 Task: Research family-friendly outdoor adventures in the White Mountains, New Hampshire, including hiking, skiing, and Airbnb cabin rentals.
Action: Mouse moved to (389, 117)
Screenshot: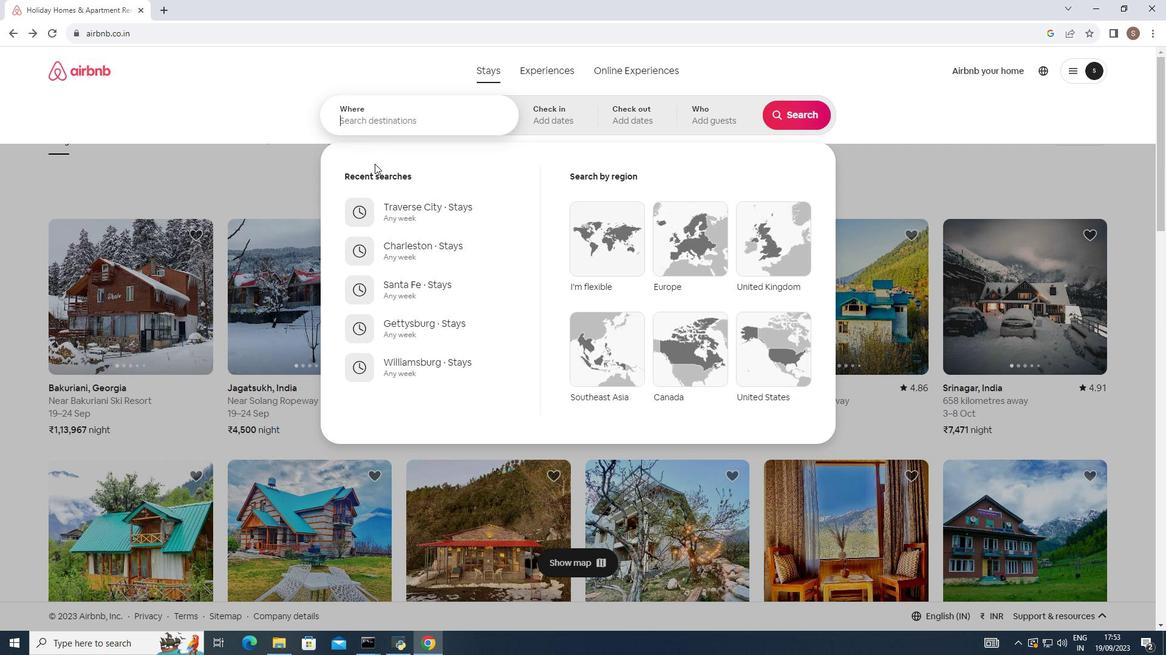 
Action: Mouse pressed left at (389, 117)
Screenshot: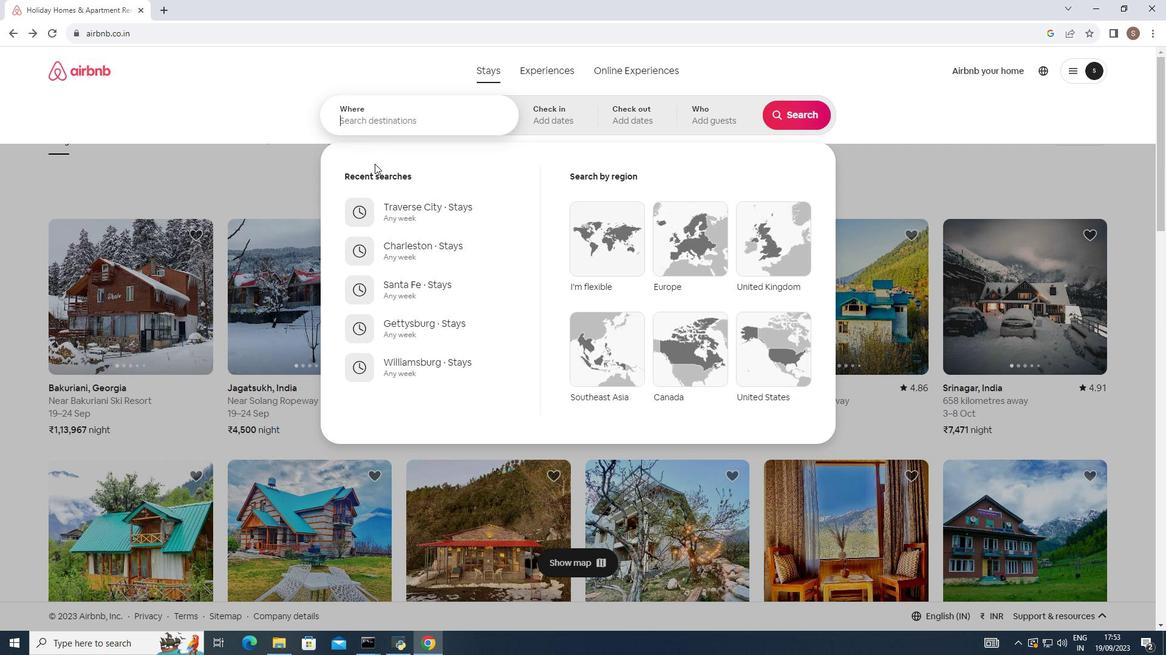 
Action: Mouse moved to (368, 107)
Screenshot: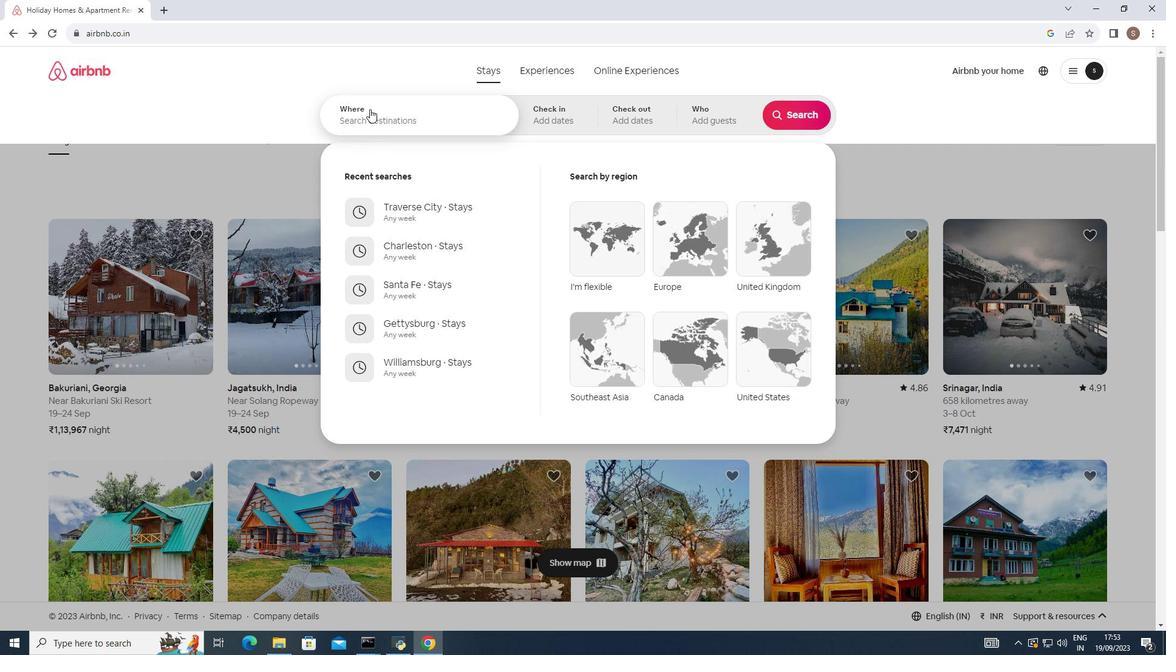 
Action: Key pressed white<Key.space>mountains<Key.space>new<Key.space>hampshire
Screenshot: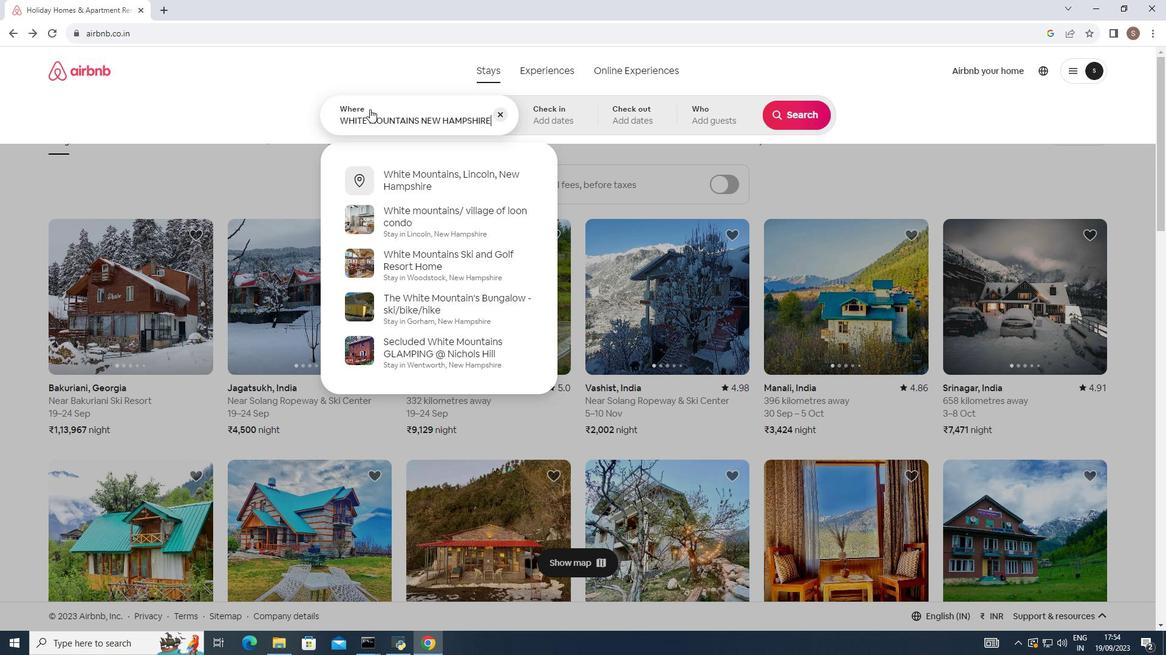 
Action: Mouse moved to (793, 106)
Screenshot: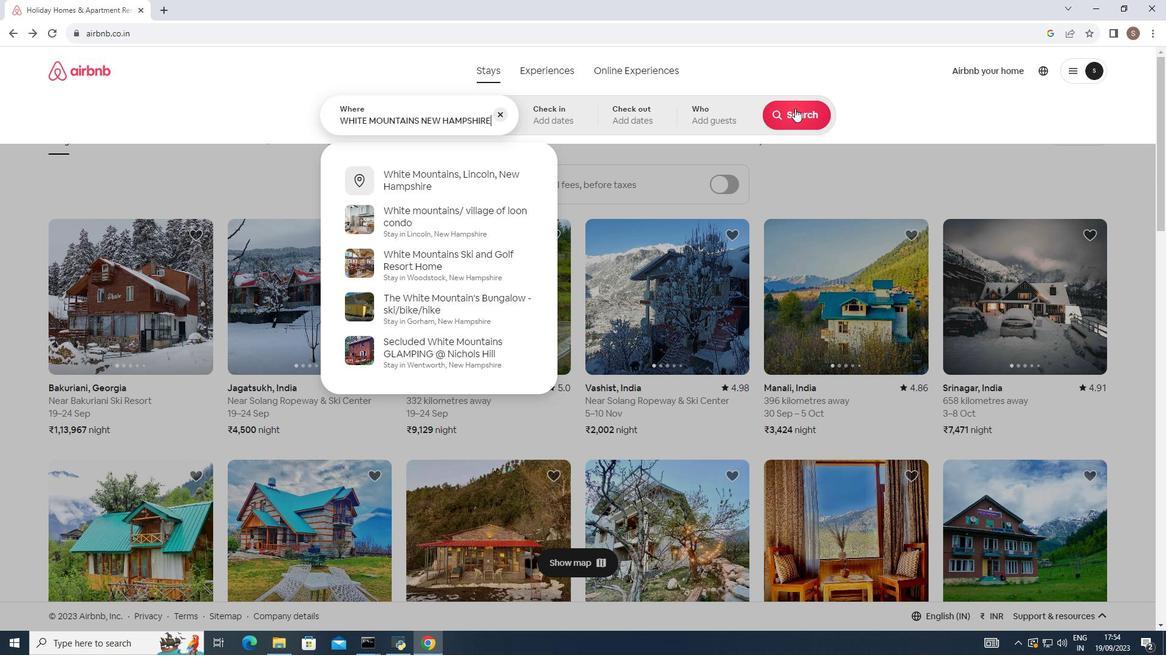 
Action: Mouse pressed left at (793, 106)
Screenshot: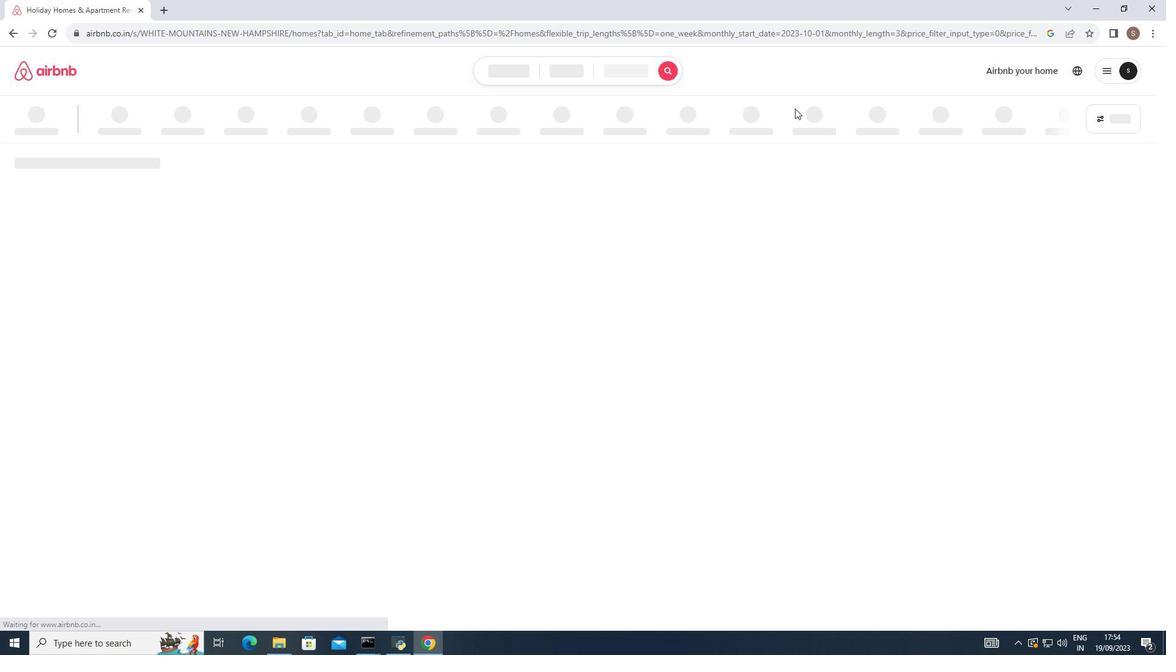 
Action: Mouse moved to (170, 111)
Screenshot: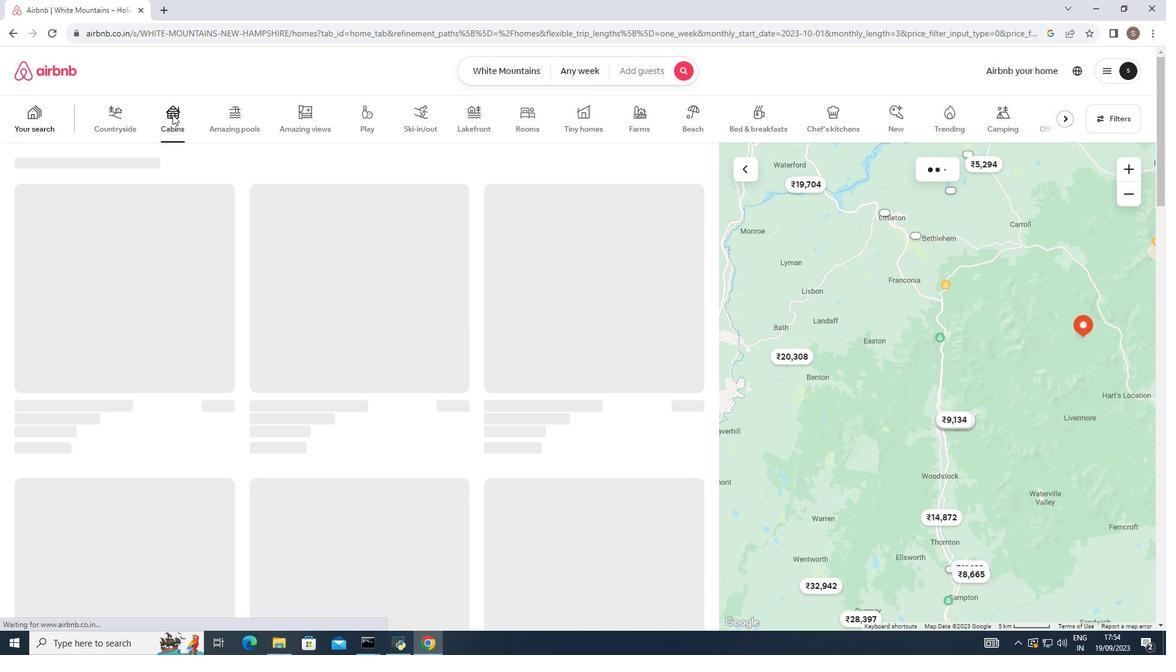 
Action: Mouse pressed left at (170, 111)
Screenshot: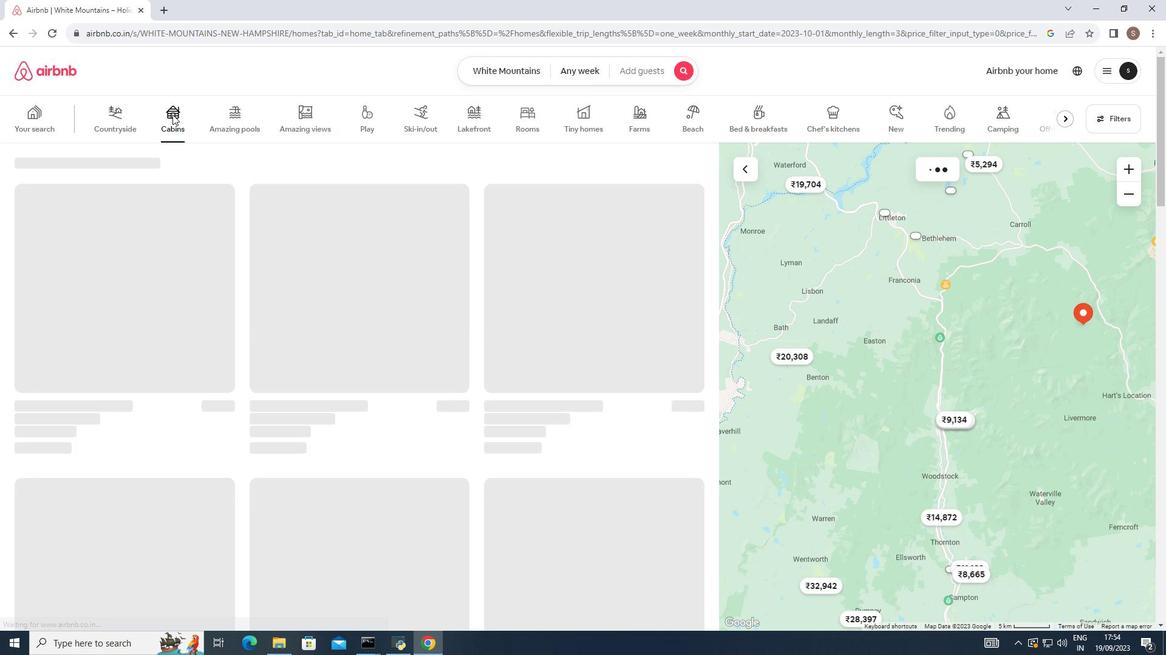 
Action: Mouse moved to (248, 345)
Screenshot: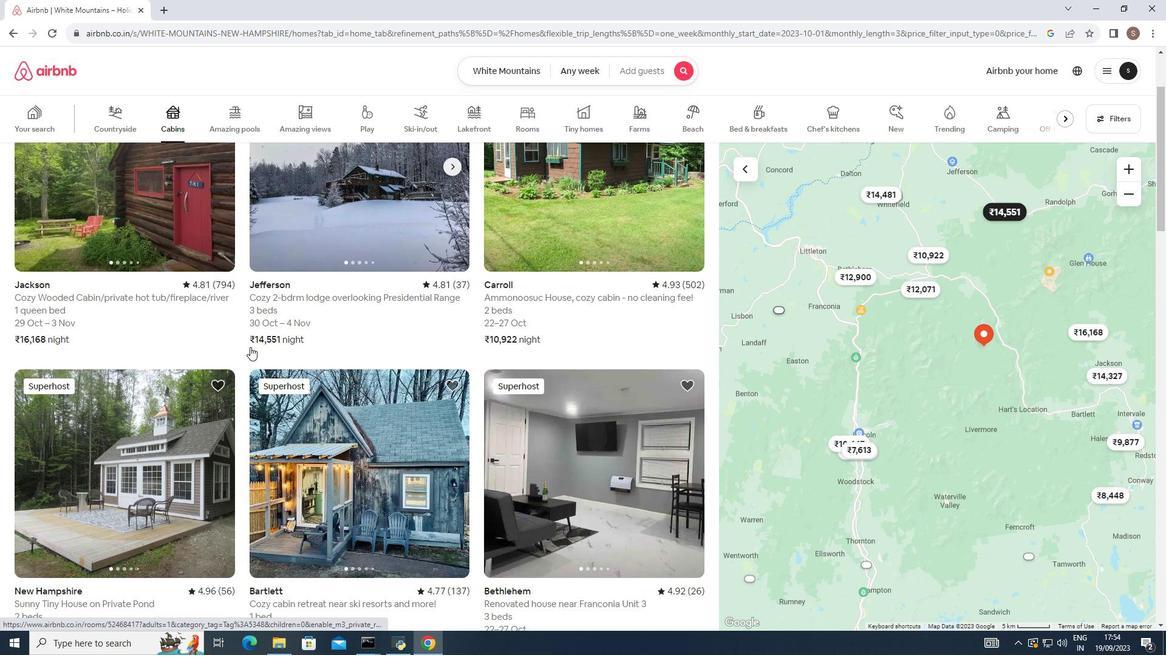 
Action: Mouse scrolled (248, 344) with delta (0, 0)
Screenshot: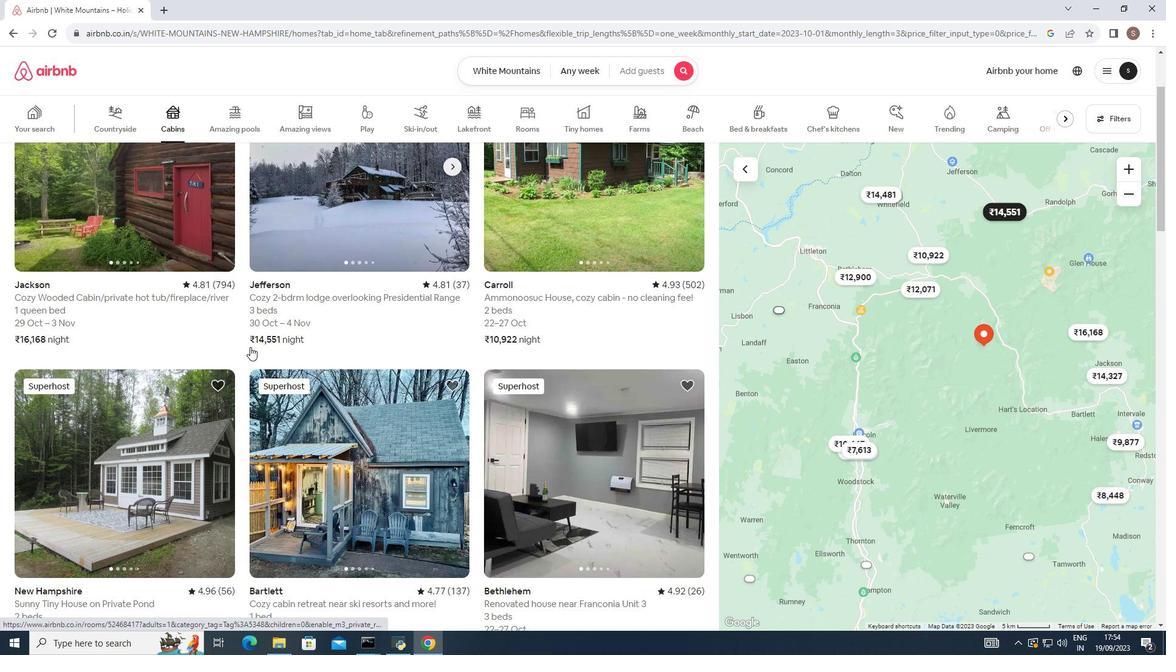 
Action: Mouse scrolled (248, 344) with delta (0, 0)
Screenshot: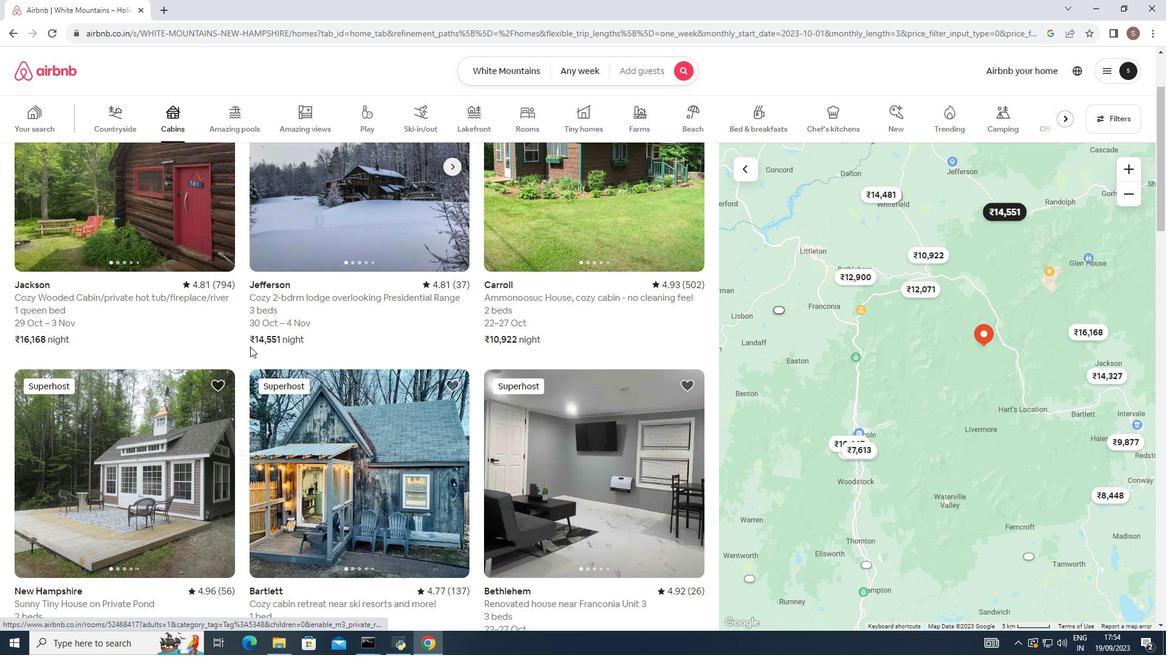 
Action: Mouse moved to (249, 345)
Screenshot: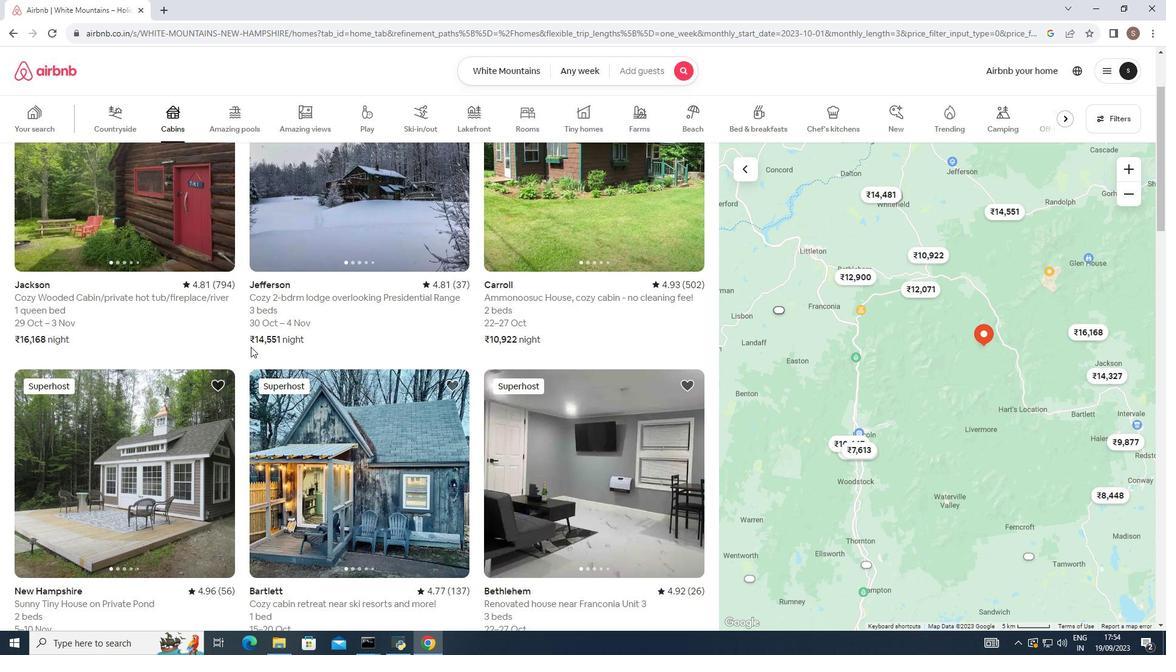 
Action: Mouse scrolled (249, 344) with delta (0, 0)
Screenshot: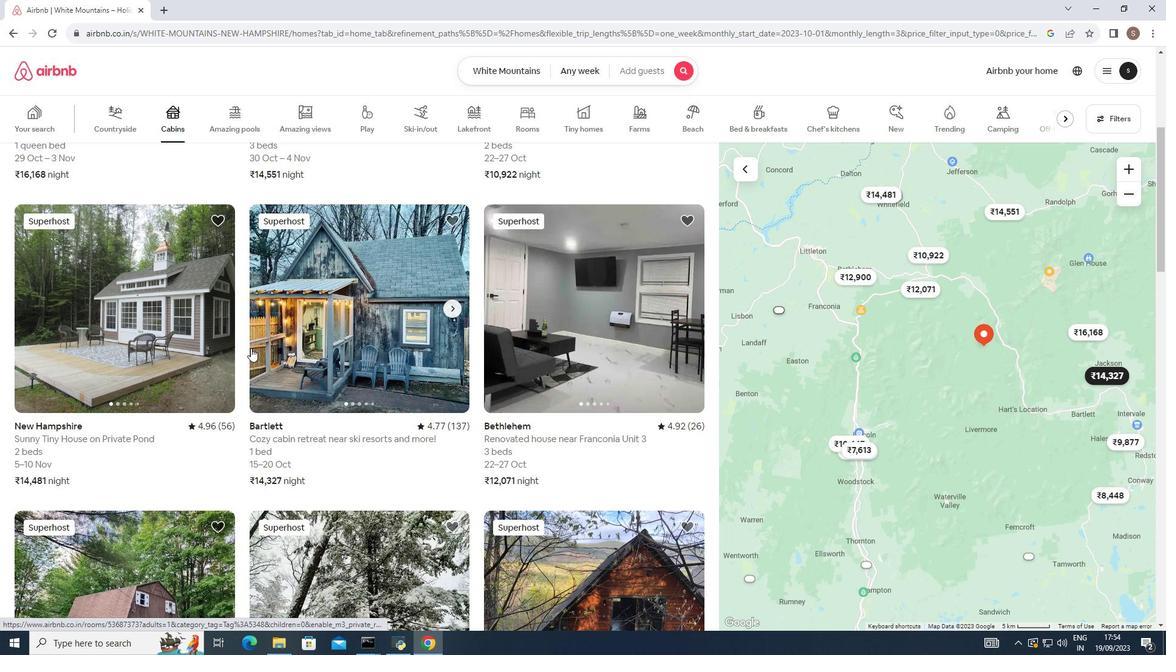 
Action: Mouse moved to (249, 346)
Screenshot: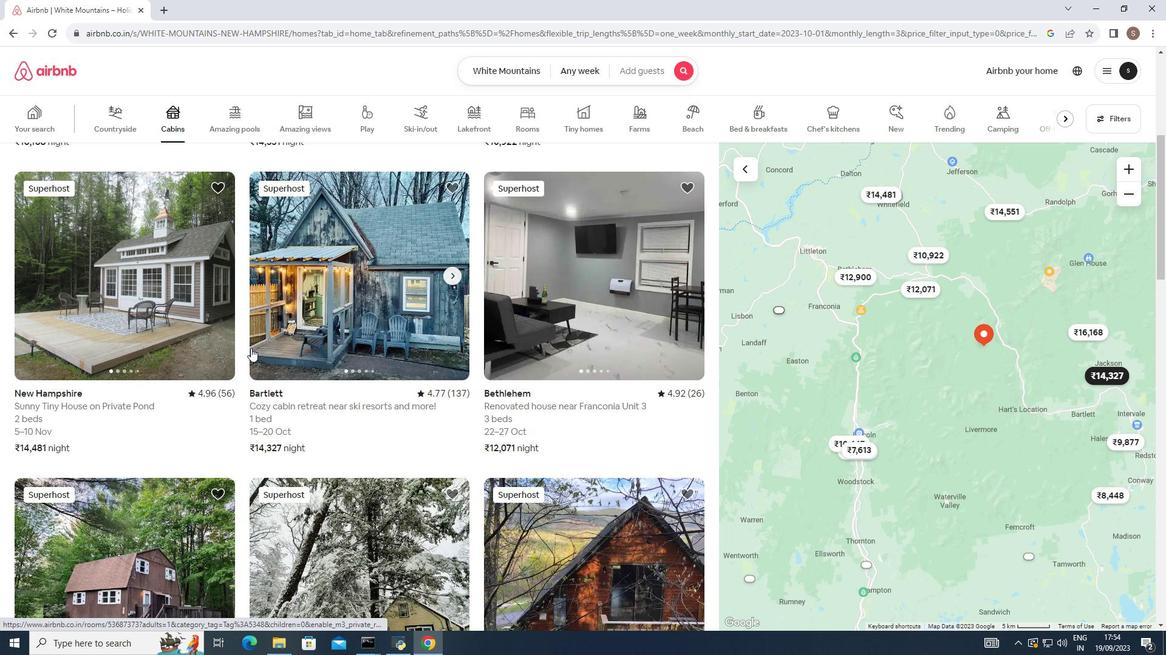 
Action: Mouse scrolled (249, 345) with delta (0, 0)
Screenshot: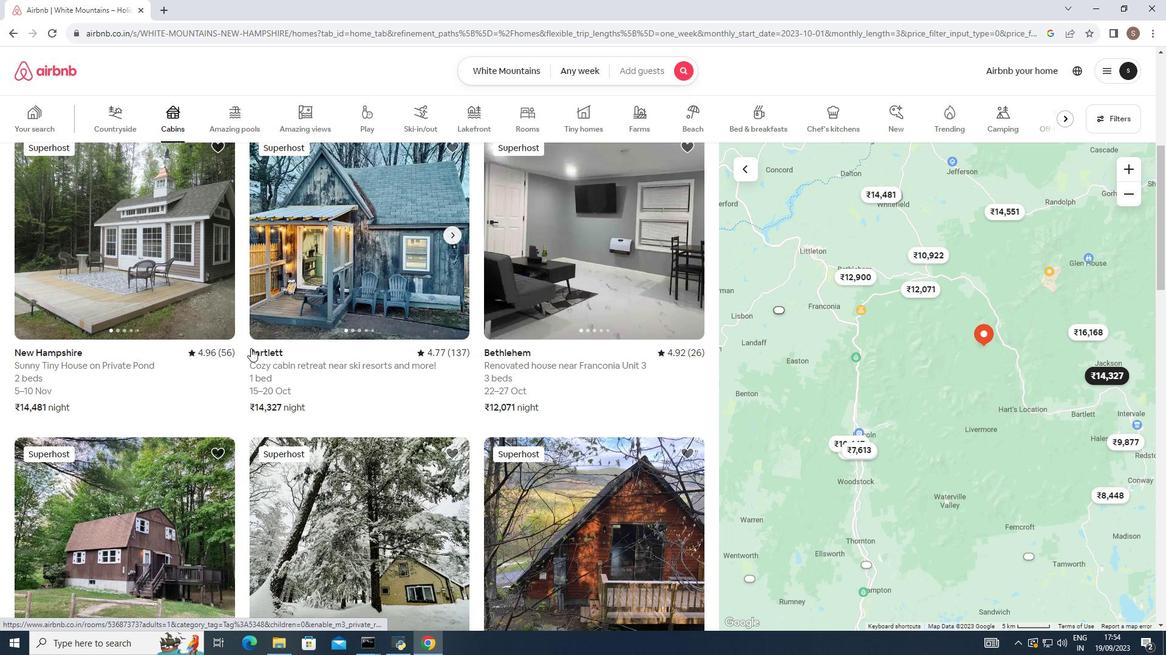 
Action: Mouse moved to (249, 346)
Screenshot: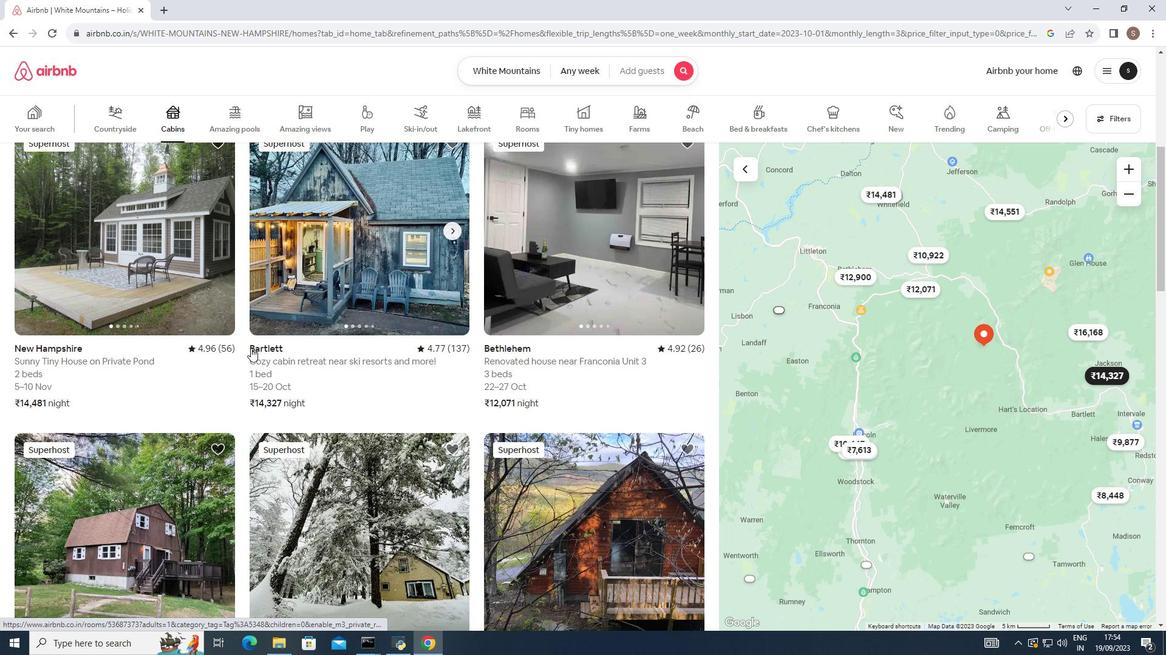 
Action: Mouse scrolled (249, 345) with delta (0, 0)
Screenshot: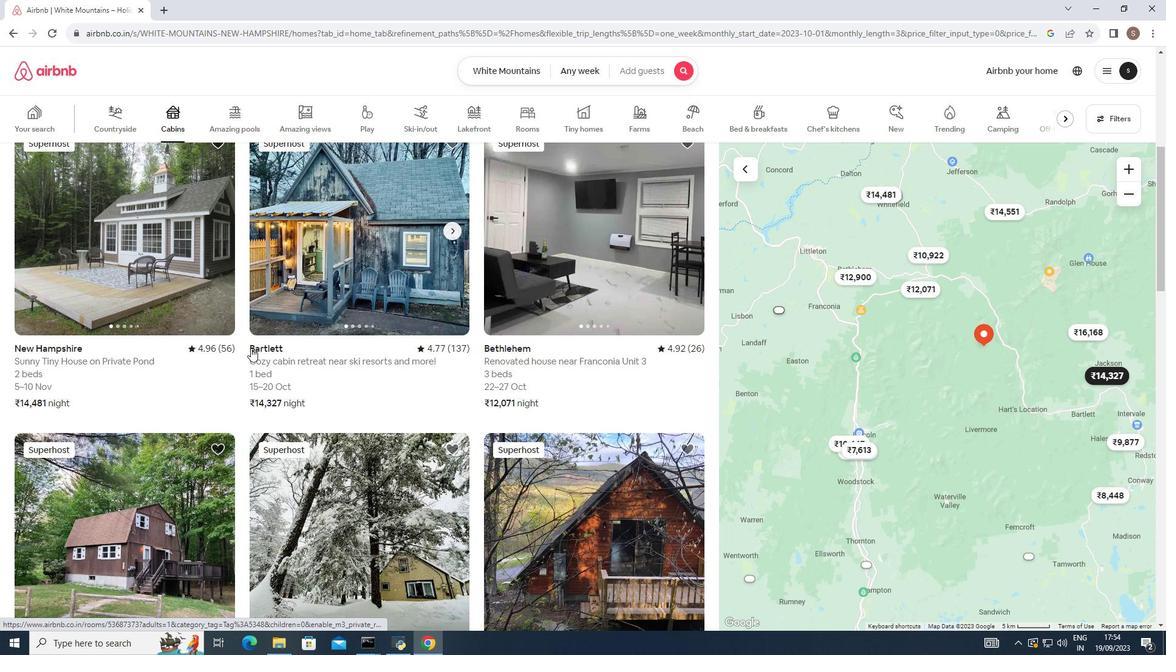 
Action: Mouse moved to (249, 346)
Screenshot: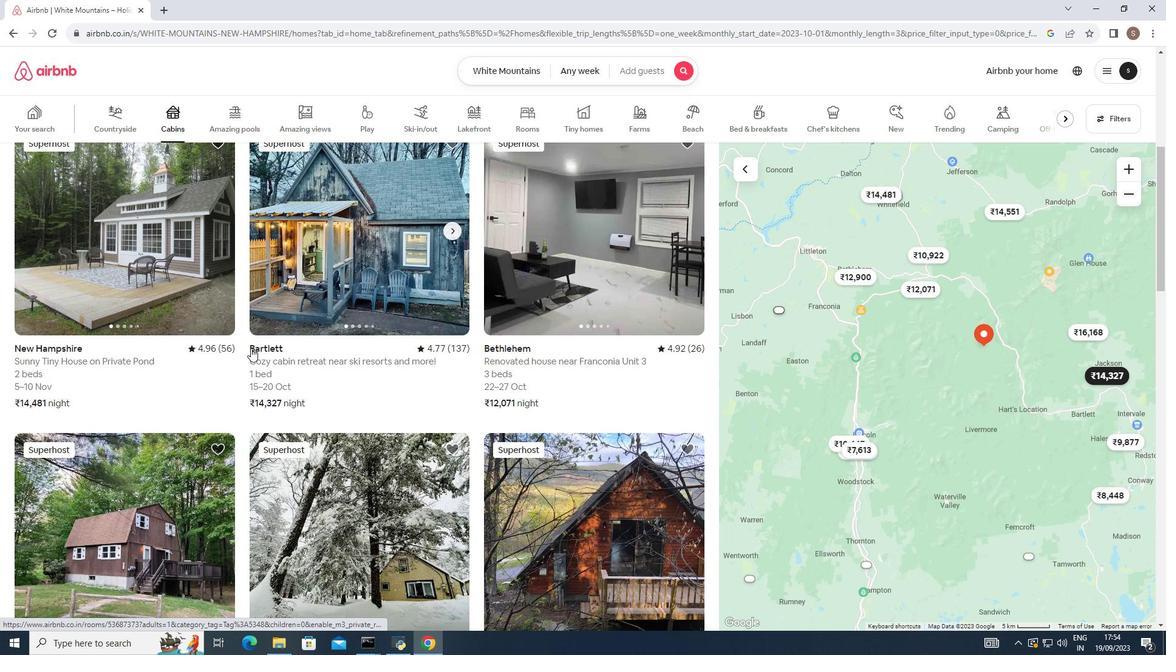 
Action: Mouse scrolled (249, 346) with delta (0, 0)
Screenshot: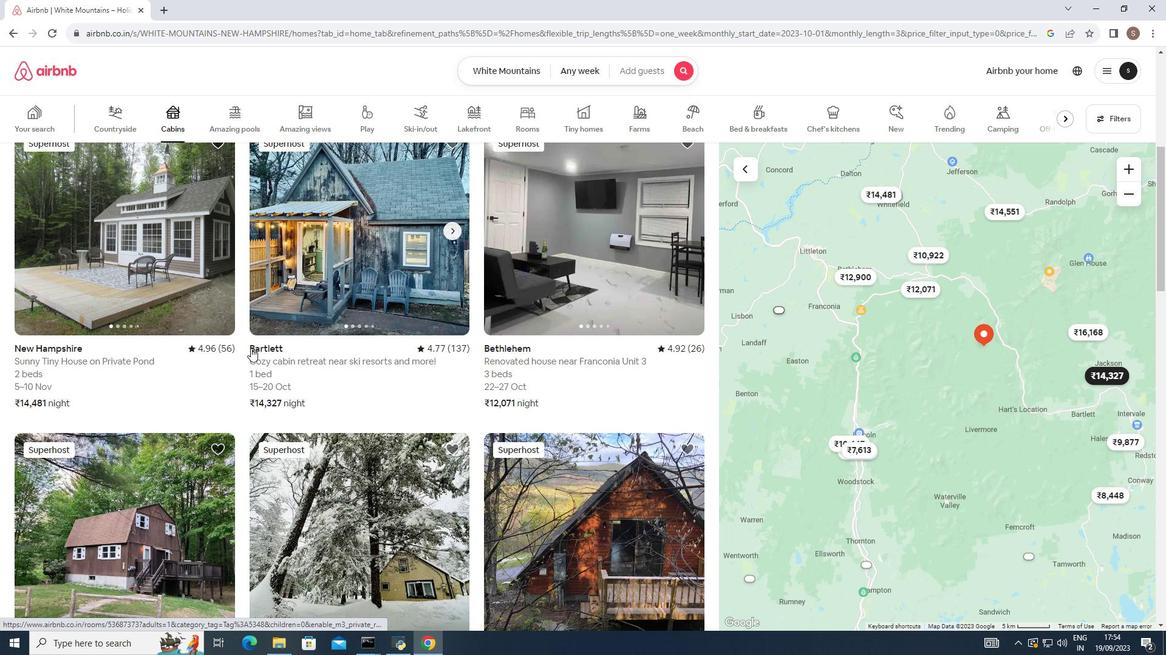 
Action: Mouse moved to (249, 347)
Screenshot: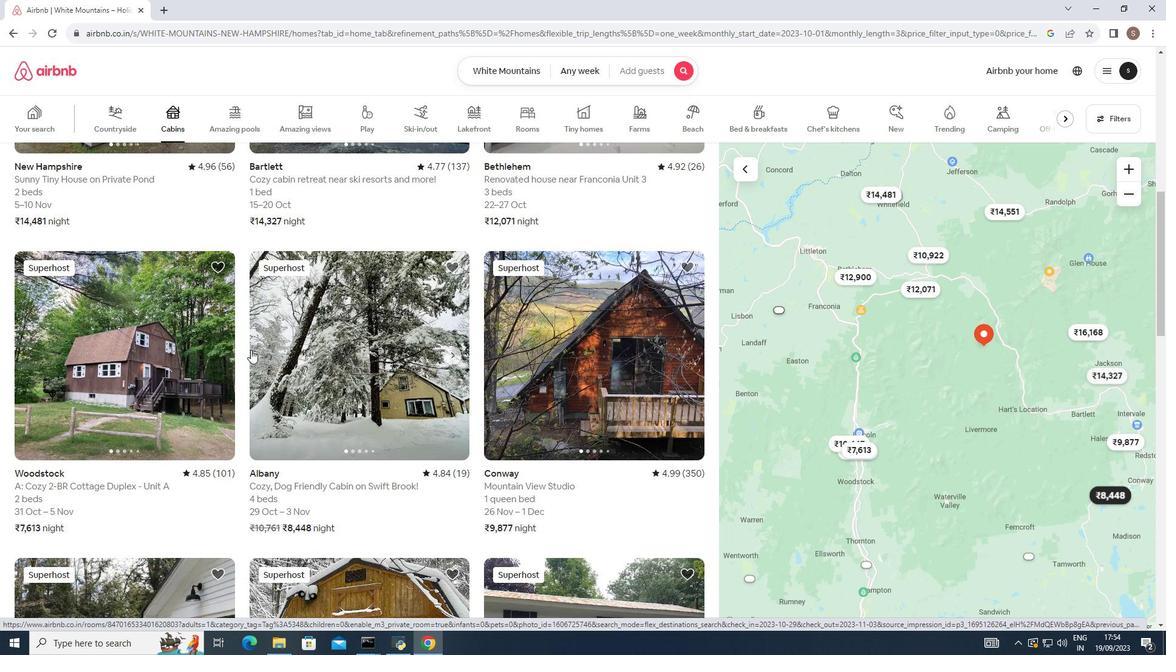 
Action: Mouse scrolled (249, 347) with delta (0, 0)
Screenshot: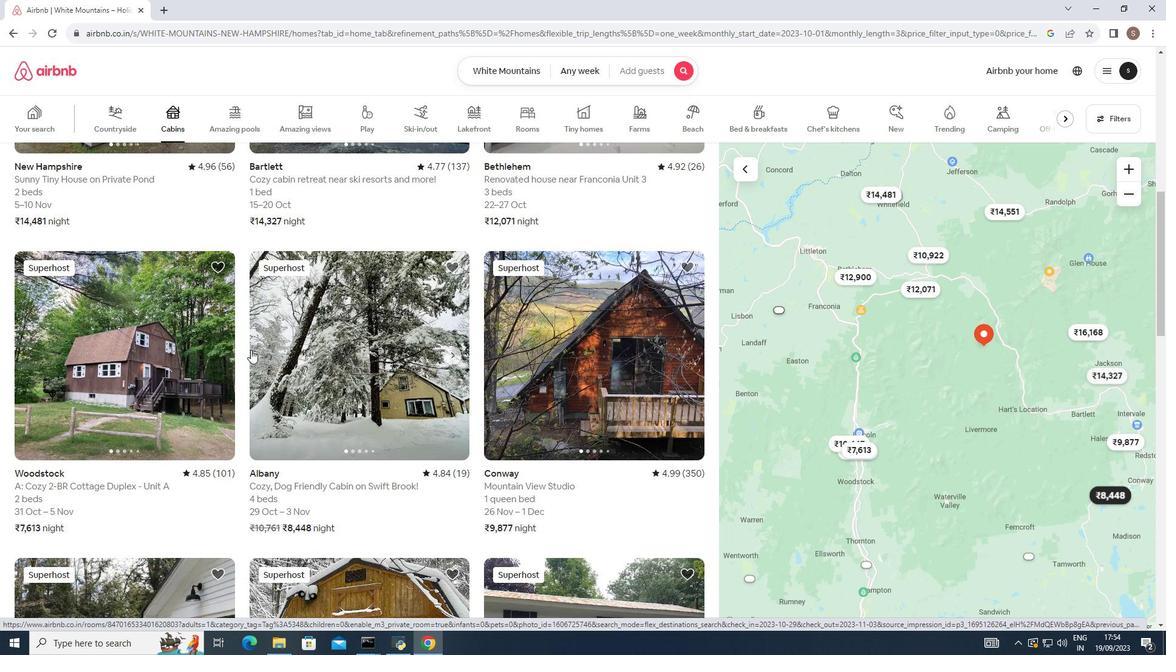 
Action: Mouse moved to (249, 348)
Screenshot: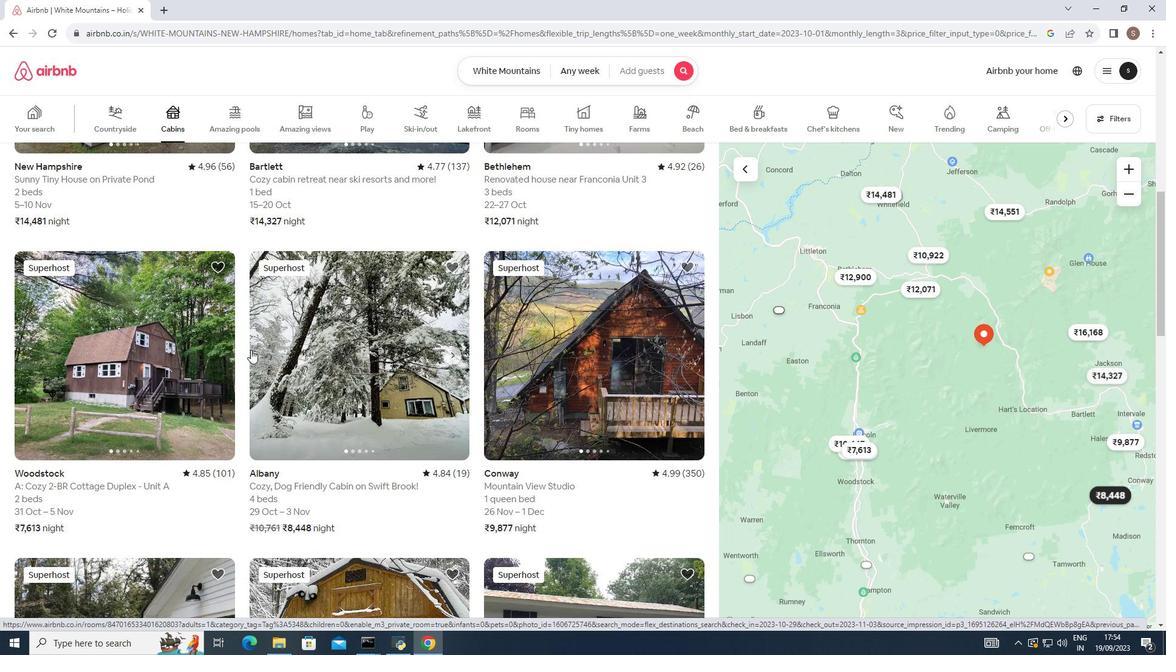 
Action: Mouse scrolled (249, 347) with delta (0, 0)
Screenshot: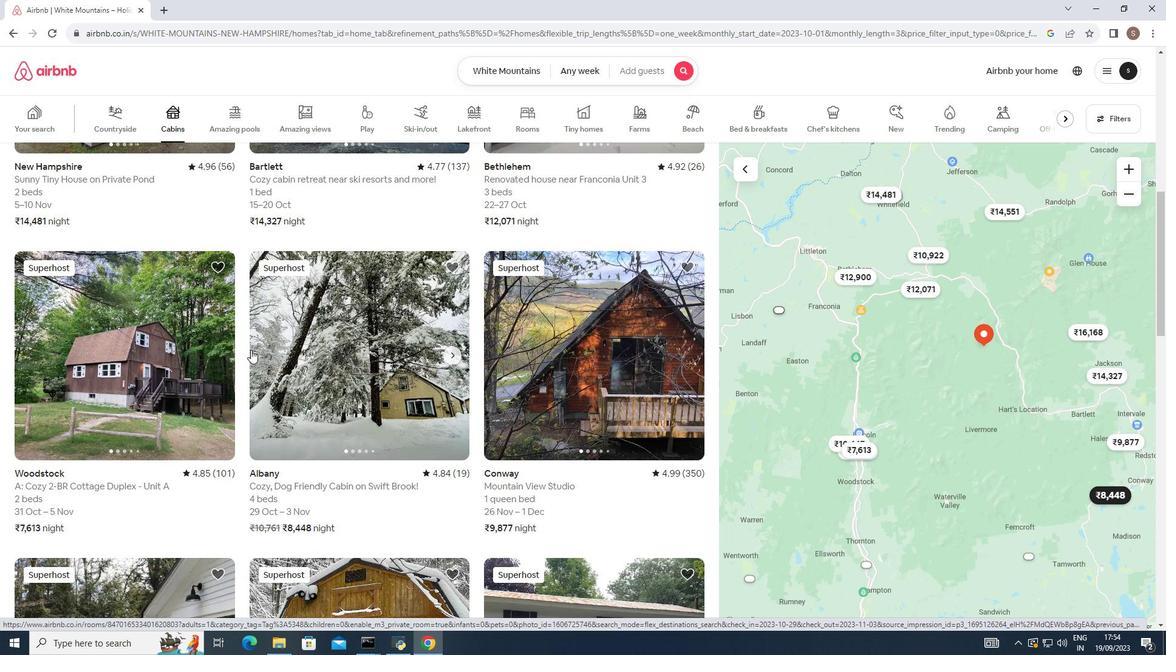 
Action: Mouse moved to (249, 348)
Screenshot: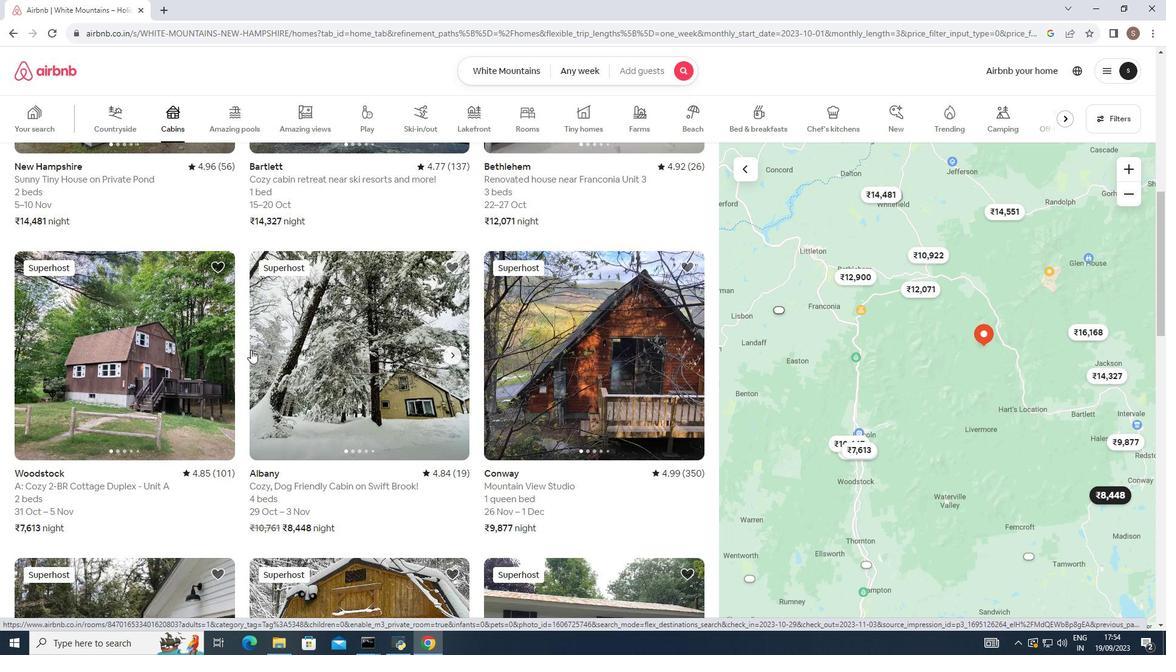
Action: Mouse scrolled (249, 347) with delta (0, 0)
Screenshot: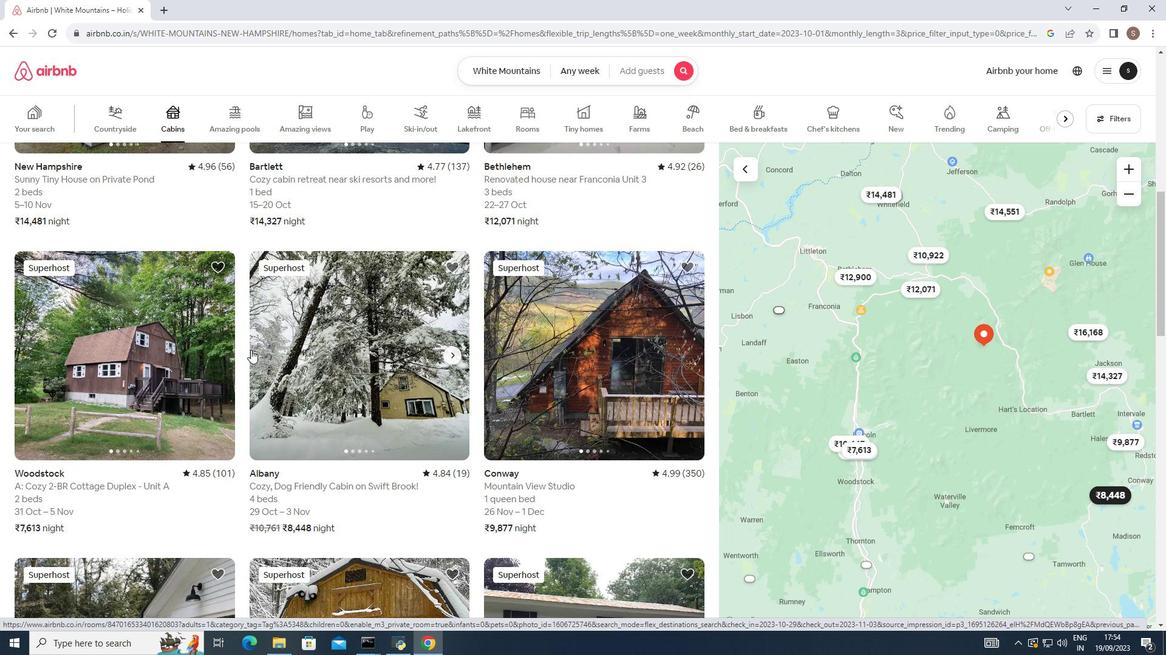 
Action: Mouse scrolled (249, 347) with delta (0, 0)
Screenshot: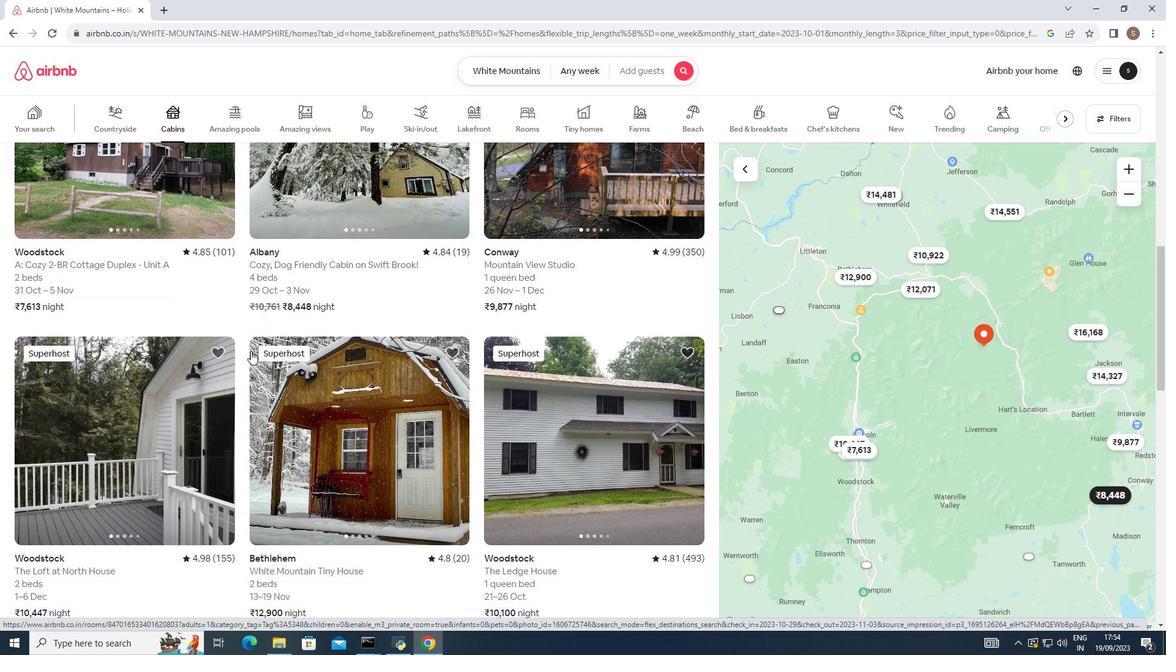 
Action: Mouse moved to (249, 349)
Screenshot: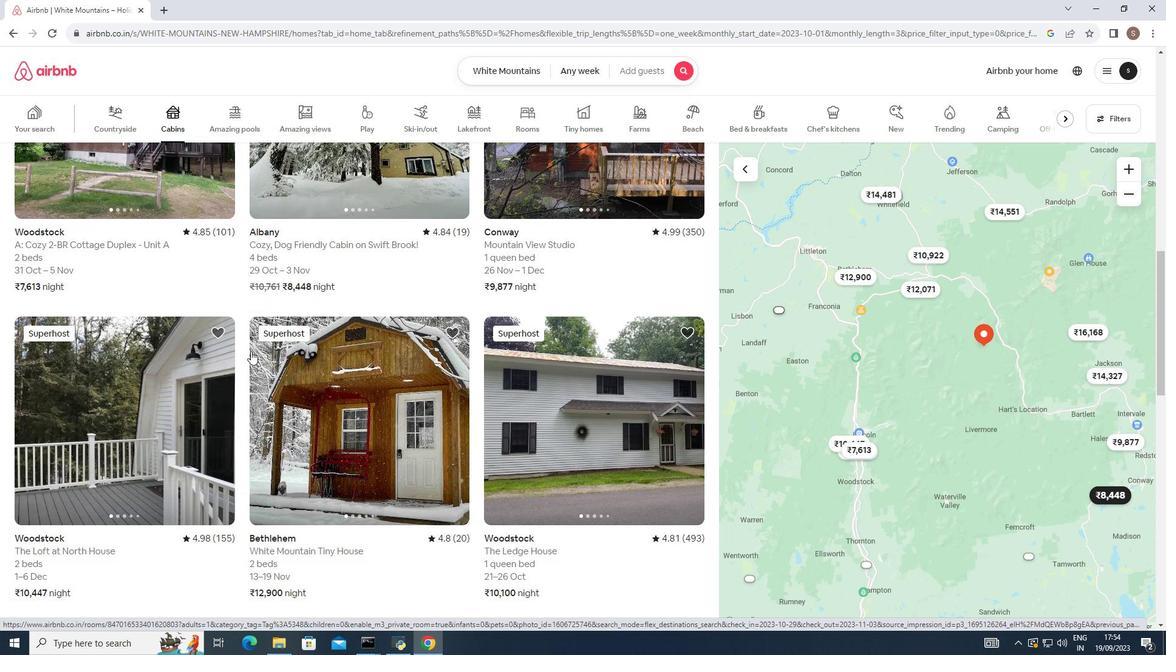
Action: Mouse scrolled (249, 349) with delta (0, 0)
Screenshot: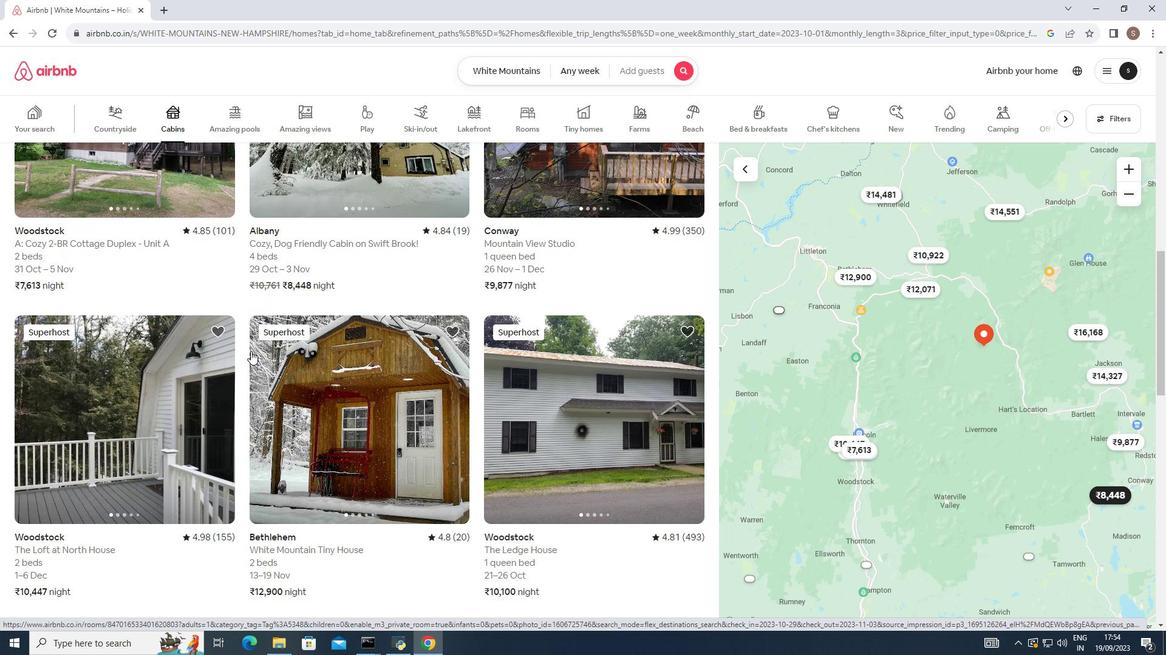 
Action: Mouse moved to (249, 349)
Screenshot: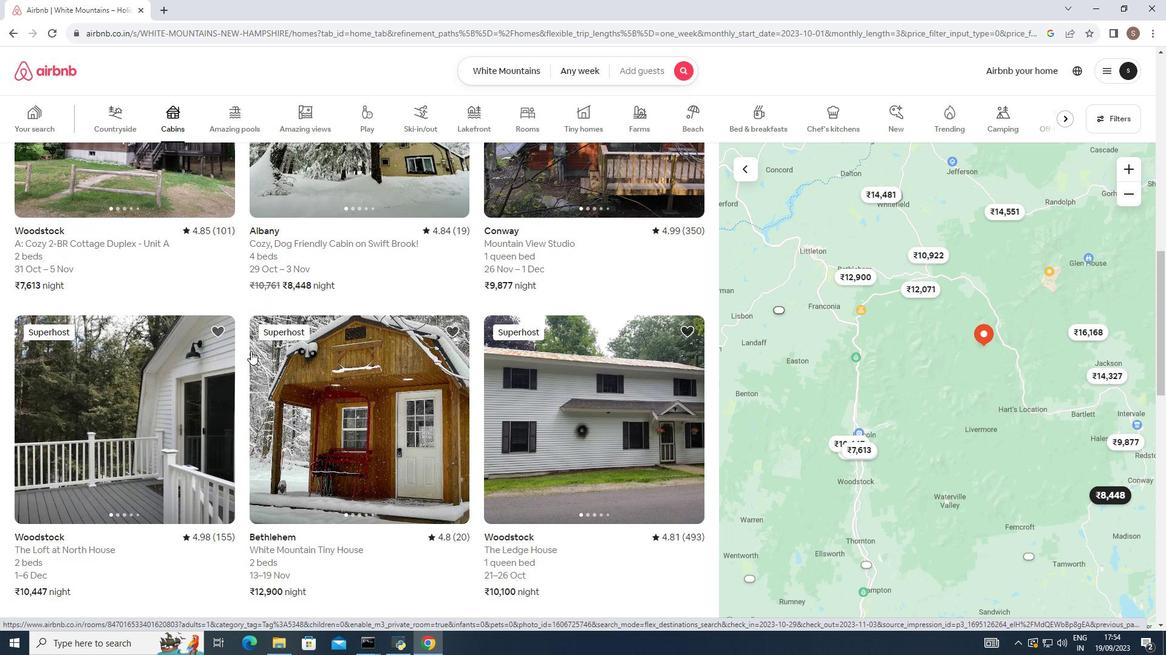 
Action: Mouse scrolled (249, 349) with delta (0, 0)
Screenshot: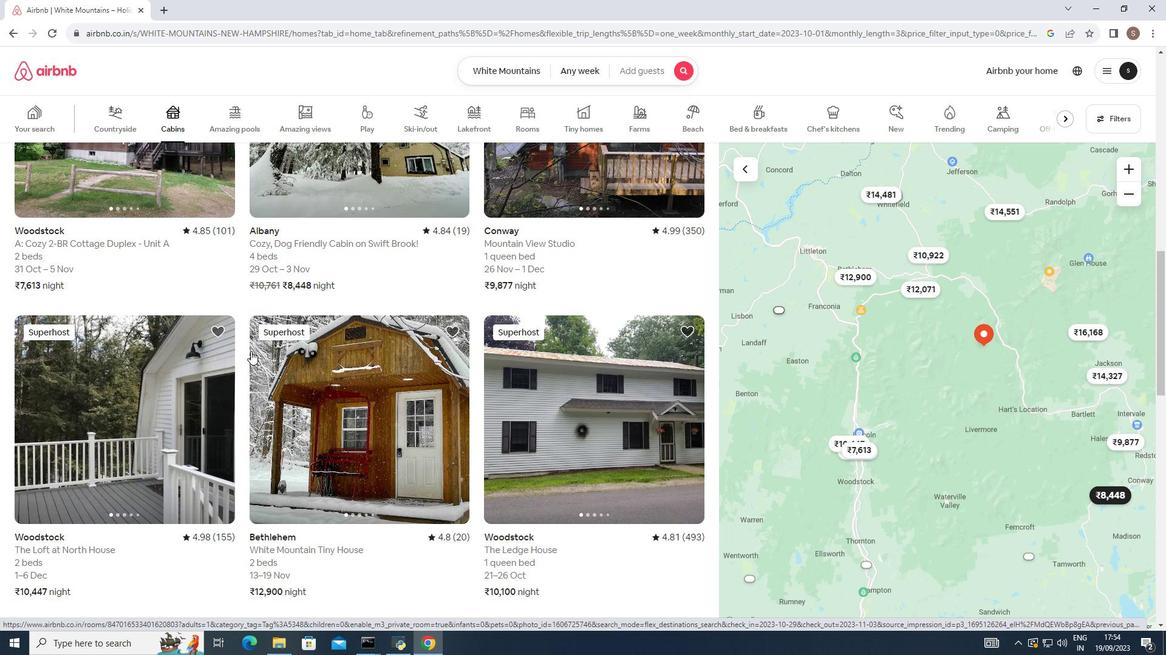 
Action: Mouse scrolled (249, 349) with delta (0, 0)
Screenshot: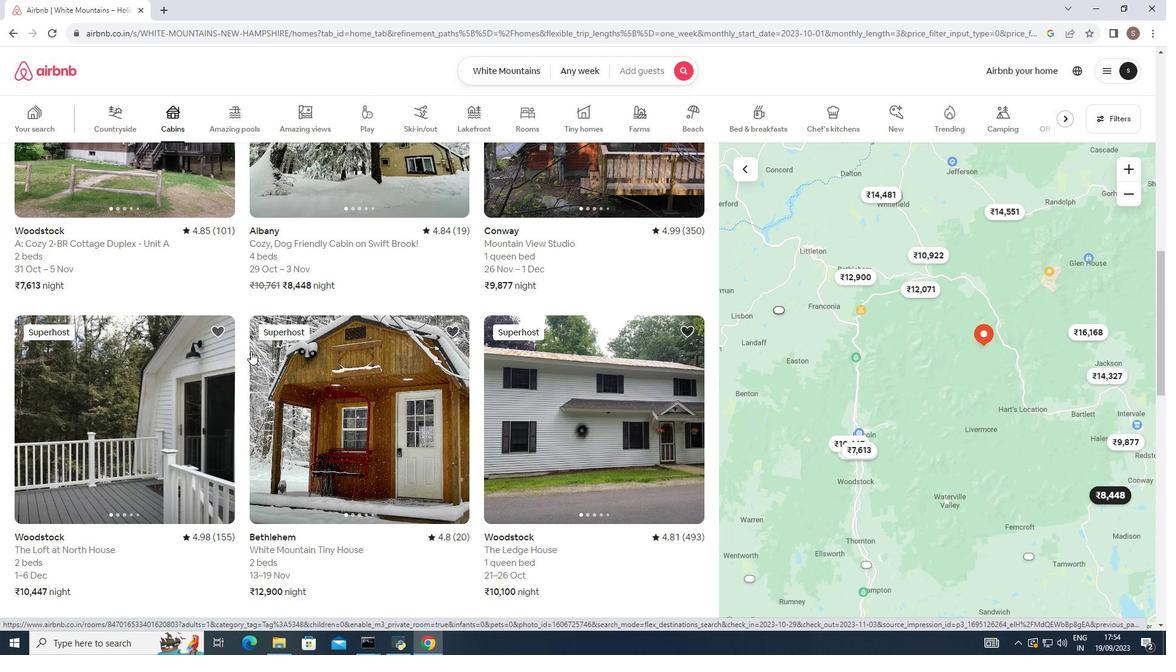 
Action: Mouse scrolled (249, 349) with delta (0, 0)
Screenshot: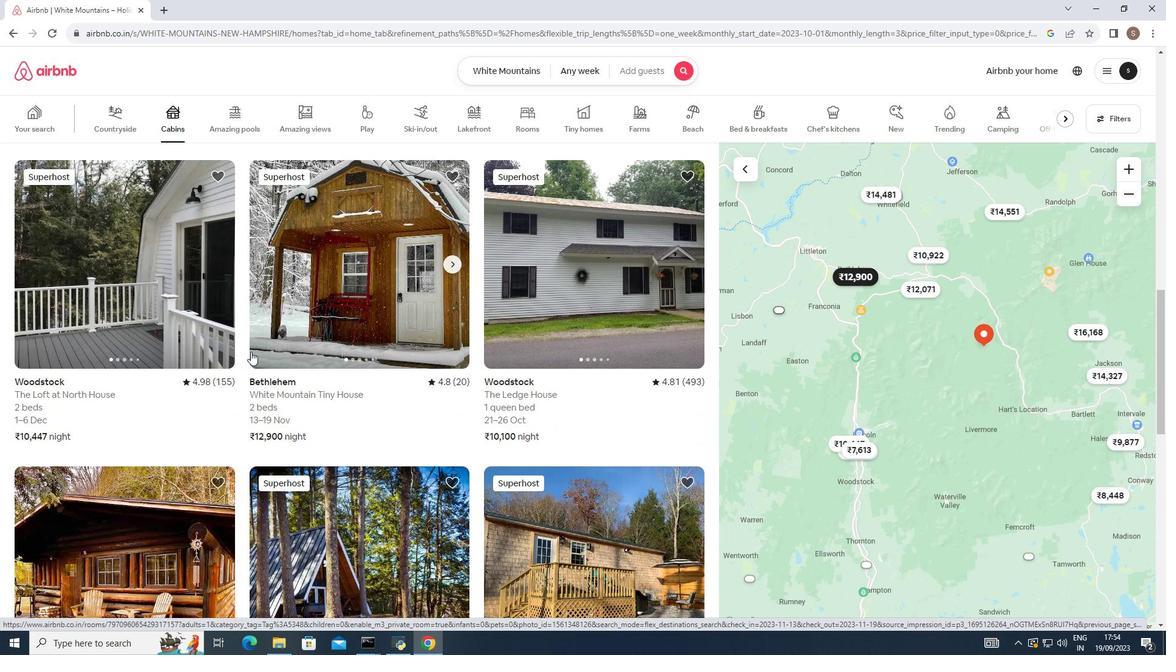 
Action: Mouse moved to (249, 350)
Screenshot: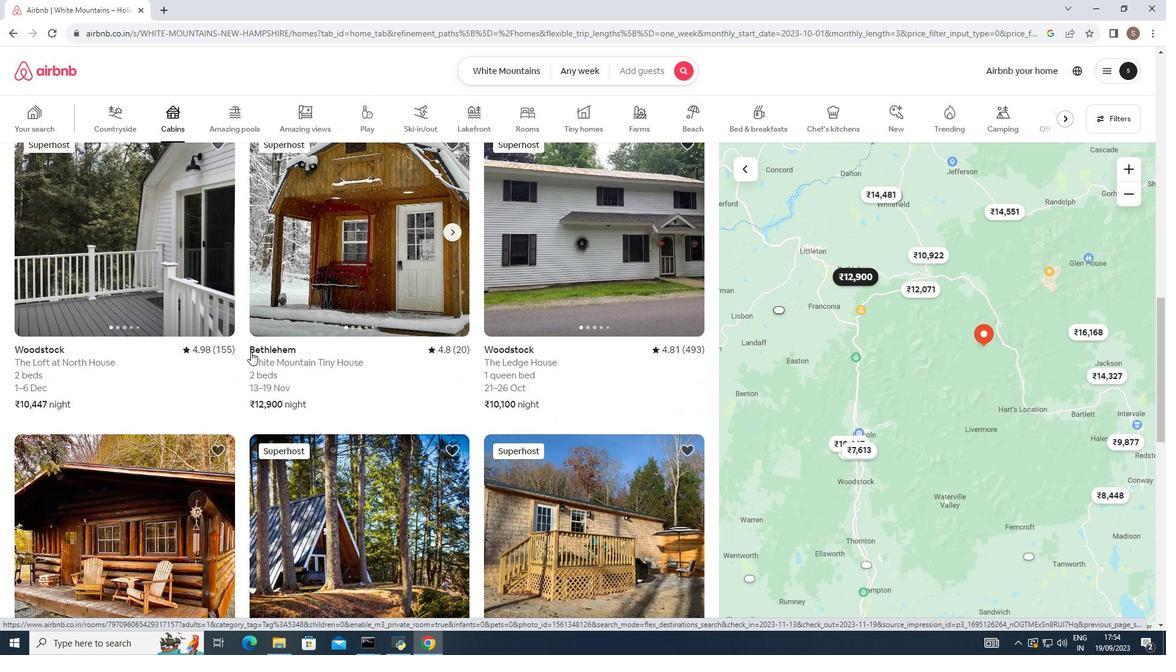 
Action: Mouse scrolled (249, 349) with delta (0, 0)
Screenshot: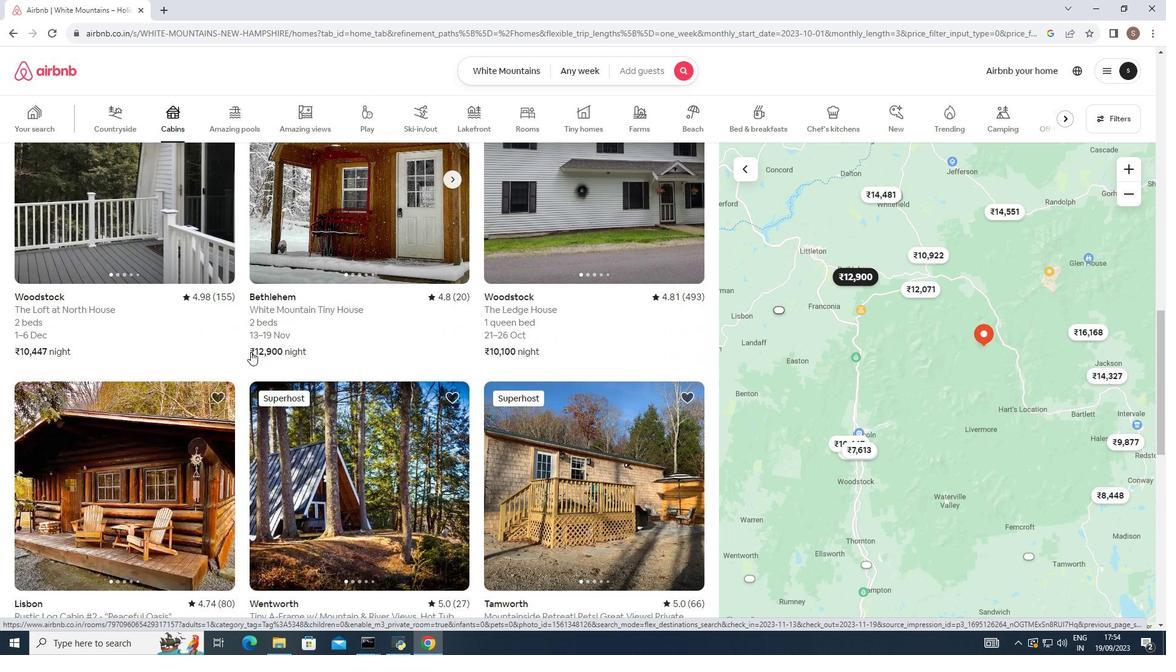 
Action: Mouse scrolled (249, 349) with delta (0, 0)
Screenshot: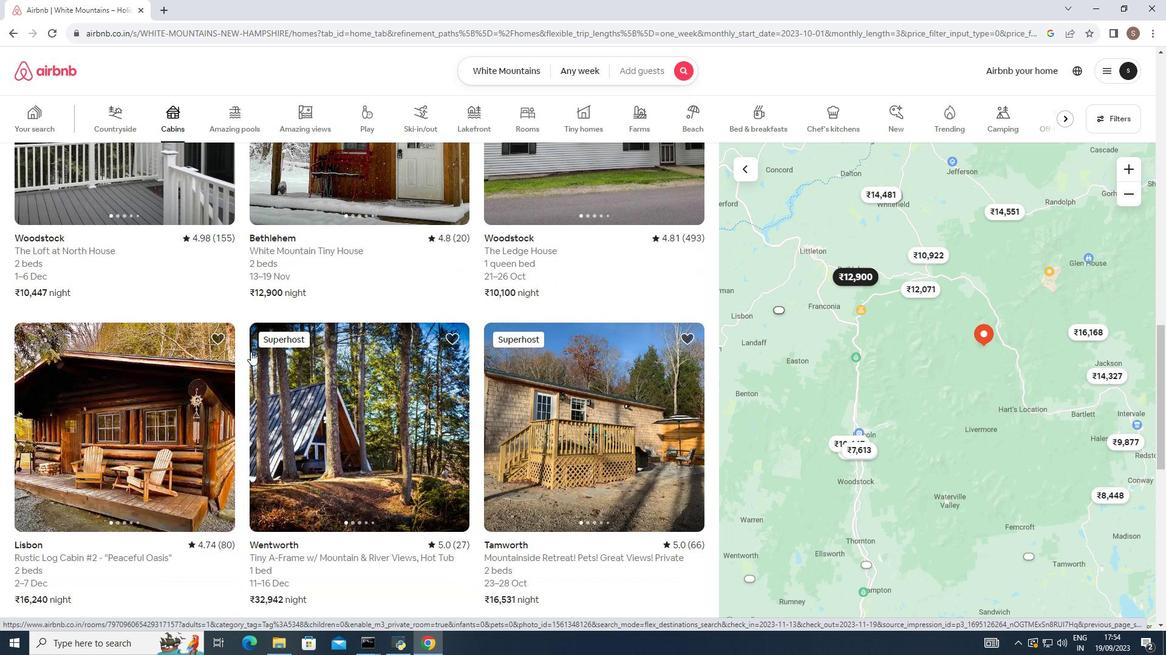 
Action: Mouse scrolled (249, 349) with delta (0, 0)
Screenshot: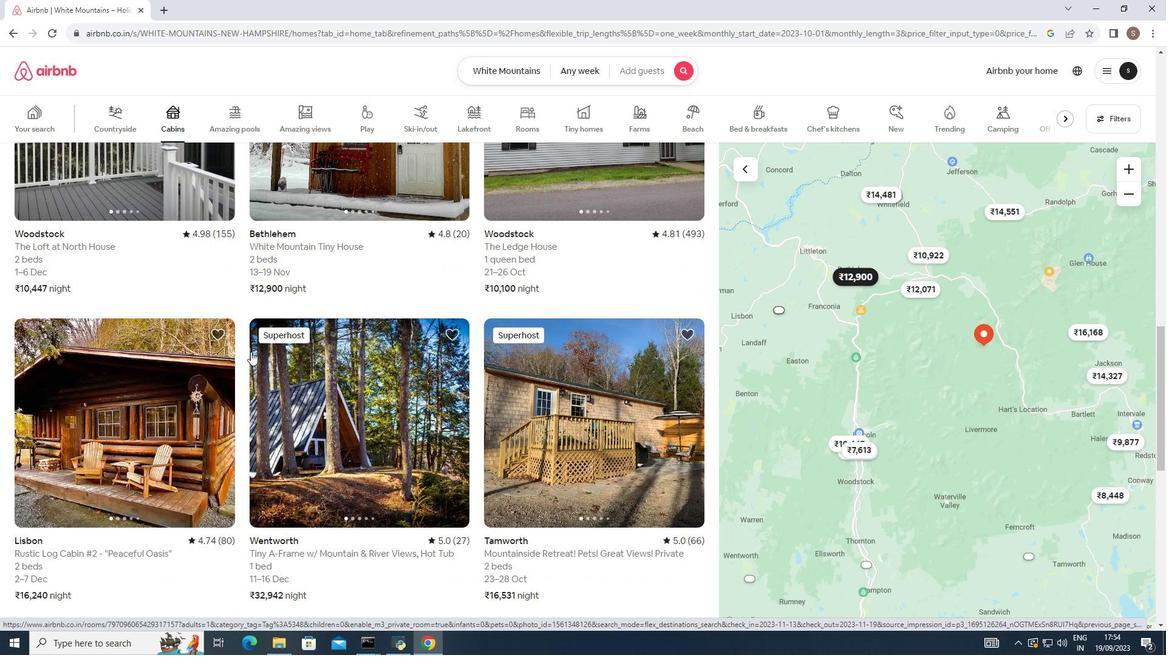
Action: Mouse scrolled (249, 349) with delta (0, 0)
Screenshot: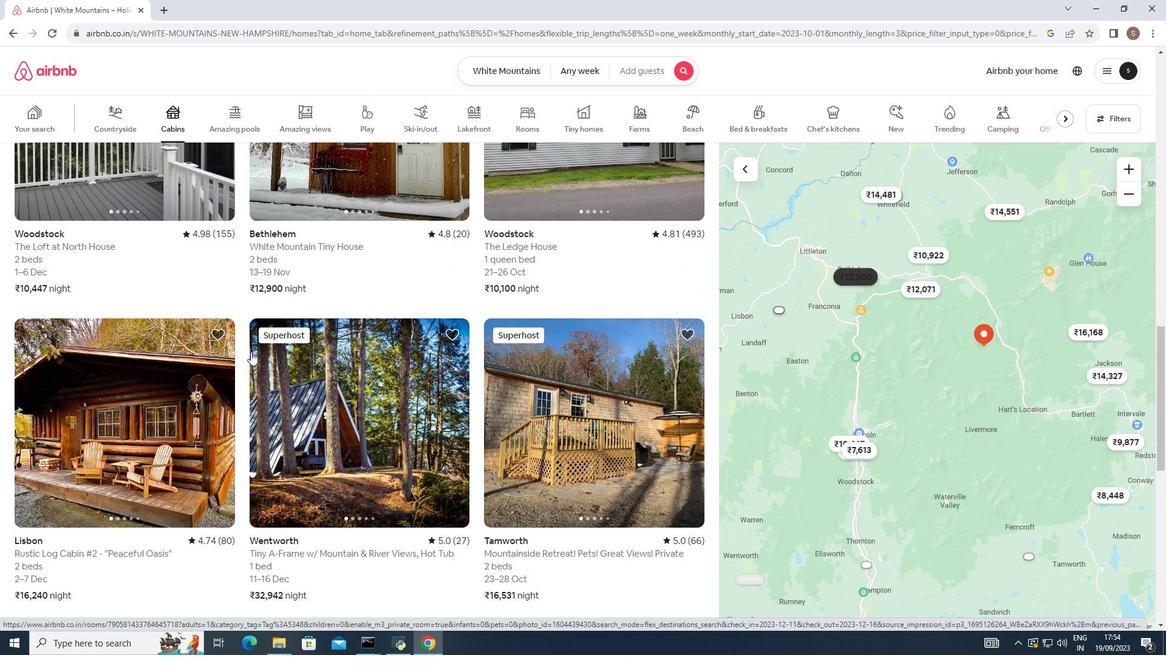 
Action: Mouse scrolled (249, 349) with delta (0, 0)
Screenshot: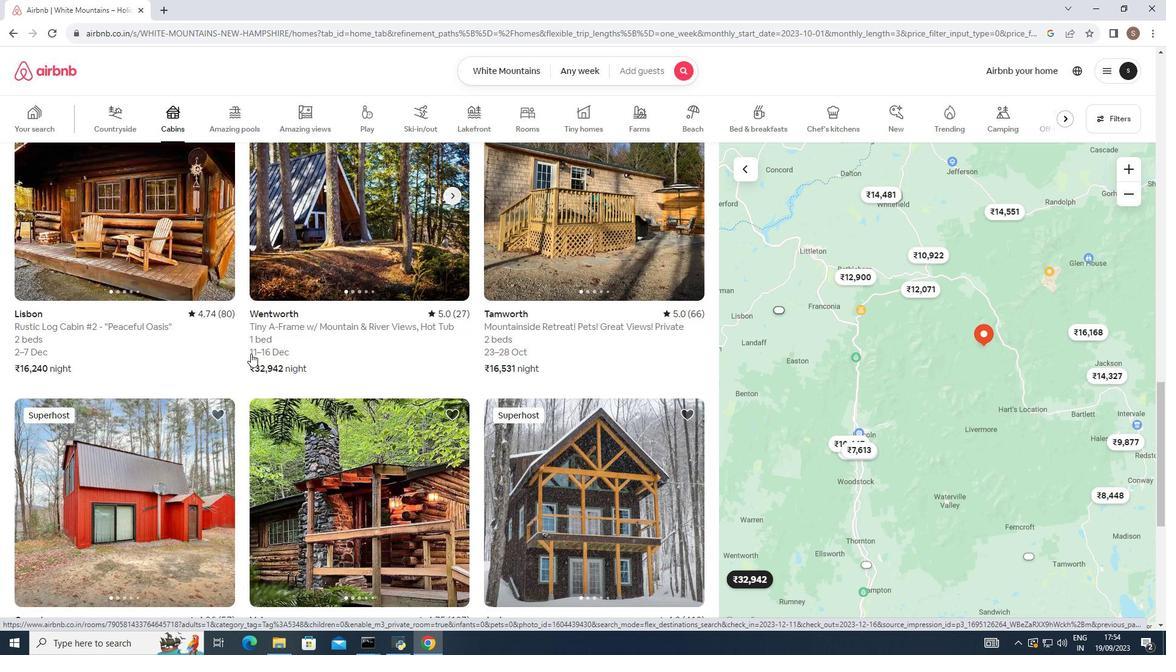 
Action: Mouse moved to (249, 351)
Screenshot: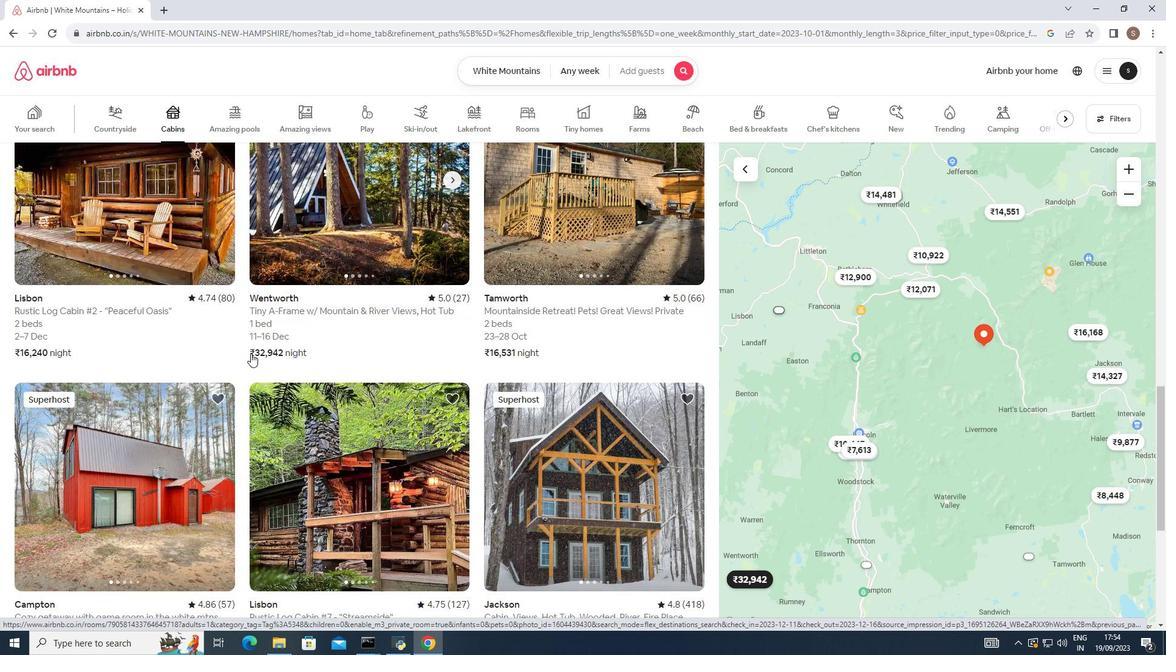 
Action: Mouse scrolled (249, 351) with delta (0, 0)
Screenshot: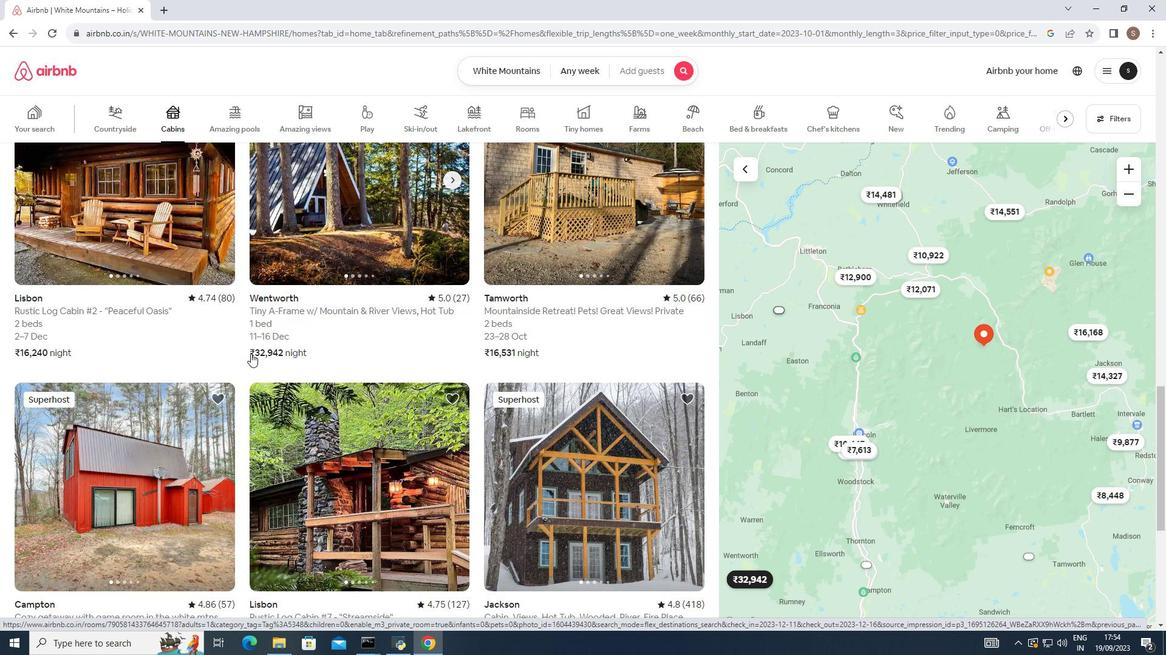 
Action: Mouse moved to (249, 352)
Screenshot: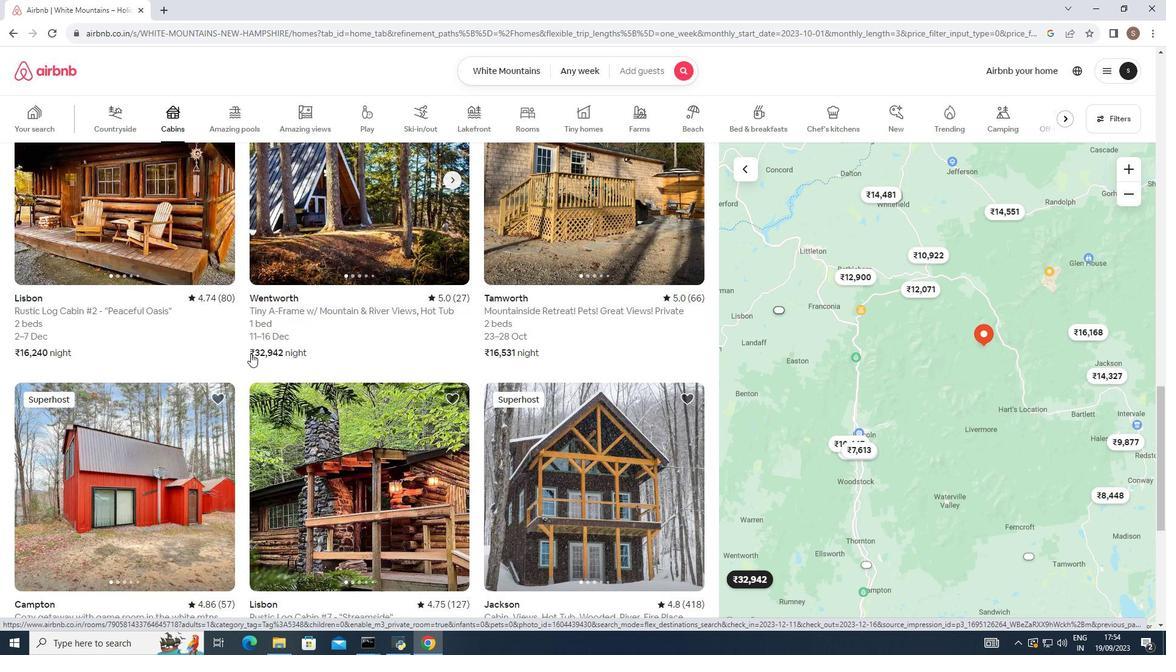 
Action: Mouse scrolled (249, 351) with delta (0, 0)
Screenshot: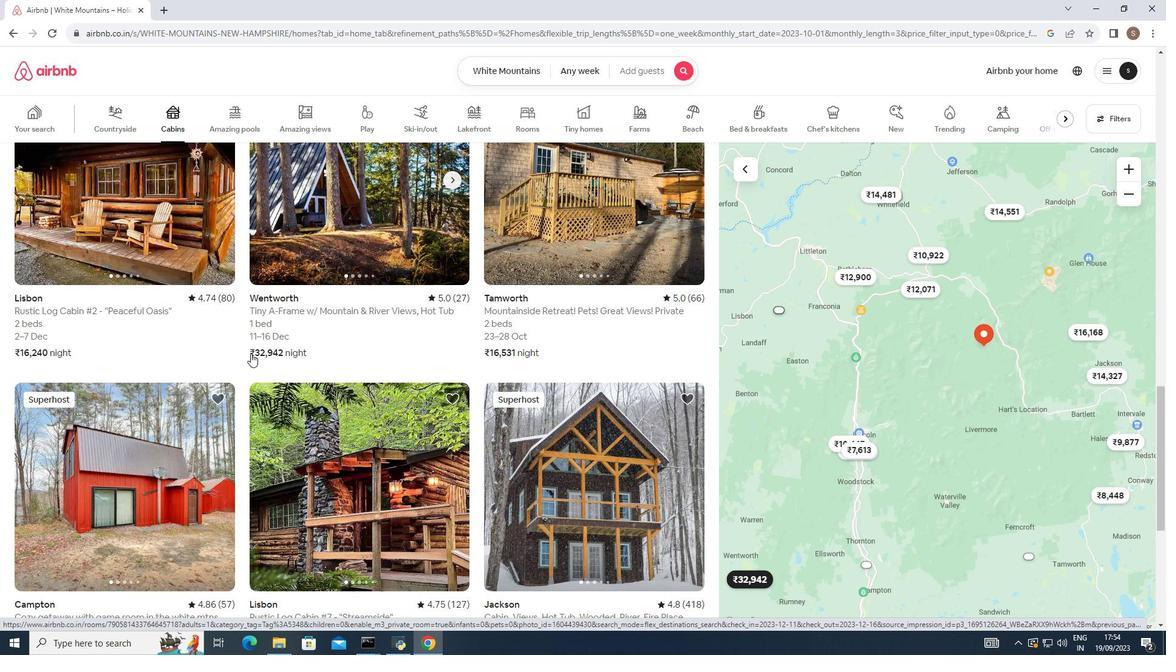 
Action: Mouse scrolled (249, 351) with delta (0, 0)
Screenshot: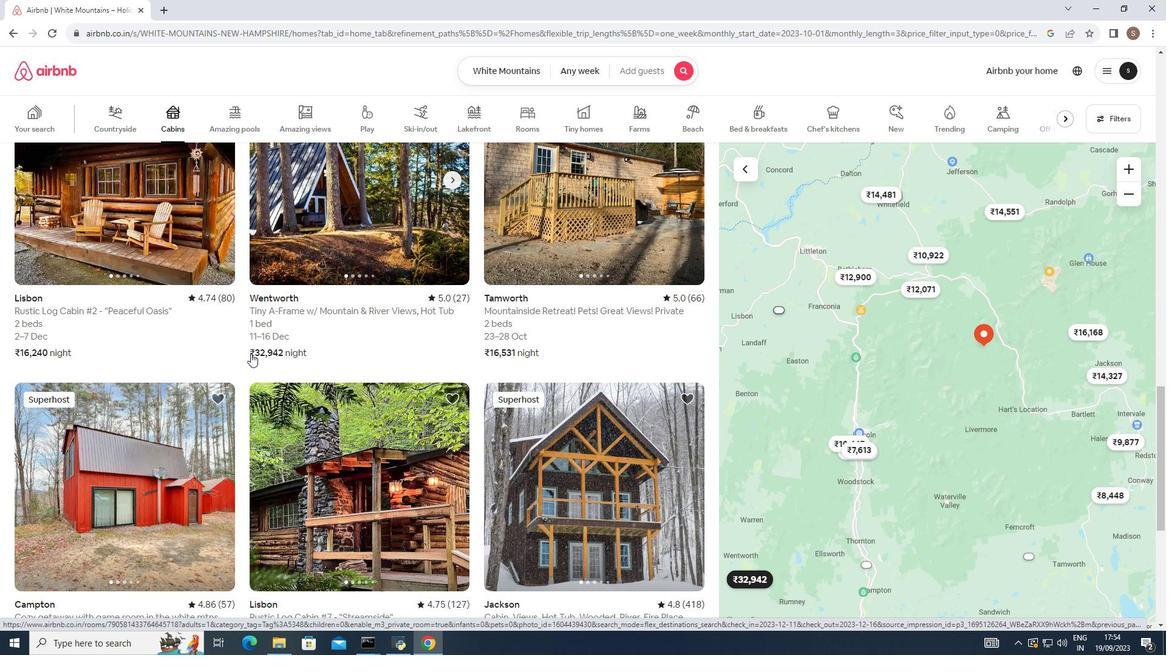 
Action: Mouse scrolled (249, 351) with delta (0, 0)
Screenshot: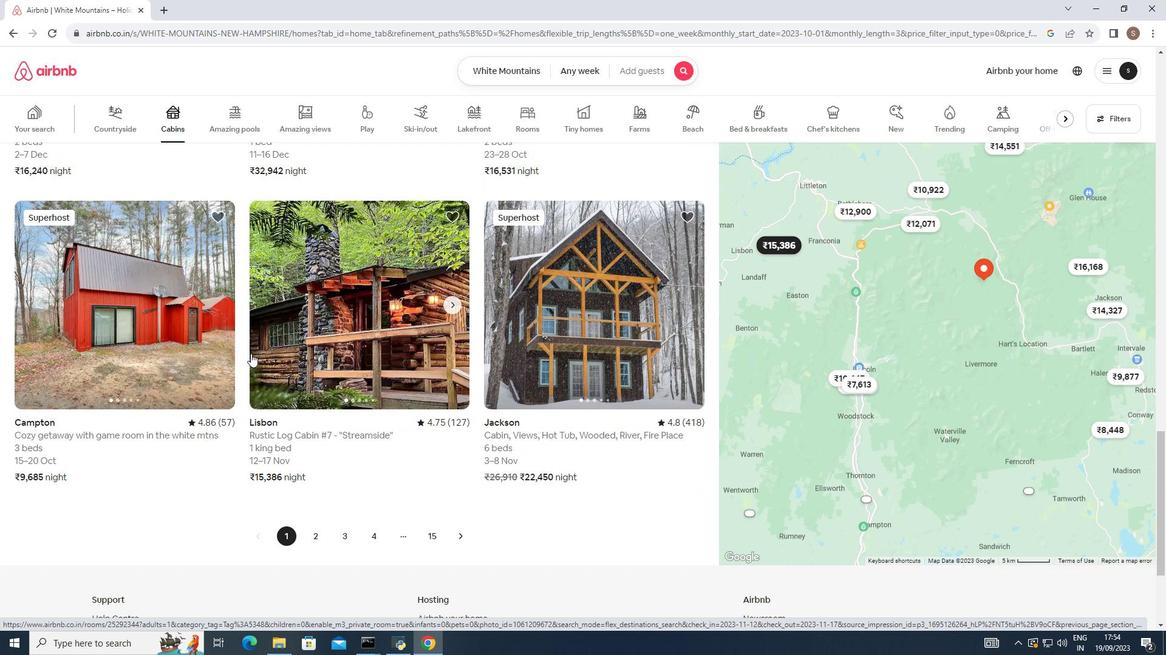 
Action: Mouse scrolled (249, 351) with delta (0, 0)
Screenshot: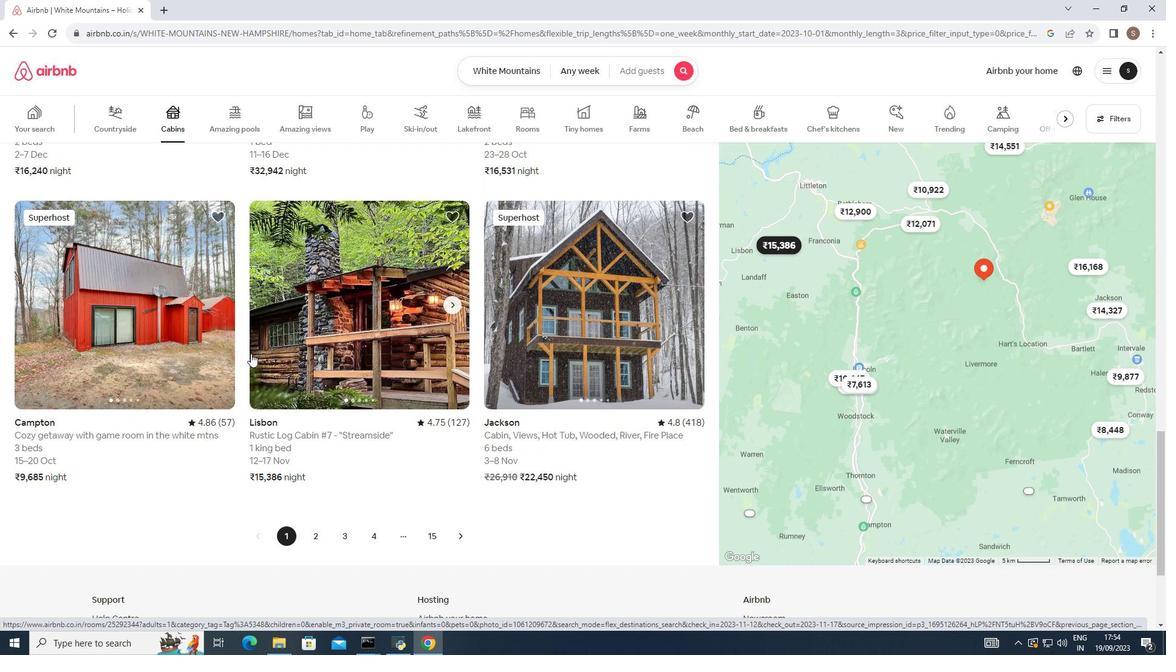 
Action: Mouse scrolled (249, 351) with delta (0, 0)
Screenshot: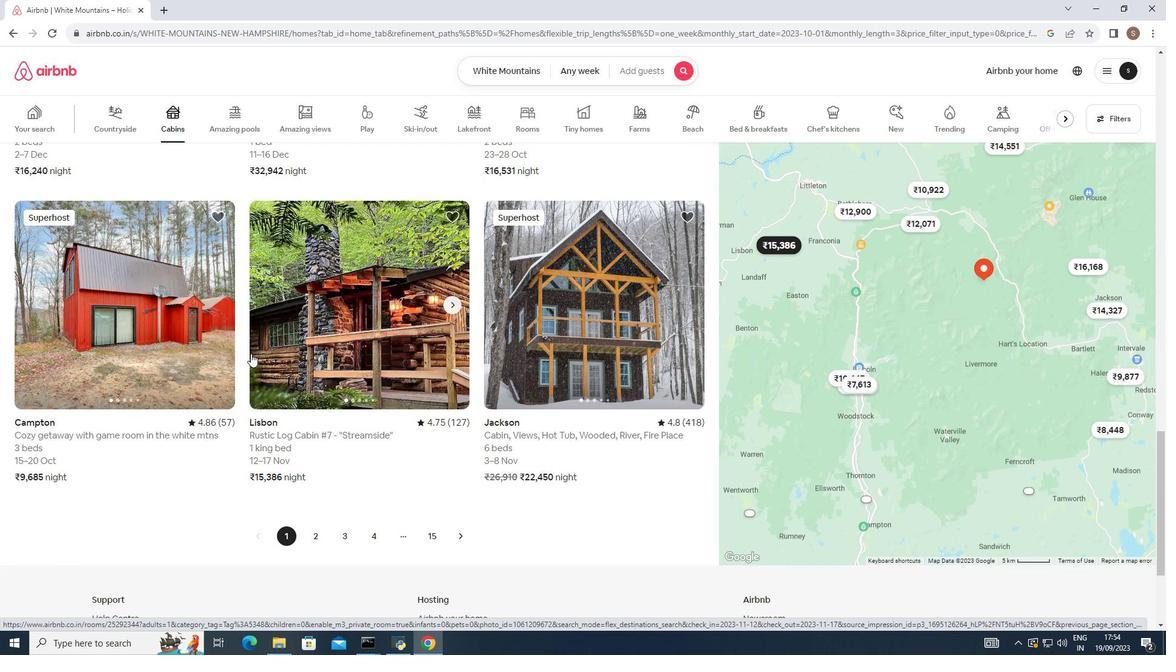 
Action: Mouse scrolled (249, 351) with delta (0, 0)
Screenshot: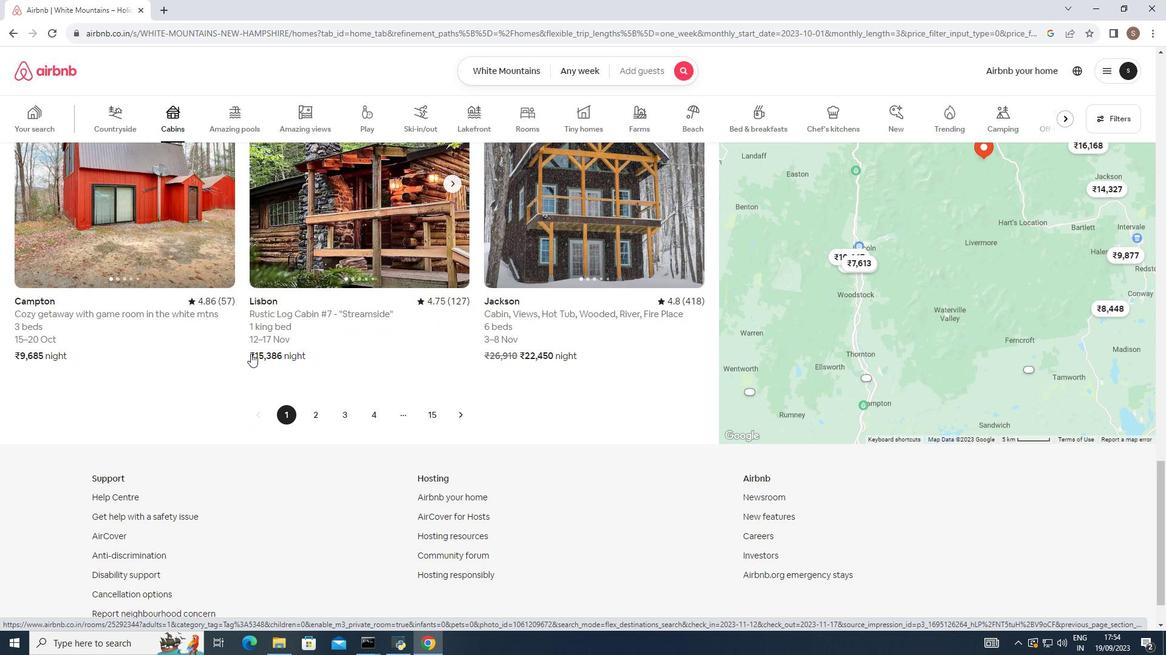 
Action: Mouse moved to (249, 352)
Screenshot: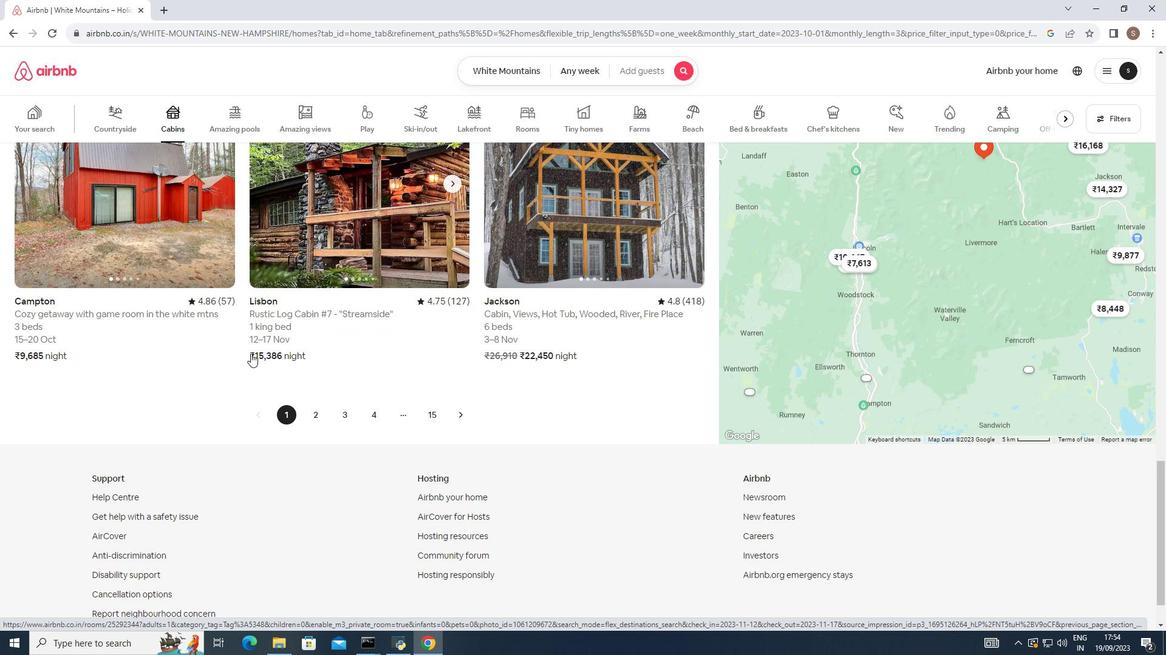 
Action: Mouse scrolled (249, 351) with delta (0, 0)
Screenshot: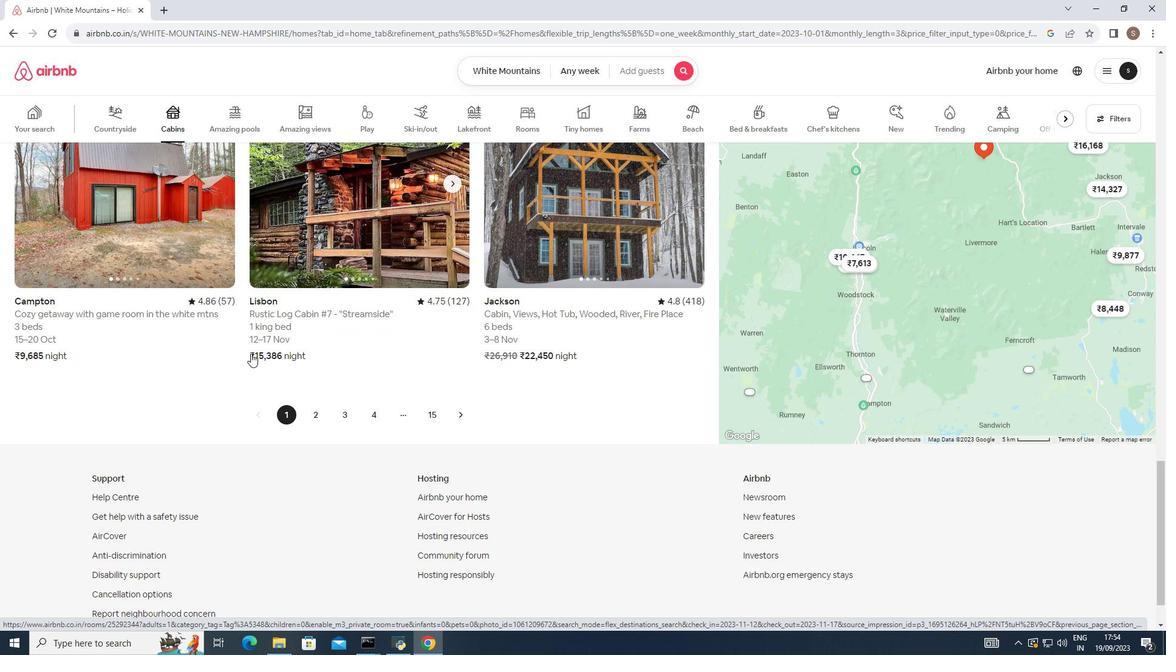 
Action: Mouse moved to (249, 352)
Screenshot: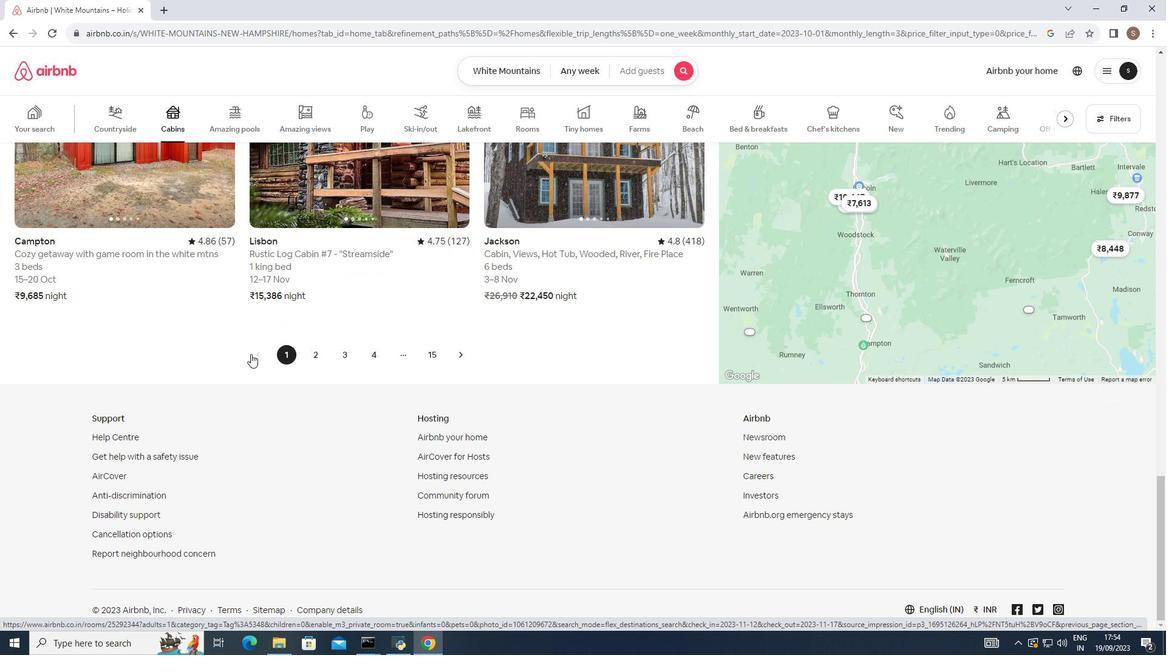 
Action: Mouse scrolled (249, 352) with delta (0, 0)
Screenshot: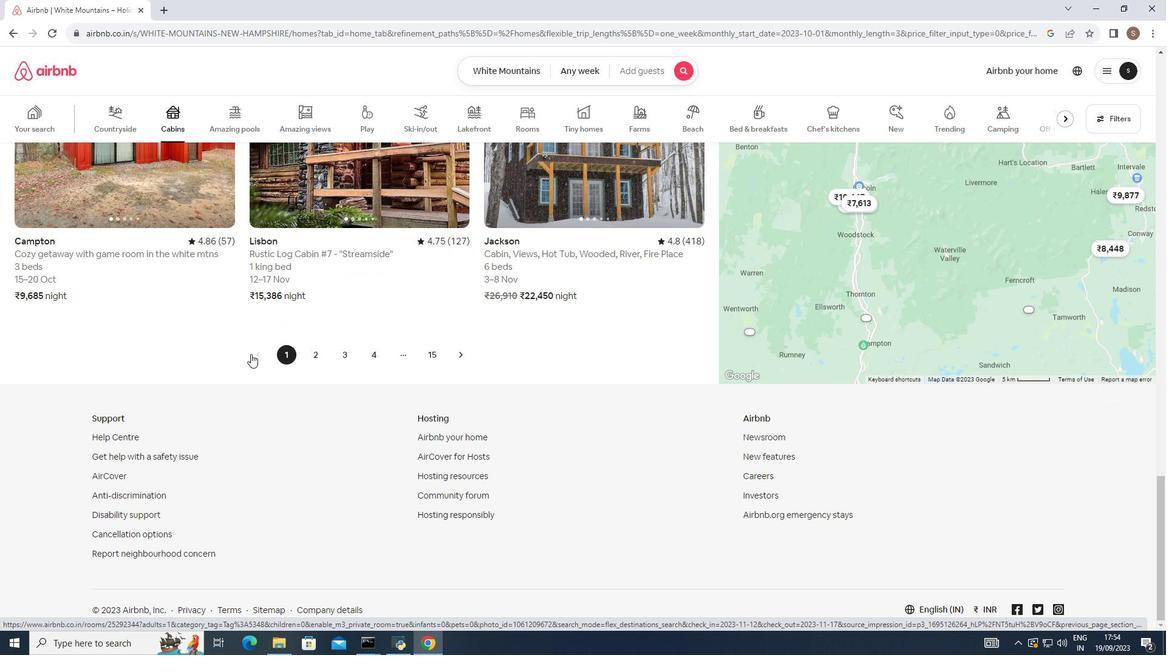 
Action: Mouse scrolled (249, 352) with delta (0, 0)
Screenshot: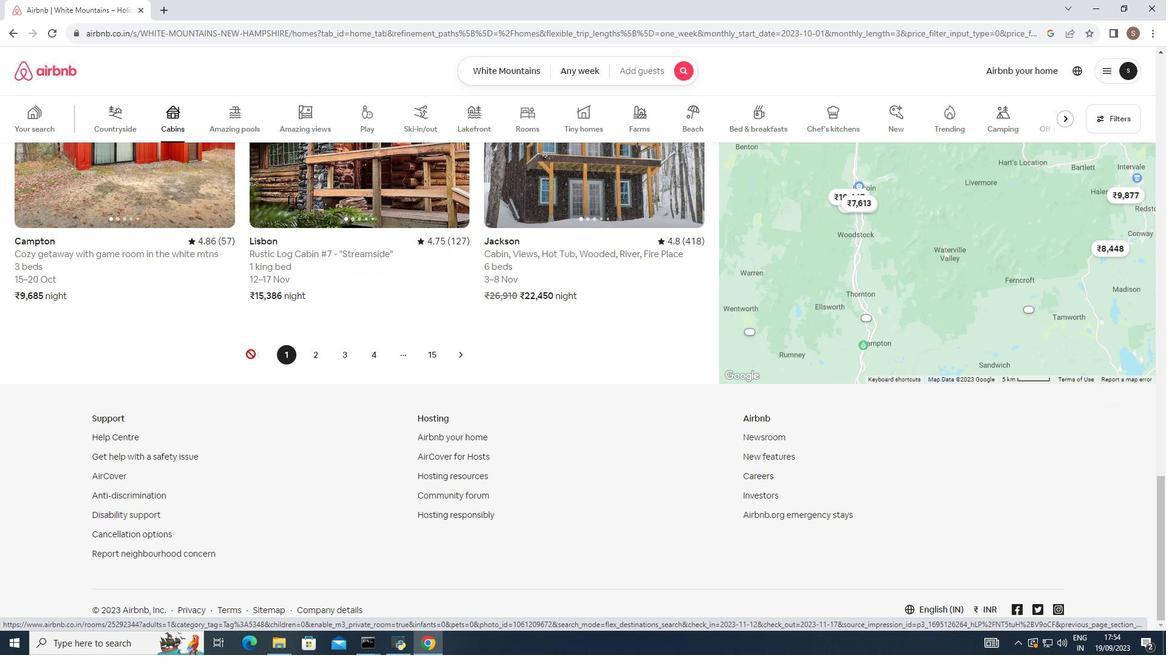 
Action: Mouse scrolled (249, 353) with delta (0, 0)
Screenshot: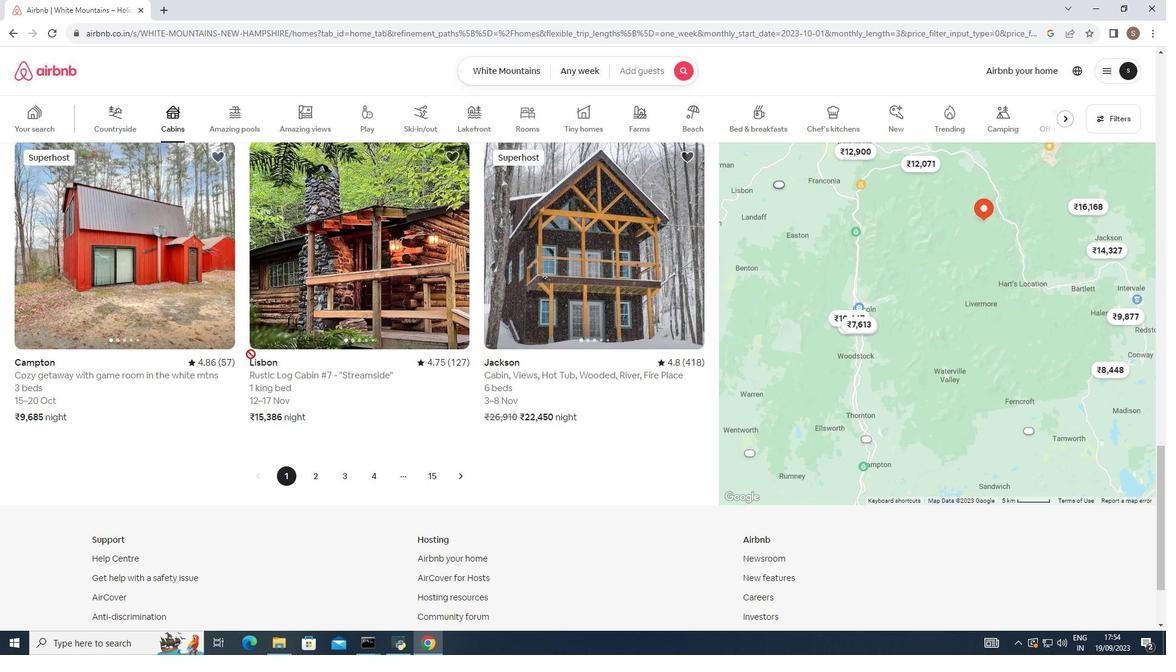 
Action: Mouse scrolled (249, 353) with delta (0, 0)
Screenshot: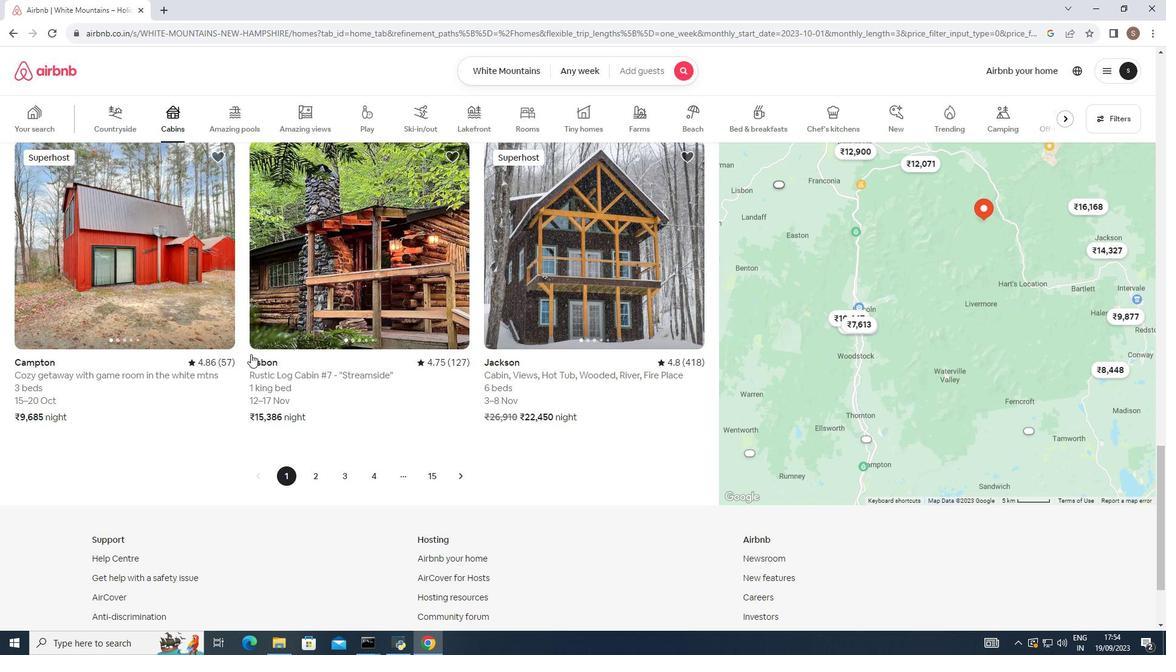 
Action: Mouse scrolled (249, 353) with delta (0, 0)
Screenshot: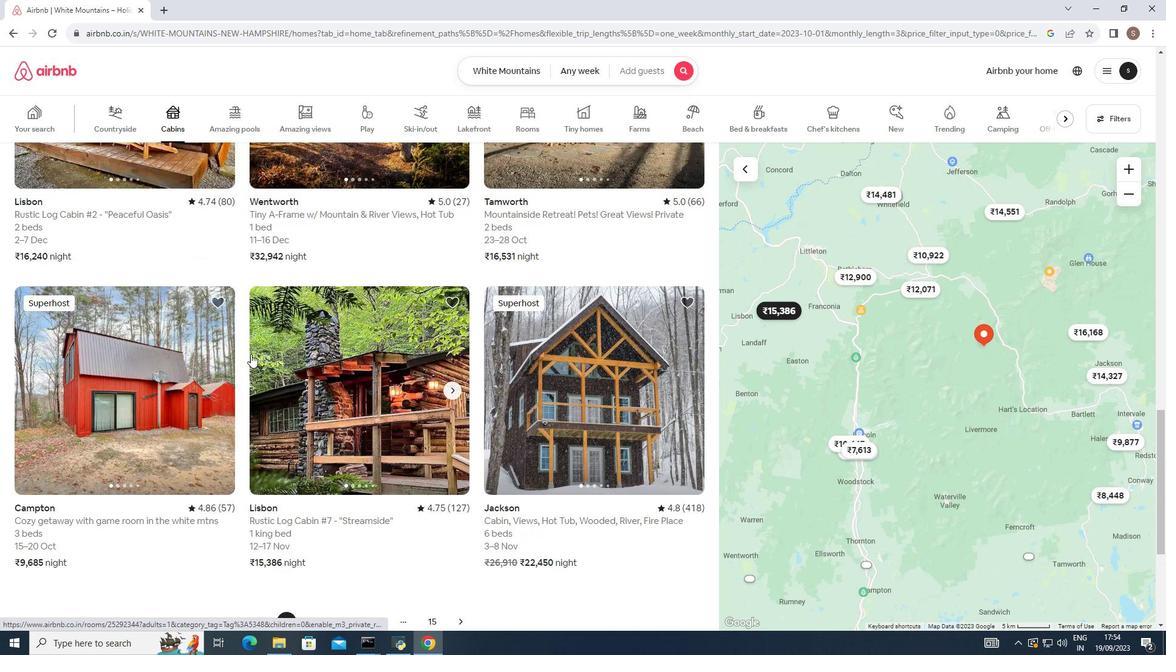 
Action: Mouse scrolled (249, 353) with delta (0, 0)
Screenshot: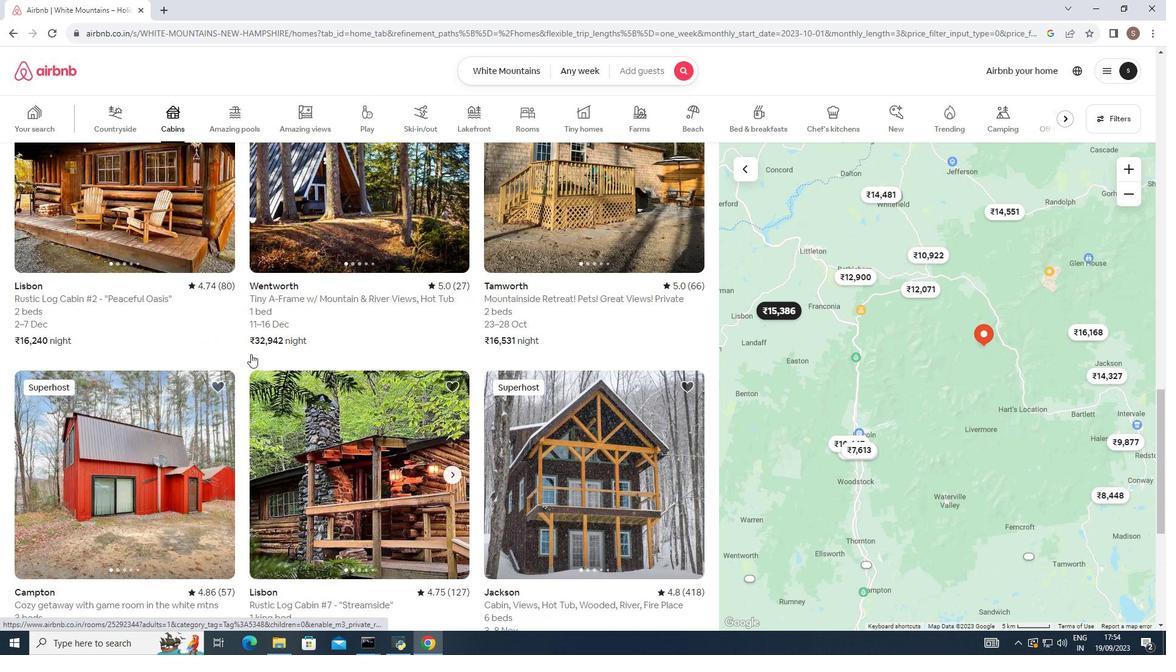
Action: Mouse scrolled (249, 353) with delta (0, 0)
Screenshot: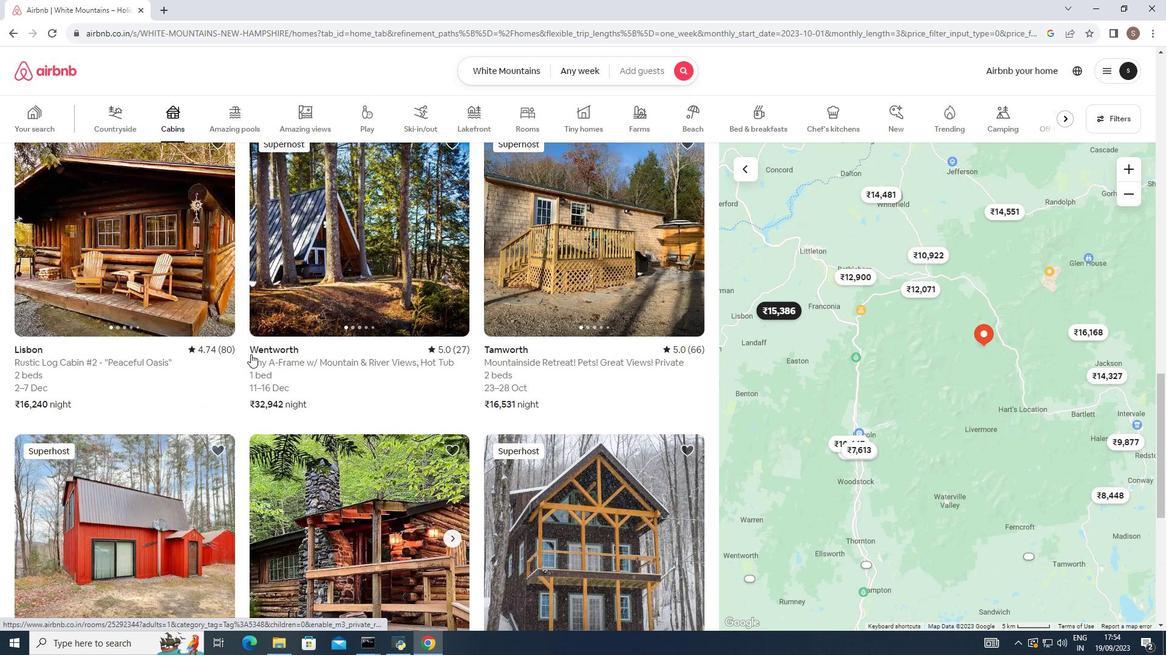 
Action: Mouse scrolled (249, 353) with delta (0, 0)
Screenshot: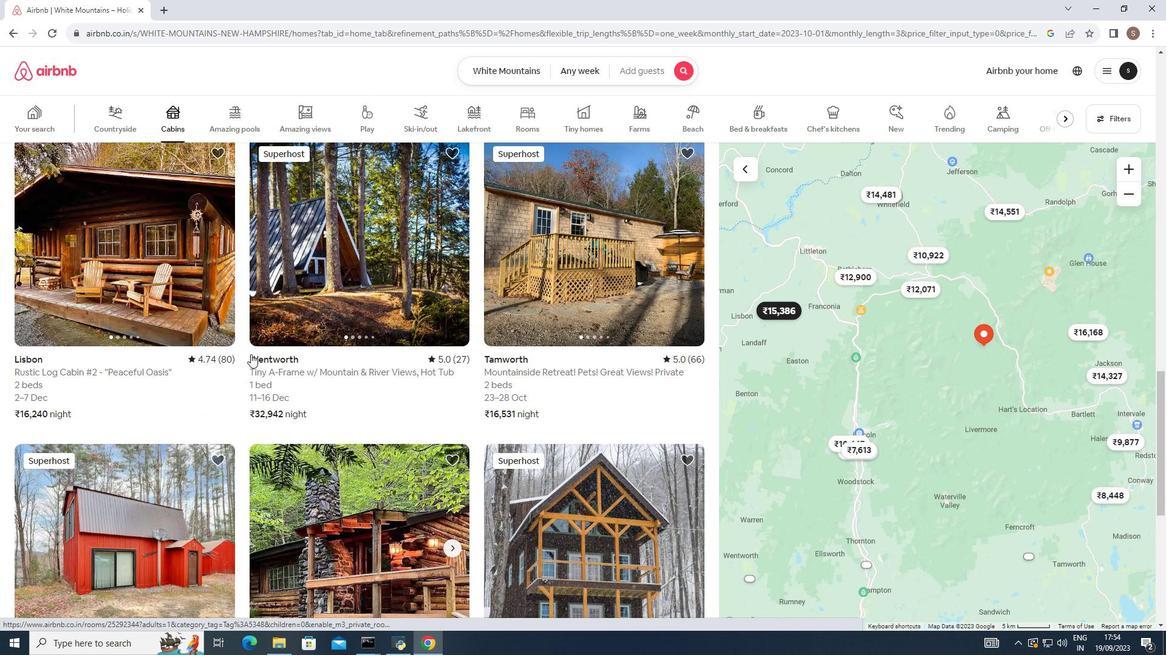 
Action: Mouse scrolled (249, 353) with delta (0, 0)
Screenshot: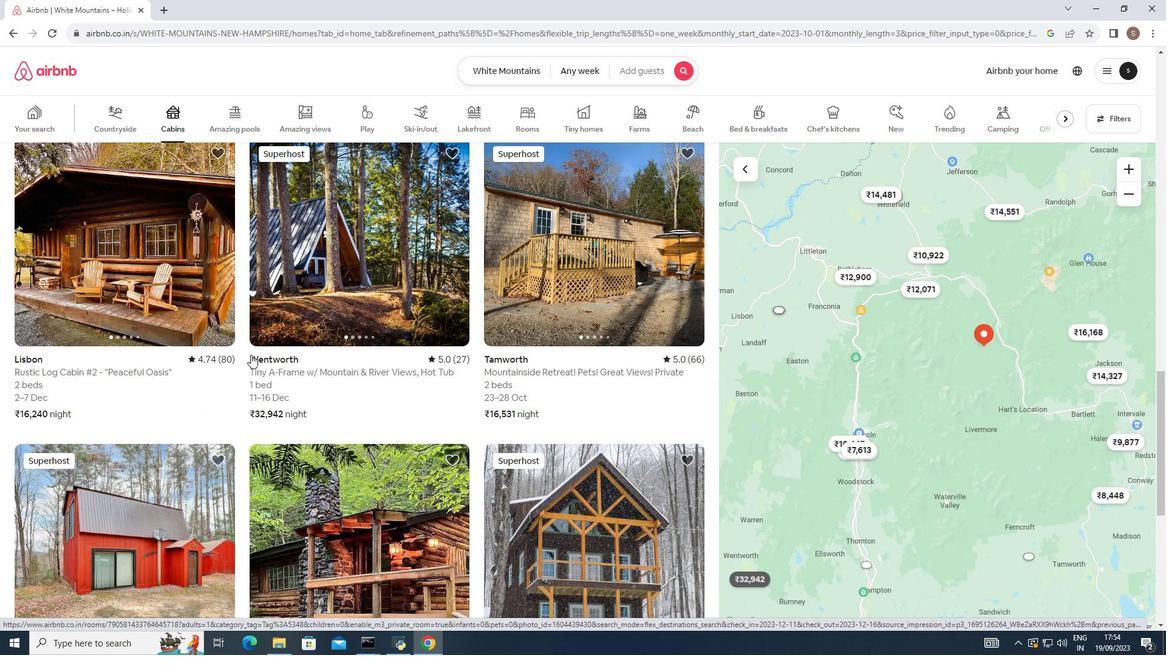 
Action: Mouse moved to (249, 353)
Screenshot: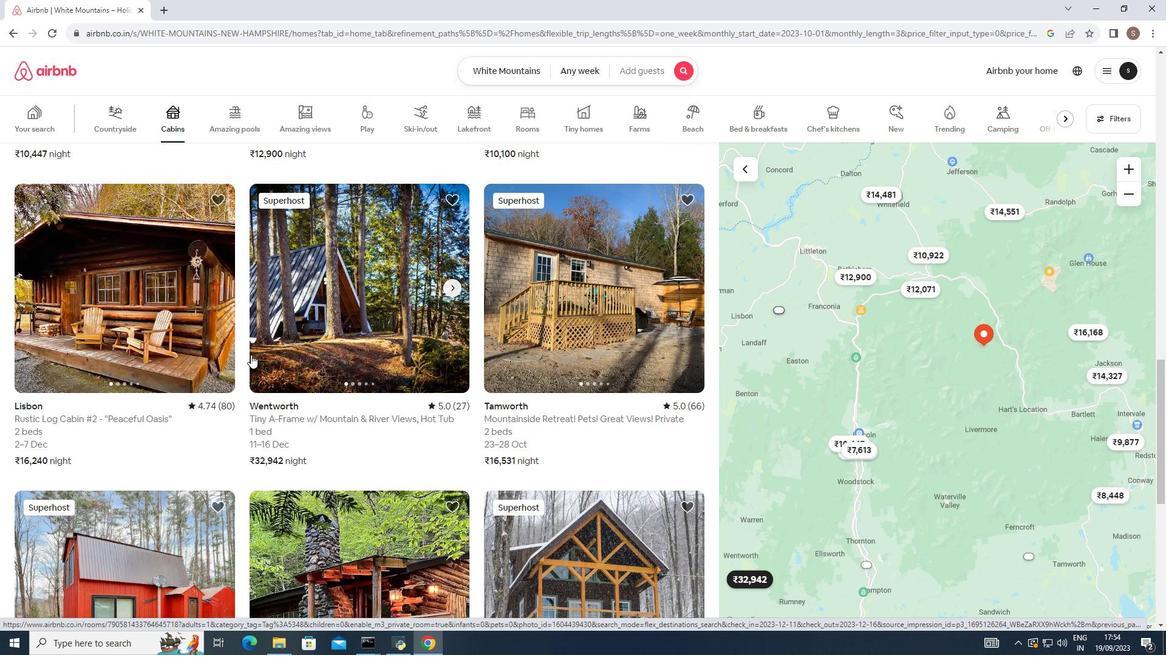 
Action: Mouse scrolled (249, 354) with delta (0, 0)
Screenshot: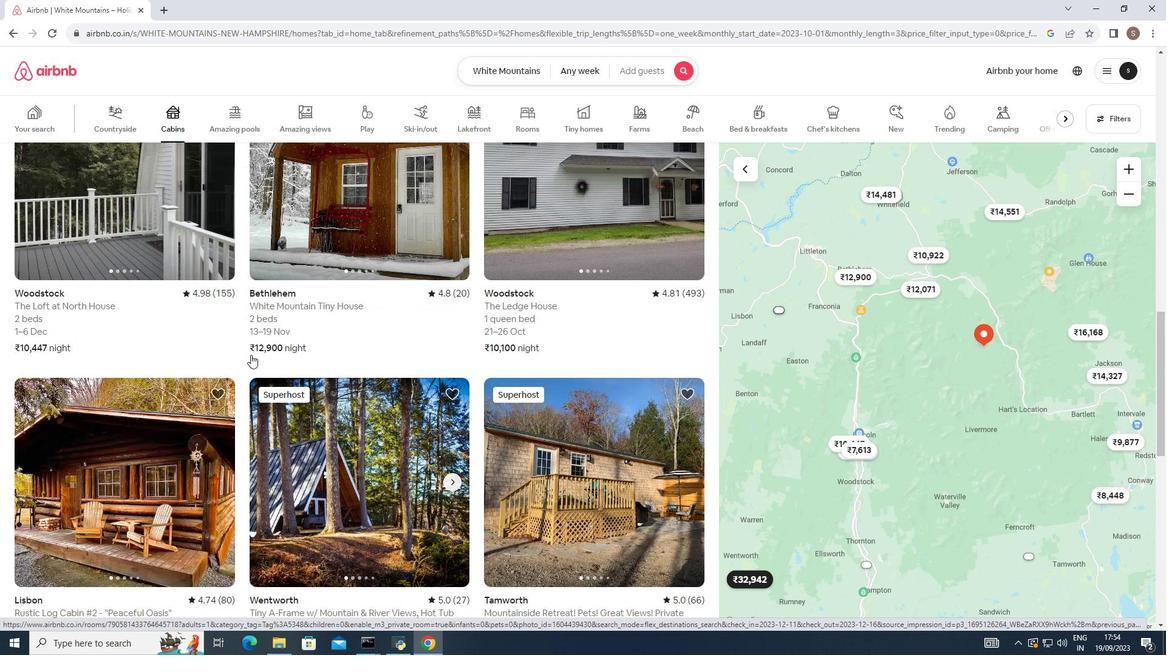 
Action: Mouse scrolled (249, 354) with delta (0, 0)
Screenshot: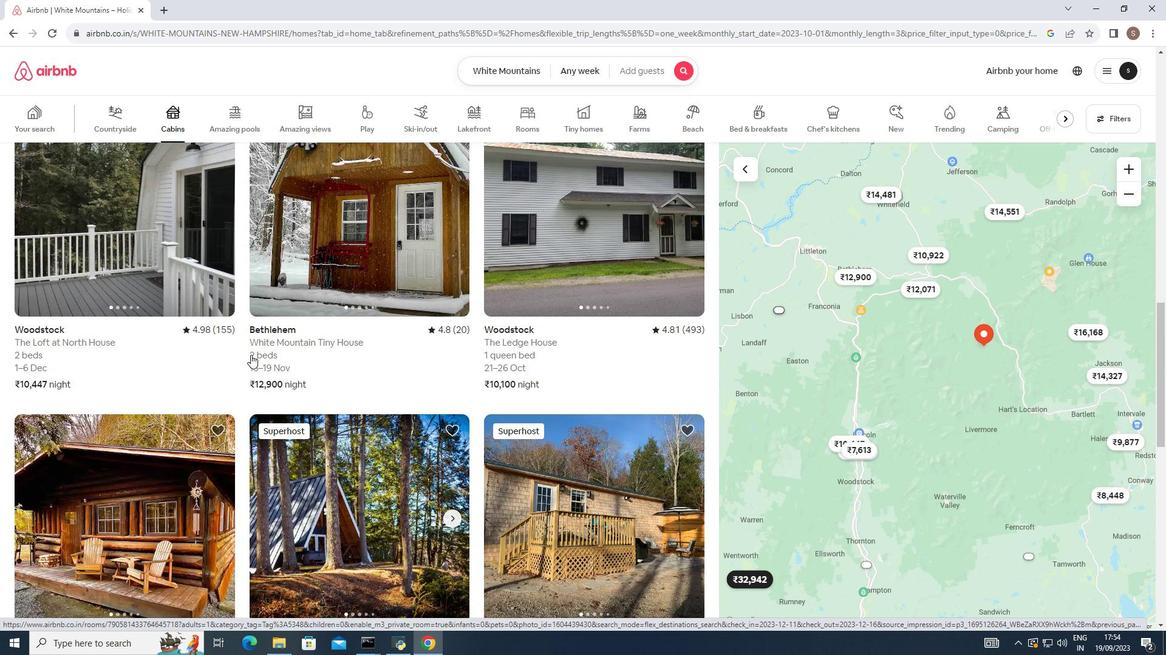 
Action: Mouse scrolled (249, 354) with delta (0, 0)
Screenshot: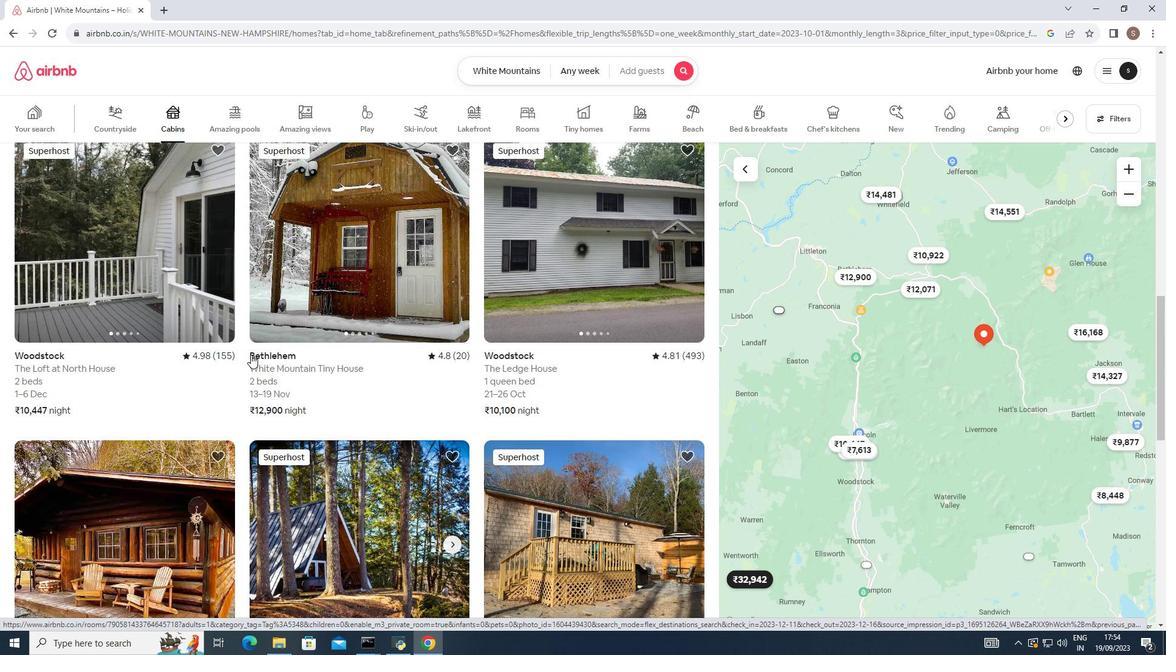 
Action: Mouse scrolled (249, 354) with delta (0, 0)
Screenshot: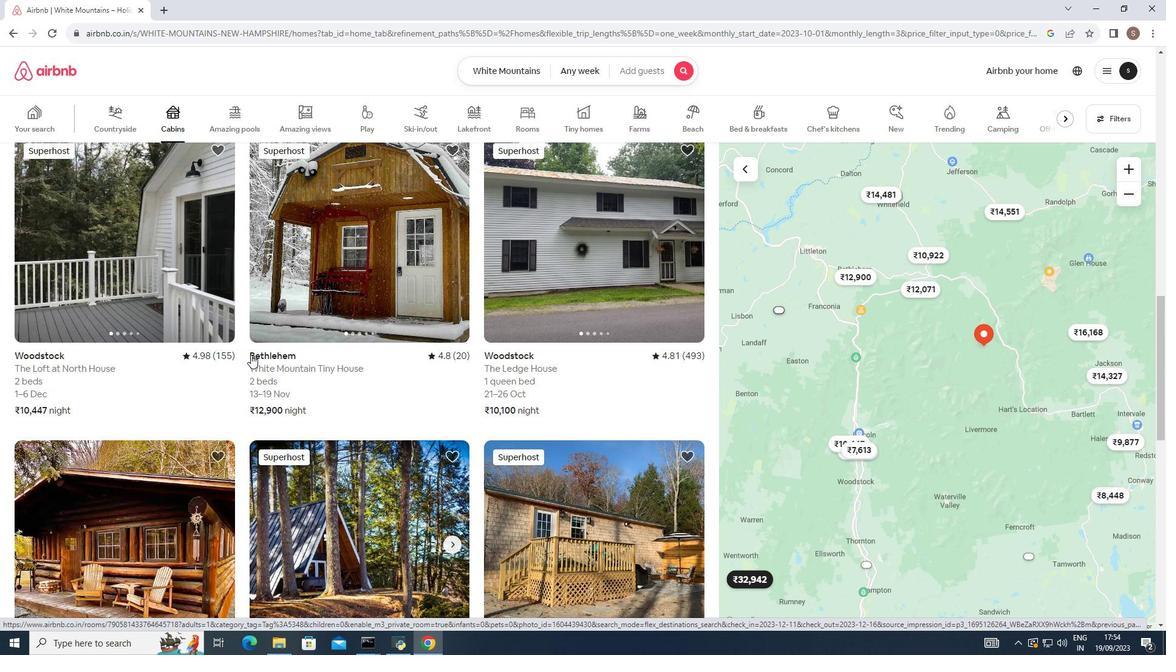 
Action: Mouse scrolled (249, 354) with delta (0, 0)
Screenshot: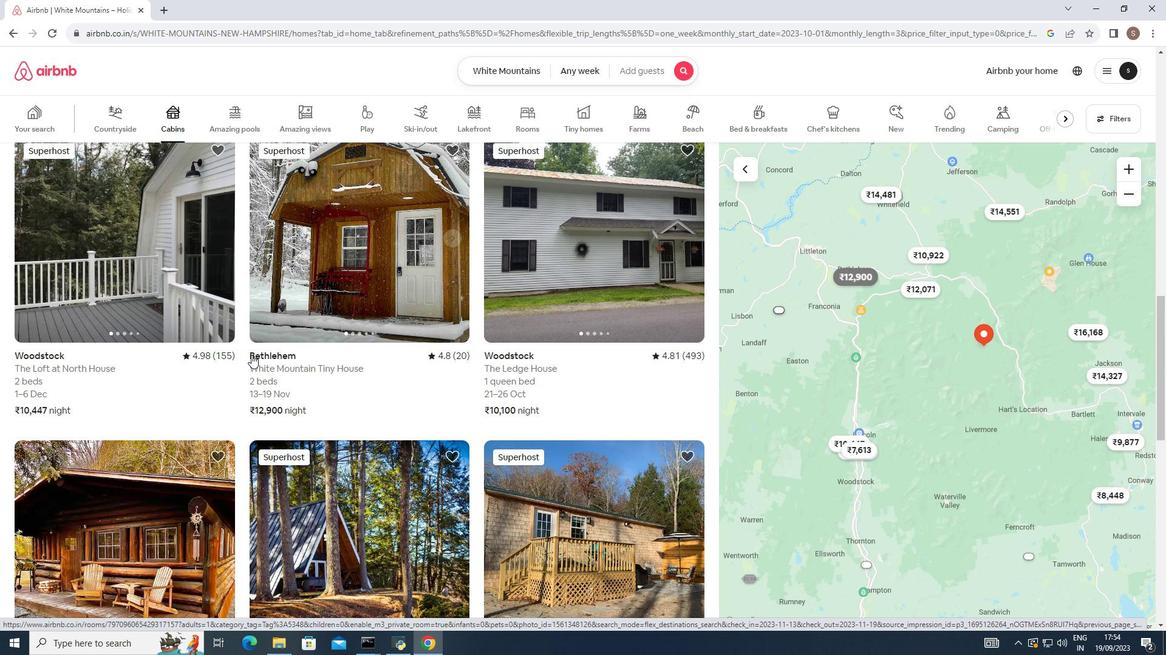 
Action: Mouse moved to (249, 353)
Screenshot: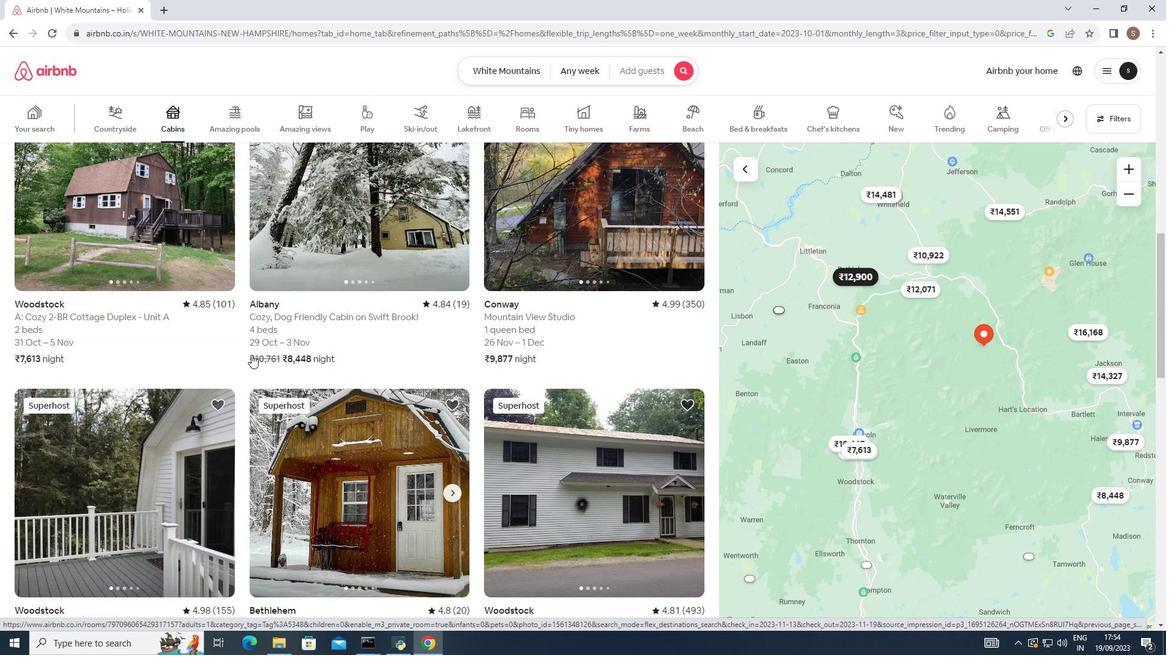 
Action: Mouse scrolled (249, 354) with delta (0, 0)
Screenshot: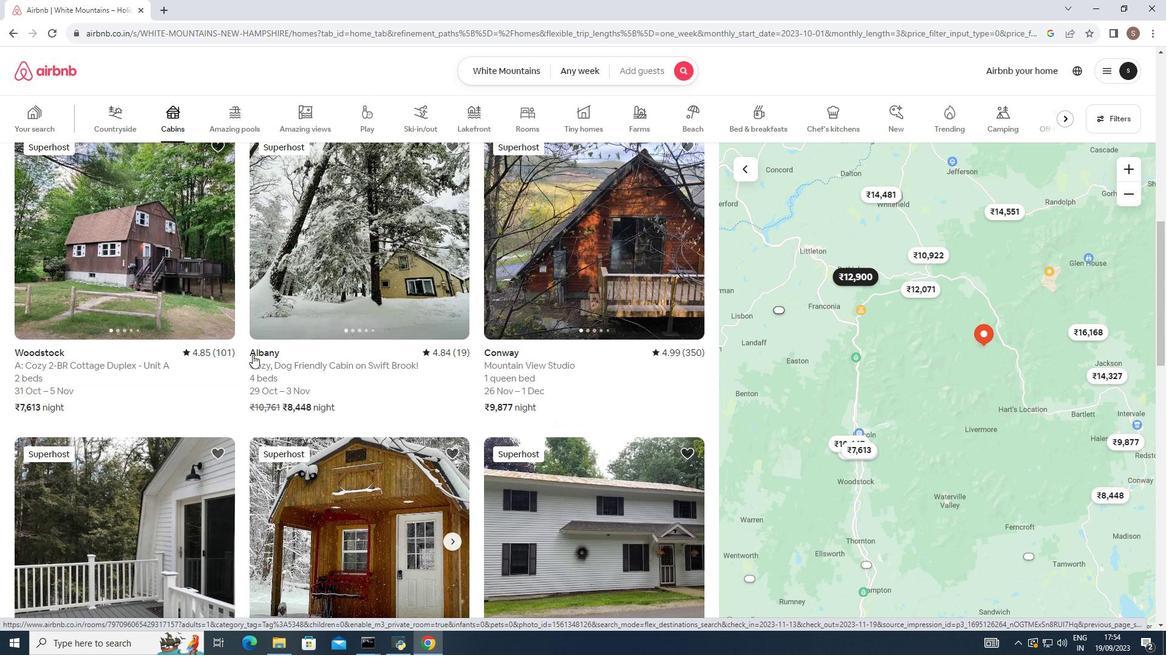 
Action: Mouse scrolled (249, 354) with delta (0, 0)
Screenshot: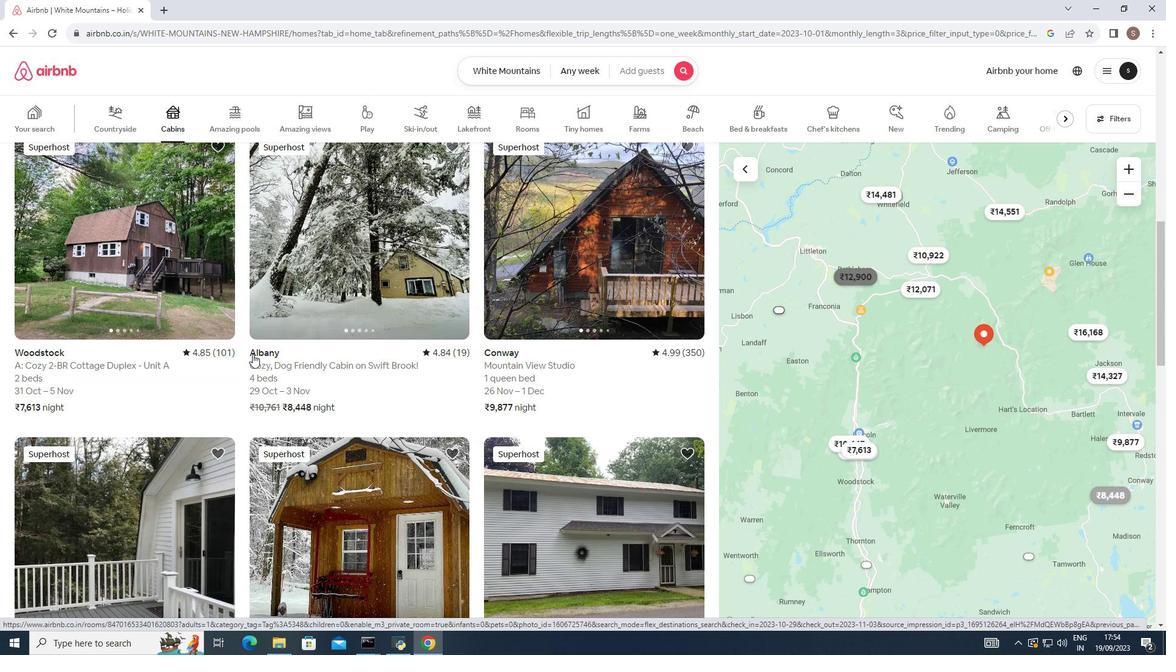 
Action: Mouse scrolled (249, 354) with delta (0, 0)
Screenshot: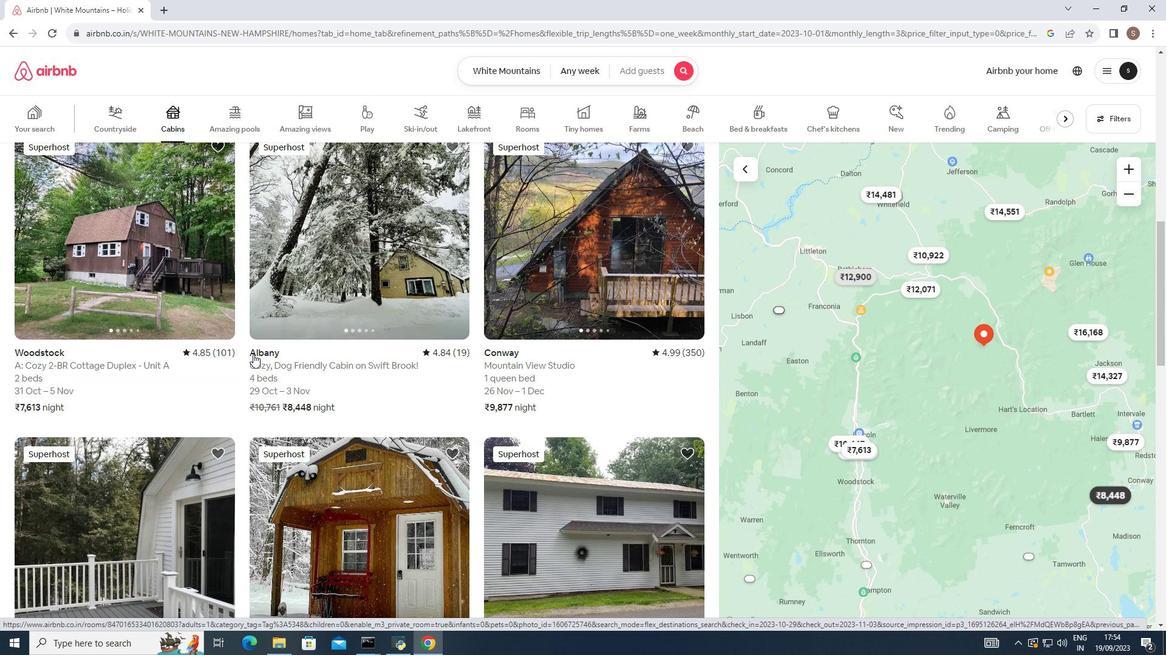 
Action: Mouse scrolled (249, 354) with delta (0, 0)
Screenshot: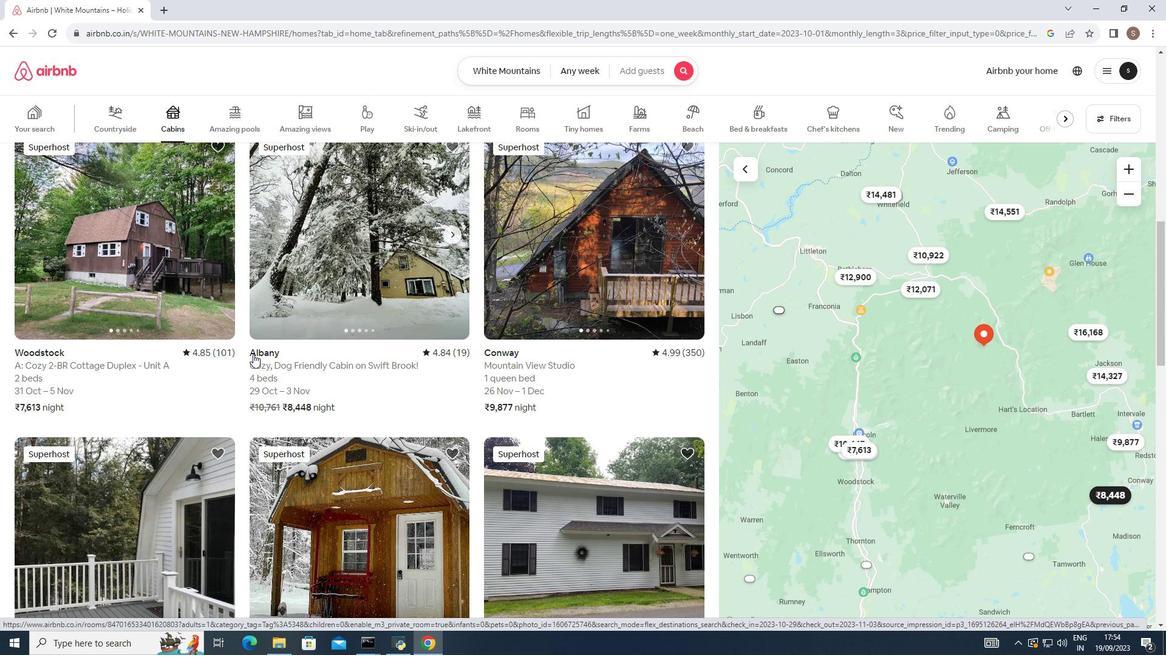 
Action: Mouse scrolled (249, 354) with delta (0, 0)
Screenshot: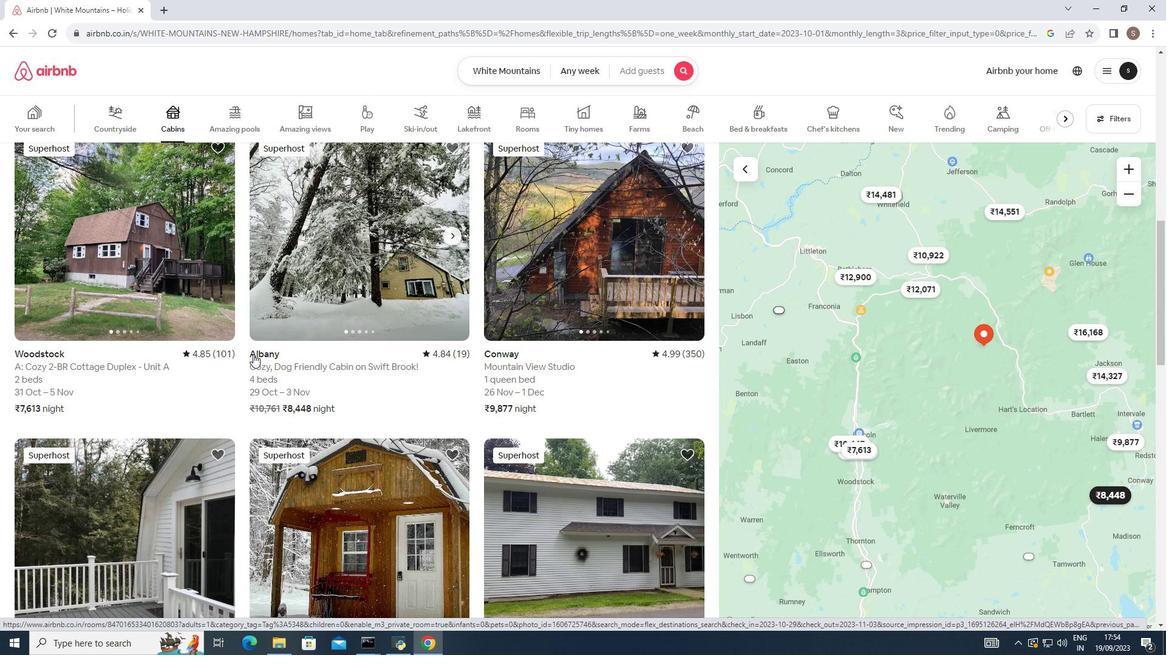 
Action: Mouse moved to (251, 352)
Screenshot: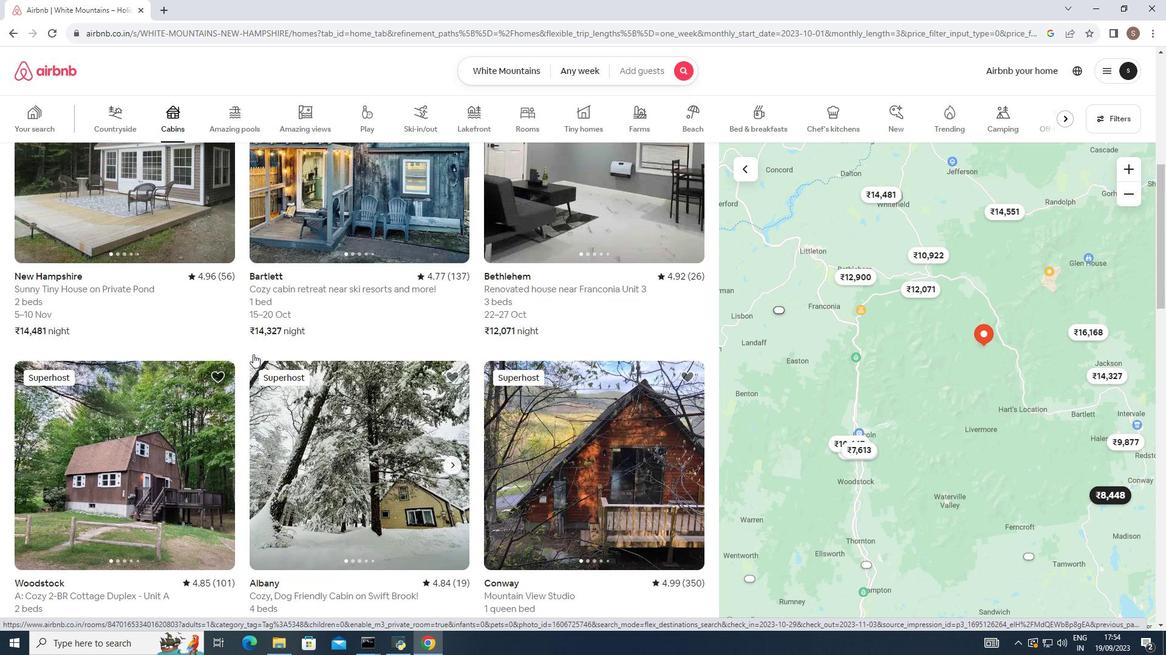 
Action: Mouse scrolled (251, 353) with delta (0, 0)
Screenshot: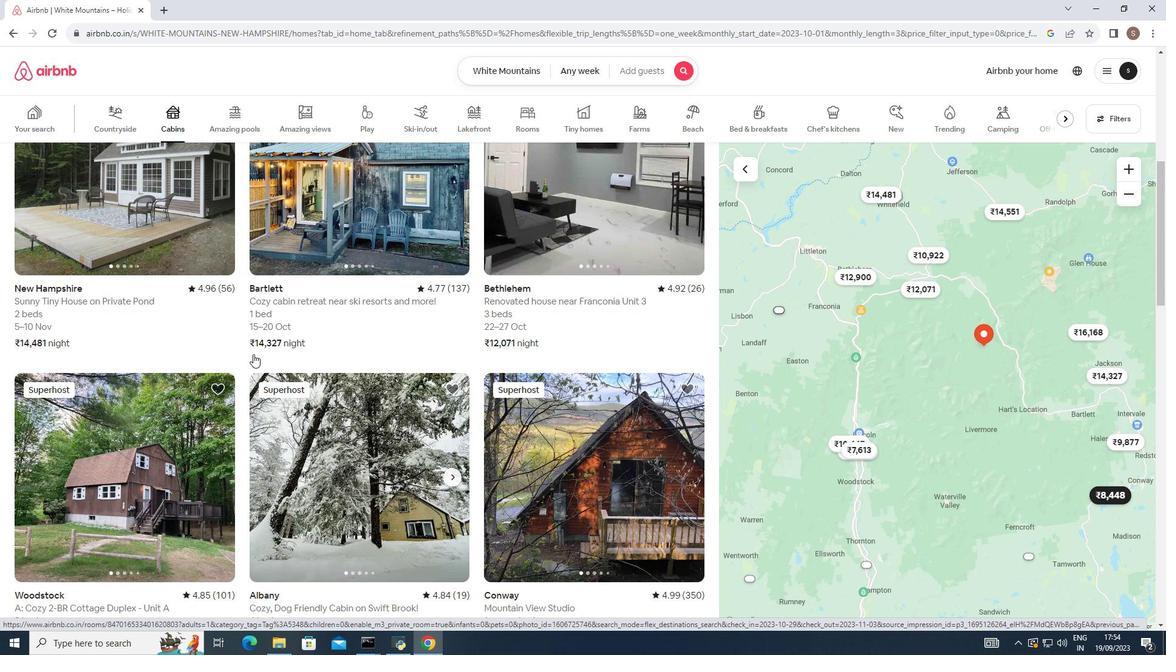 
Action: Mouse scrolled (251, 353) with delta (0, 0)
Screenshot: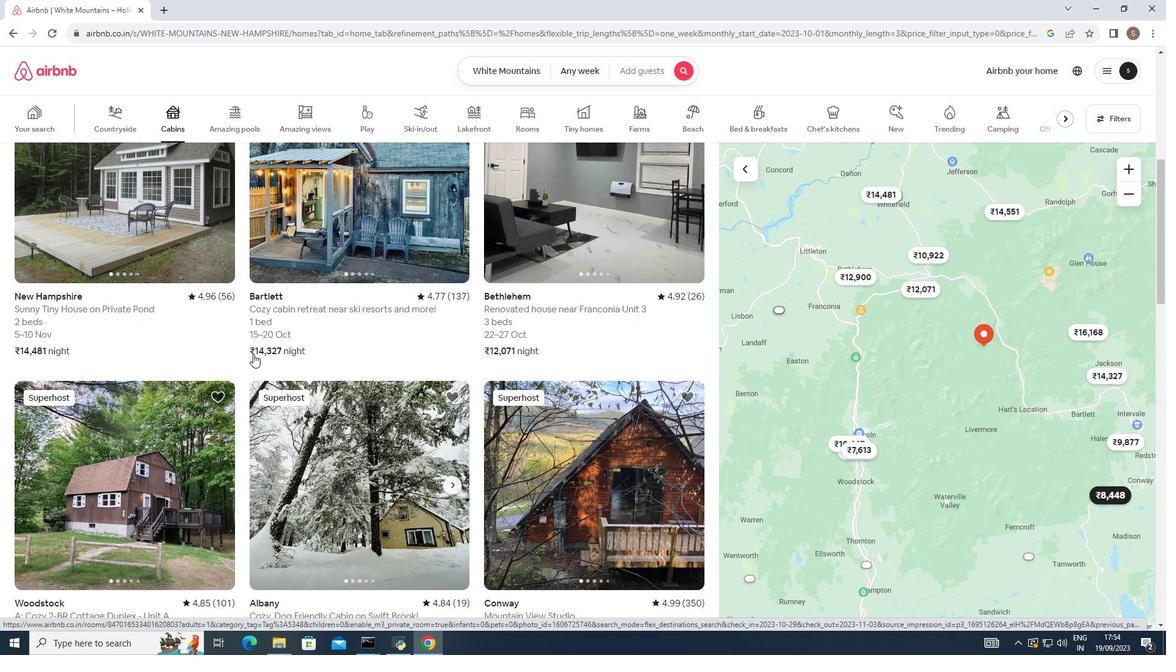 
Action: Mouse scrolled (251, 353) with delta (0, 0)
Screenshot: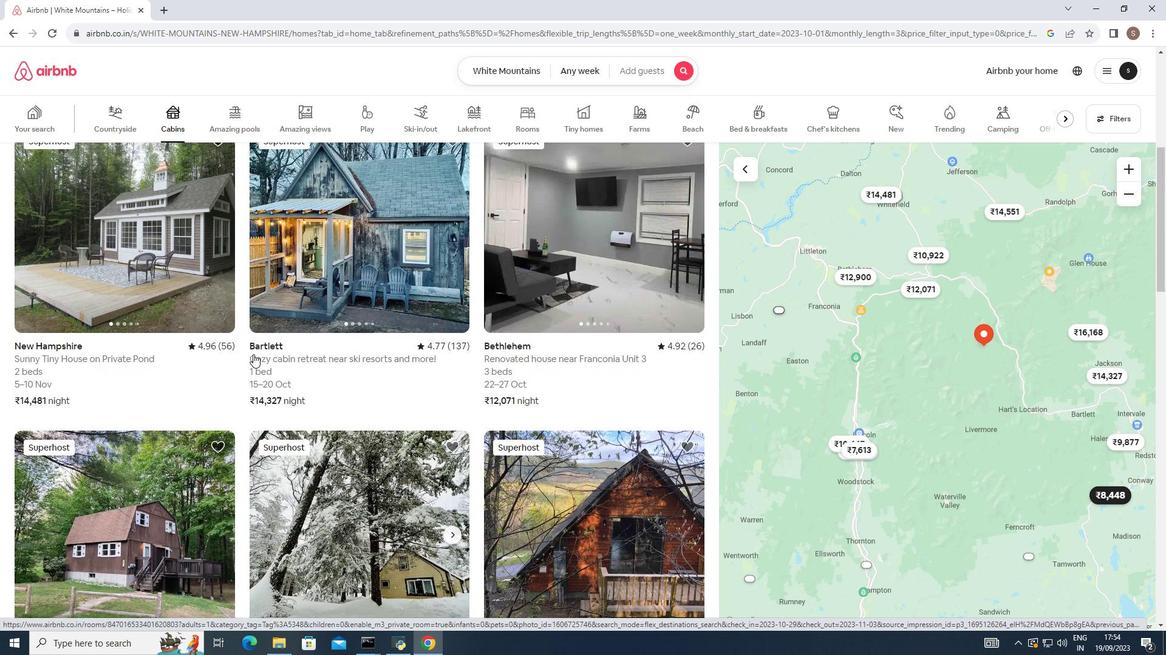 
Action: Mouse scrolled (251, 353) with delta (0, 0)
Screenshot: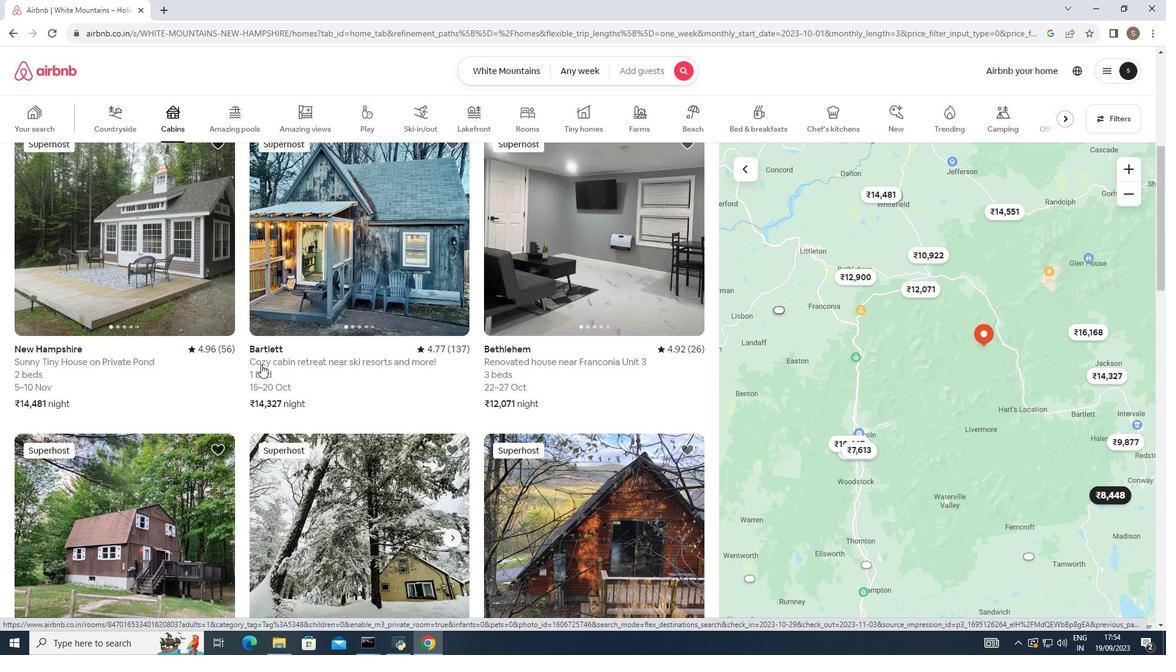 
Action: Mouse scrolled (251, 353) with delta (0, 0)
Screenshot: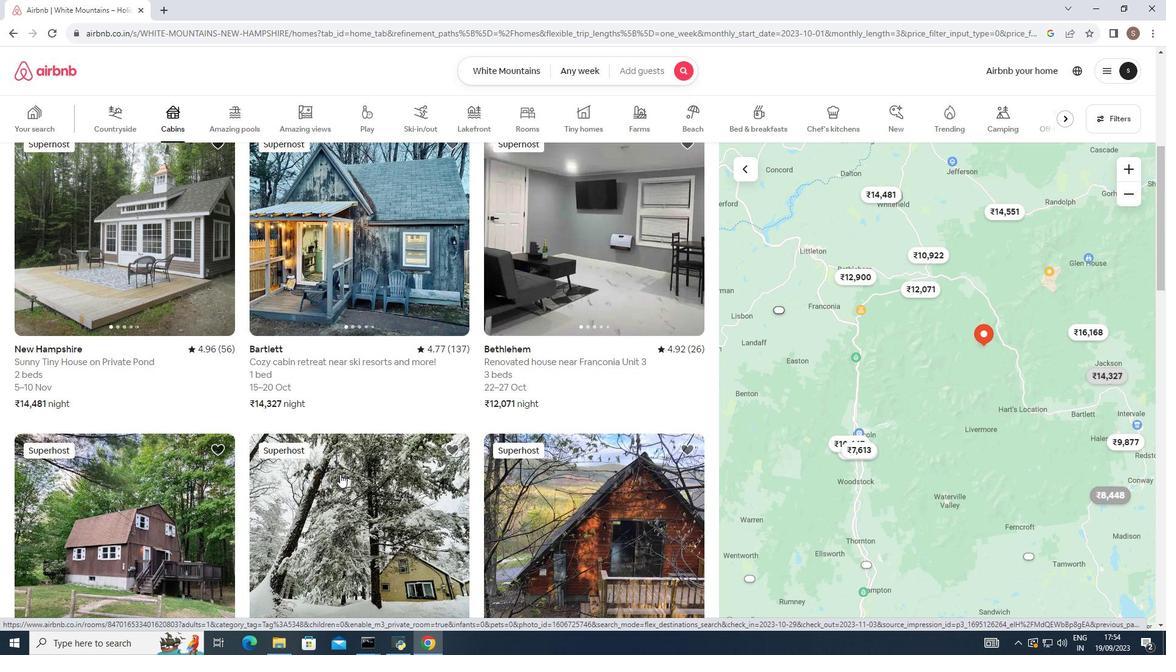 
Action: Mouse moved to (338, 484)
Screenshot: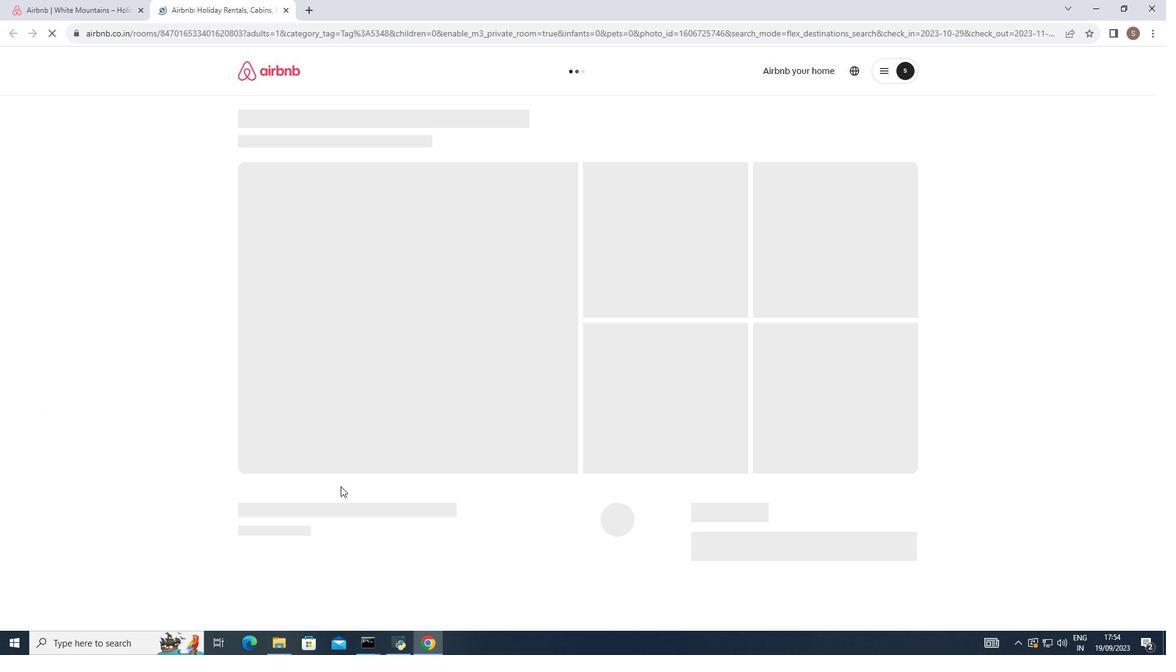 
Action: Mouse pressed left at (338, 484)
Screenshot: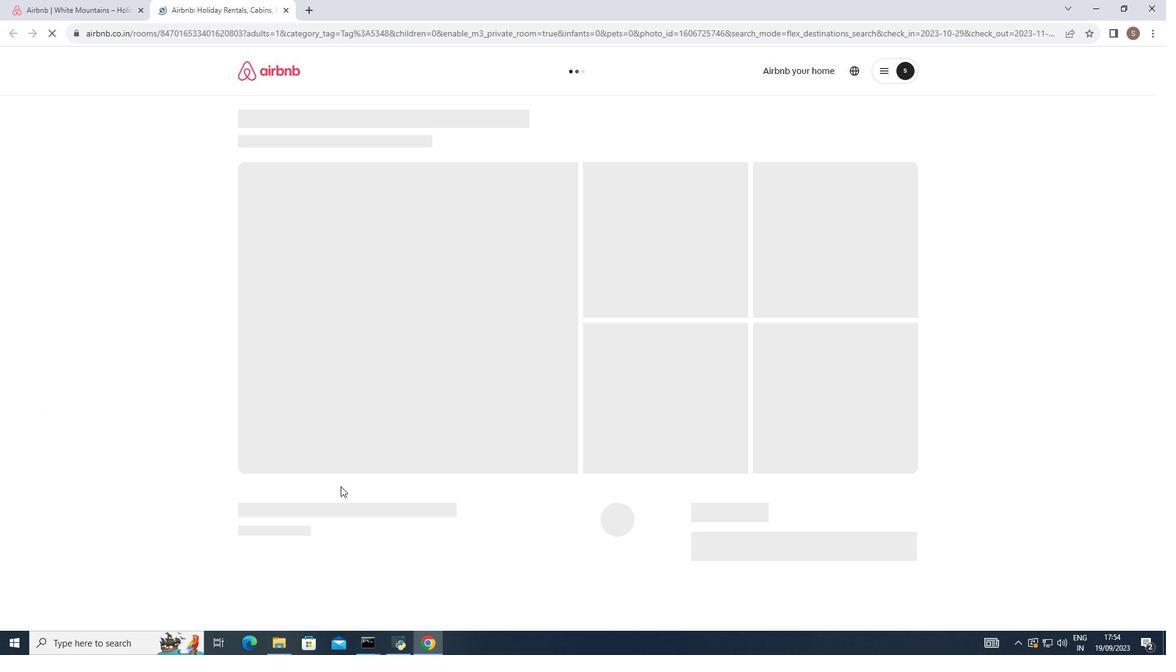 
Action: Mouse moved to (825, 448)
Screenshot: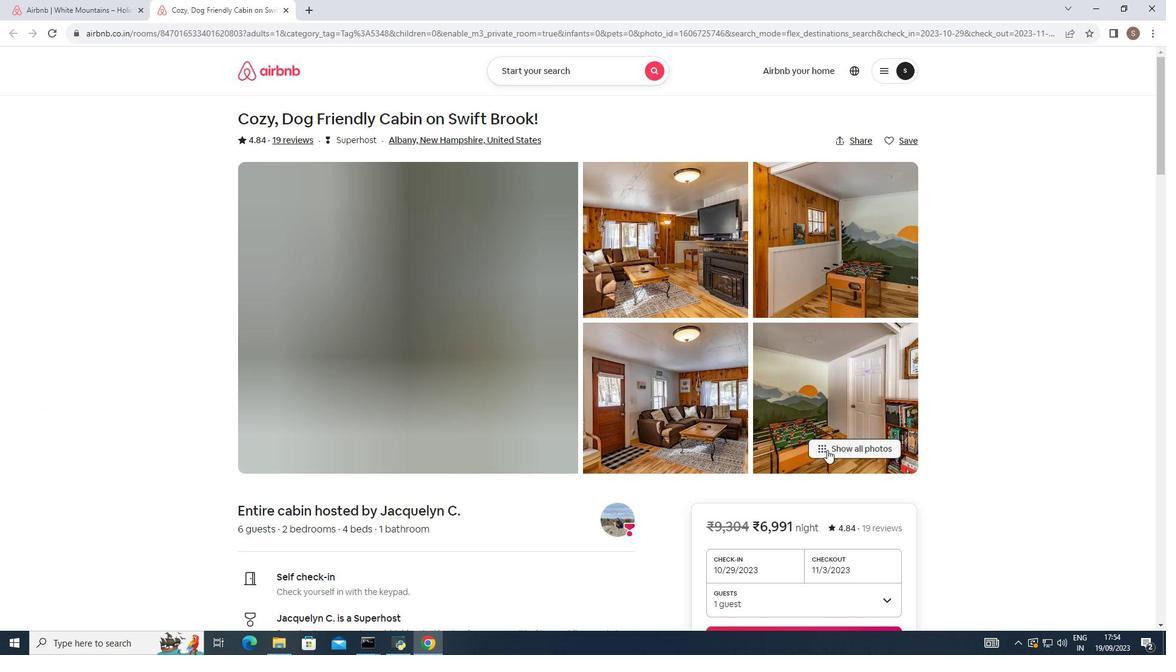 
Action: Mouse pressed left at (825, 448)
Screenshot: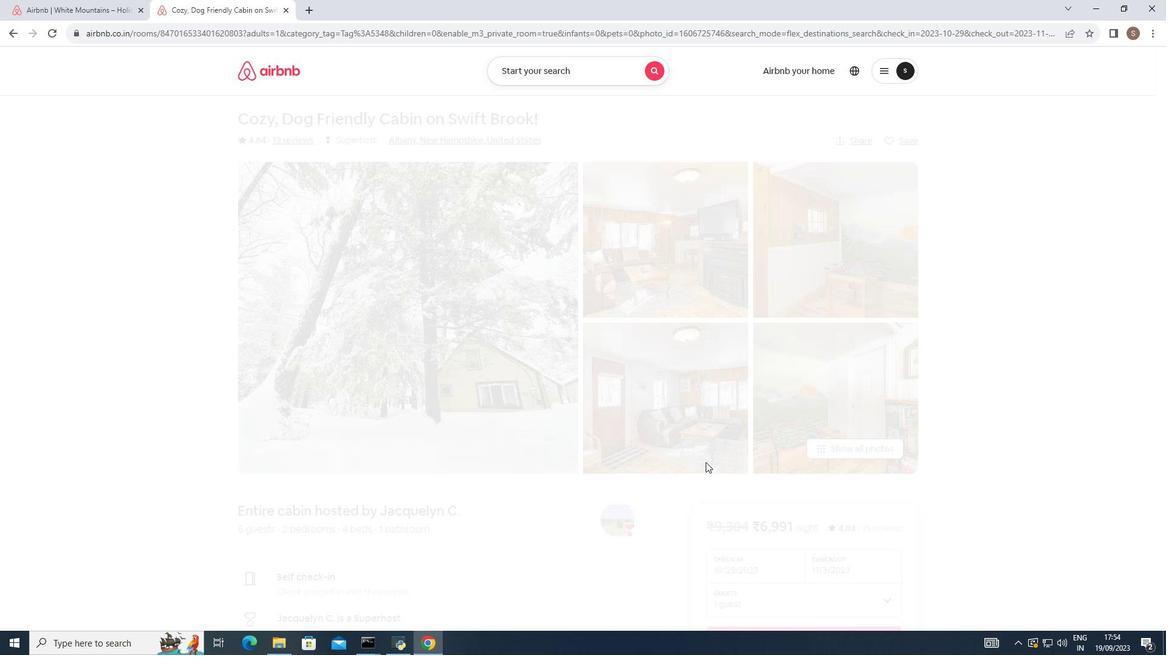 
Action: Mouse moved to (589, 374)
Screenshot: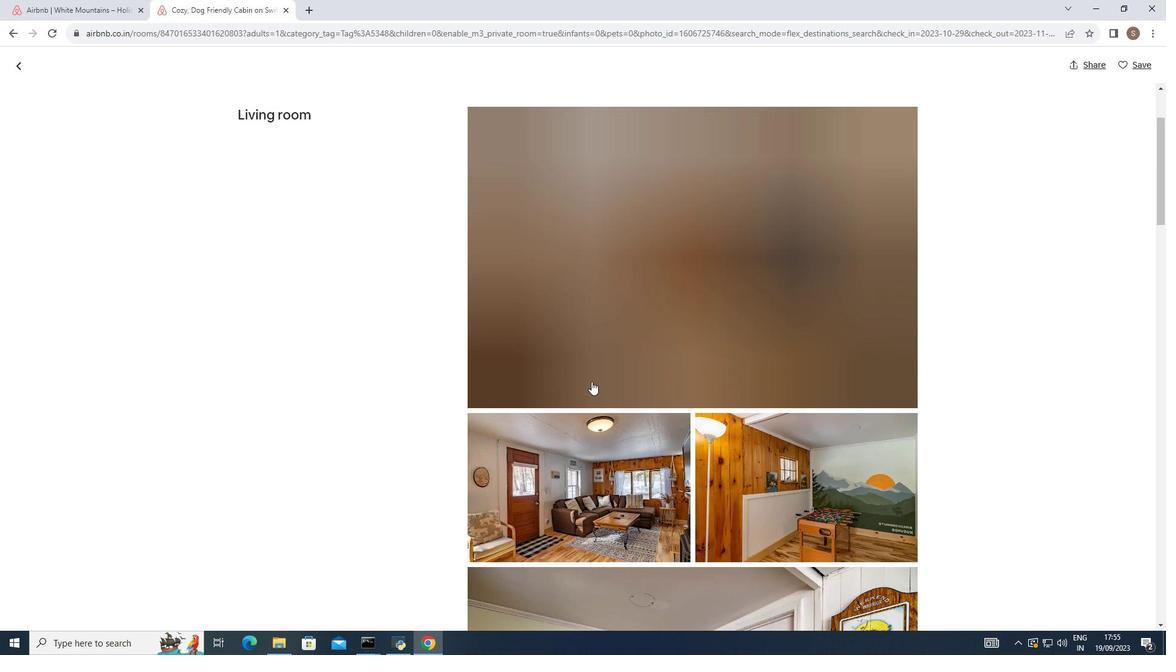 
Action: Mouse scrolled (589, 373) with delta (0, 0)
Screenshot: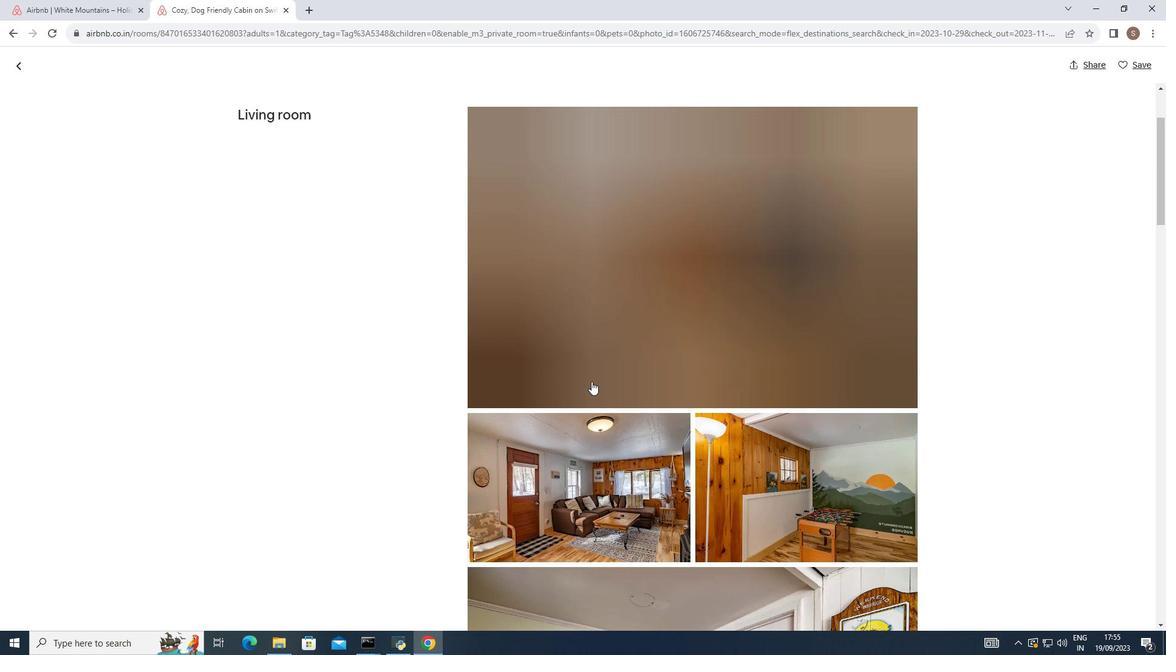 
Action: Mouse moved to (590, 377)
Screenshot: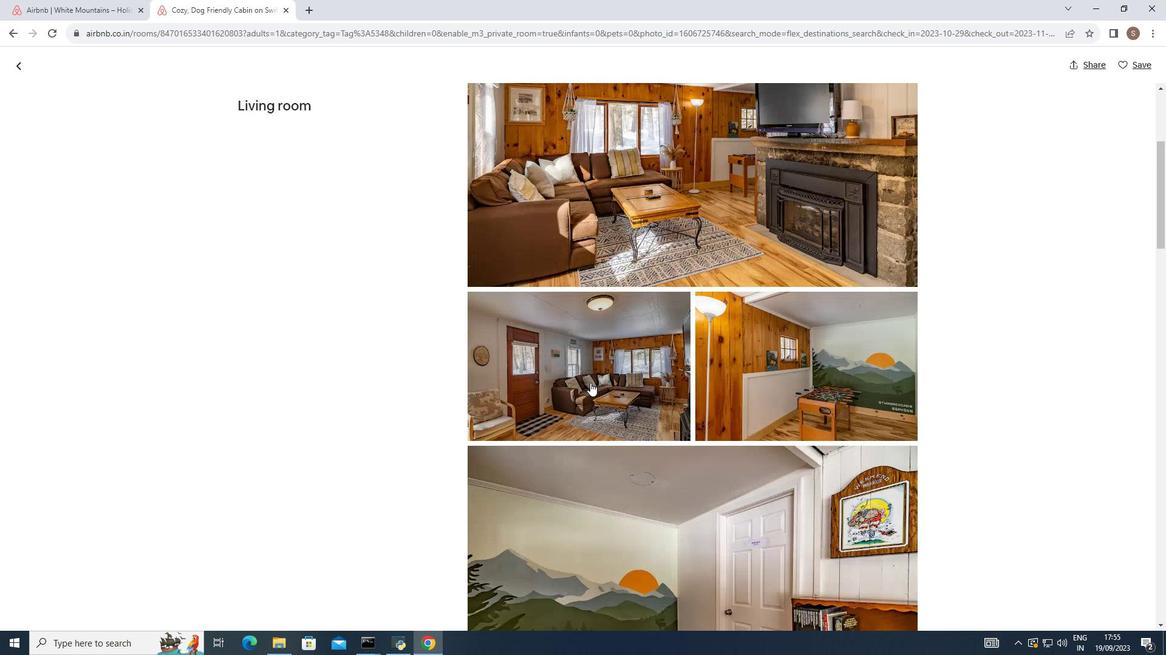 
Action: Mouse scrolled (590, 377) with delta (0, 0)
Screenshot: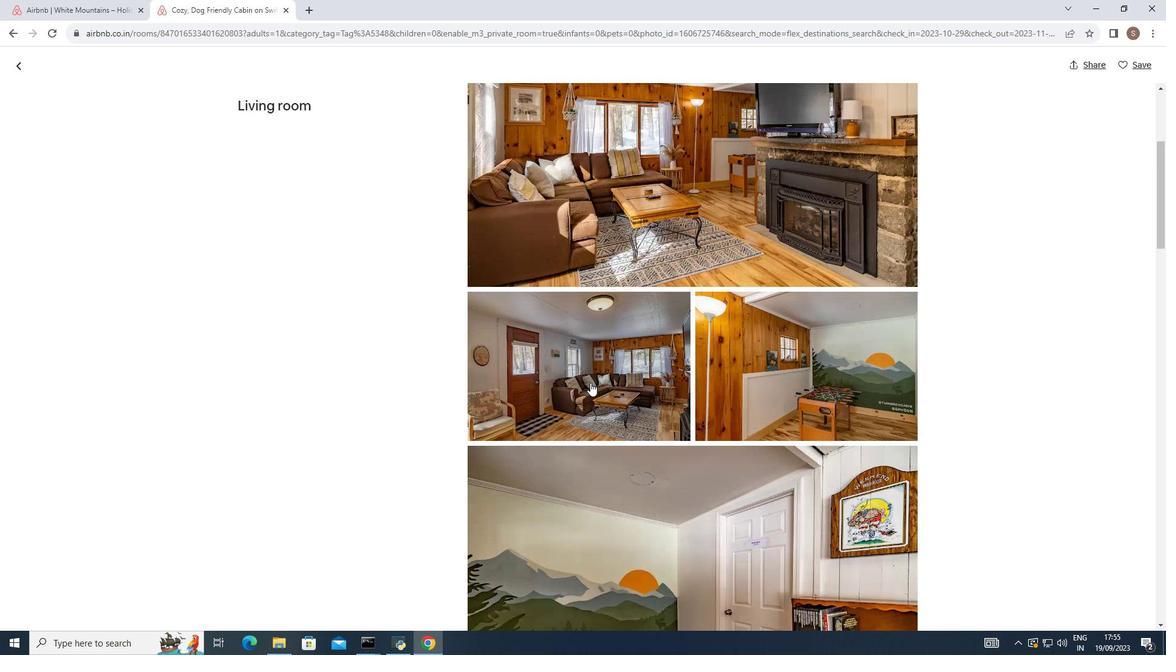 
Action: Mouse moved to (590, 378)
Screenshot: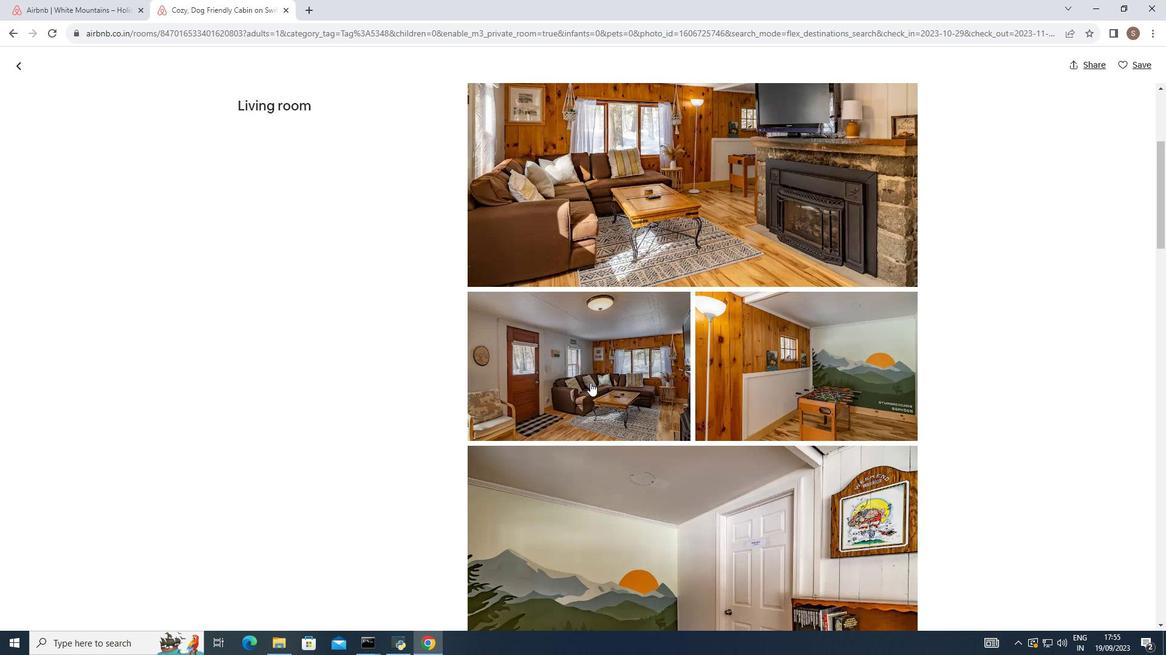 
Action: Mouse scrolled (590, 377) with delta (0, 0)
Screenshot: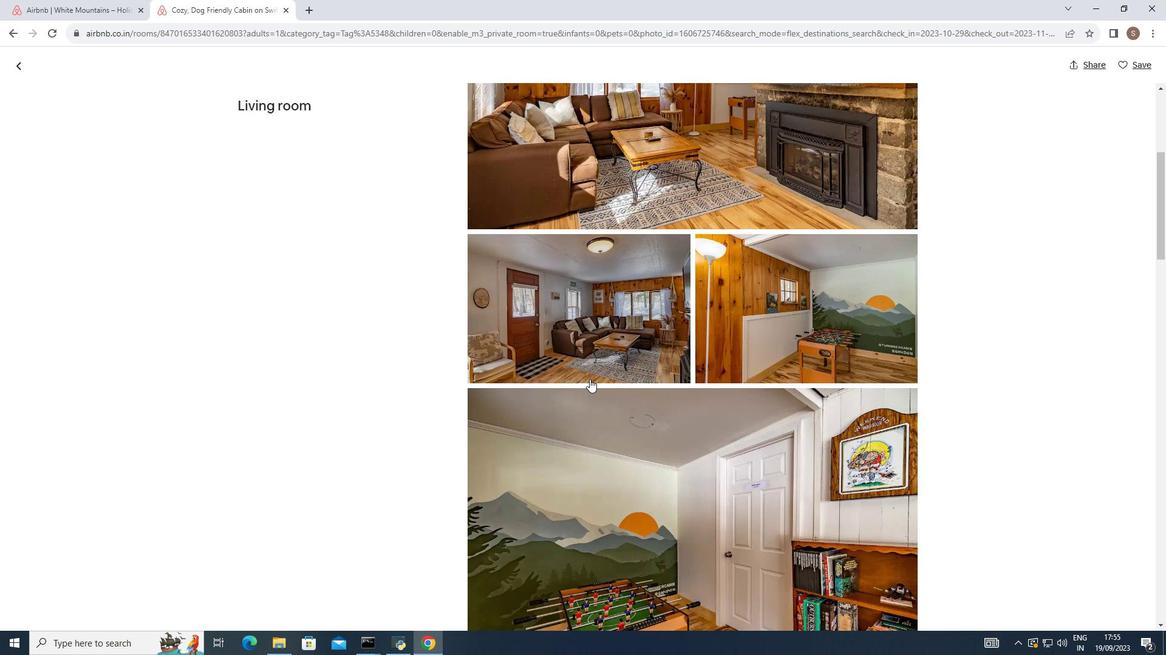 
Action: Mouse moved to (589, 380)
Screenshot: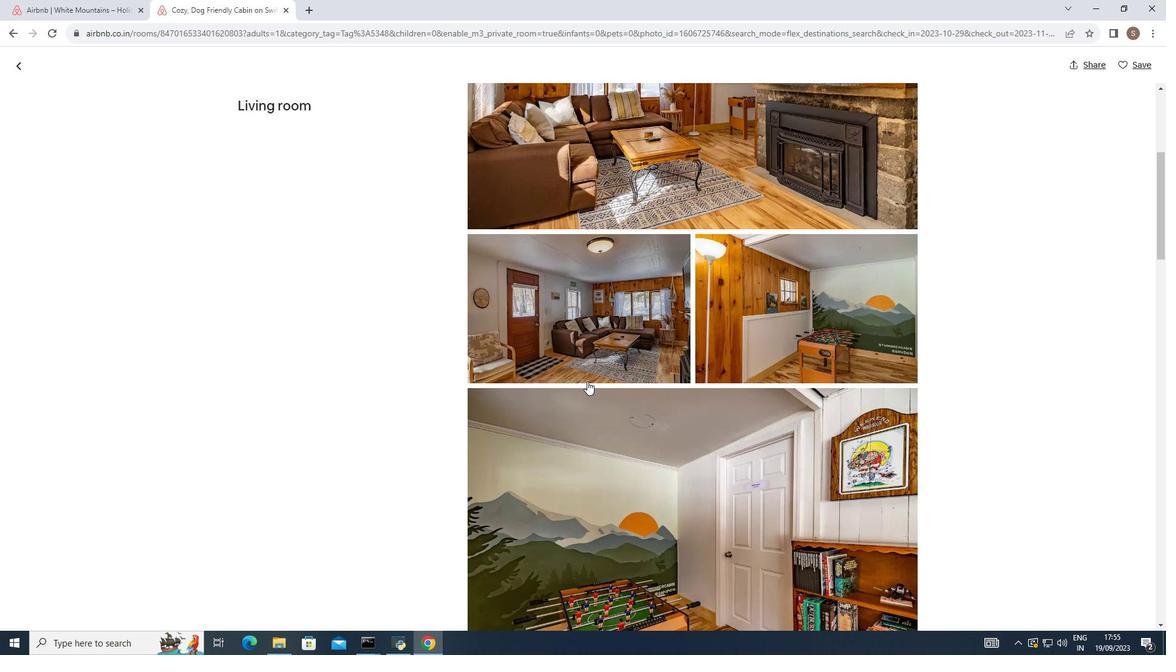 
Action: Mouse scrolled (589, 379) with delta (0, 0)
Screenshot: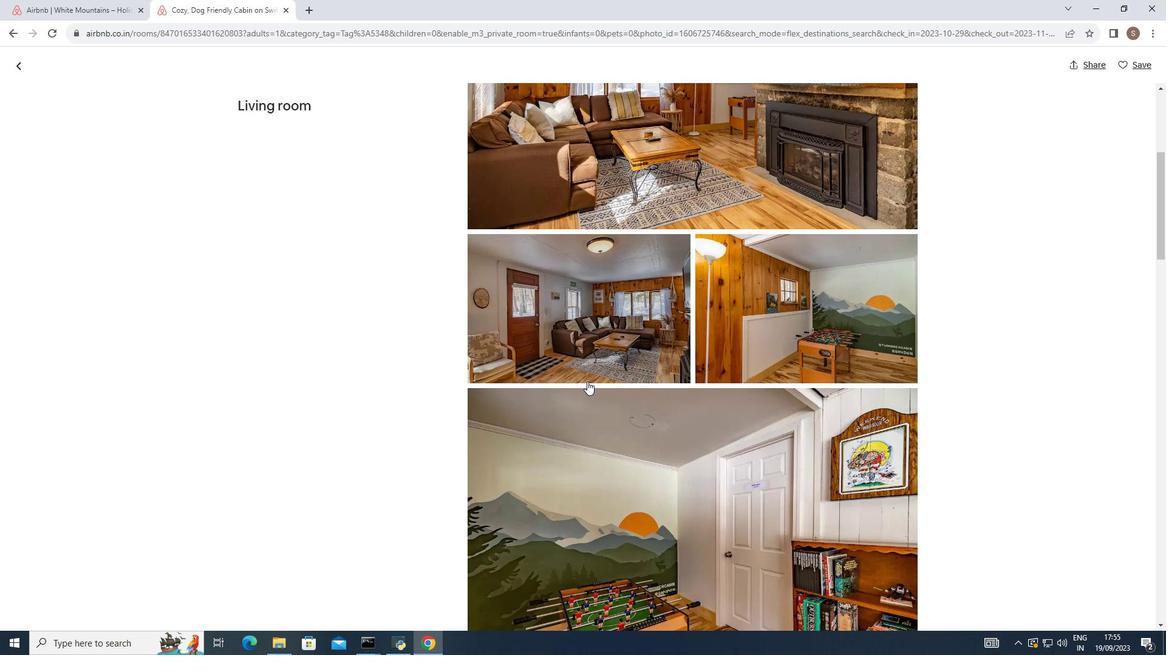 
Action: Mouse moved to (588, 381)
Screenshot: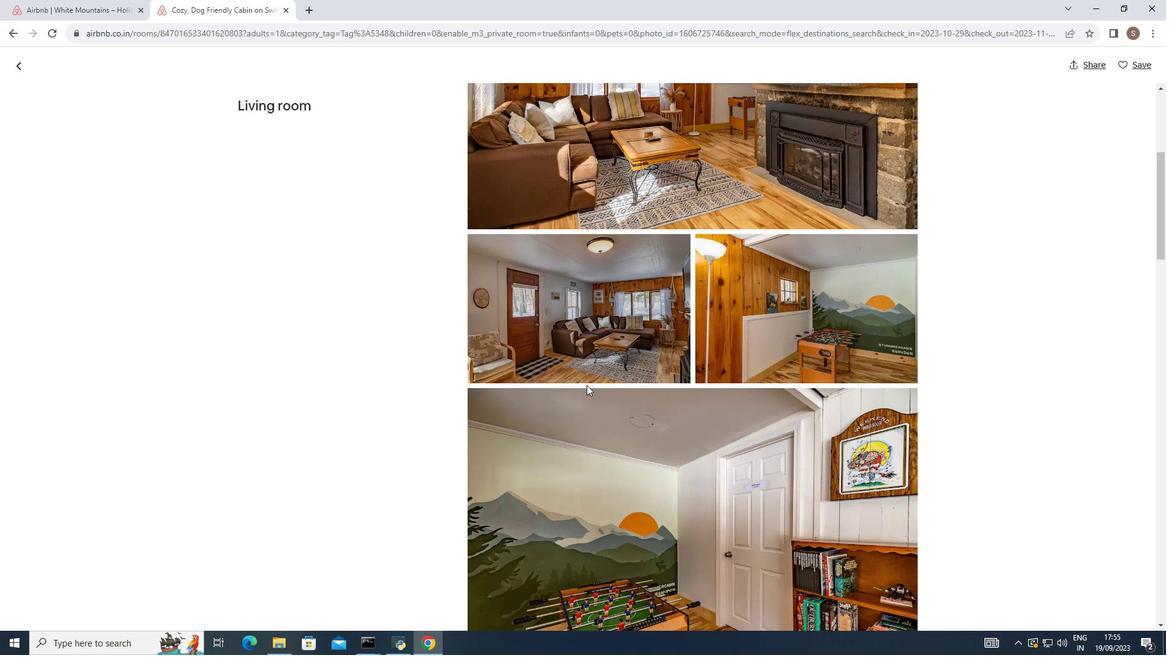 
Action: Mouse scrolled (588, 380) with delta (0, 0)
Screenshot: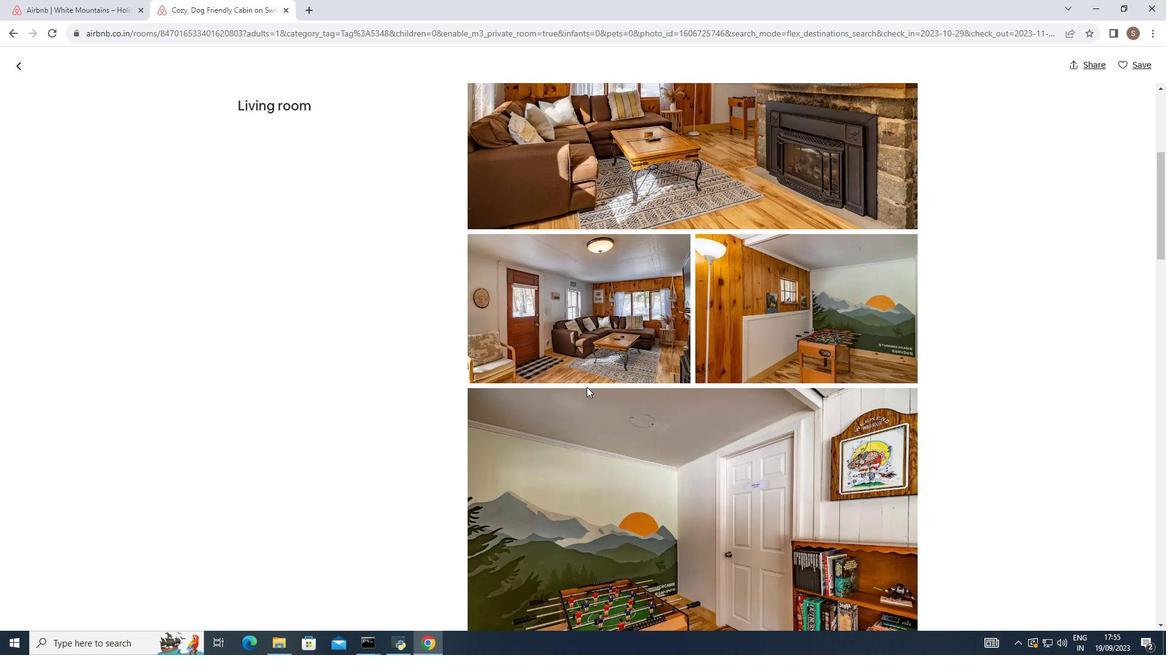
Action: Mouse moved to (584, 387)
Screenshot: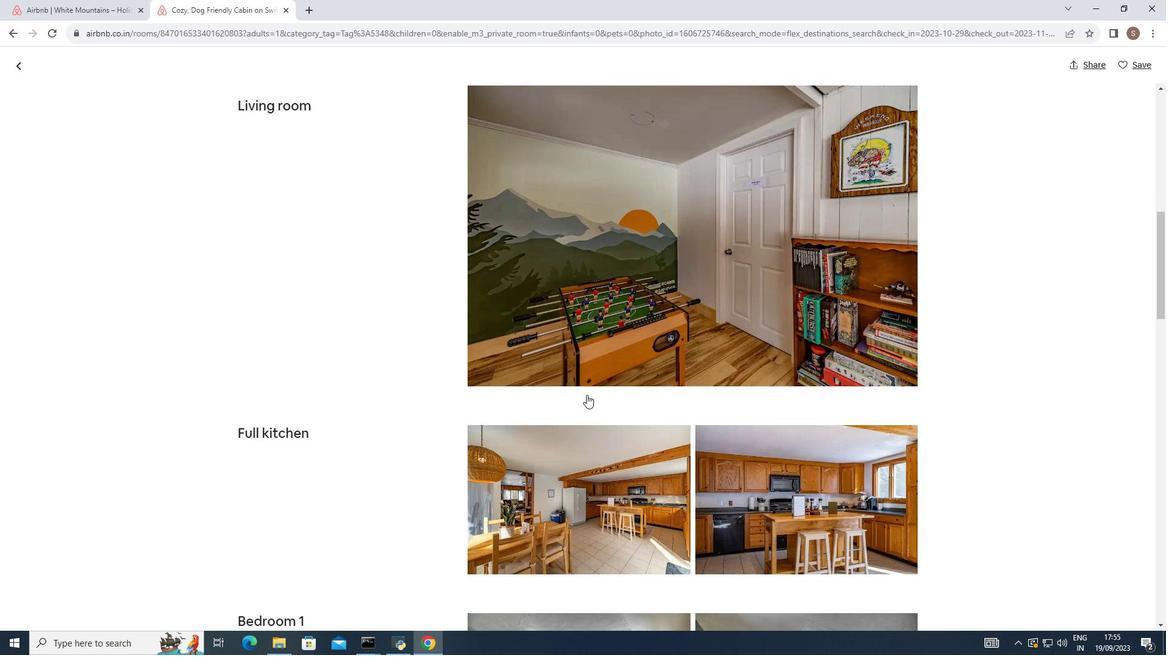 
Action: Mouse scrolled (584, 386) with delta (0, 0)
Screenshot: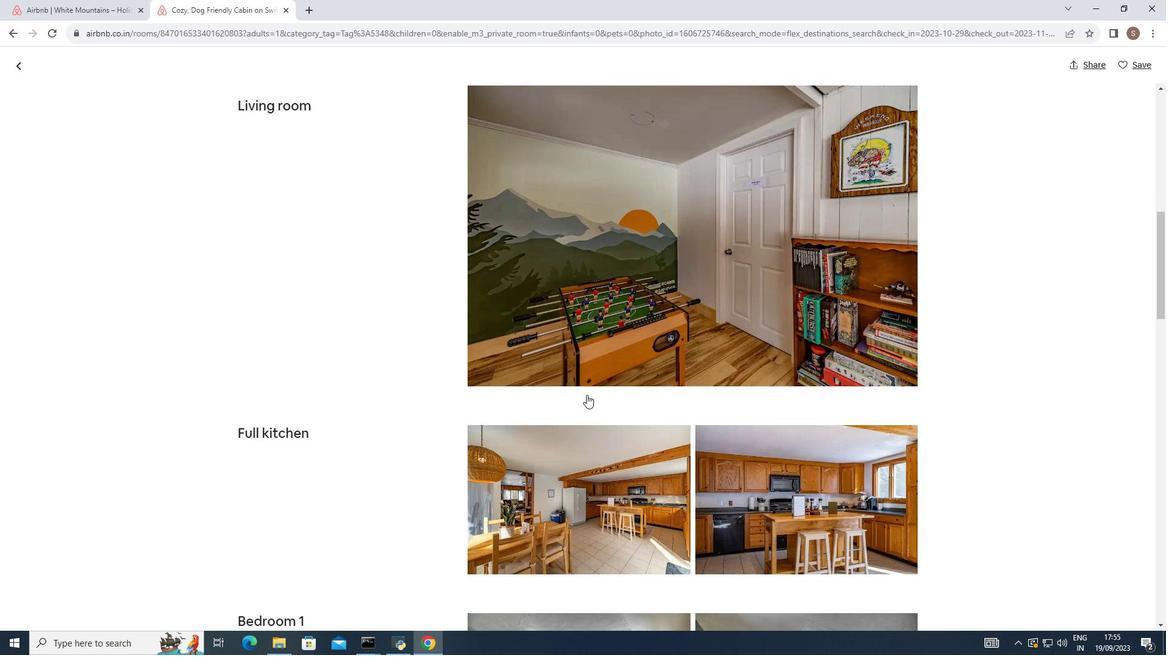 
Action: Mouse moved to (584, 390)
Screenshot: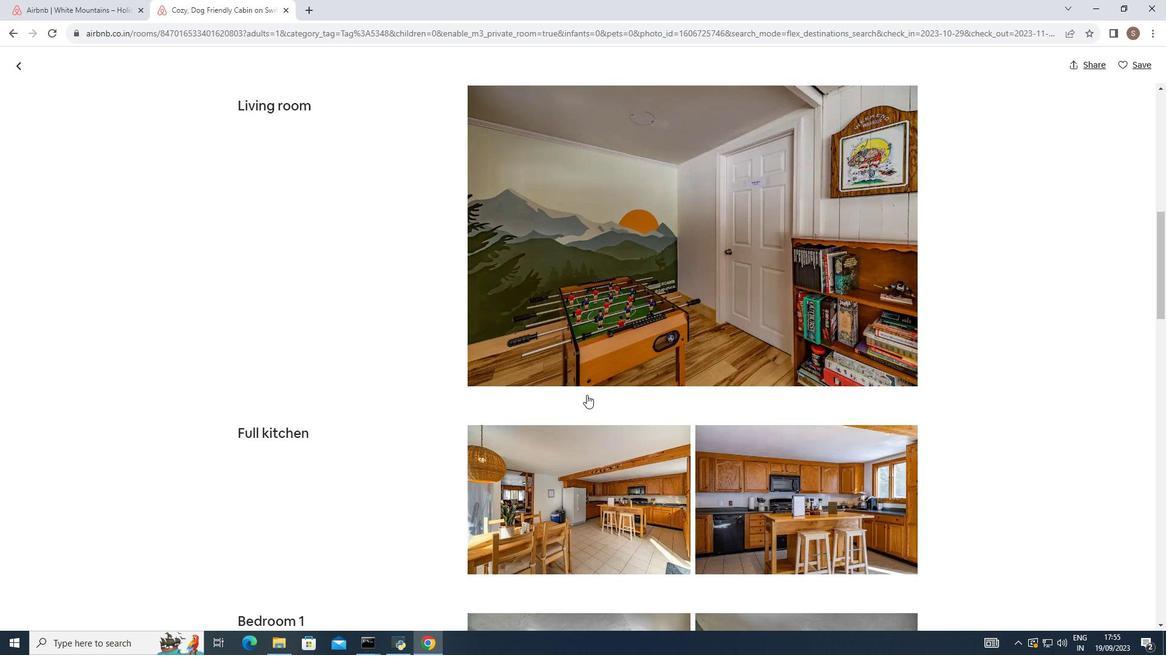 
Action: Mouse scrolled (584, 389) with delta (0, 0)
Screenshot: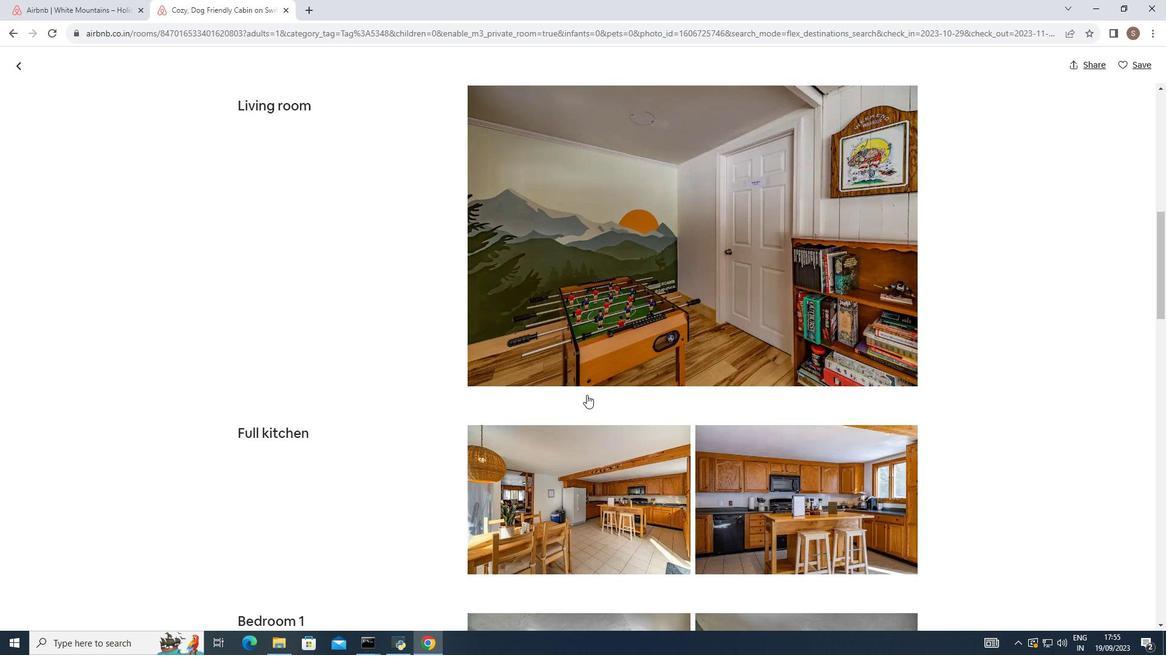 
Action: Mouse moved to (584, 392)
Screenshot: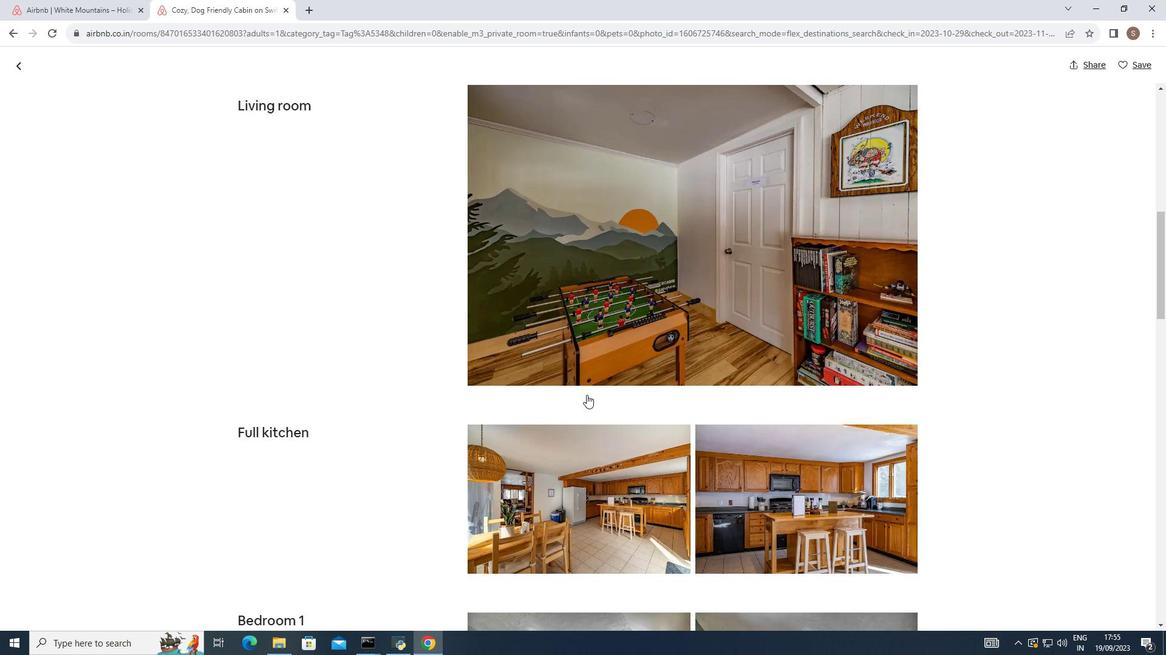 
Action: Mouse scrolled (584, 391) with delta (0, 0)
Screenshot: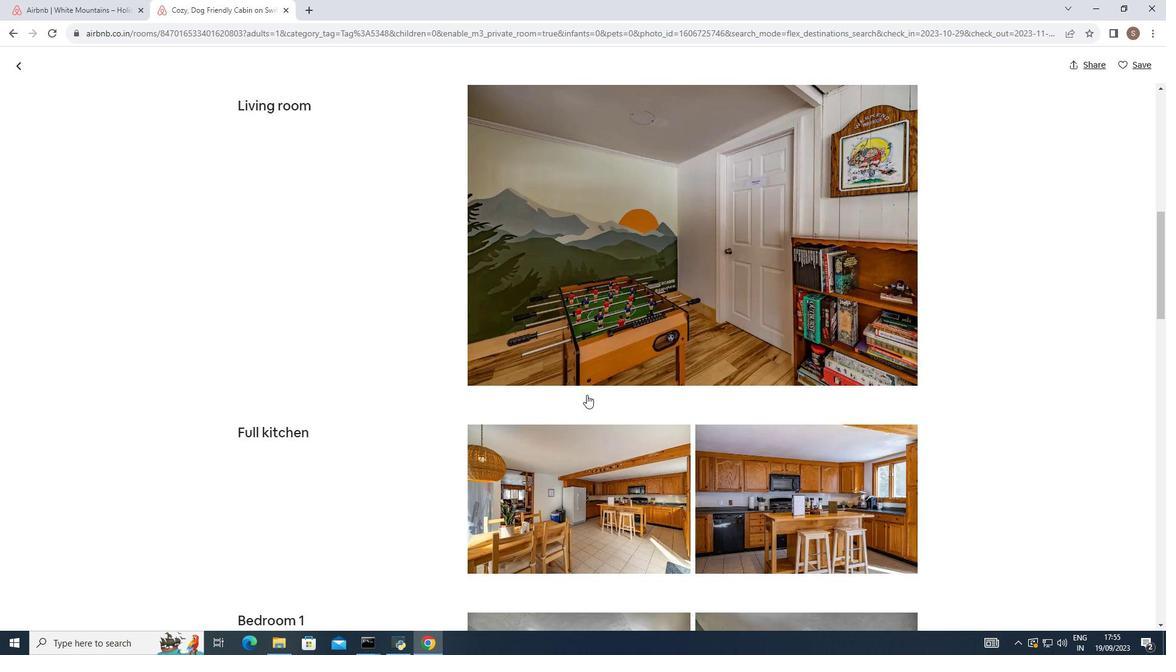 
Action: Mouse moved to (584, 392)
Screenshot: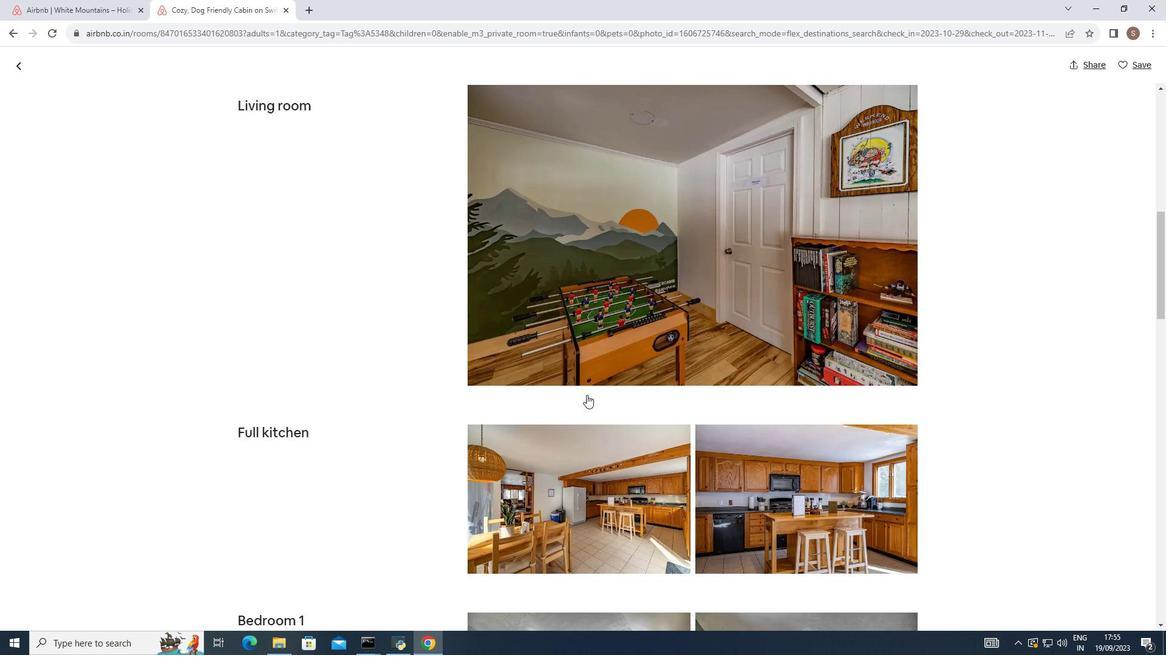 
Action: Mouse scrolled (584, 392) with delta (0, 0)
Screenshot: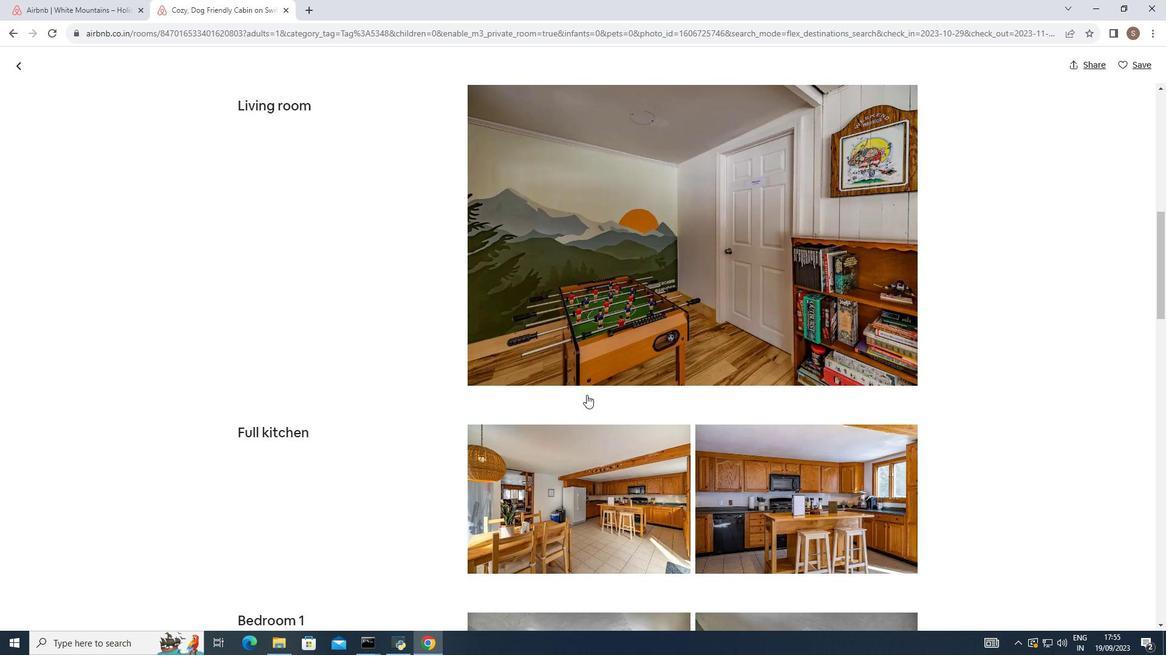 
Action: Mouse moved to (584, 393)
Screenshot: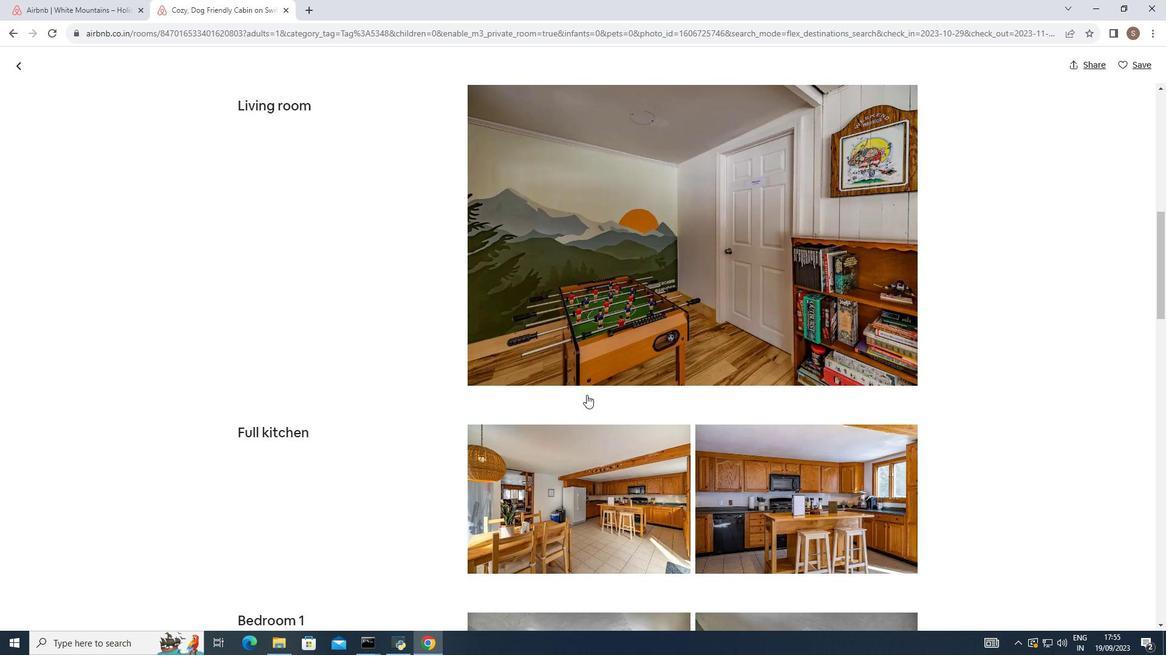 
Action: Mouse scrolled (584, 392) with delta (0, 0)
Screenshot: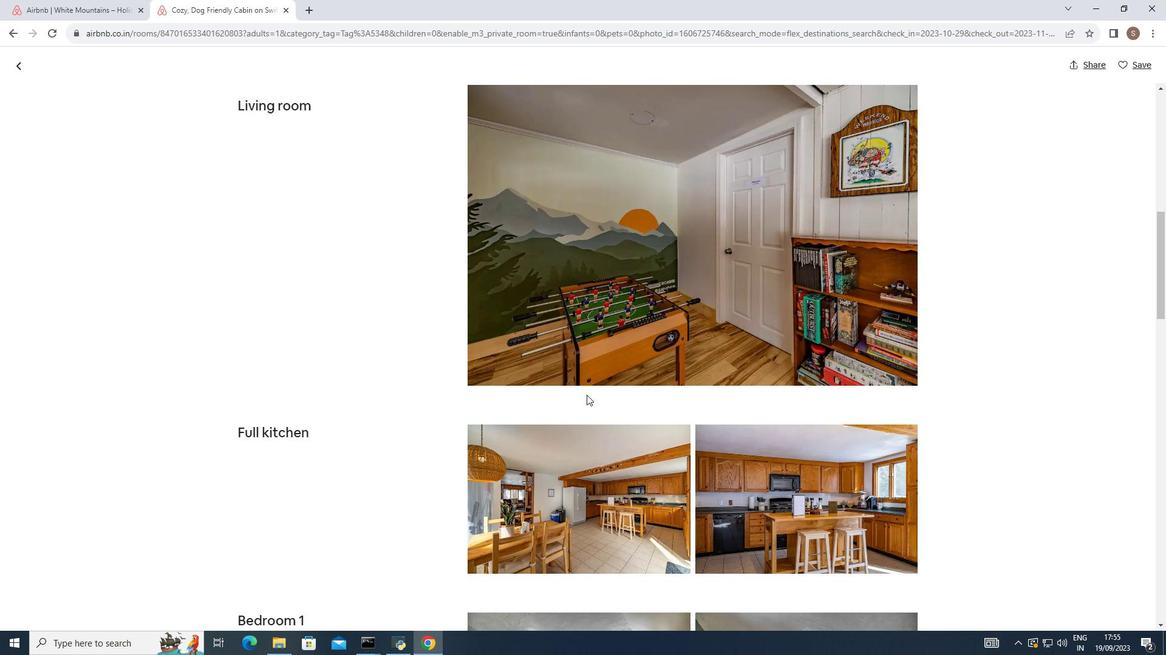 
Action: Mouse scrolled (584, 392) with delta (0, 0)
Screenshot: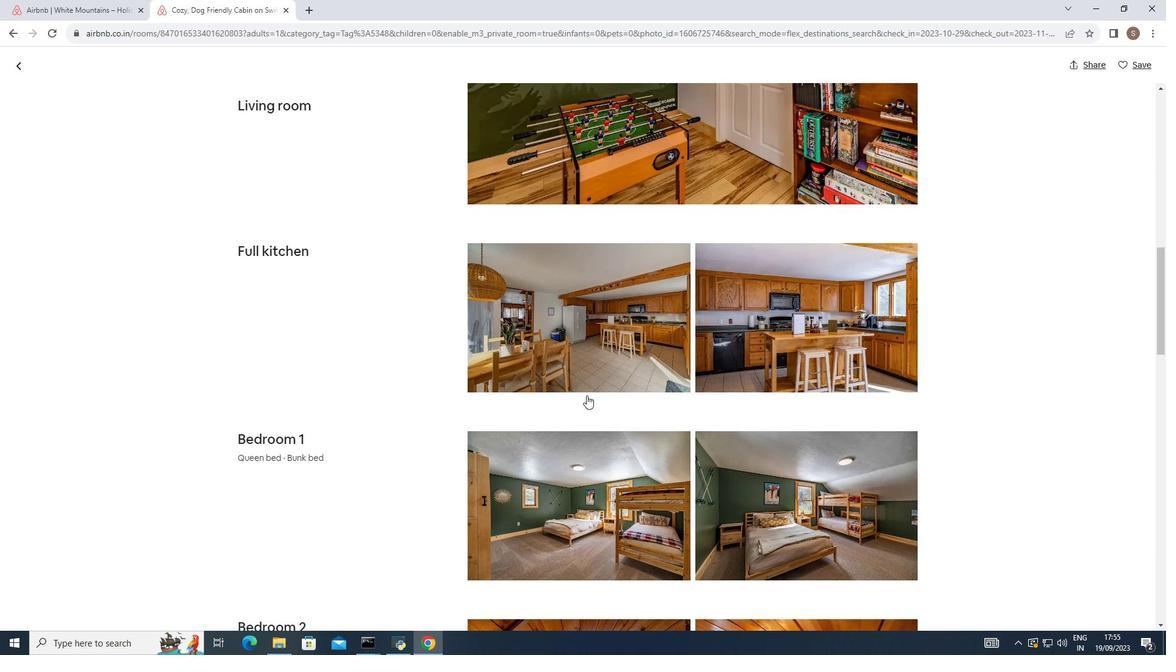 
Action: Mouse moved to (584, 394)
Screenshot: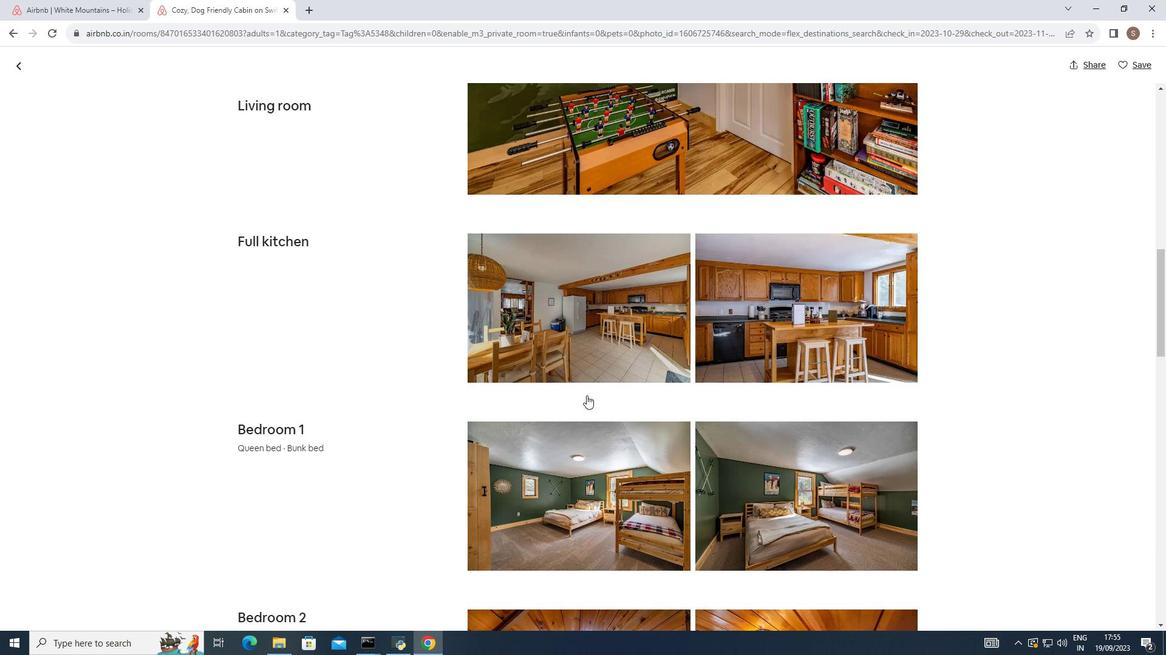 
Action: Mouse scrolled (584, 393) with delta (0, 0)
Screenshot: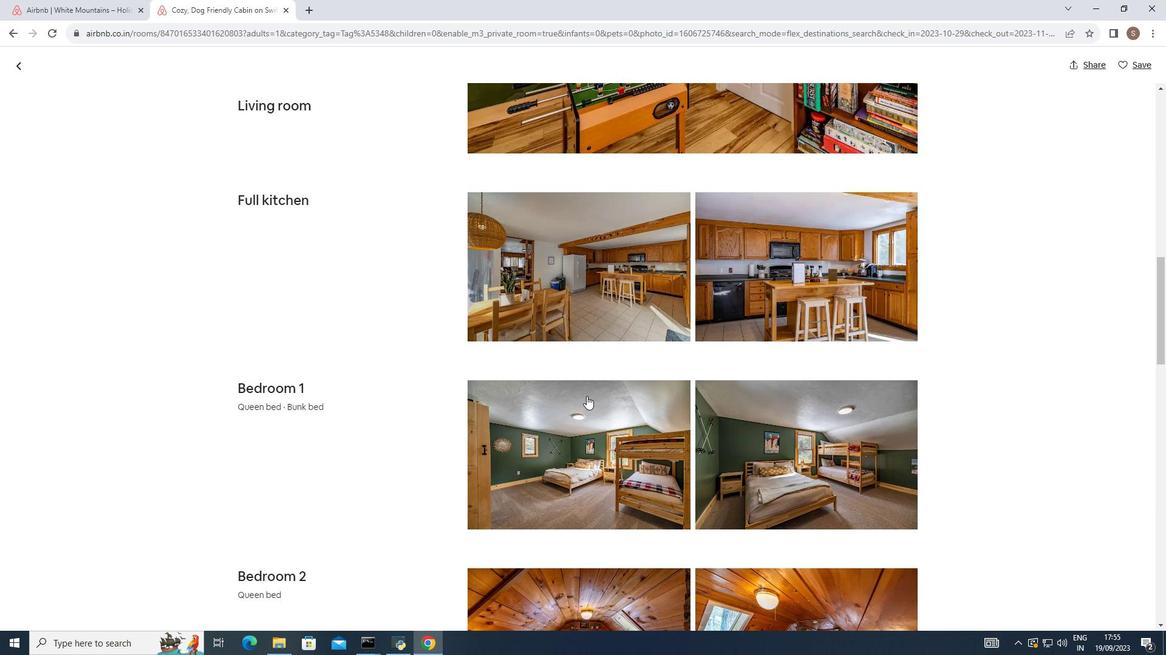 
Action: Mouse scrolled (584, 393) with delta (0, 0)
Screenshot: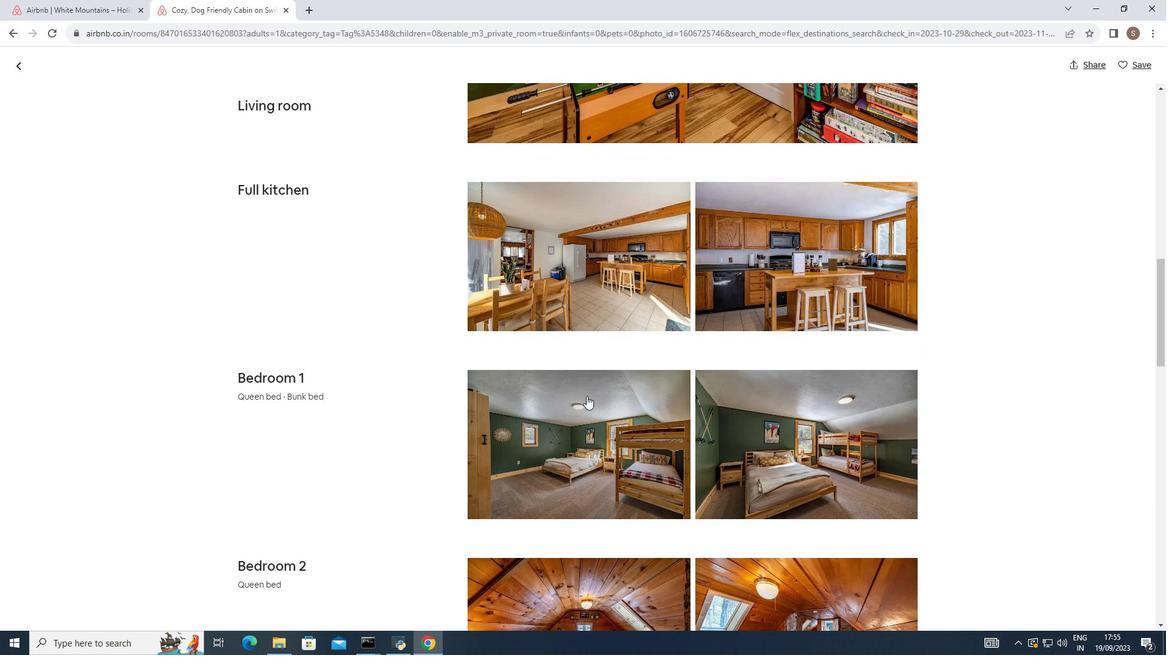 
Action: Mouse scrolled (584, 393) with delta (0, 0)
Screenshot: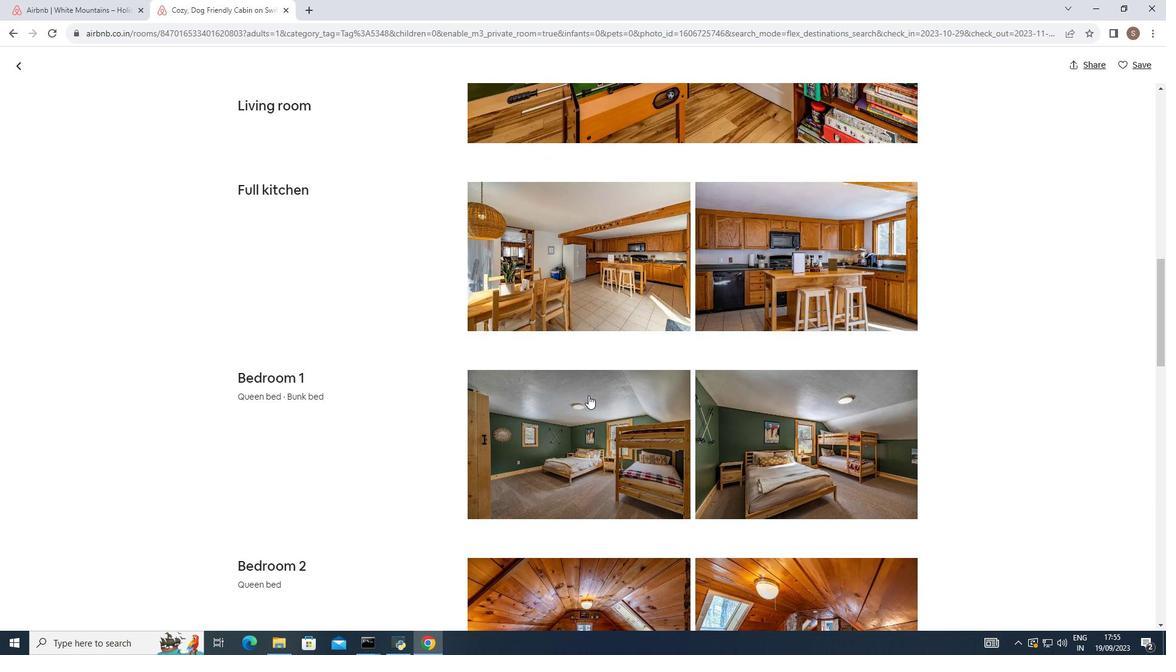 
Action: Mouse moved to (586, 394)
Screenshot: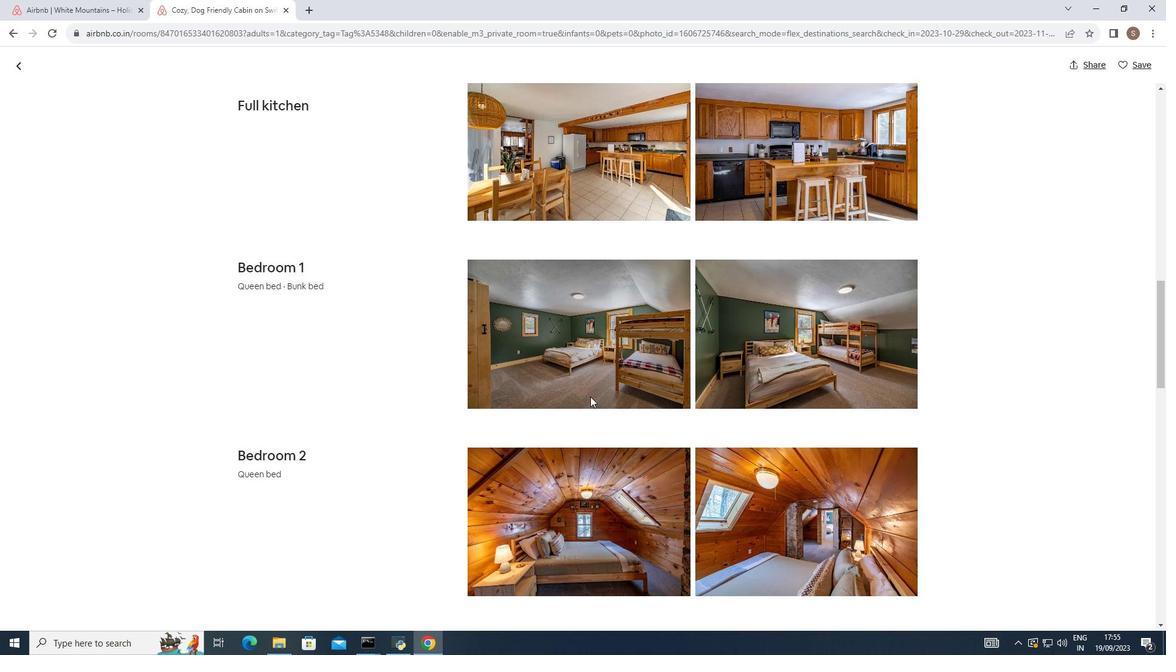 
Action: Mouse scrolled (586, 393) with delta (0, 0)
Screenshot: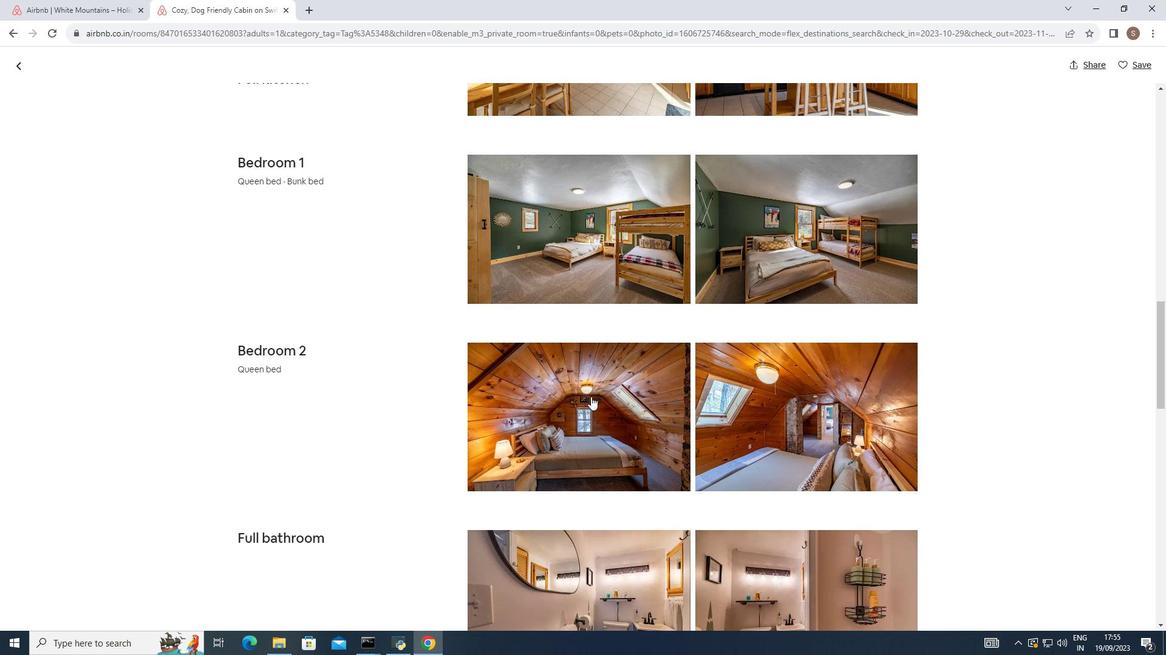 
Action: Mouse scrolled (586, 393) with delta (0, 0)
Screenshot: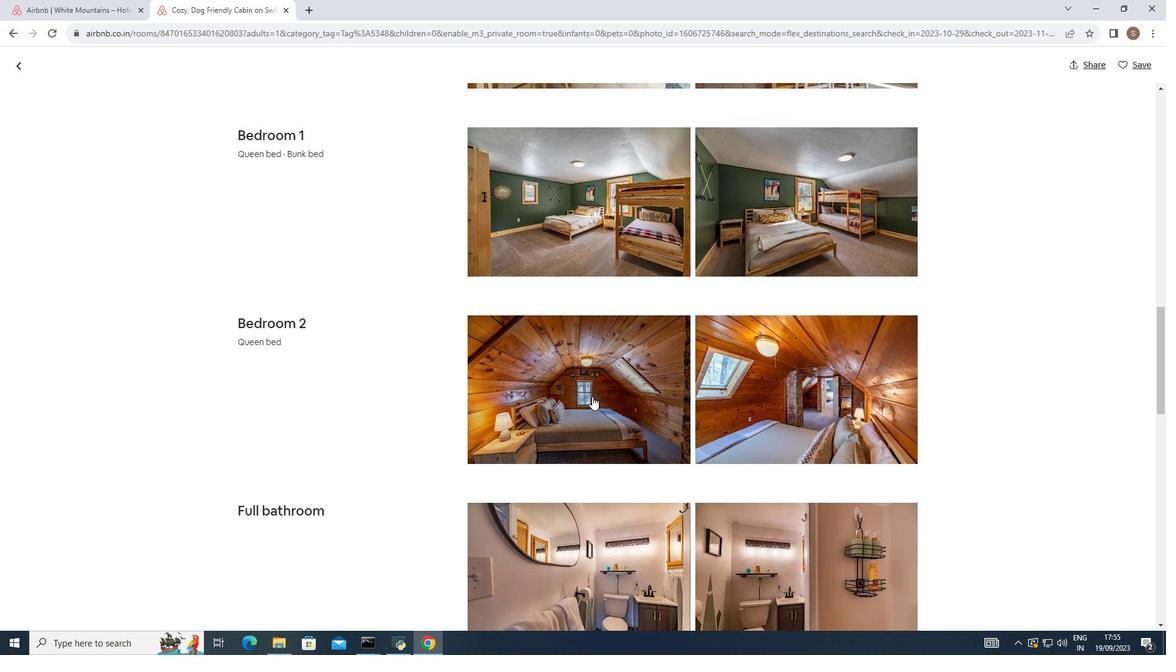 
Action: Mouse moved to (587, 394)
Screenshot: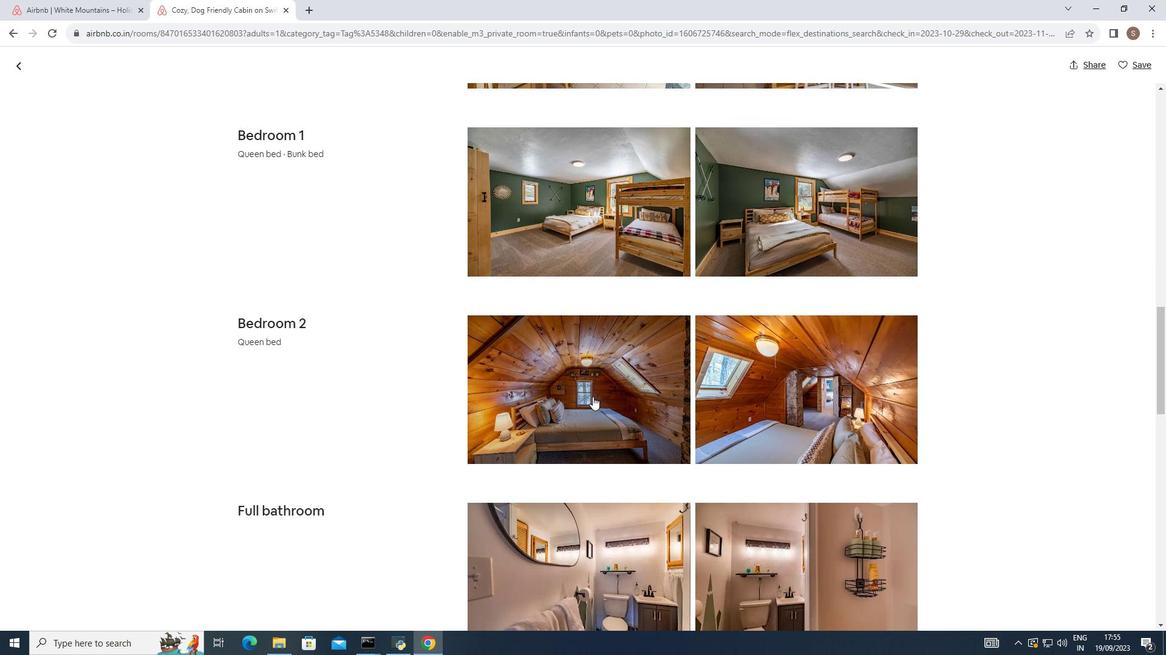 
Action: Mouse scrolled (587, 394) with delta (0, 0)
Screenshot: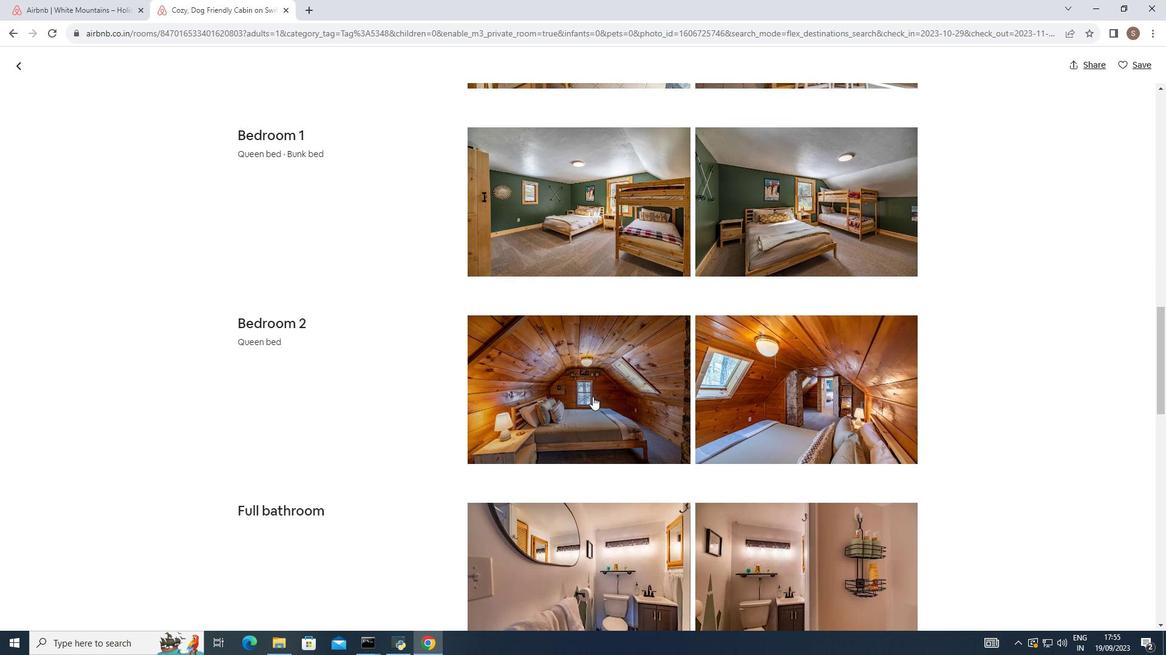 
Action: Mouse moved to (588, 395)
Screenshot: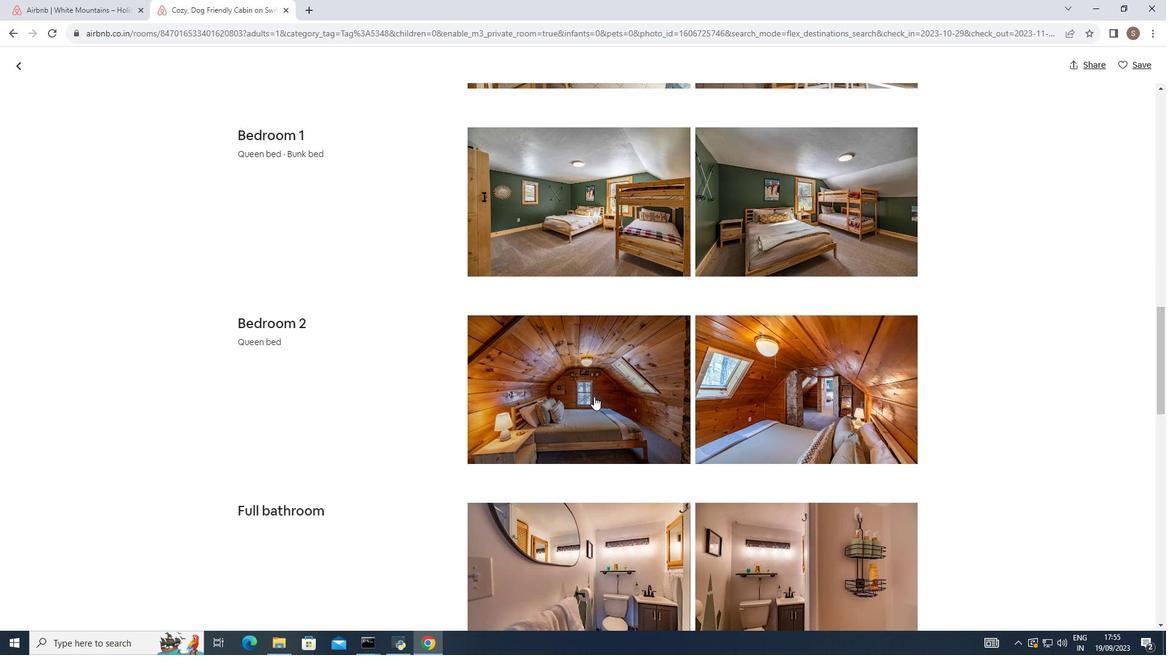 
Action: Mouse scrolled (588, 394) with delta (0, 0)
Screenshot: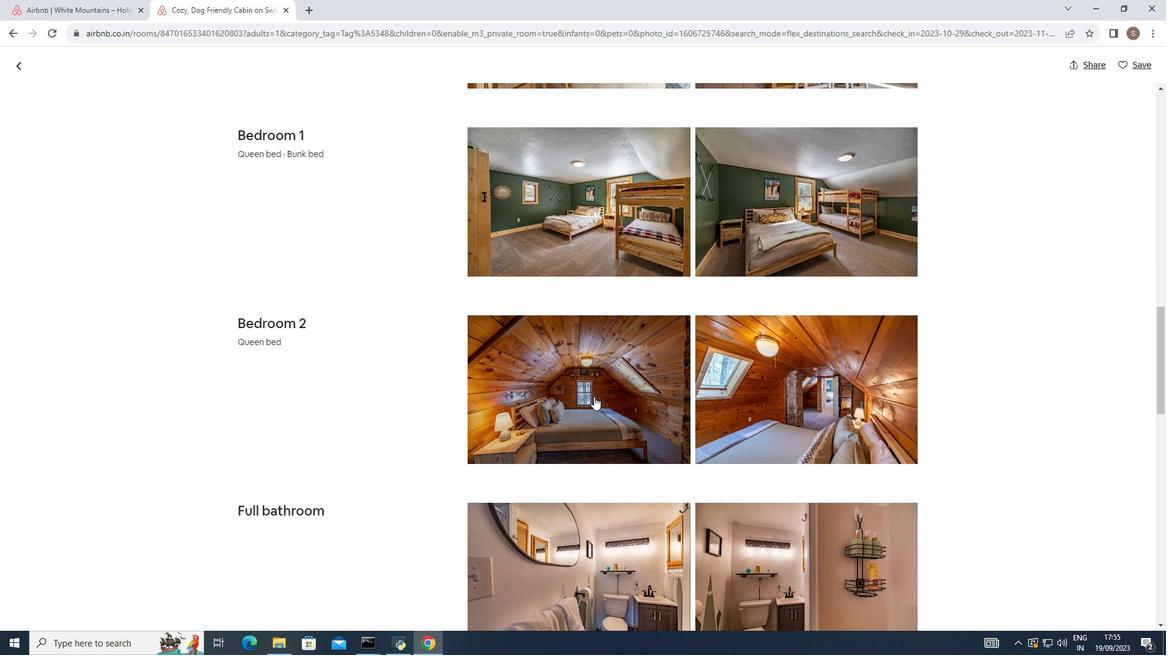
Action: Mouse moved to (592, 395)
Screenshot: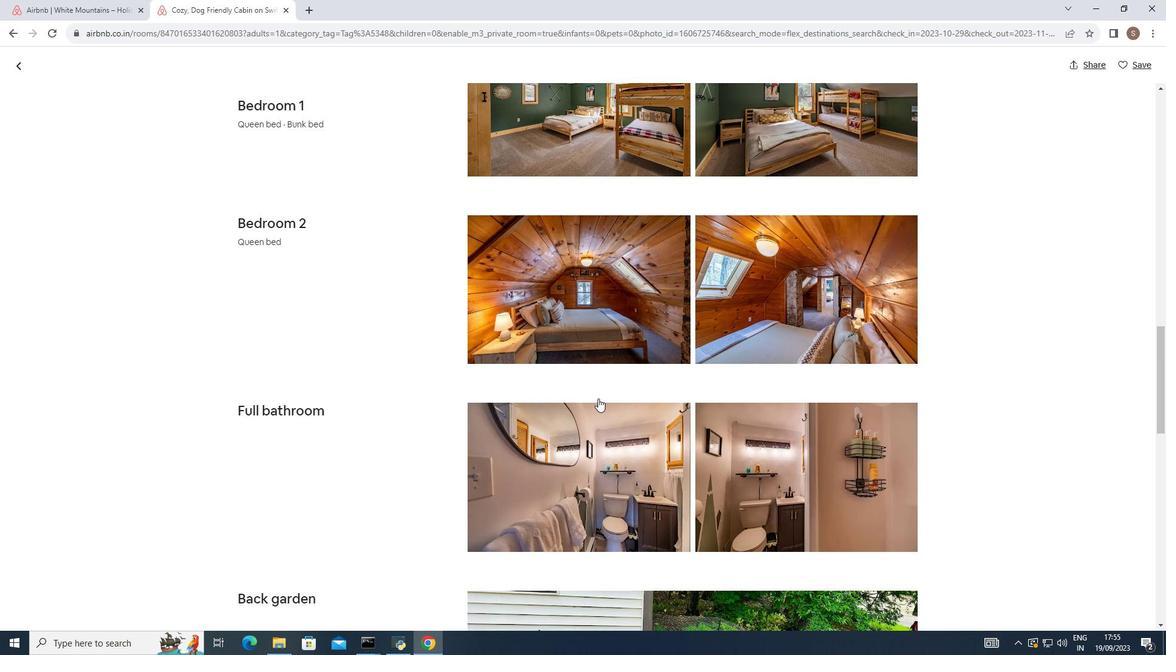 
Action: Mouse scrolled (592, 394) with delta (0, 0)
Screenshot: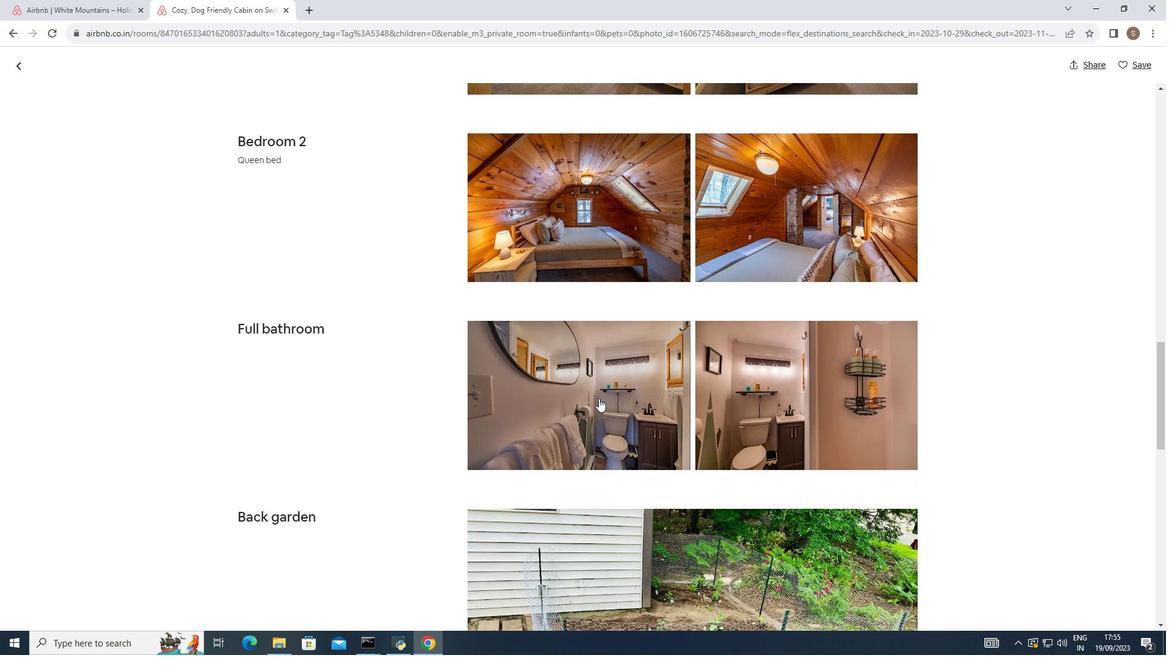 
Action: Mouse moved to (593, 395)
Screenshot: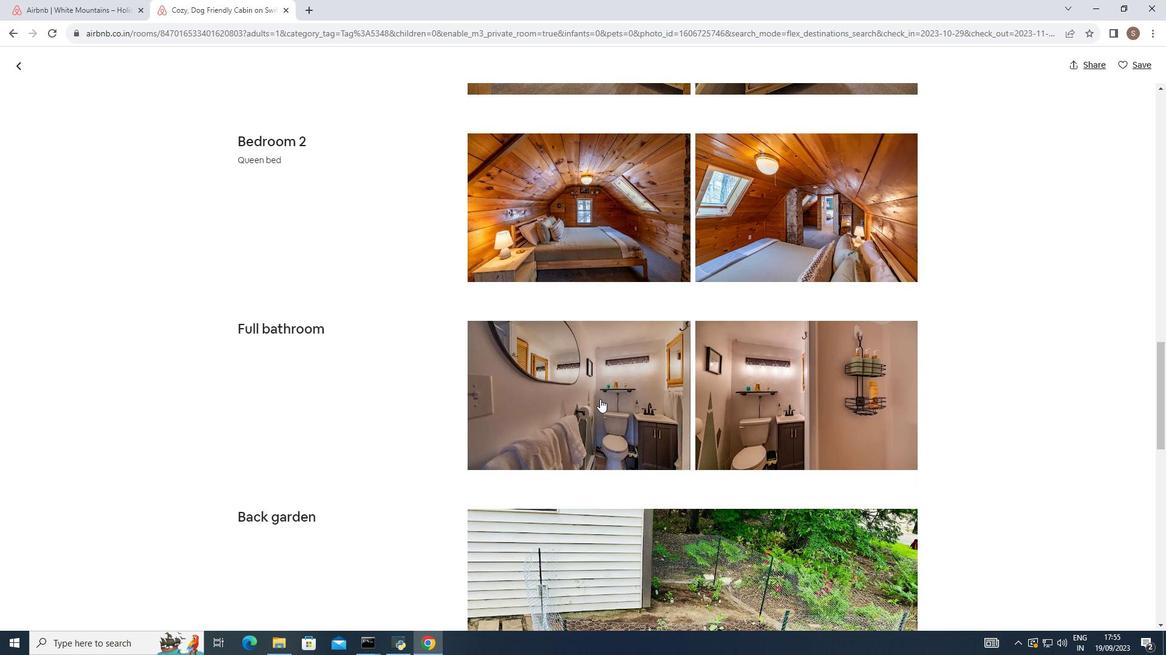 
Action: Mouse scrolled (593, 394) with delta (0, 0)
Screenshot: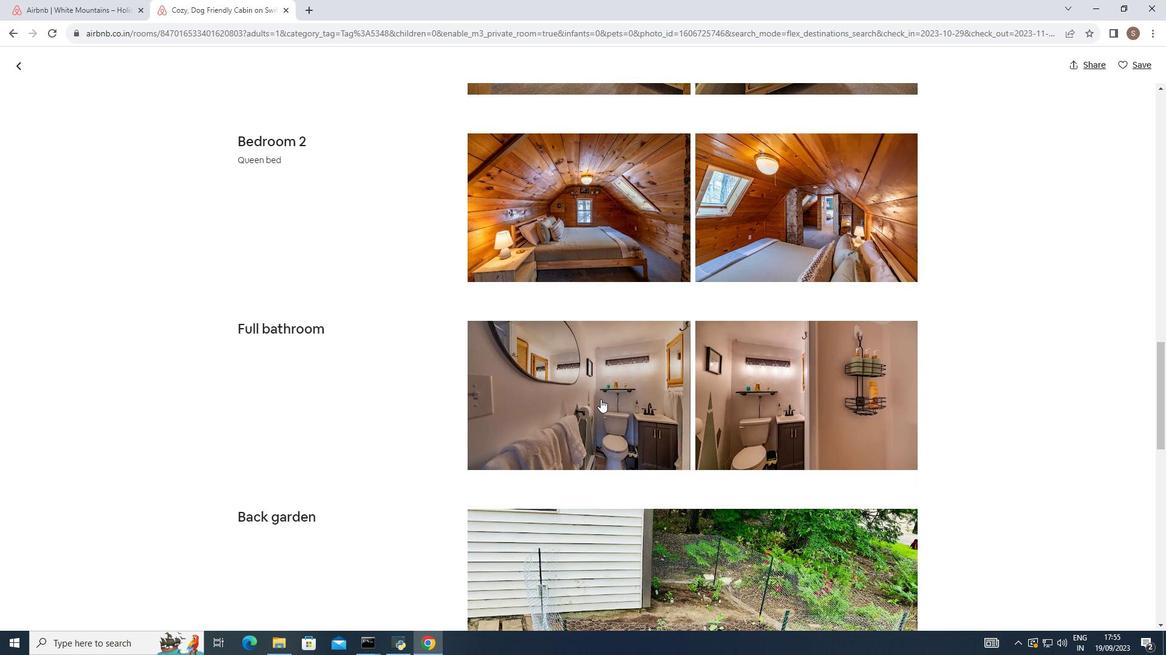 
Action: Mouse moved to (595, 396)
Screenshot: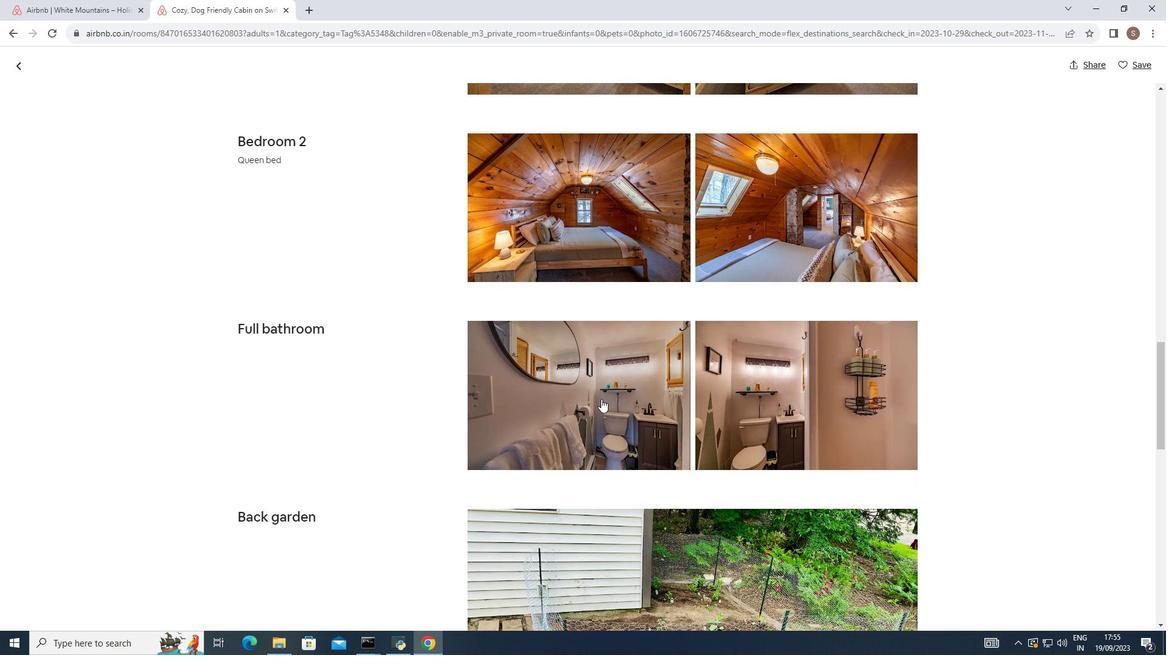 
Action: Mouse scrolled (595, 395) with delta (0, 0)
Screenshot: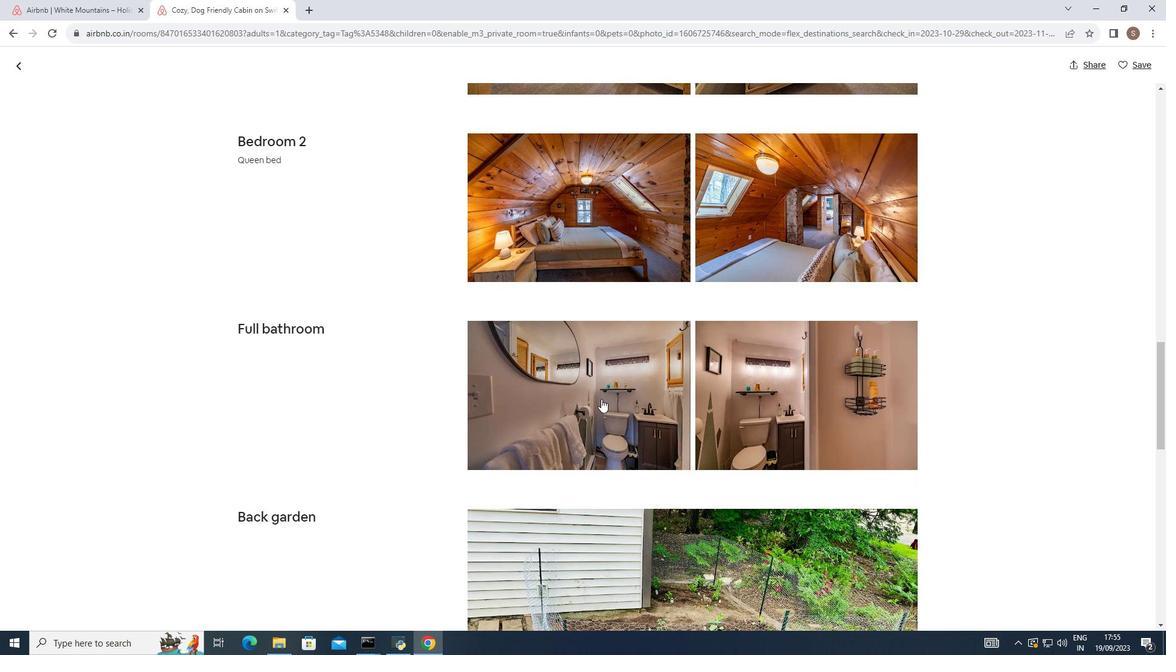 
Action: Mouse moved to (600, 398)
Screenshot: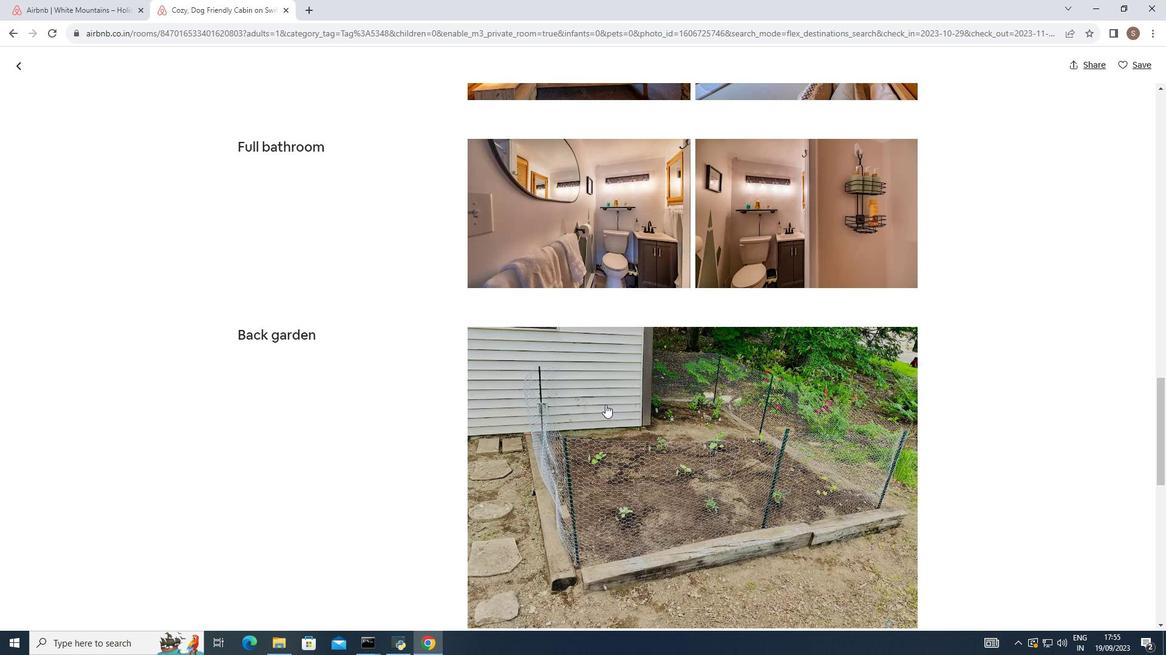 
Action: Mouse scrolled (600, 397) with delta (0, 0)
Screenshot: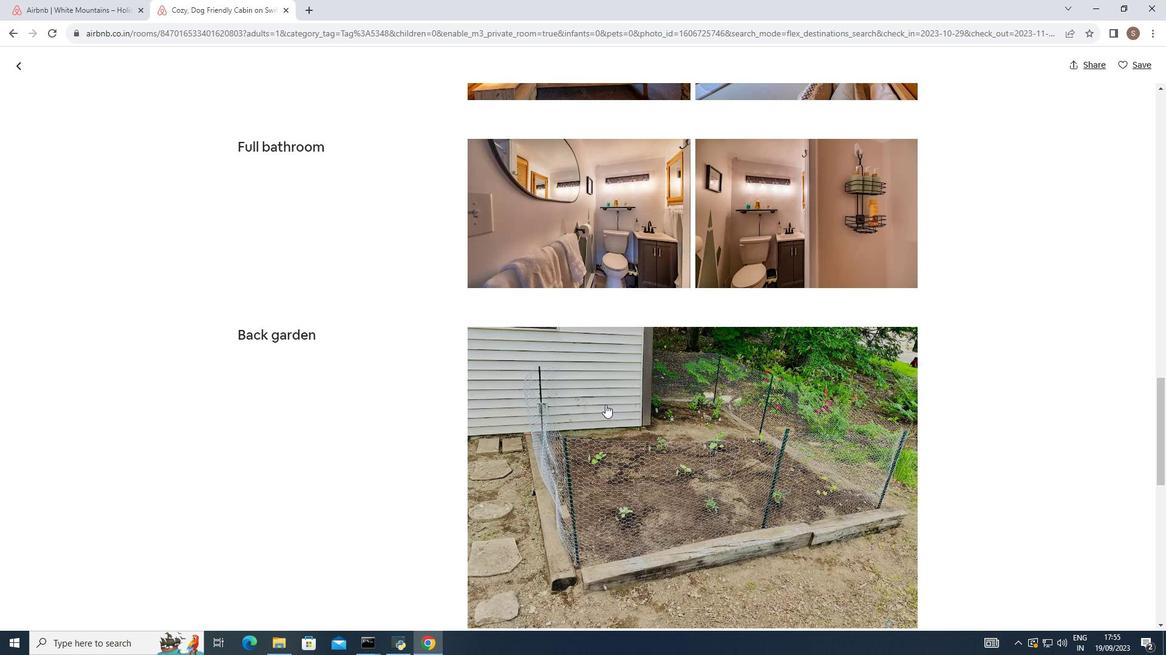 
Action: Mouse moved to (601, 399)
Screenshot: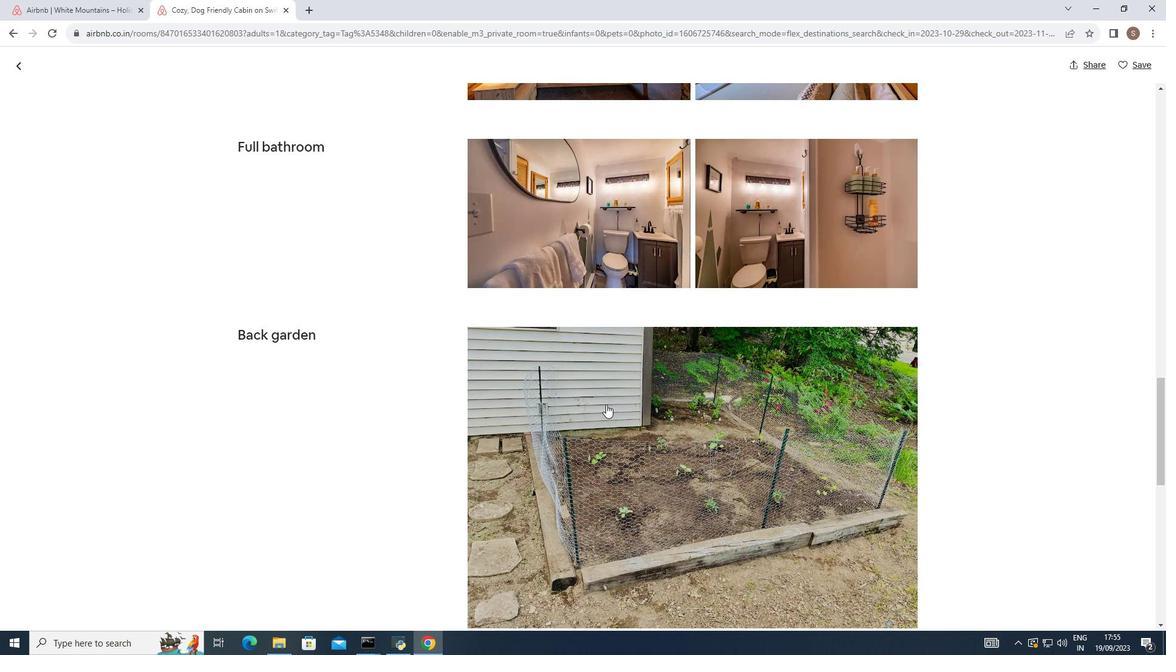 
Action: Mouse scrolled (601, 399) with delta (0, 0)
Screenshot: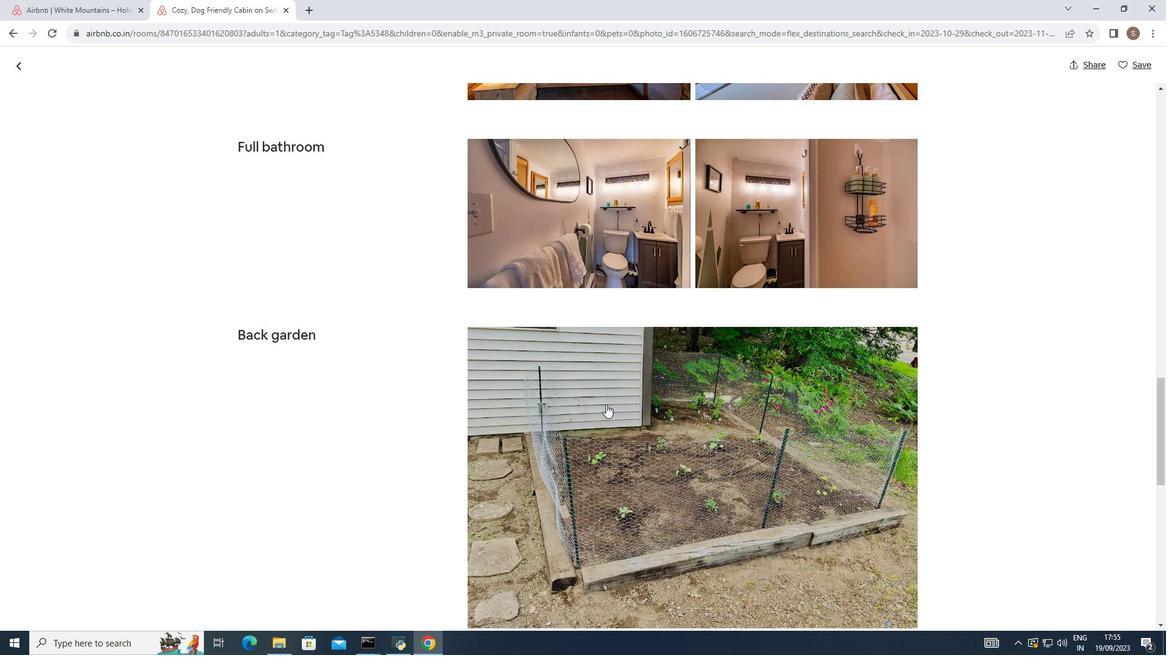 
Action: Mouse moved to (602, 402)
Screenshot: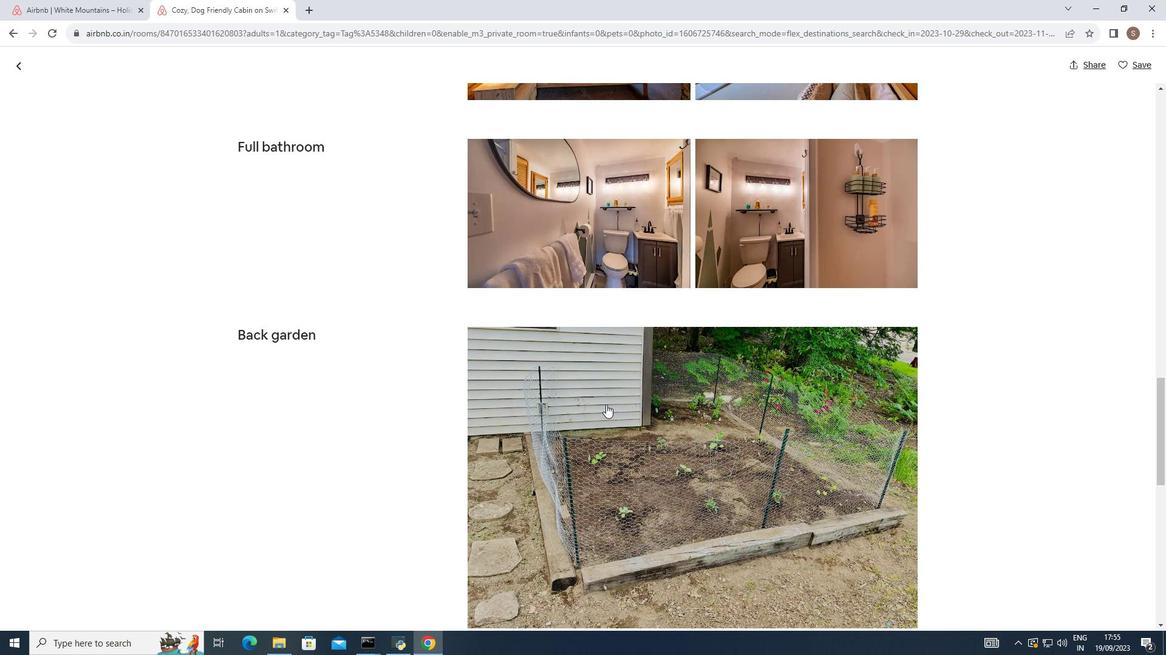 
Action: Mouse scrolled (602, 401) with delta (0, 0)
Screenshot: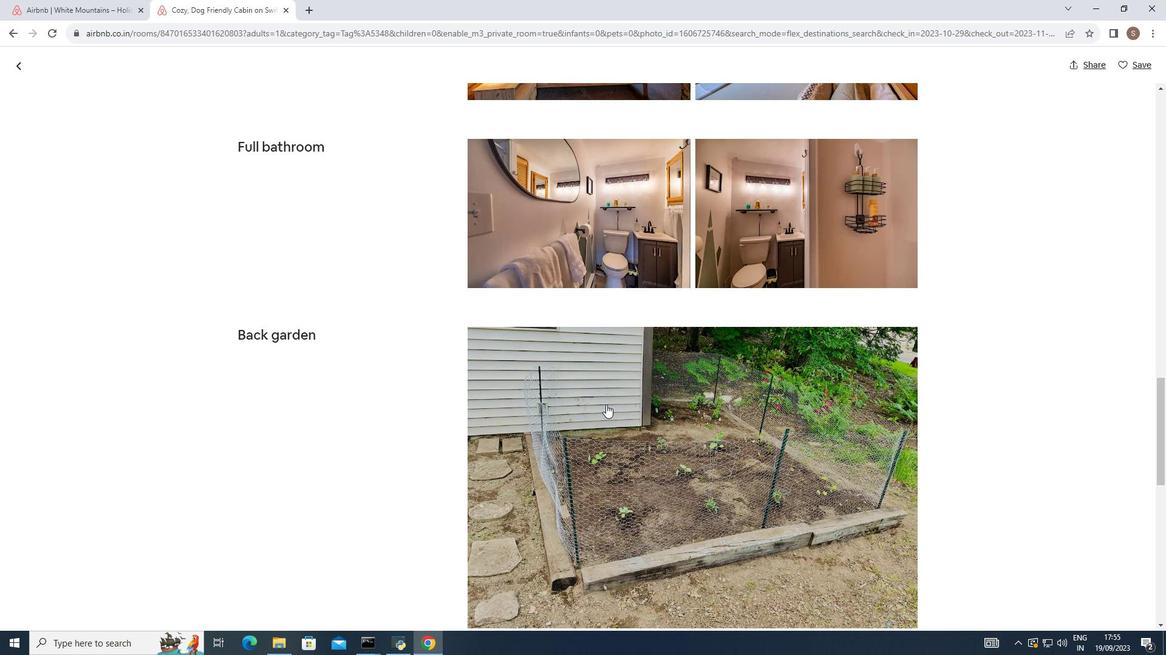 
Action: Mouse moved to (604, 403)
Screenshot: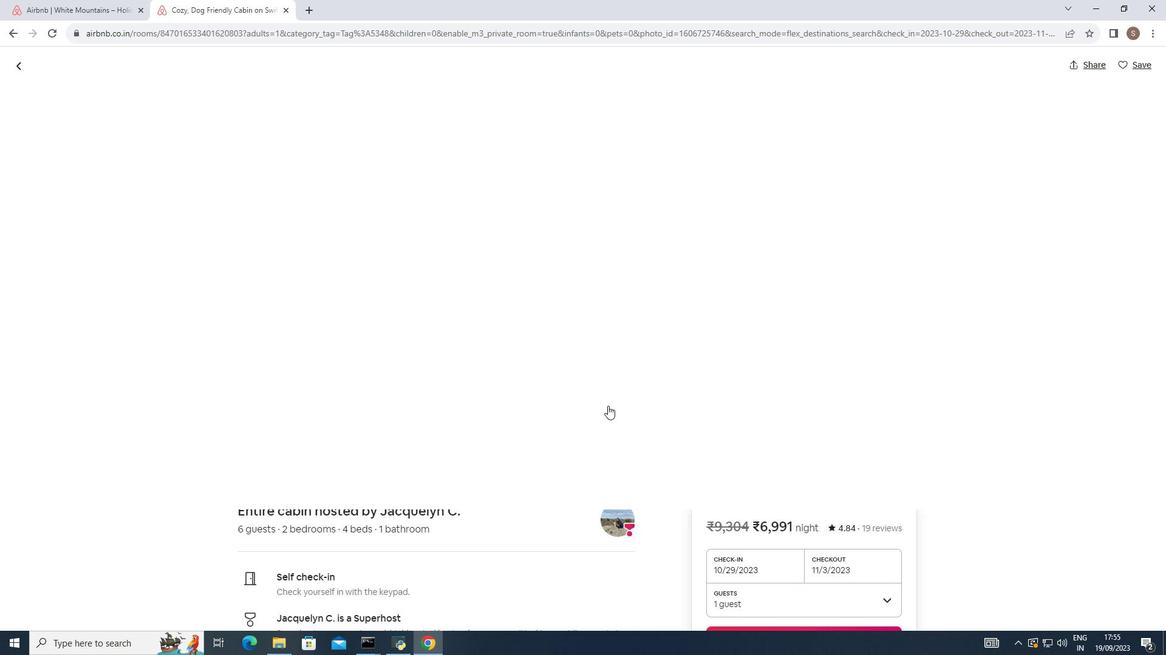 
Action: Mouse scrolled (604, 402) with delta (0, 0)
Screenshot: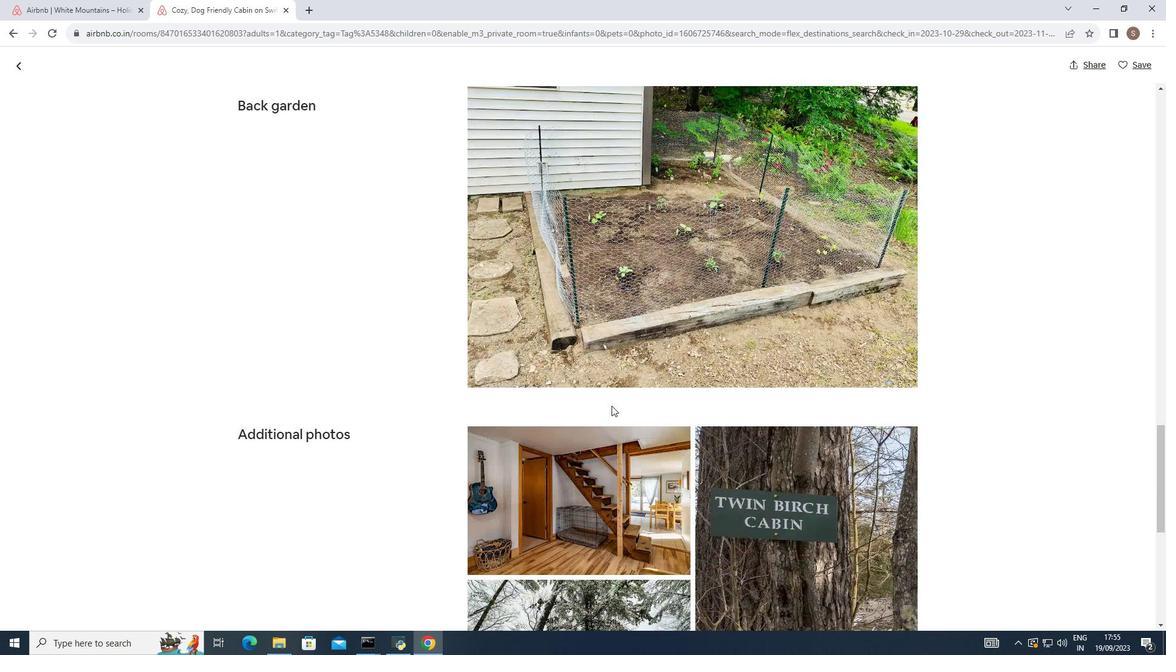 
Action: Mouse moved to (604, 403)
Screenshot: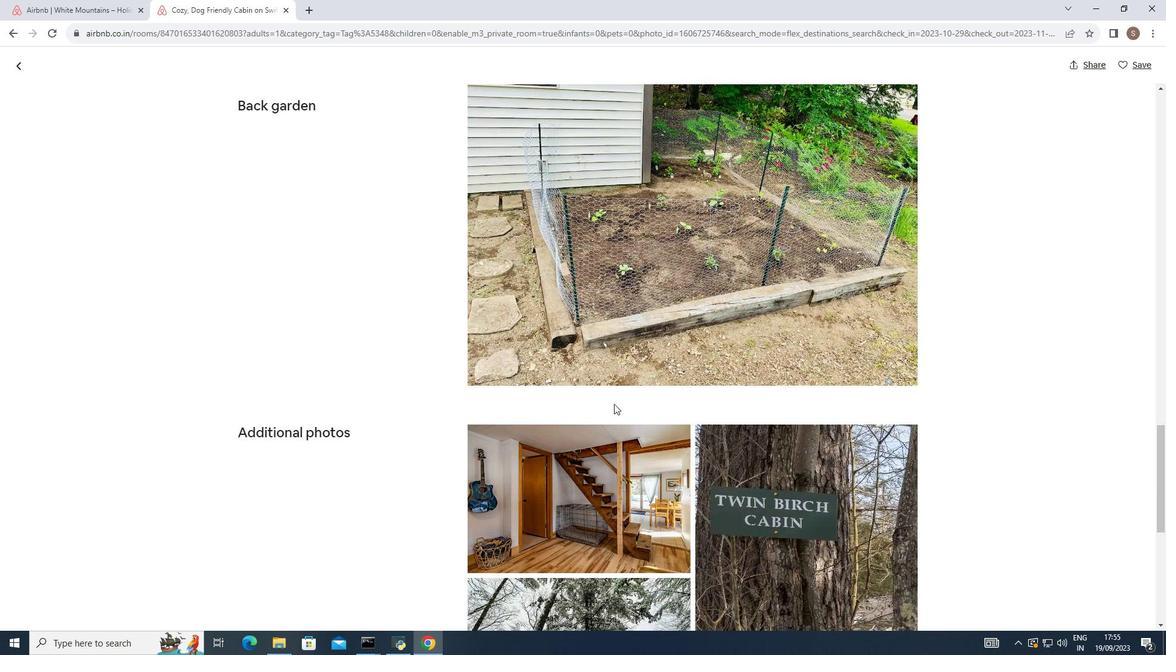 
Action: Mouse scrolled (604, 402) with delta (0, 0)
Screenshot: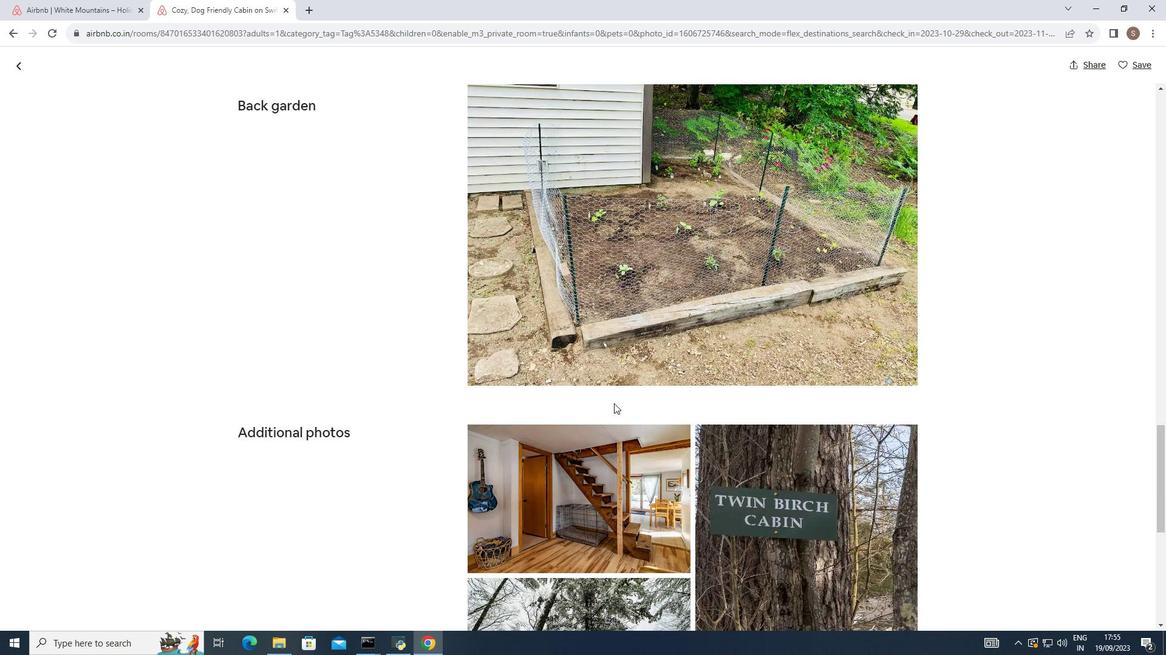 
Action: Mouse moved to (605, 403)
Screenshot: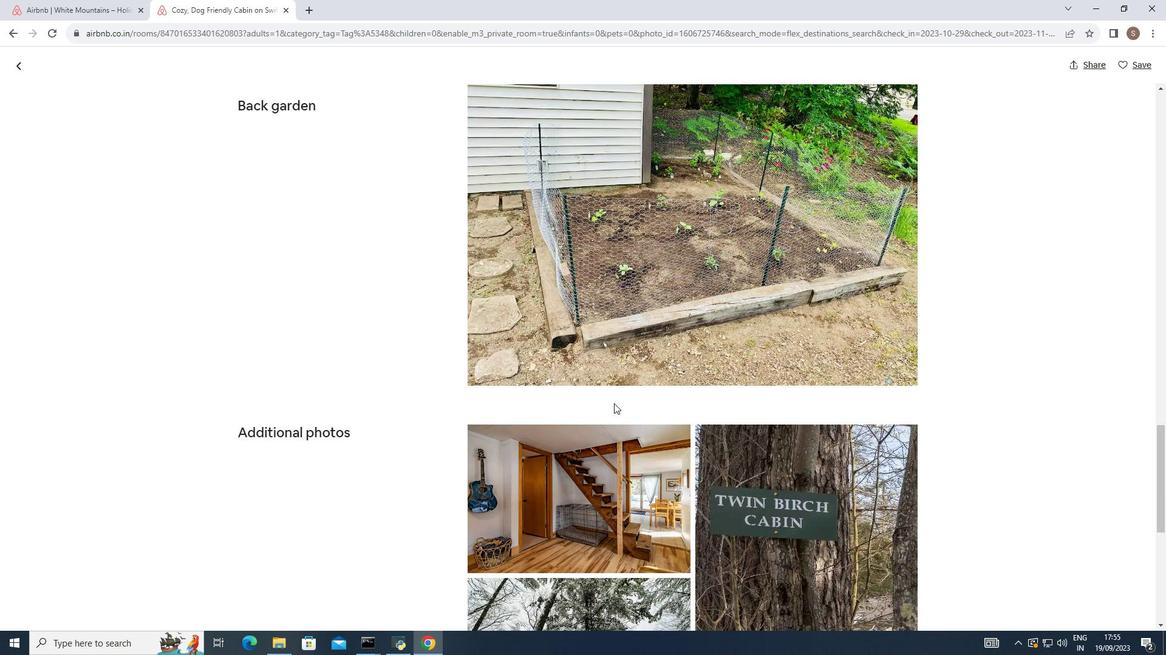 
Action: Mouse scrolled (605, 403) with delta (0, 0)
Screenshot: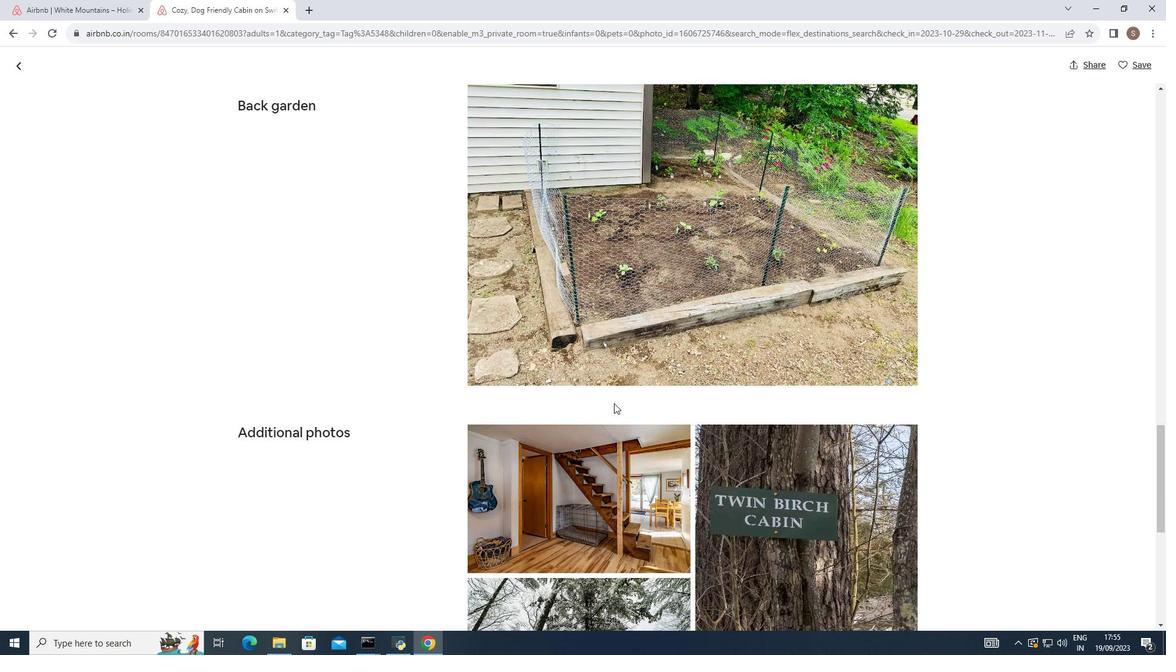 
Action: Mouse moved to (606, 404)
Screenshot: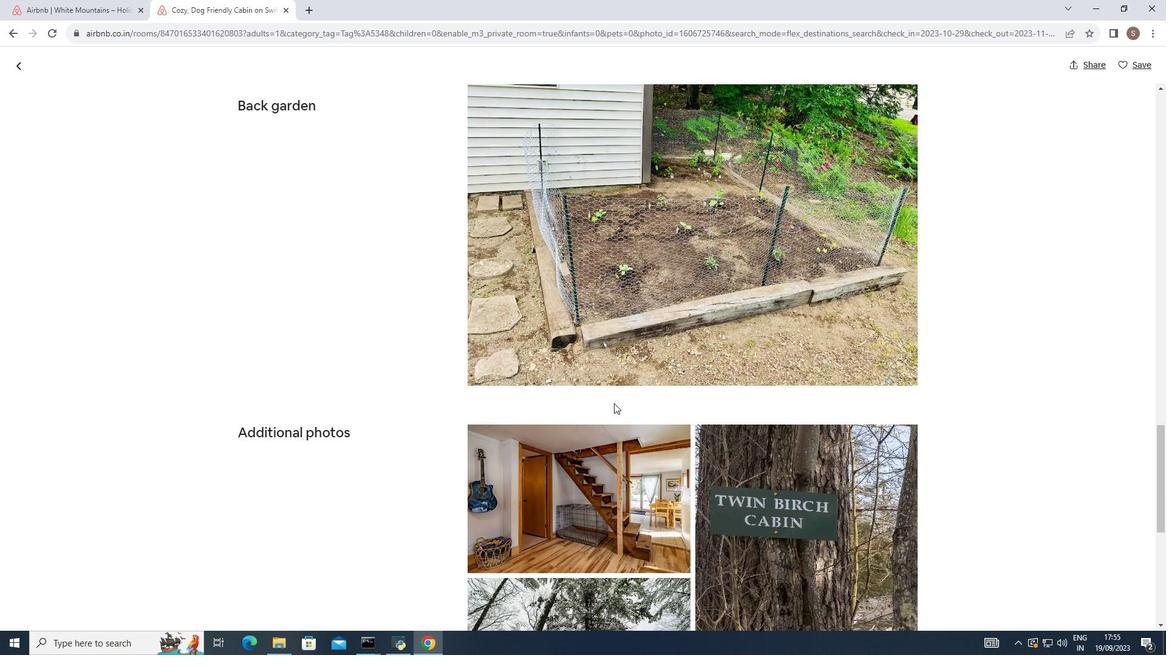 
Action: Mouse scrolled (606, 403) with delta (0, 0)
Screenshot: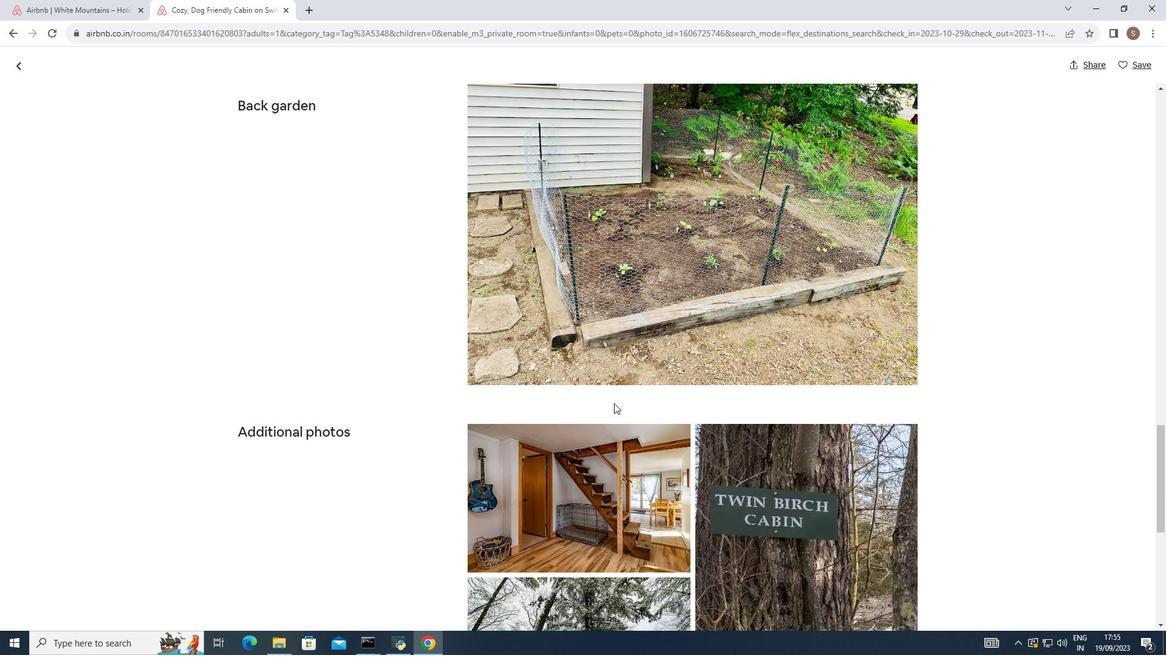 
Action: Mouse moved to (612, 402)
Screenshot: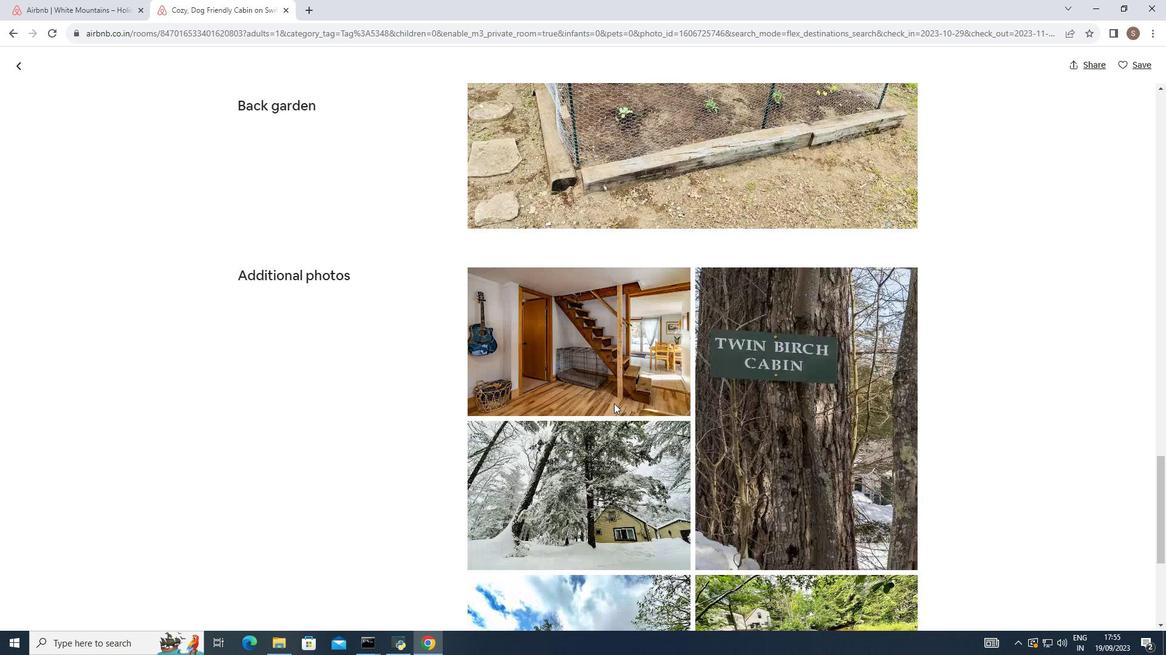 
Action: Mouse scrolled (612, 401) with delta (0, 0)
Screenshot: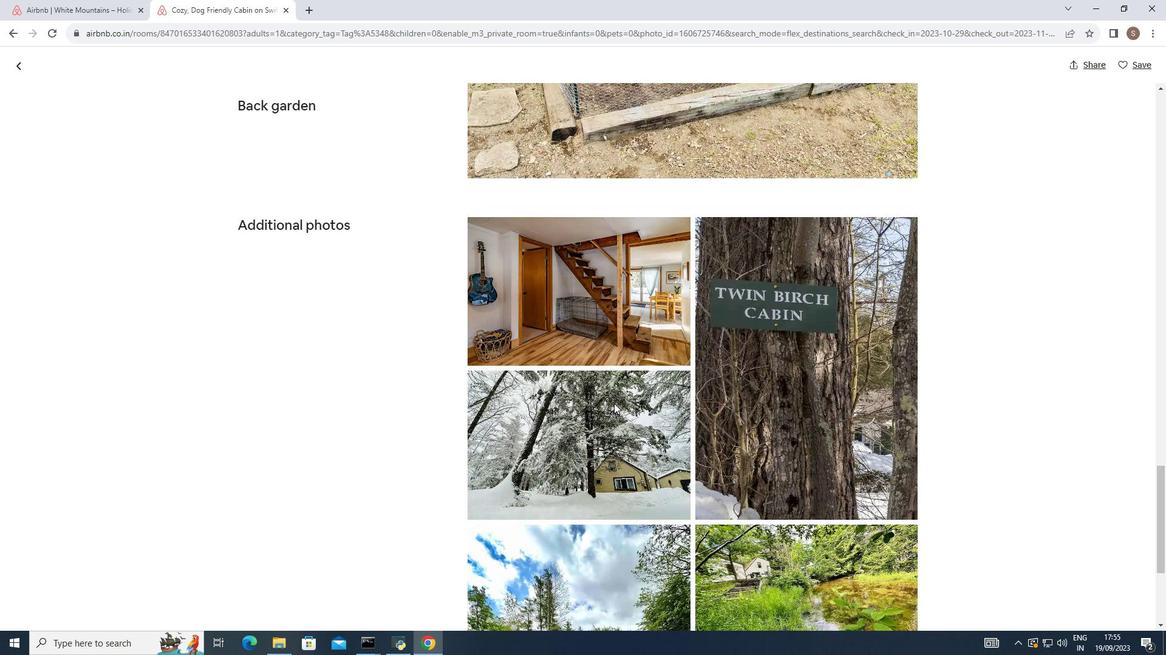 
Action: Mouse scrolled (612, 401) with delta (0, 0)
Screenshot: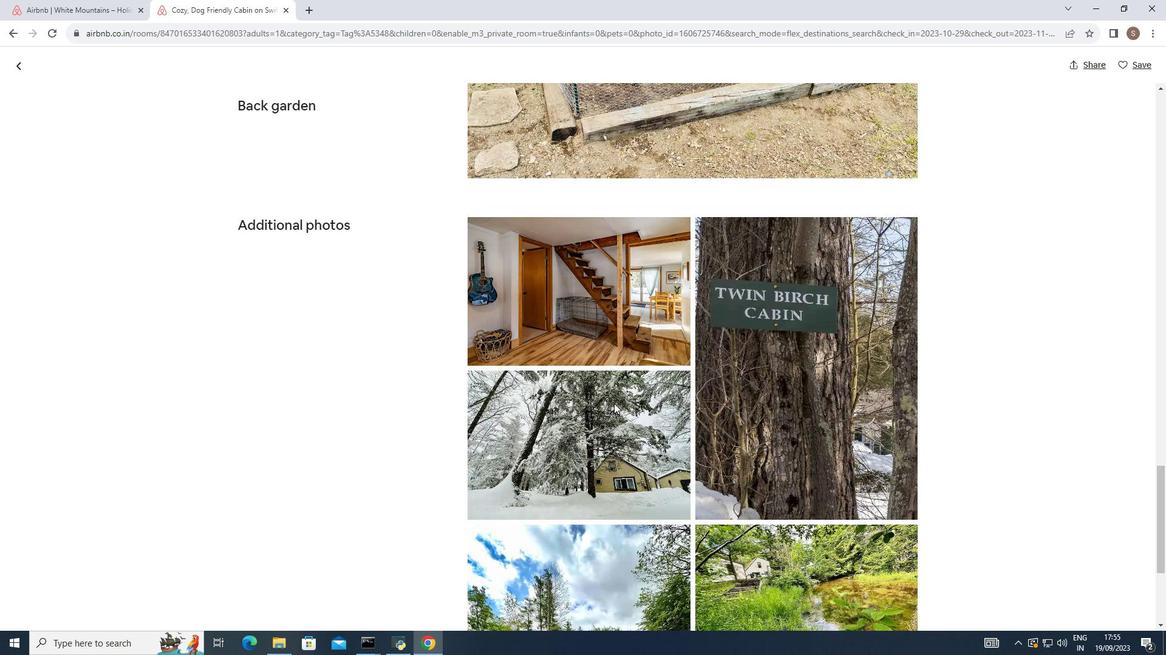
Action: Mouse scrolled (612, 401) with delta (0, 0)
Screenshot: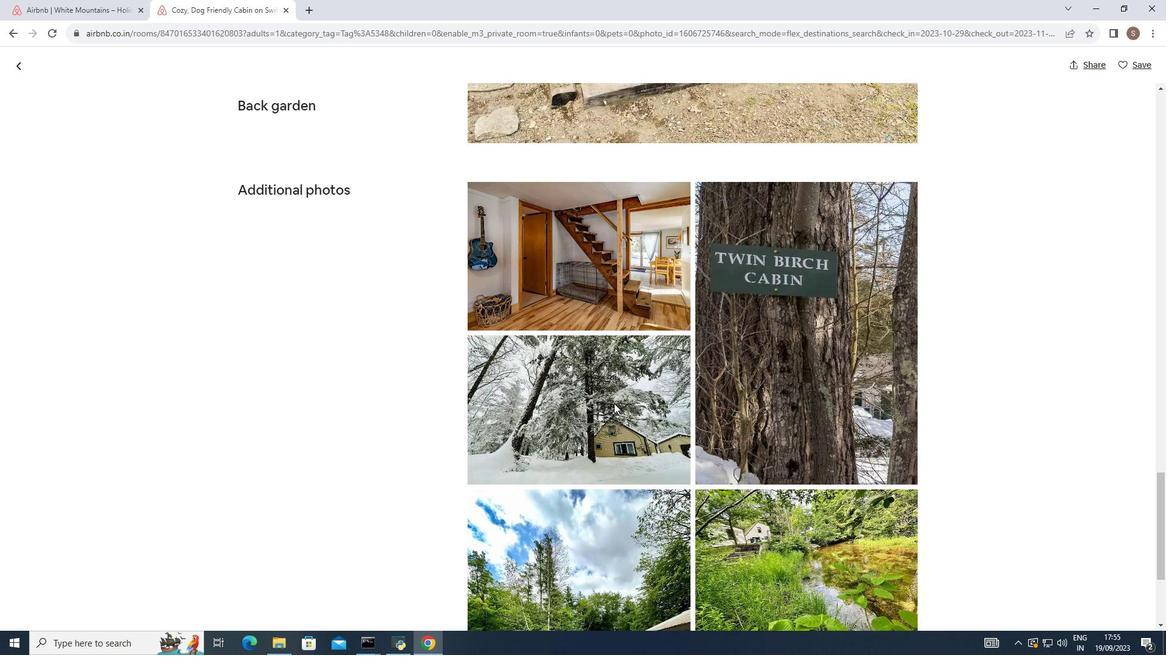
Action: Mouse scrolled (612, 401) with delta (0, 0)
Screenshot: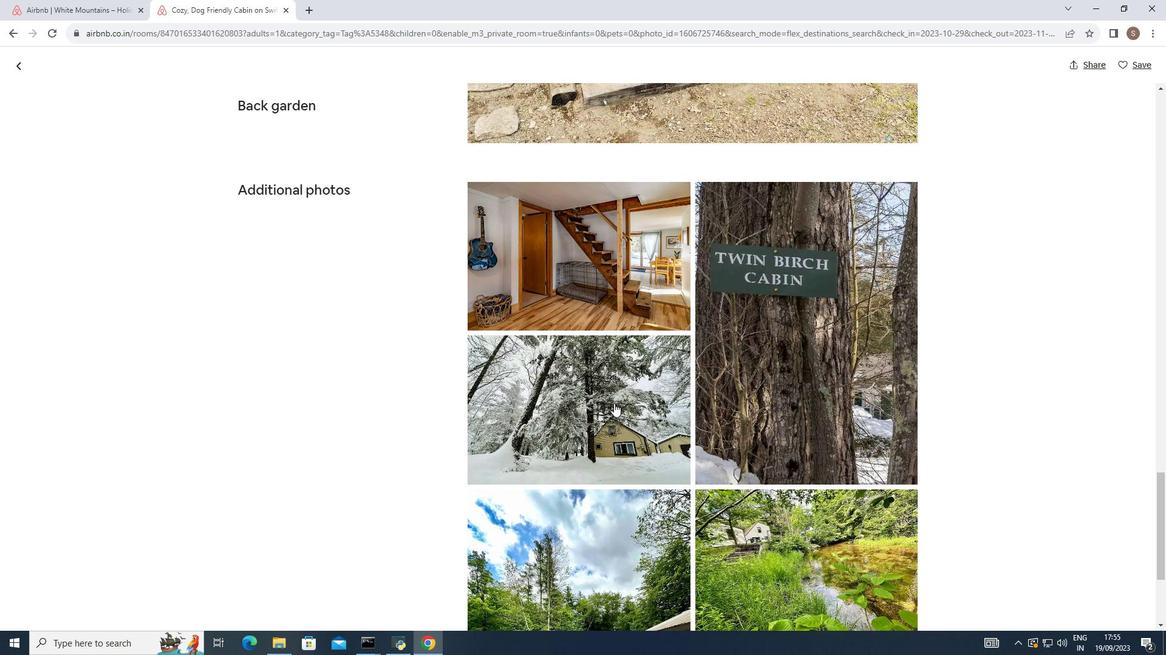 
Action: Mouse scrolled (612, 401) with delta (0, 0)
Screenshot: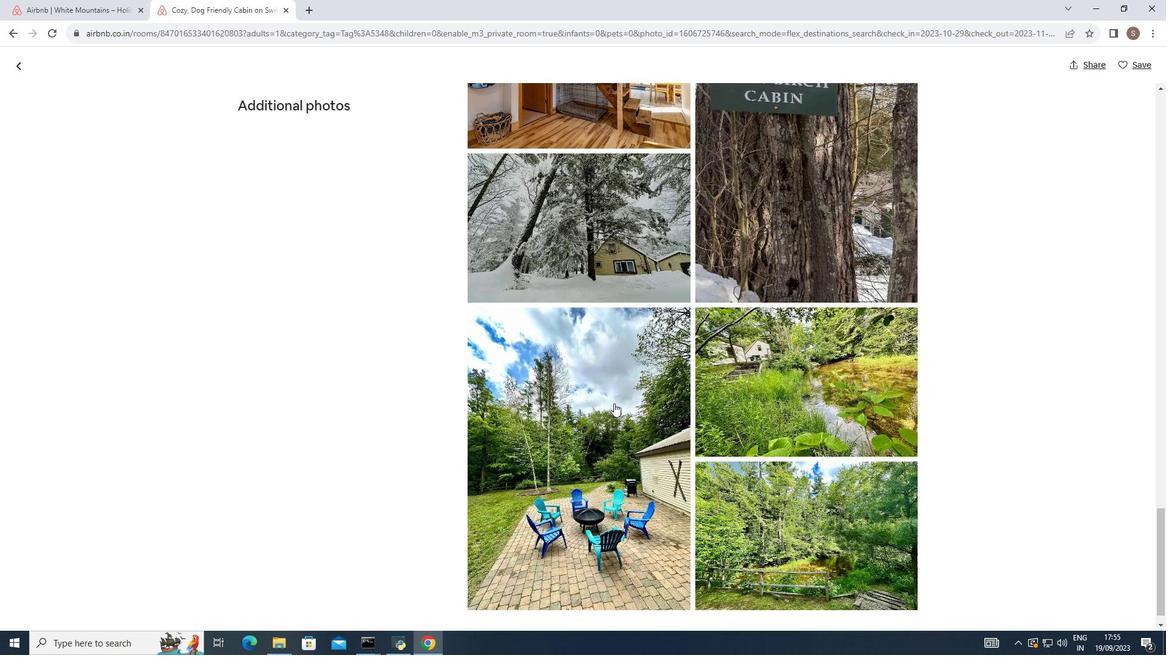 
Action: Mouse scrolled (612, 401) with delta (0, 0)
Screenshot: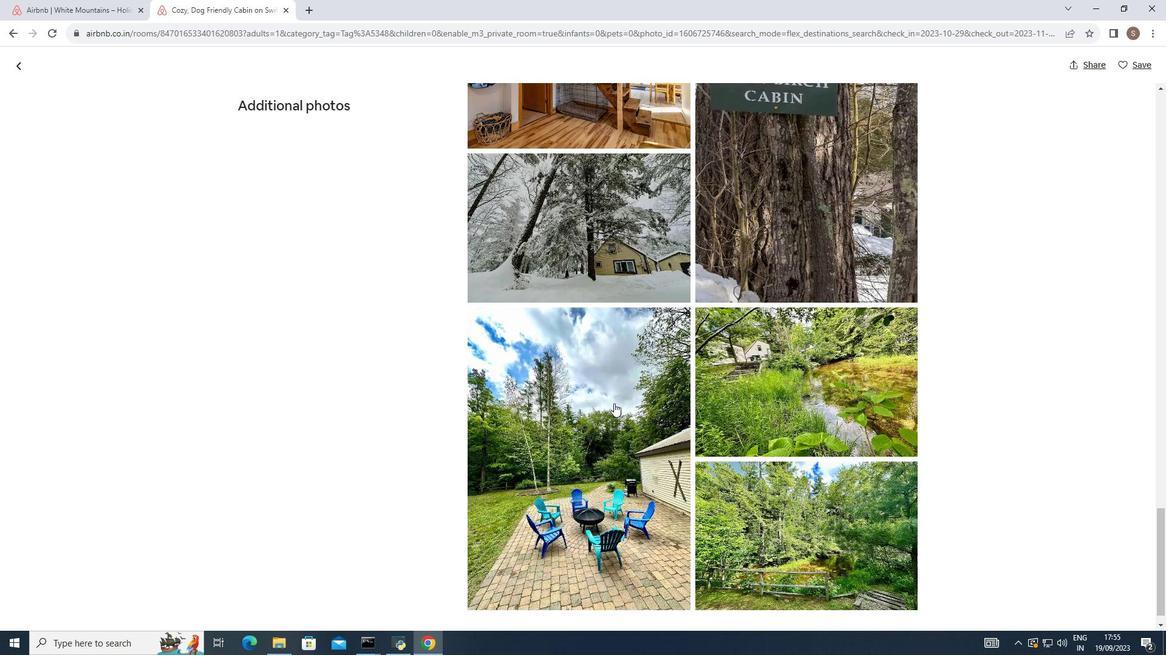 
Action: Mouse scrolled (612, 401) with delta (0, 0)
Screenshot: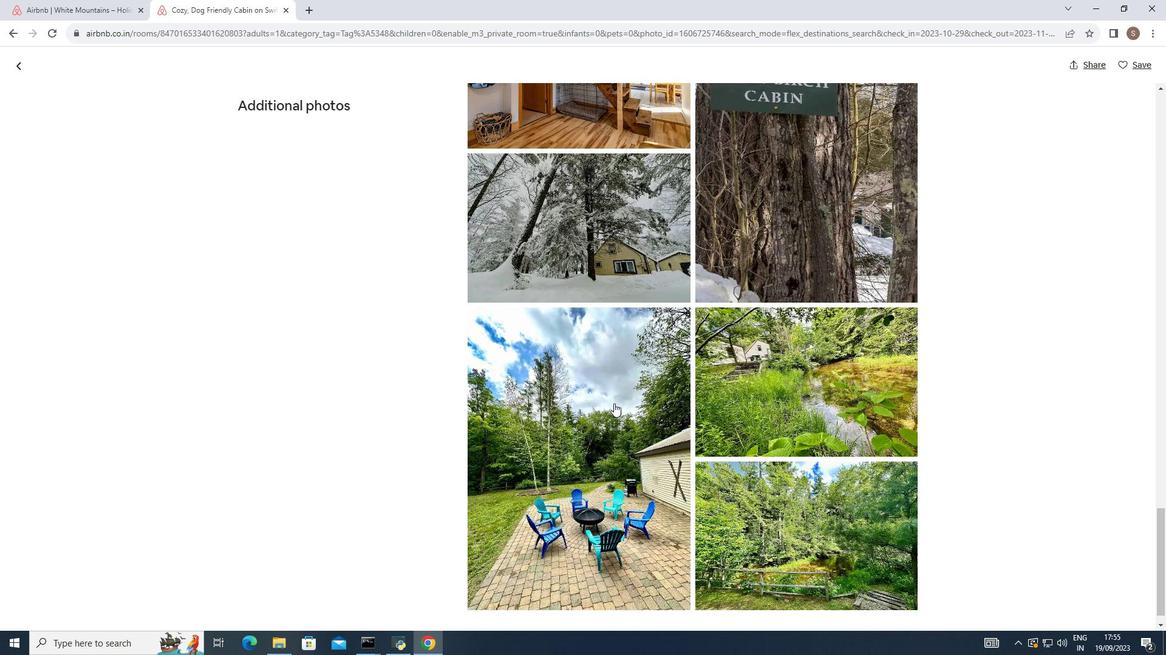 
Action: Mouse scrolled (612, 401) with delta (0, 0)
Screenshot: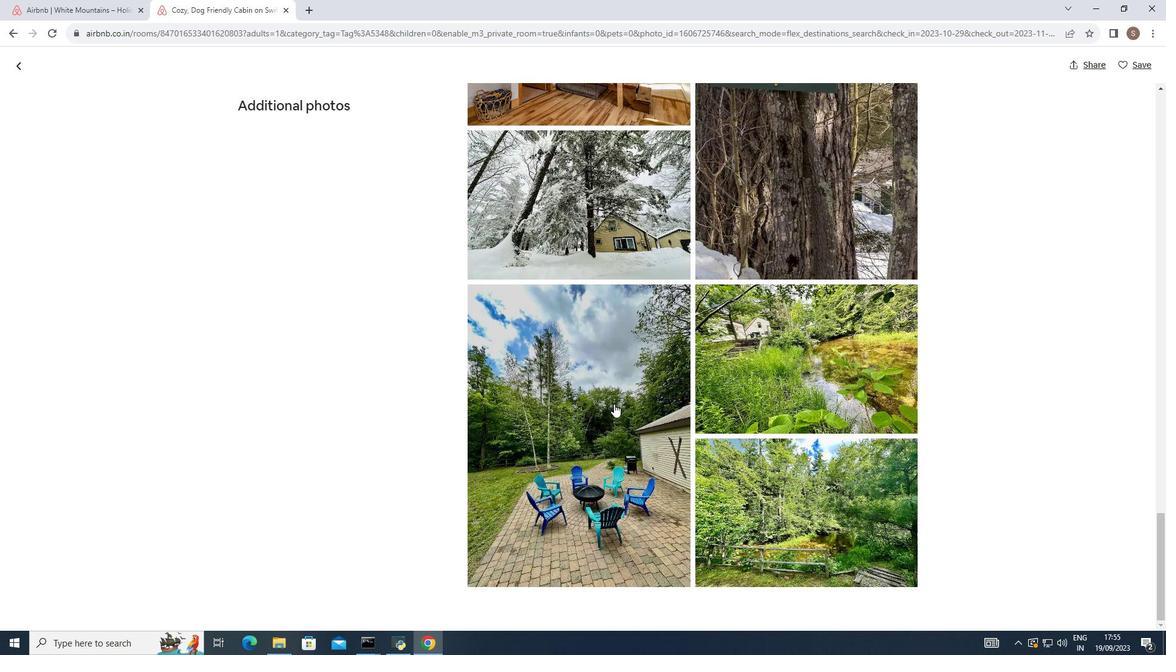 
Action: Mouse scrolled (612, 401) with delta (0, 0)
Screenshot: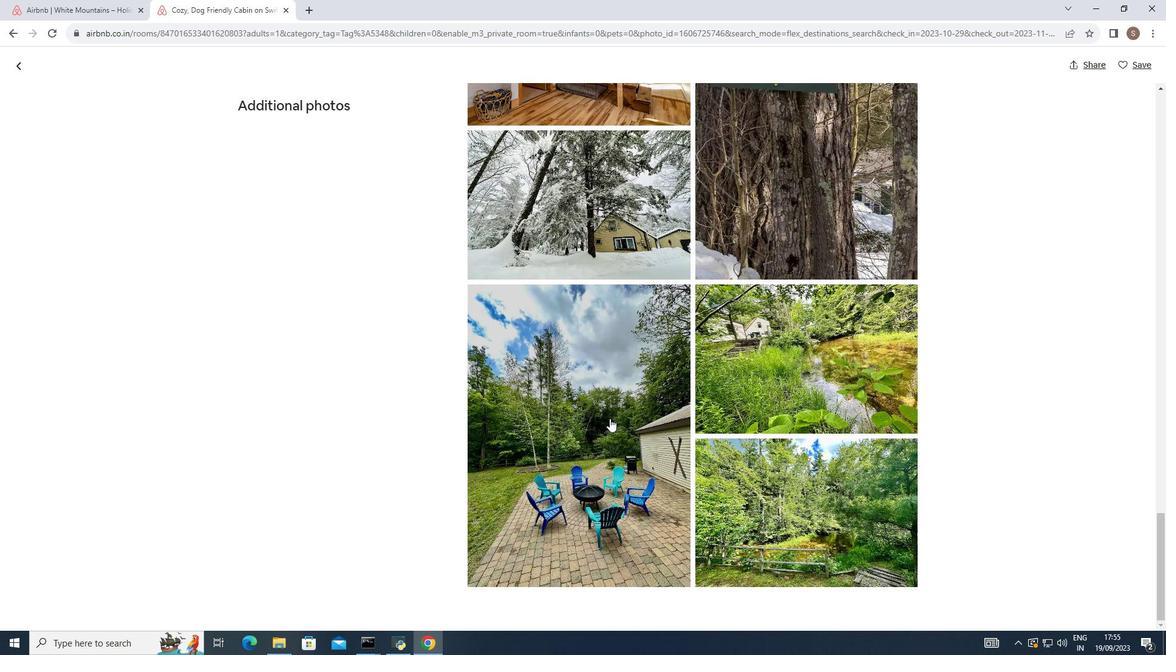 
Action: Mouse moved to (612, 402)
Screenshot: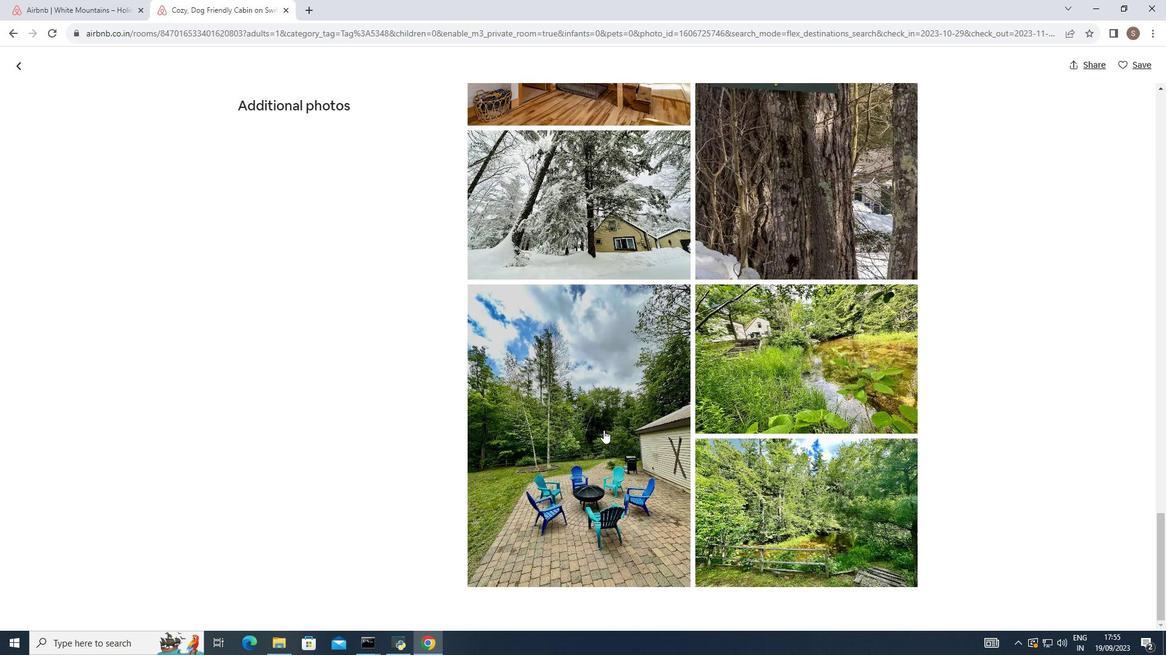 
Action: Mouse scrolled (612, 401) with delta (0, 0)
Screenshot: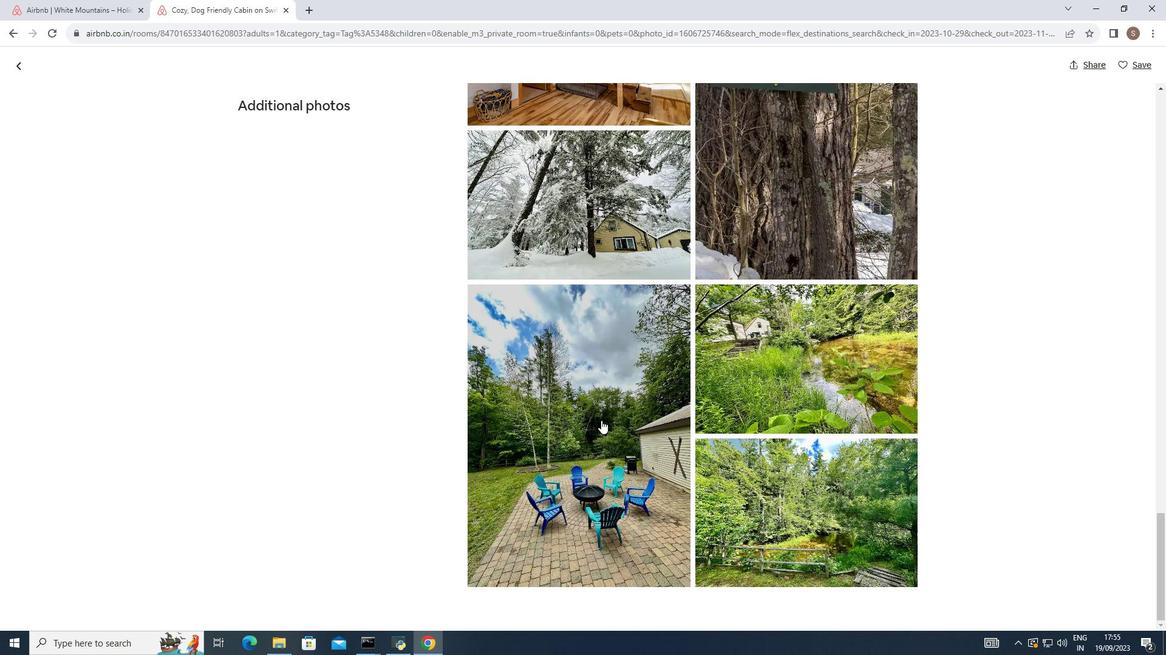 
Action: Mouse moved to (612, 402)
Screenshot: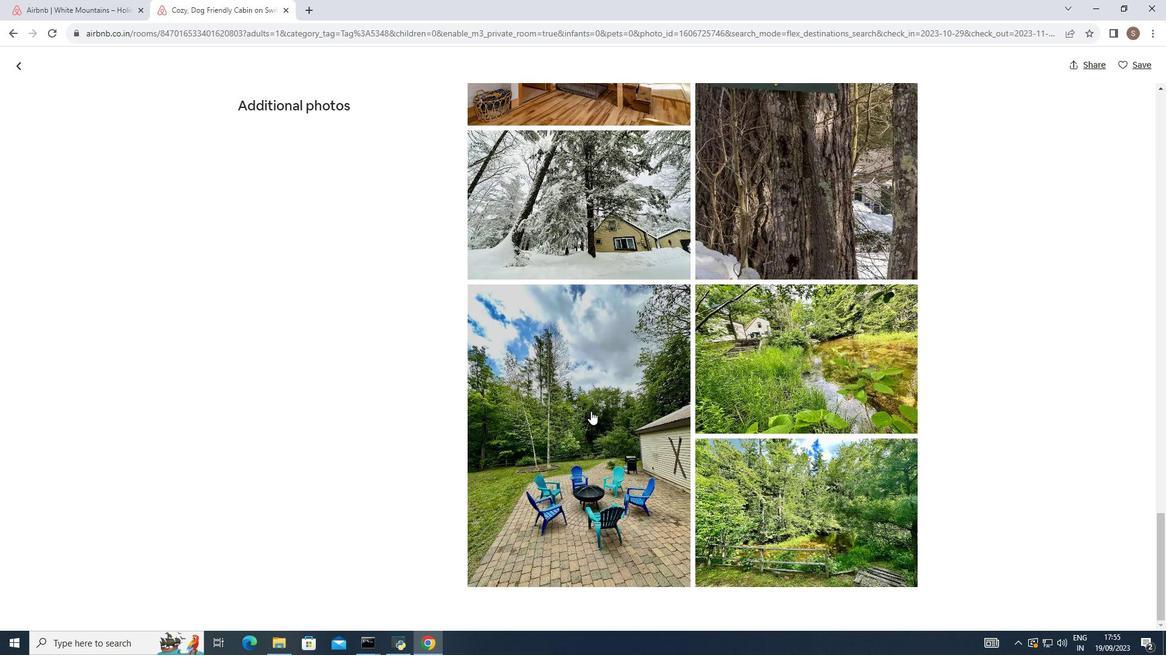 
Action: Mouse scrolled (612, 402) with delta (0, 0)
Screenshot: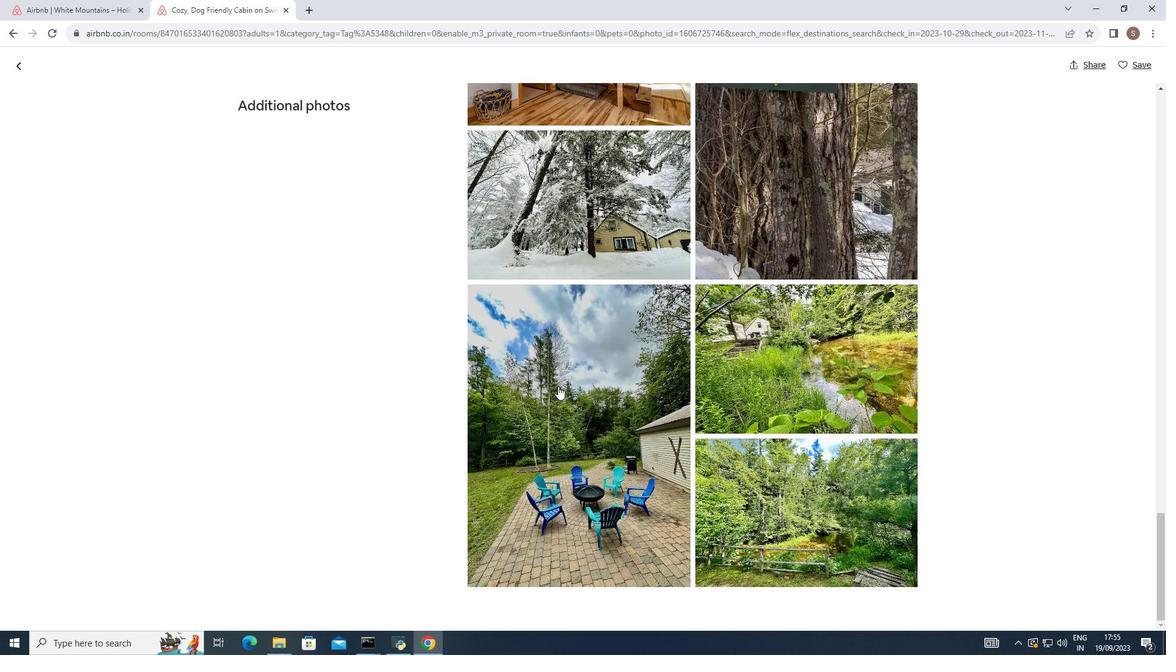 
Action: Mouse moved to (16, 62)
Screenshot: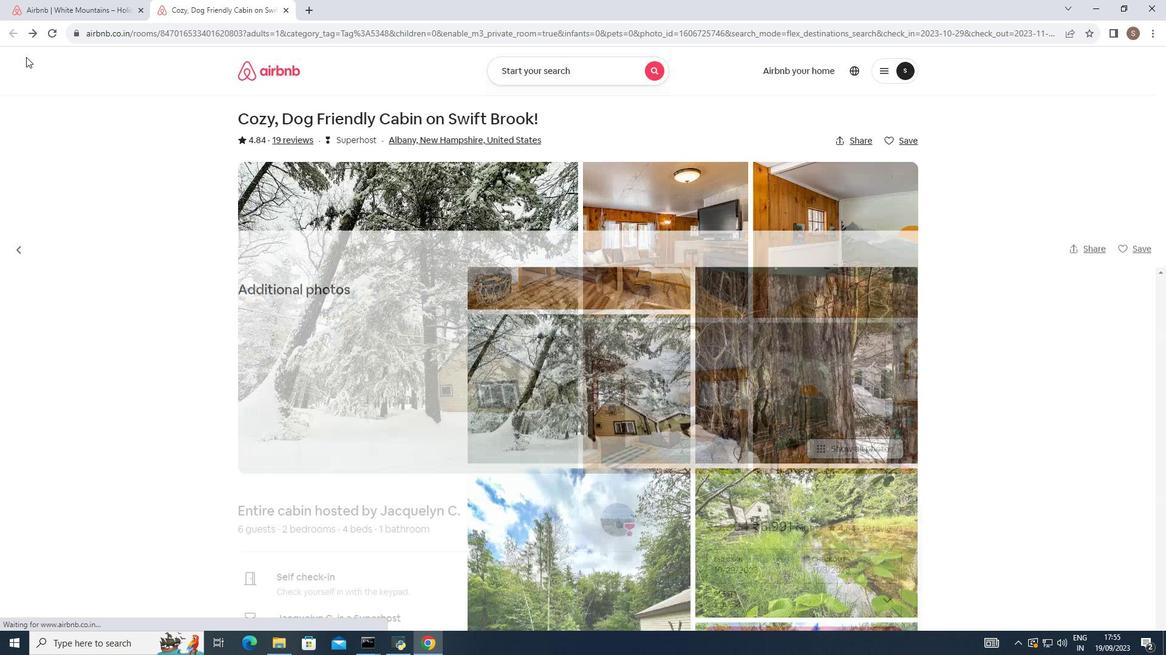 
Action: Mouse pressed left at (16, 62)
Screenshot: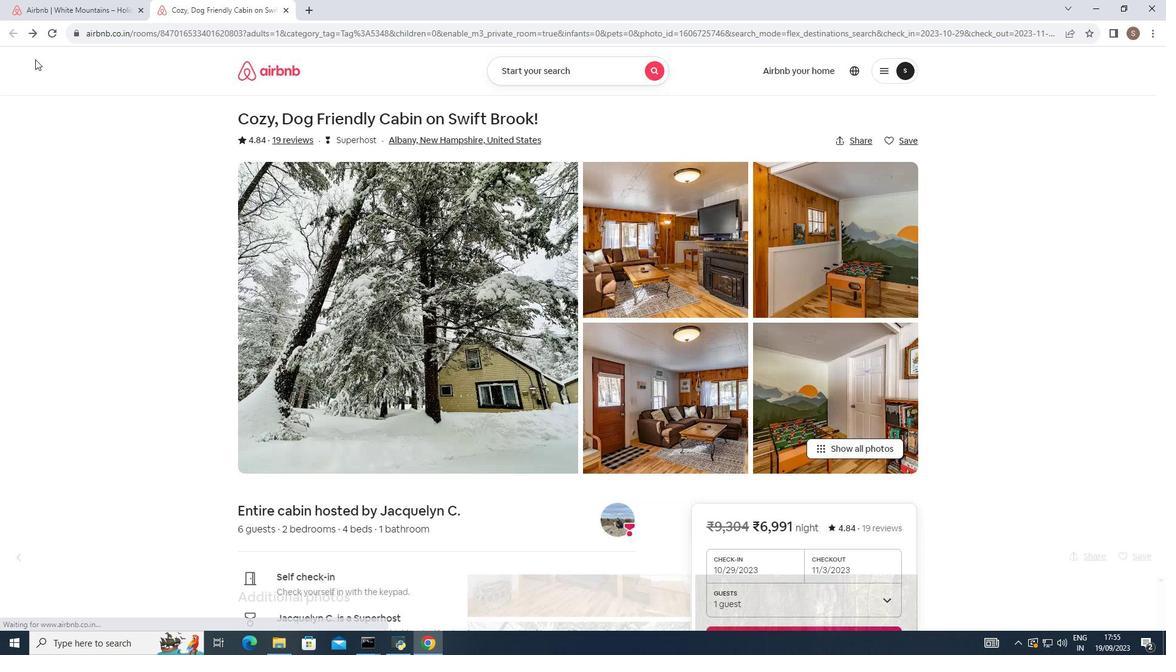 
Action: Mouse moved to (528, 284)
Screenshot: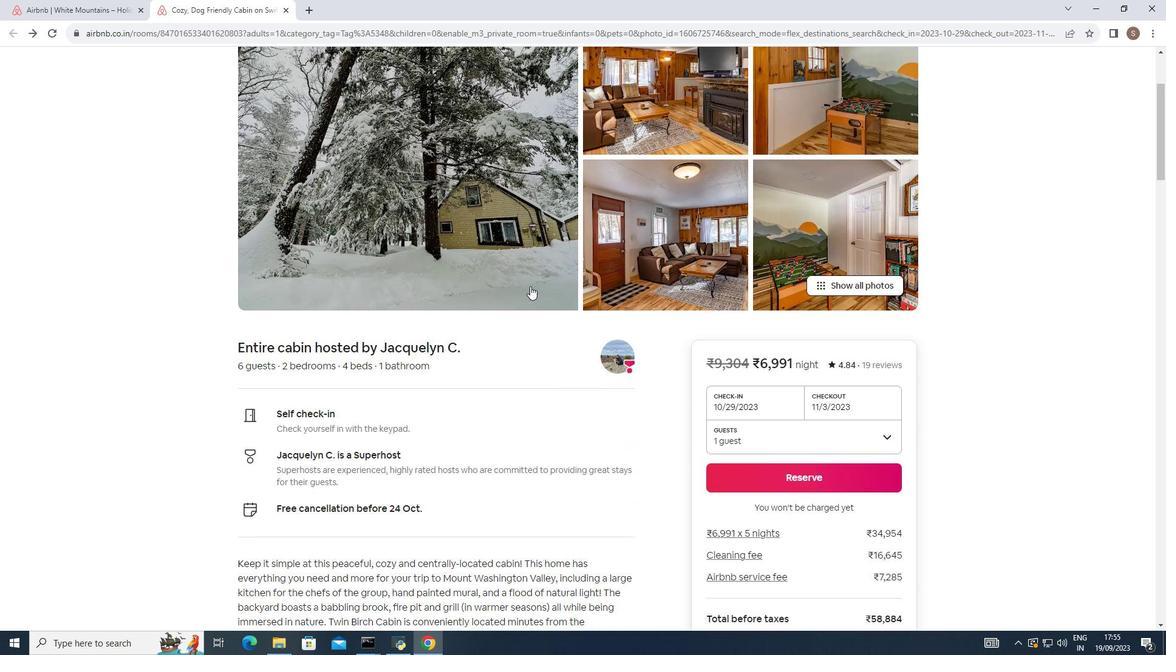 
Action: Mouse scrolled (528, 284) with delta (0, 0)
Screenshot: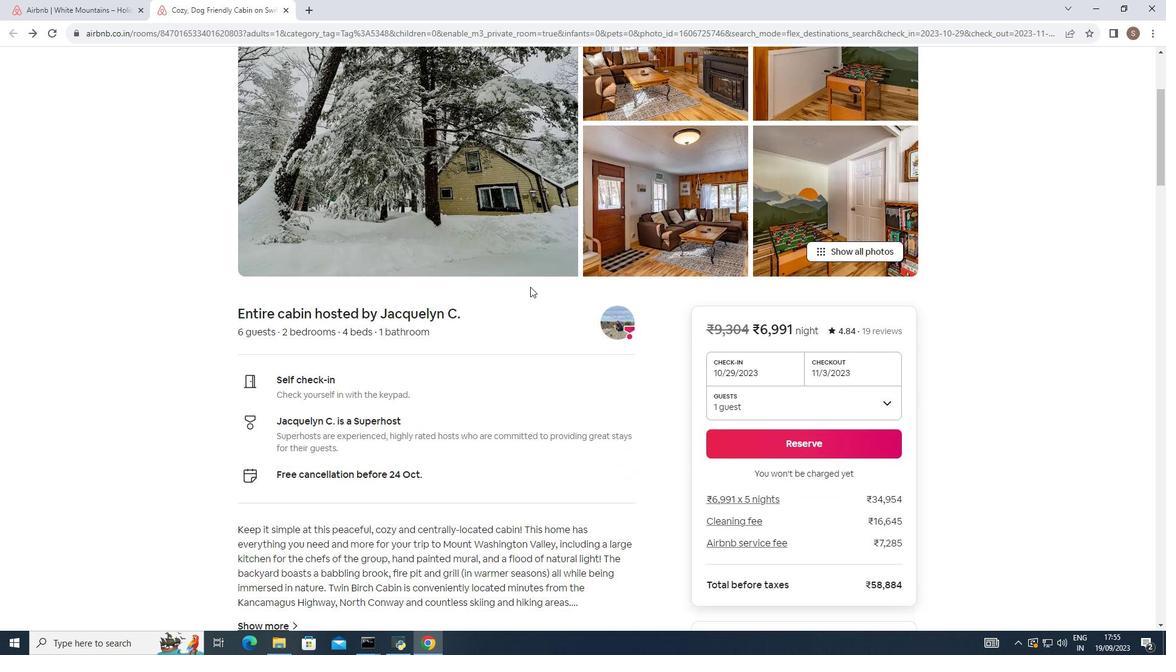 
Action: Mouse scrolled (528, 284) with delta (0, 0)
Screenshot: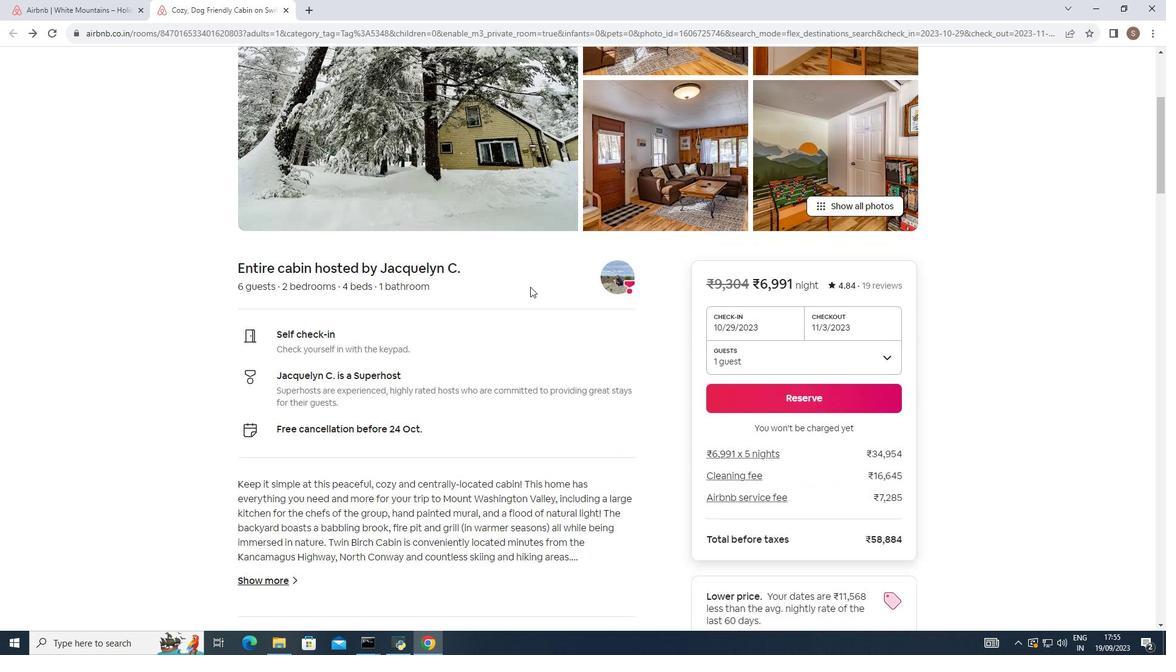 
Action: Mouse moved to (528, 284)
Screenshot: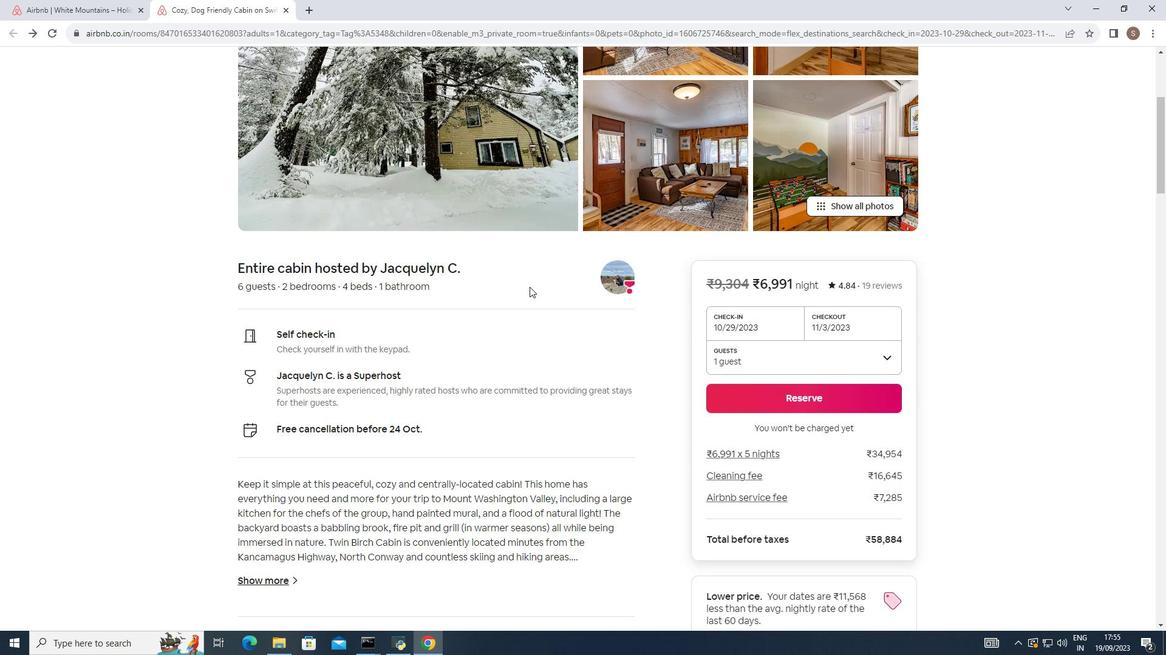 
Action: Mouse scrolled (528, 284) with delta (0, 0)
Screenshot: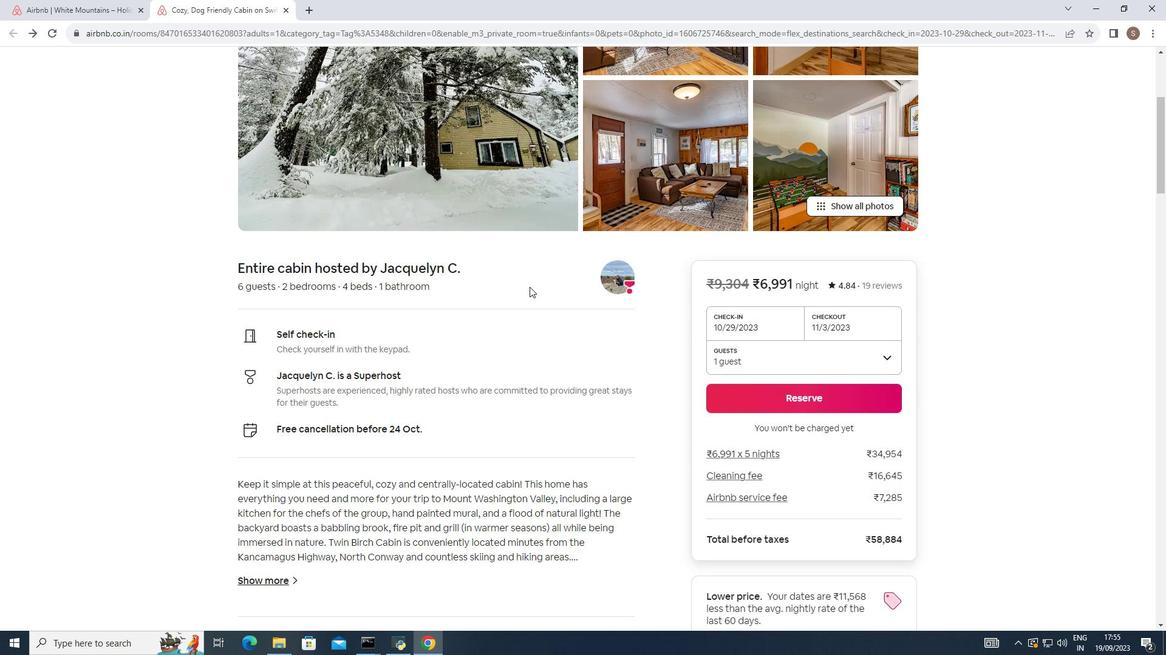 
Action: Mouse scrolled (528, 284) with delta (0, 0)
Screenshot: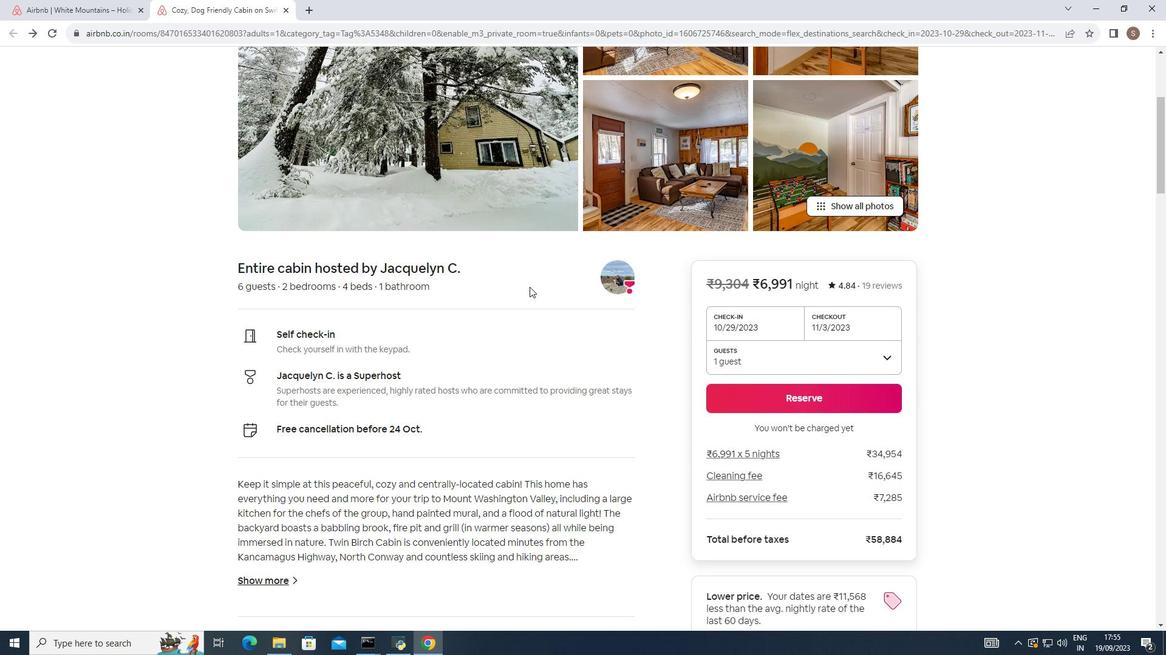 
Action: Mouse moved to (525, 286)
Screenshot: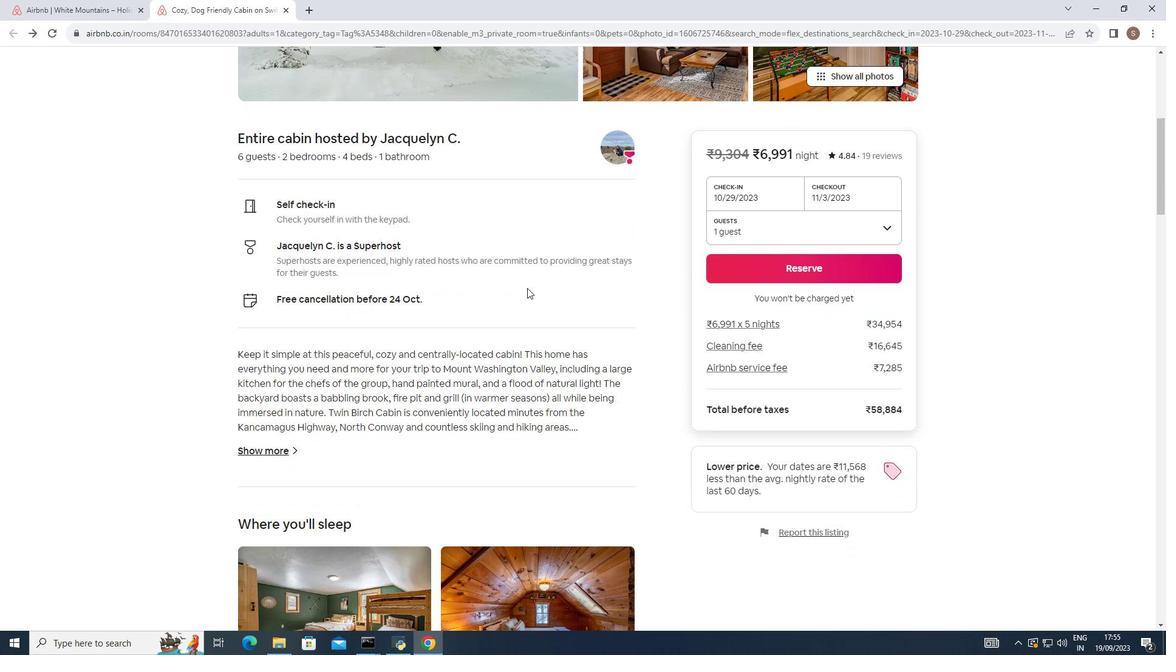 
Action: Mouse scrolled (525, 285) with delta (0, 0)
Screenshot: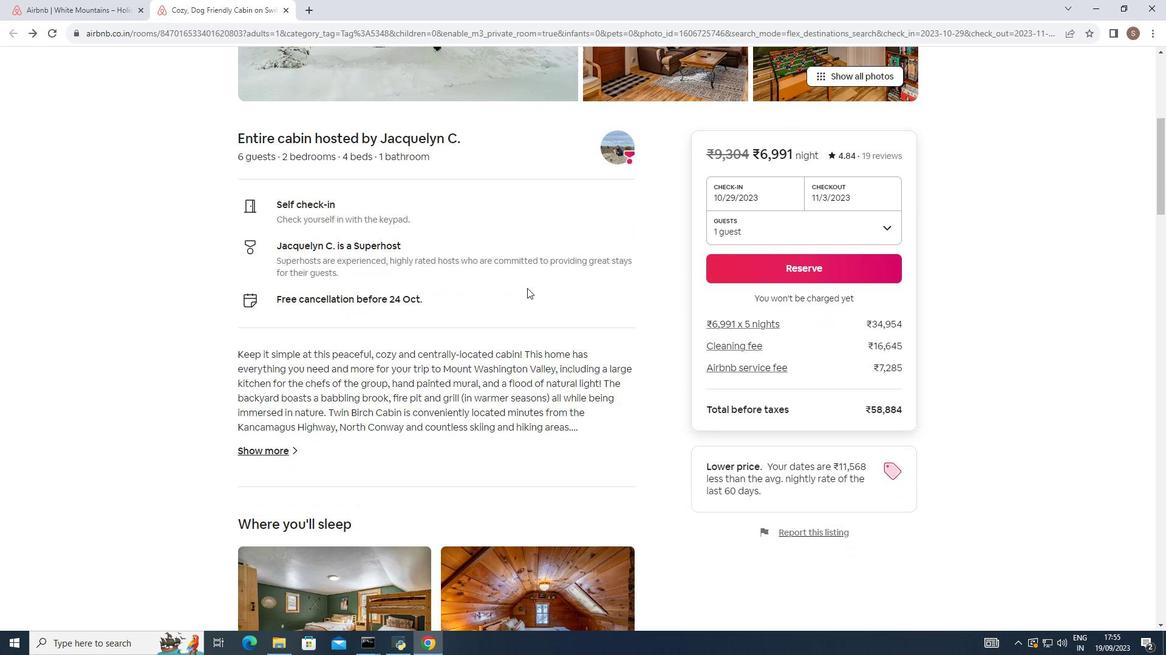 
Action: Mouse moved to (525, 286)
Screenshot: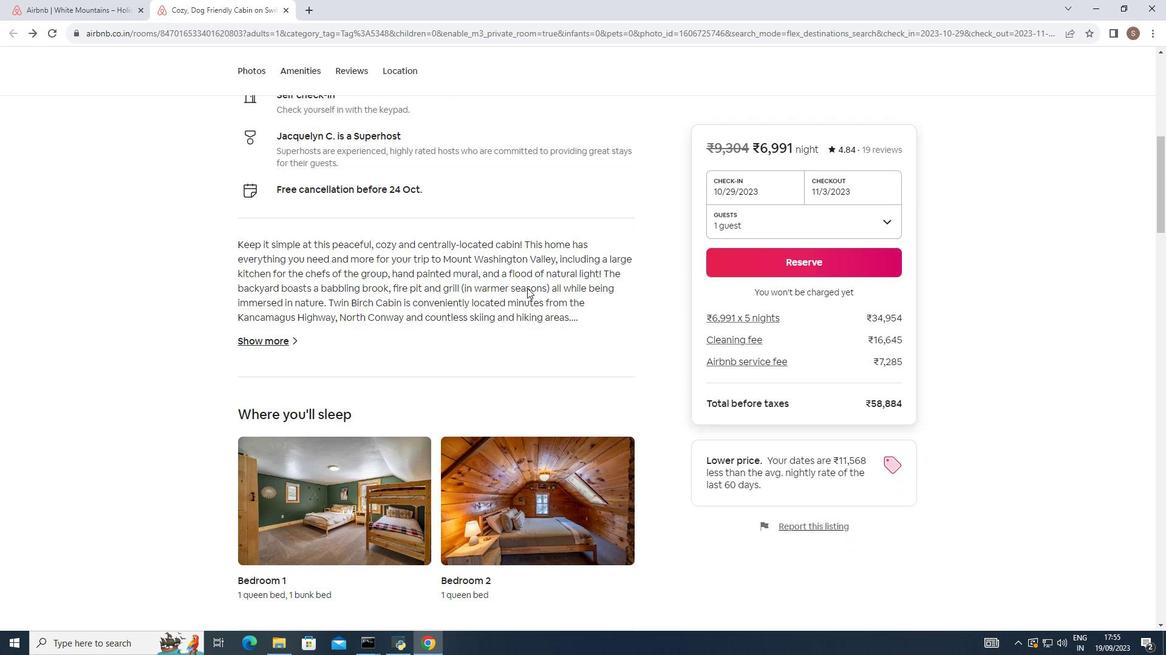 
Action: Mouse scrolled (525, 285) with delta (0, 0)
Screenshot: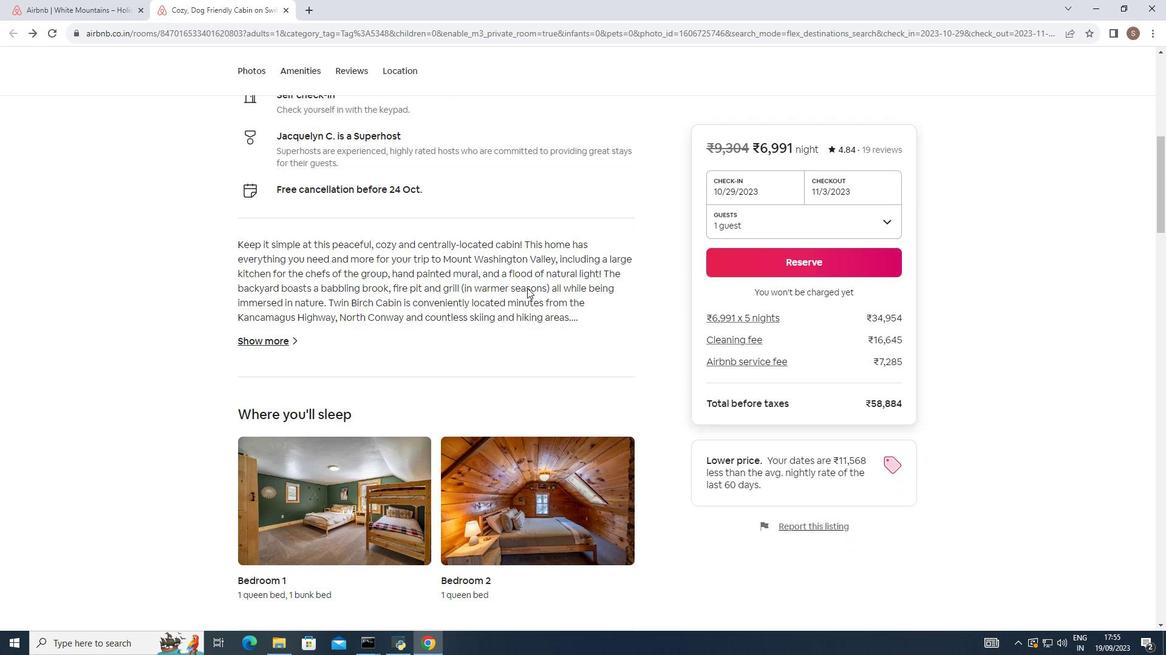 
Action: Mouse moved to (525, 286)
Screenshot: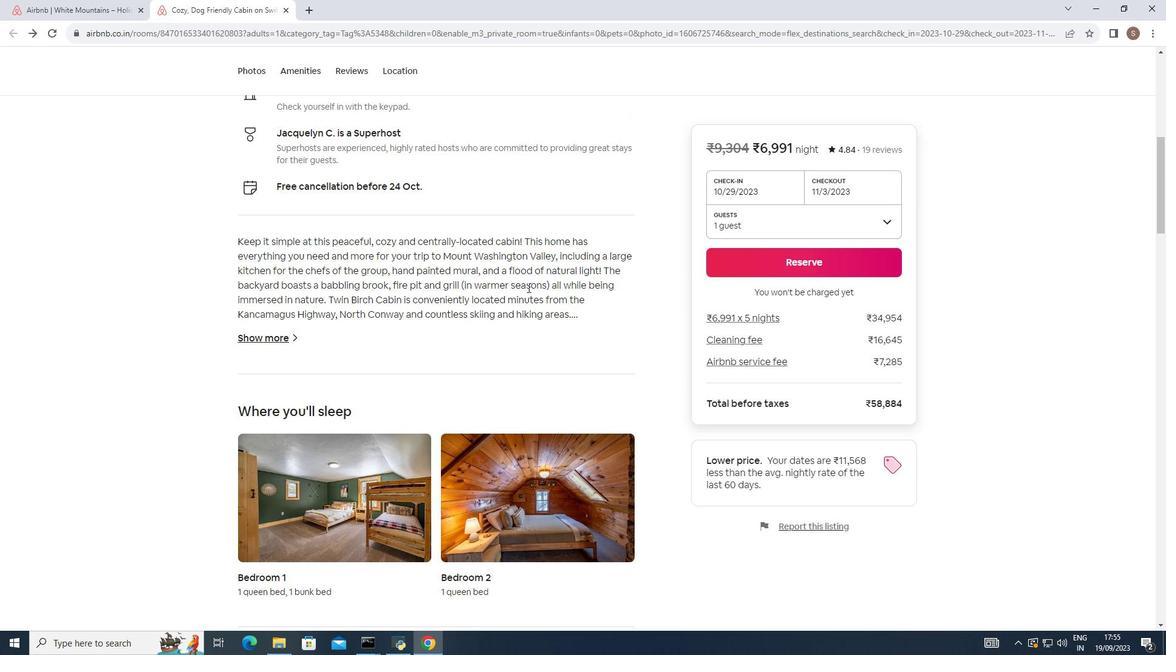 
Action: Mouse scrolled (525, 286) with delta (0, 0)
Screenshot: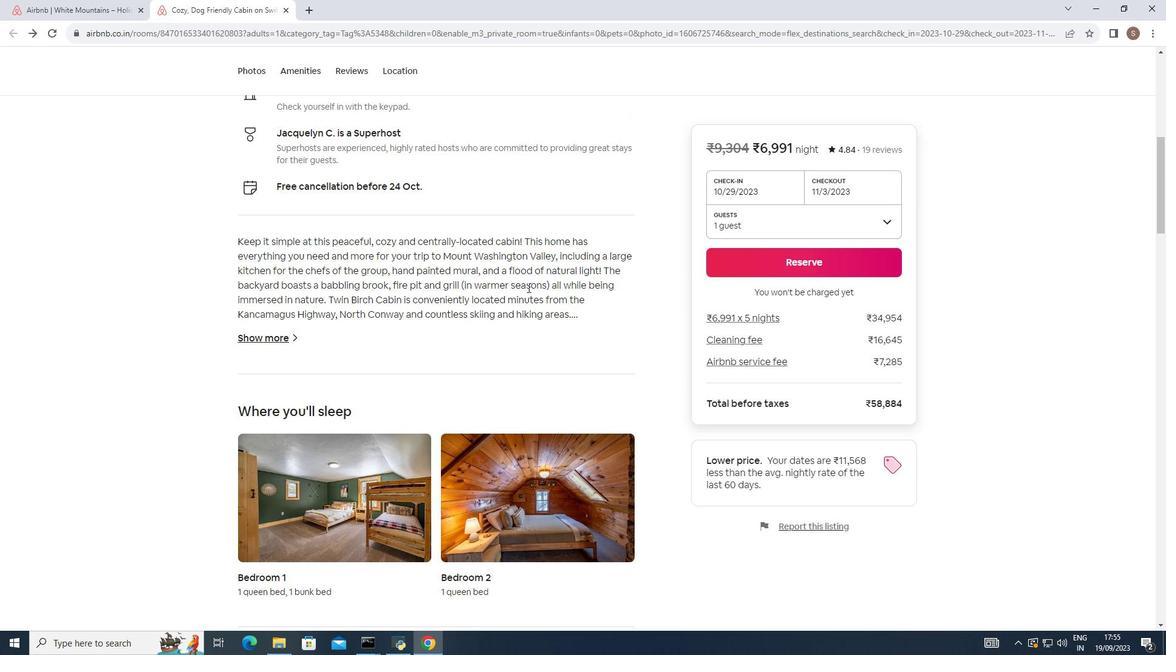 
Action: Mouse scrolled (525, 286) with delta (0, 0)
Screenshot: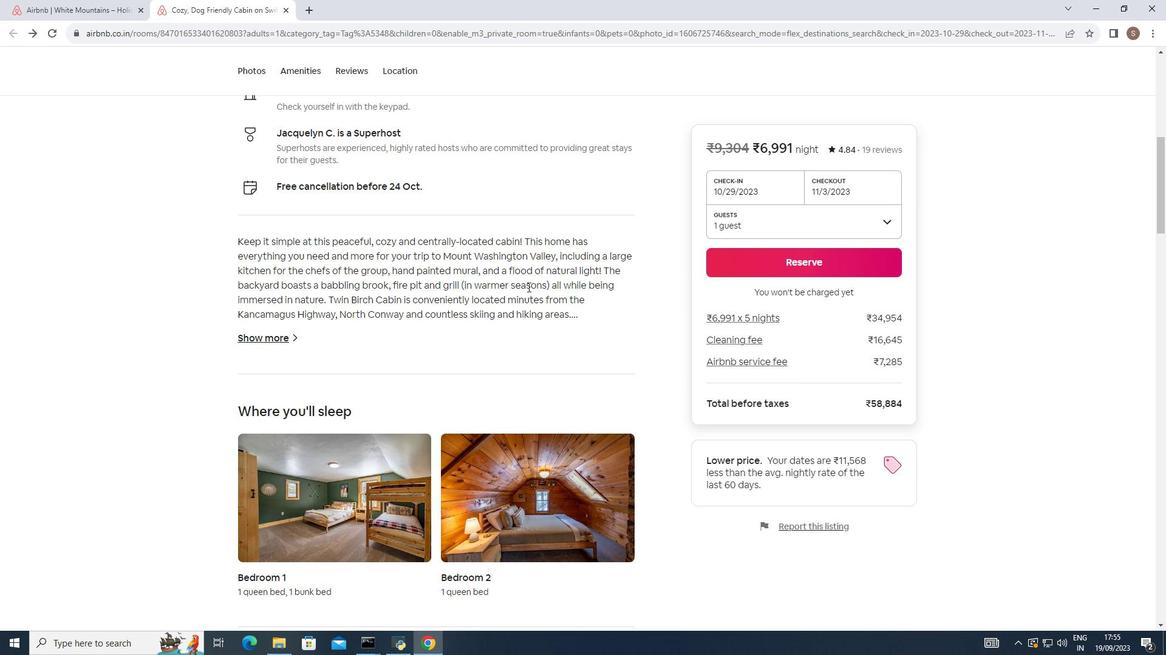 
Action: Mouse moved to (525, 285)
Screenshot: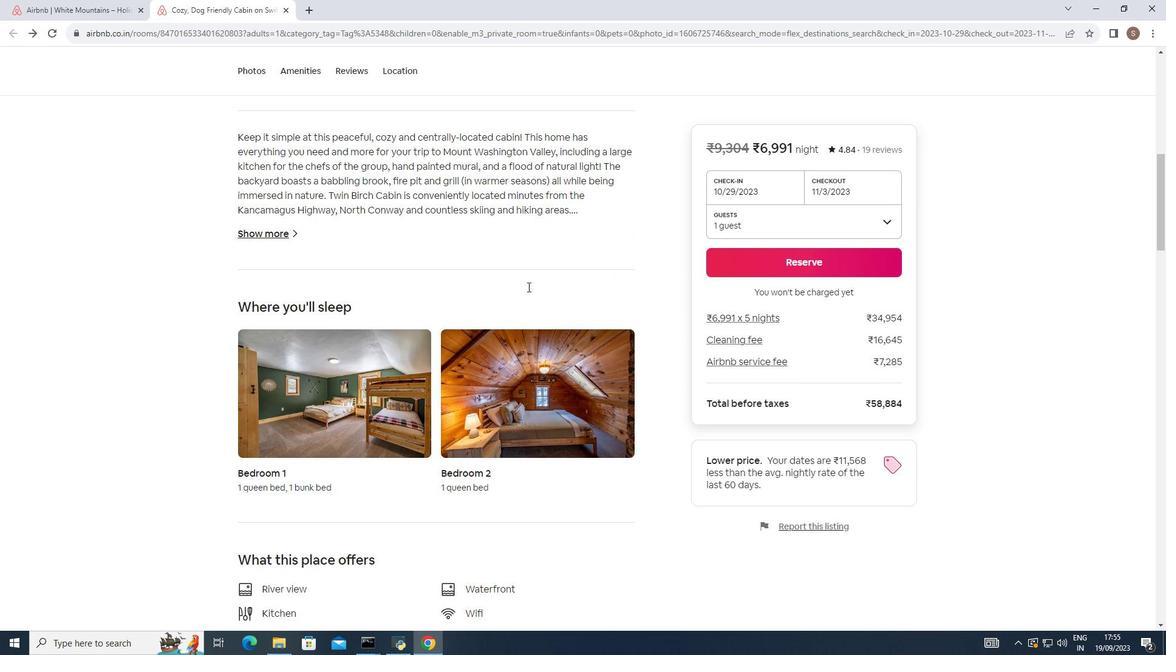 
Action: Mouse scrolled (525, 284) with delta (0, 0)
Screenshot: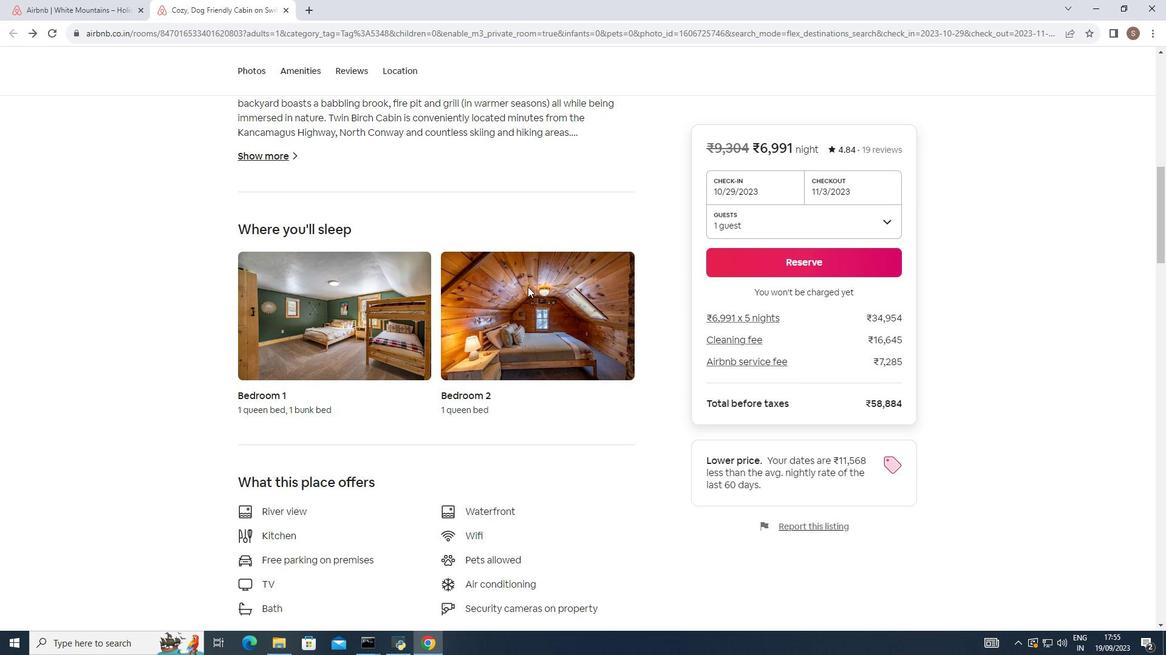 
Action: Mouse scrolled (525, 284) with delta (0, 0)
Screenshot: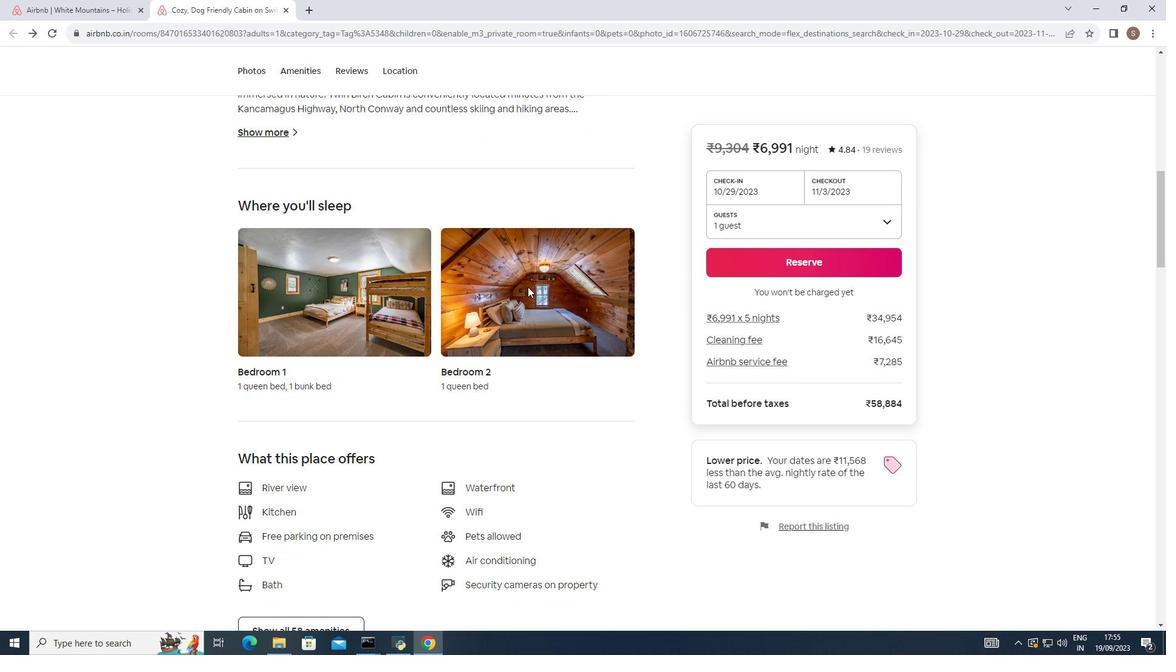 
Action: Mouse scrolled (525, 284) with delta (0, 0)
Screenshot: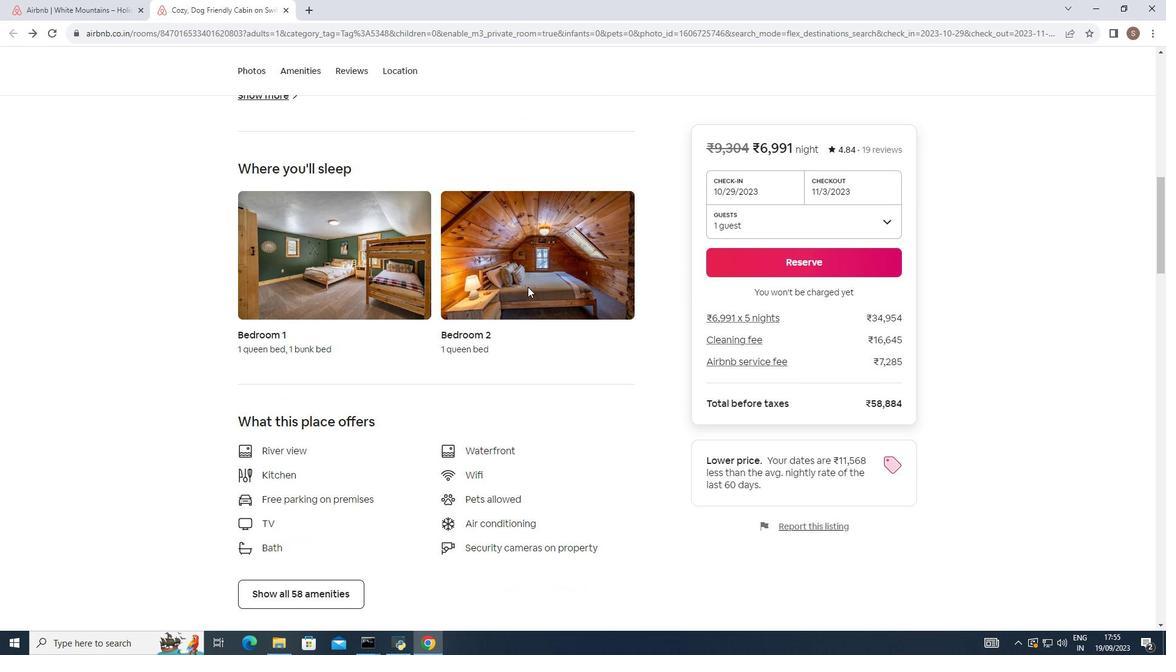 
Action: Mouse scrolled (525, 284) with delta (0, 0)
Screenshot: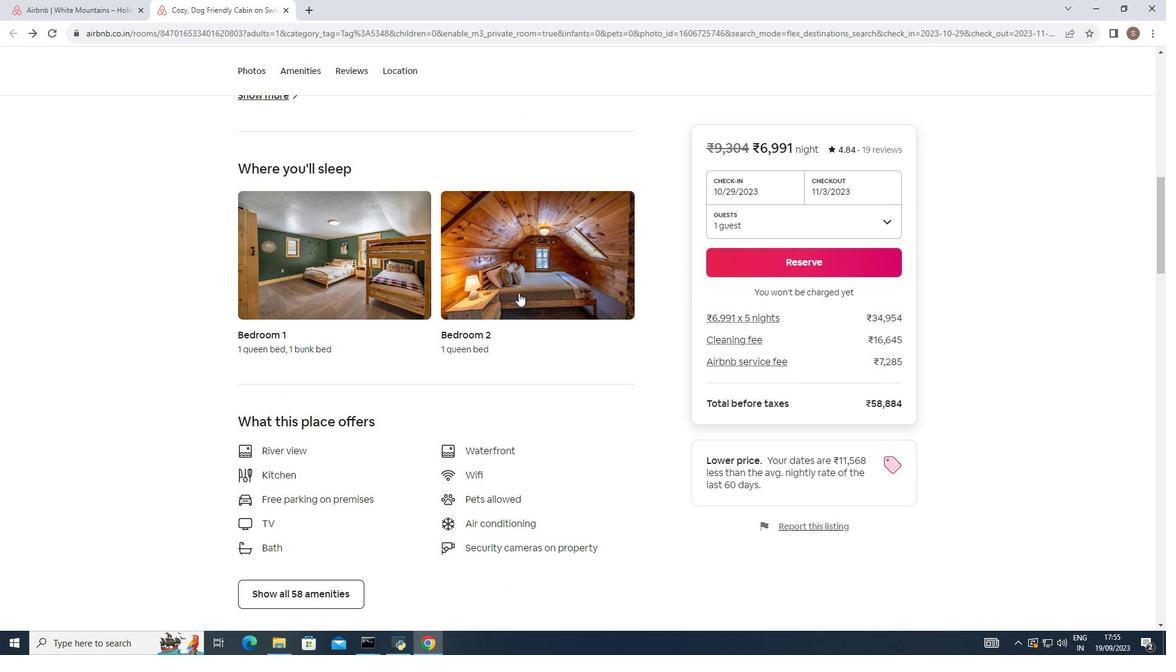 
Action: Mouse moved to (518, 296)
Screenshot: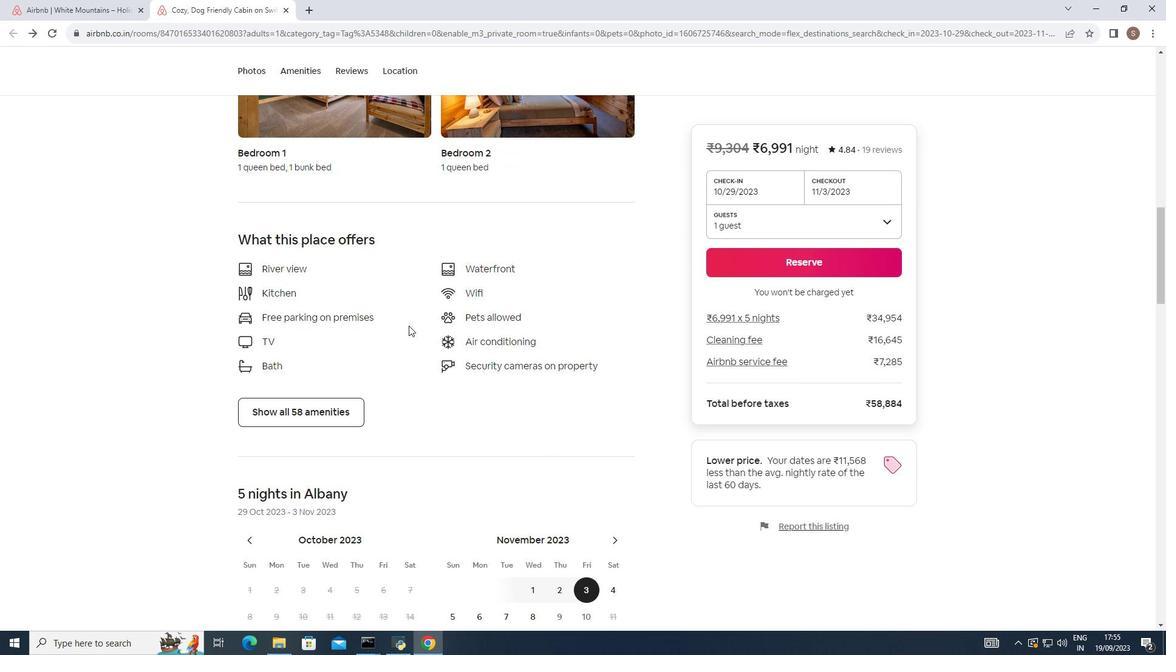 
Action: Mouse scrolled (518, 295) with delta (0, 0)
Screenshot: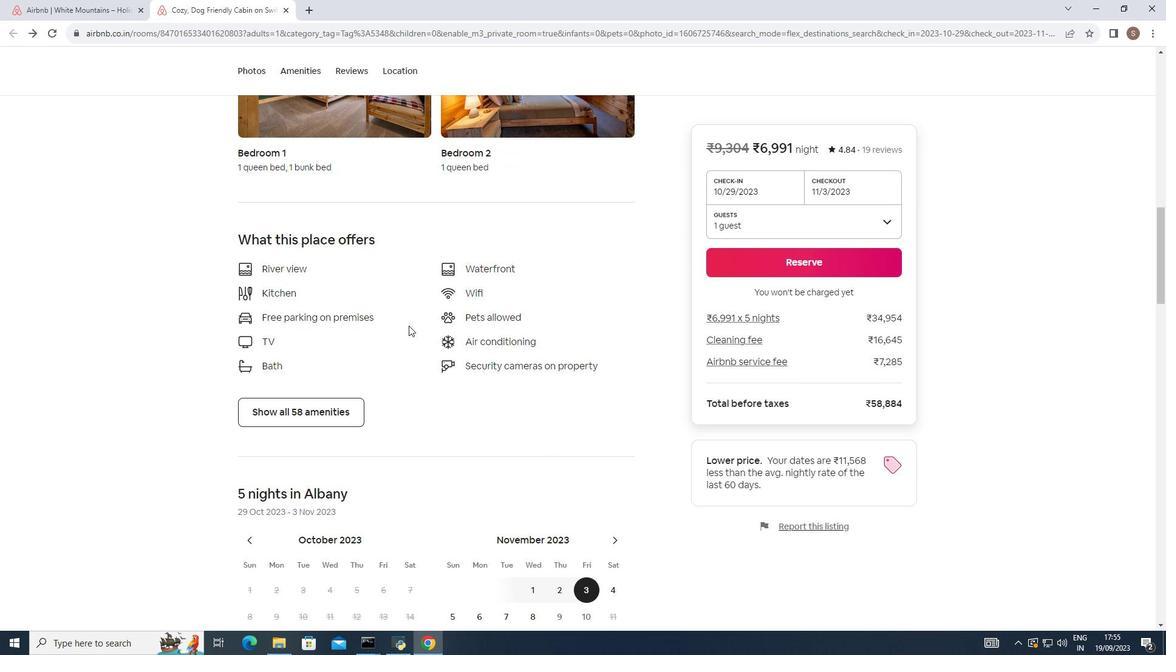 
Action: Mouse moved to (518, 297)
Screenshot: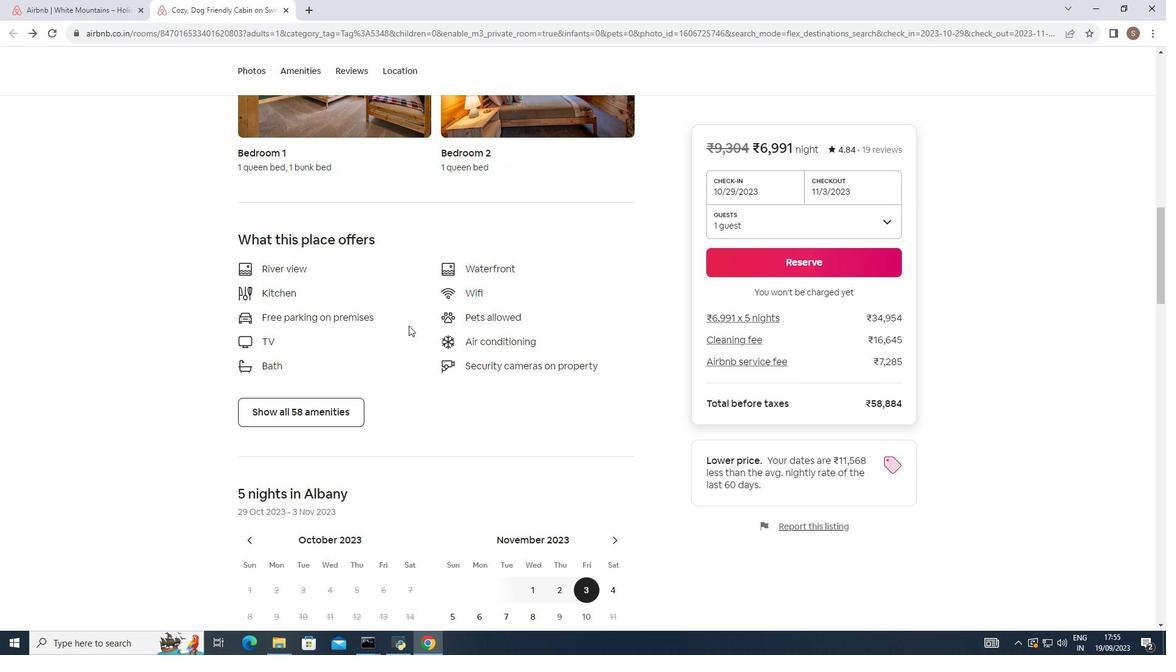 
Action: Mouse scrolled (518, 296) with delta (0, 0)
Screenshot: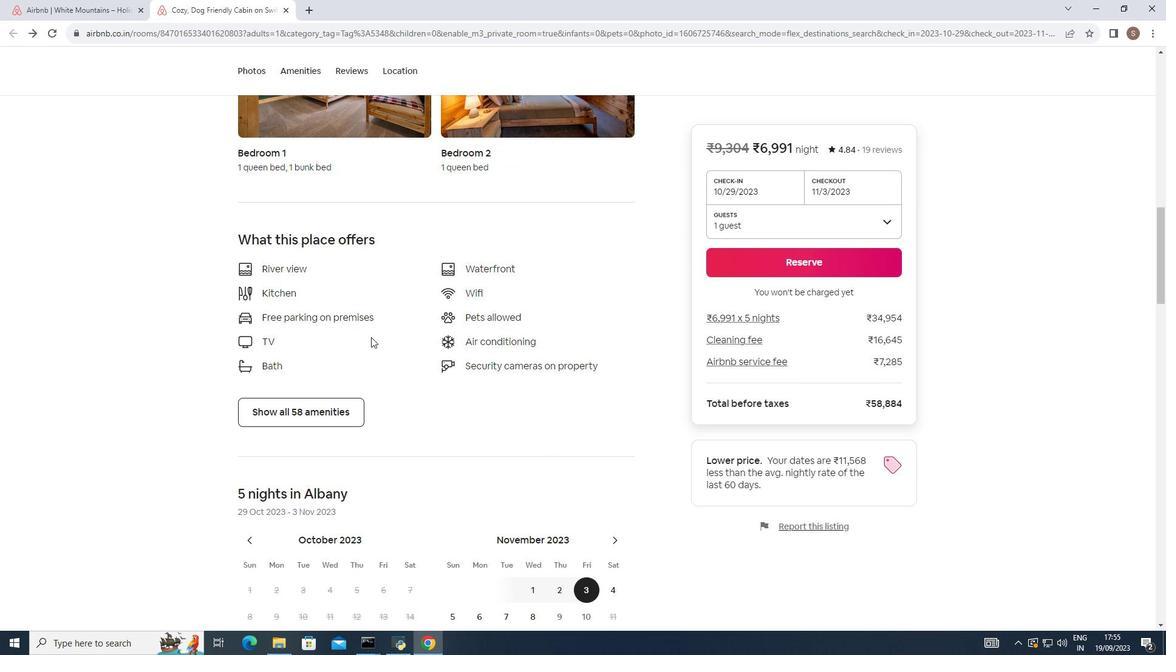 
Action: Mouse moved to (519, 298)
Screenshot: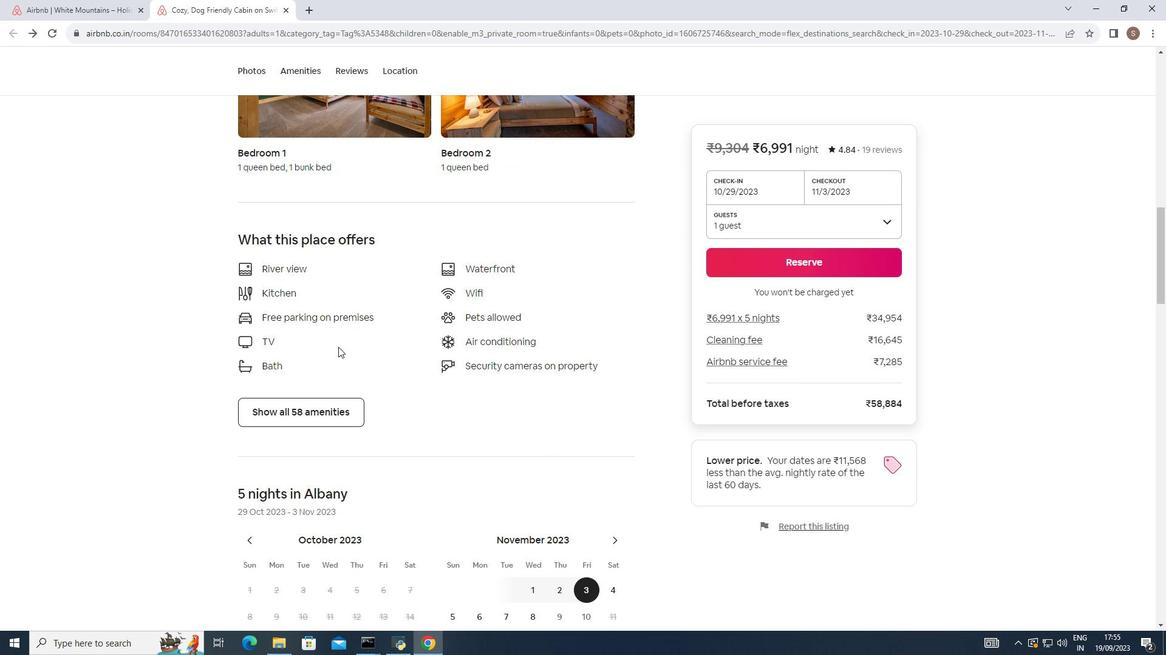 
Action: Mouse scrolled (519, 297) with delta (0, 0)
Screenshot: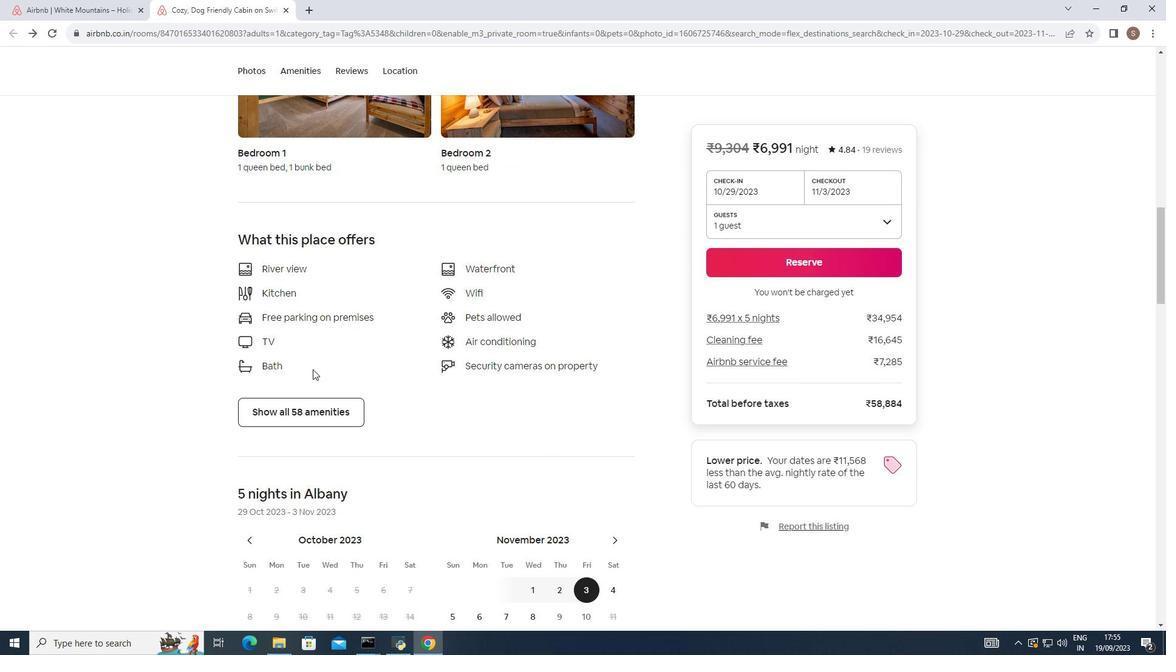 
Action: Mouse moved to (313, 412)
Screenshot: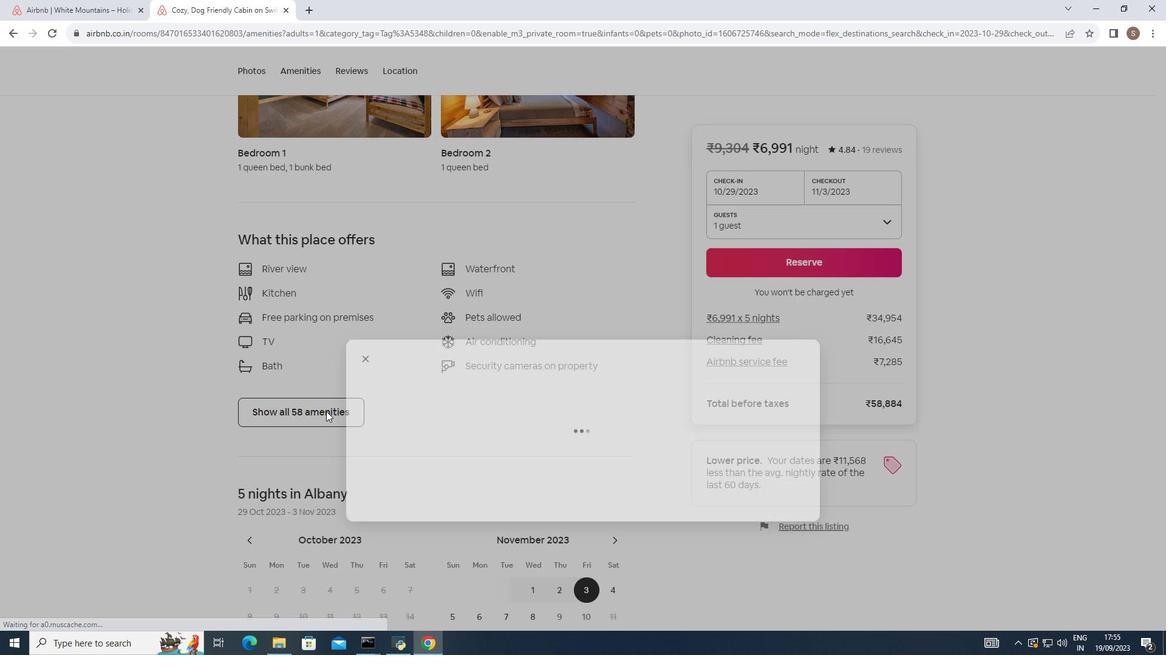 
Action: Mouse pressed left at (313, 412)
Screenshot: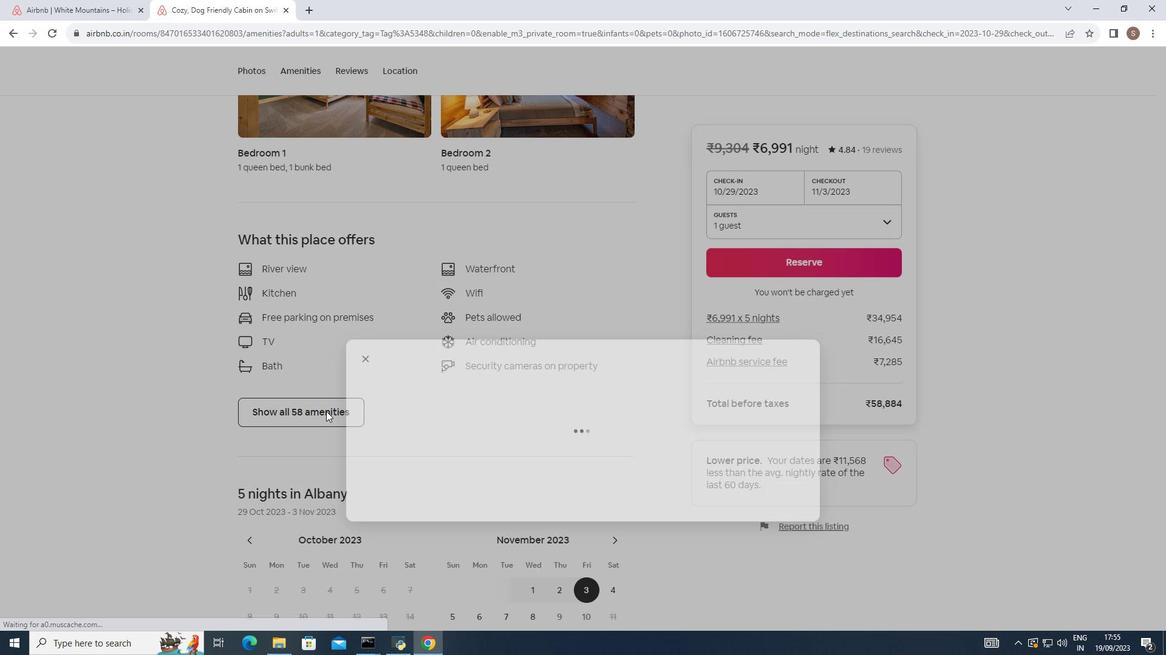 
Action: Mouse moved to (461, 317)
Screenshot: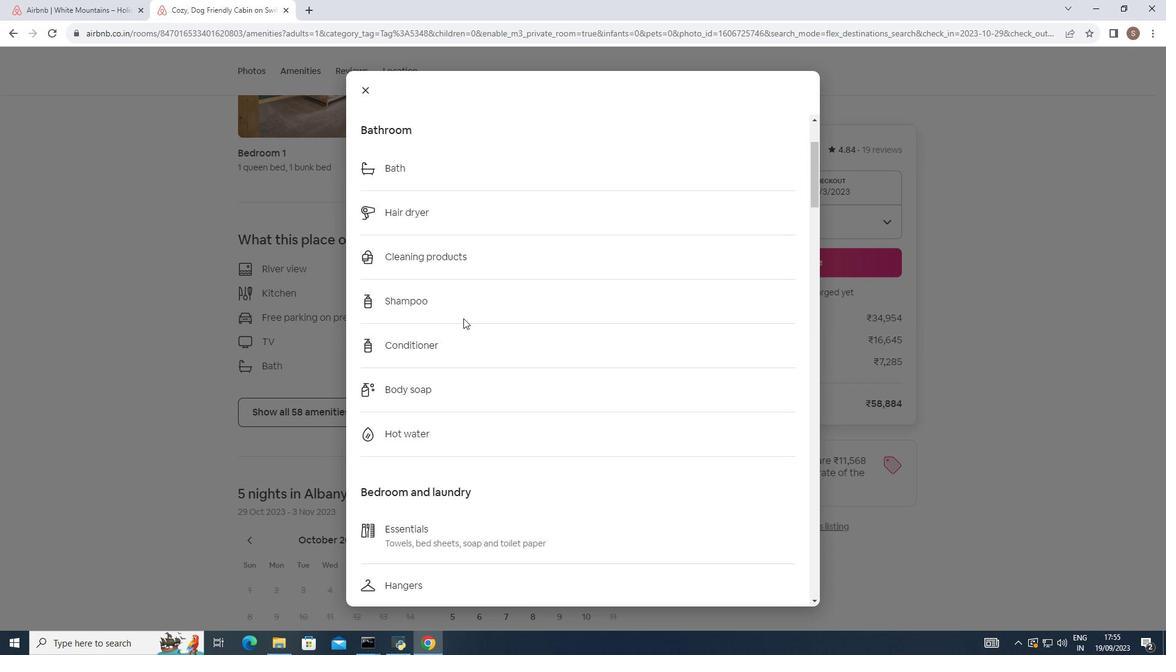 
Action: Mouse scrolled (461, 316) with delta (0, 0)
Screenshot: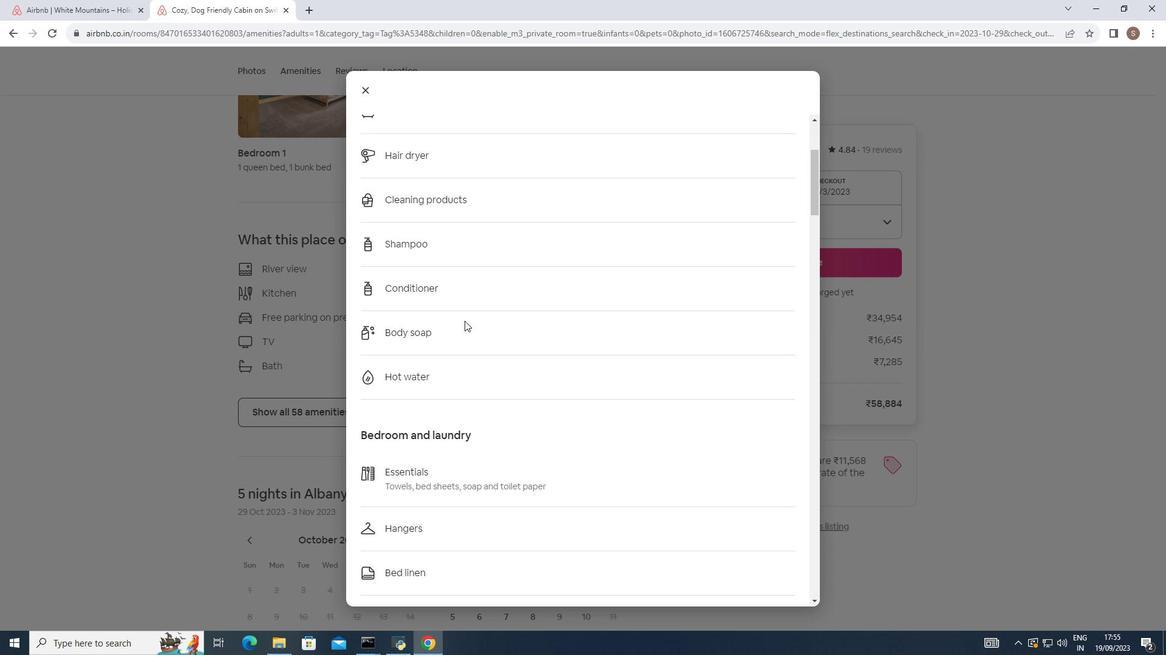 
Action: Mouse scrolled (461, 316) with delta (0, 0)
Screenshot: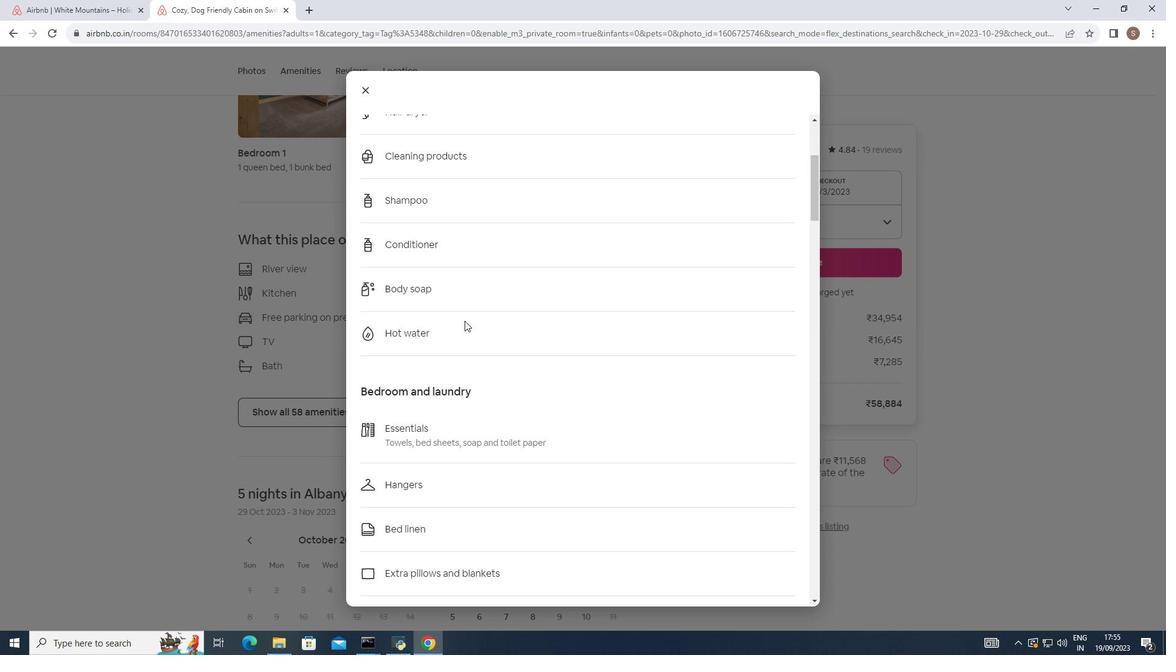 
Action: Mouse scrolled (461, 316) with delta (0, 0)
Screenshot: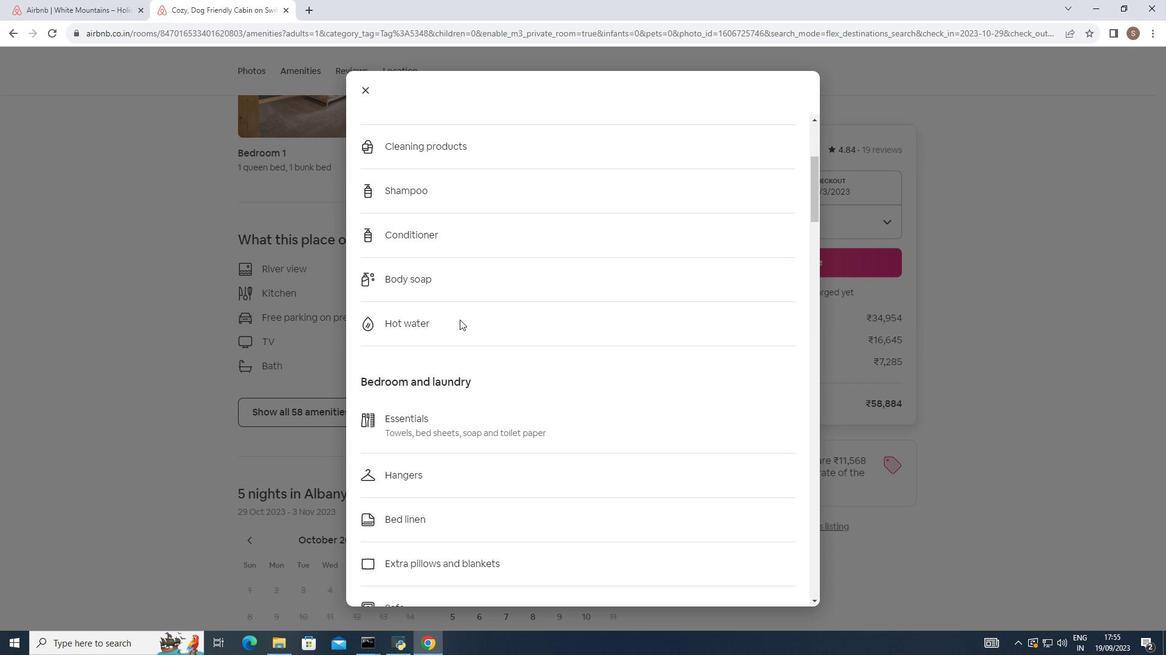 
Action: Mouse moved to (462, 318)
Screenshot: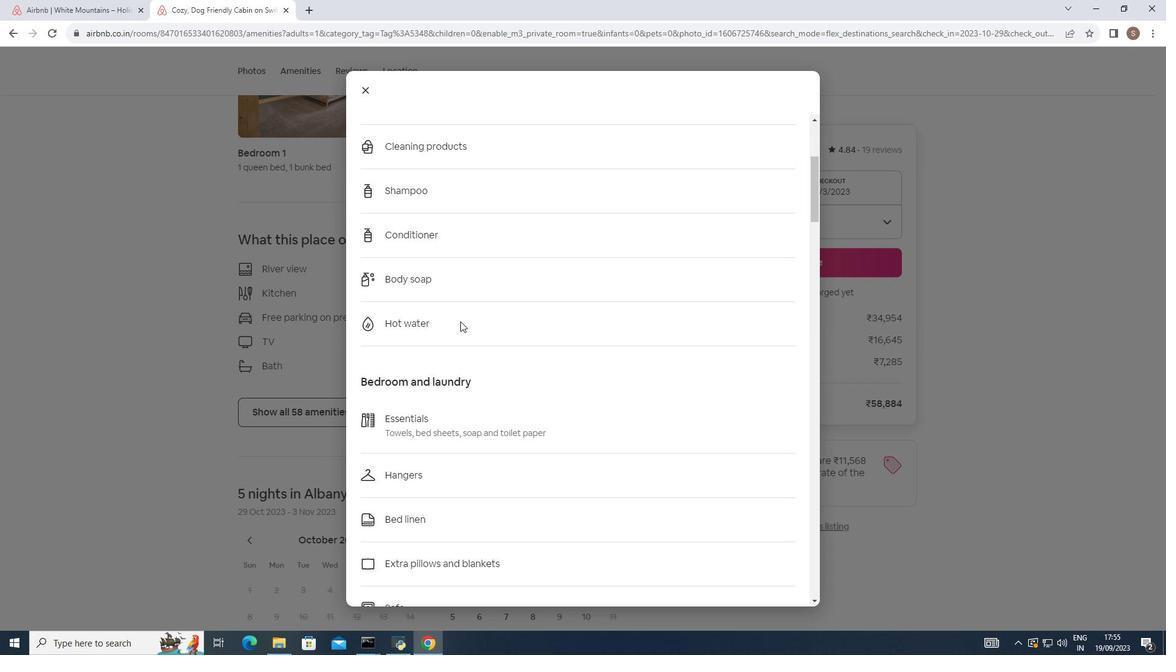 
Action: Mouse scrolled (462, 318) with delta (0, 0)
Screenshot: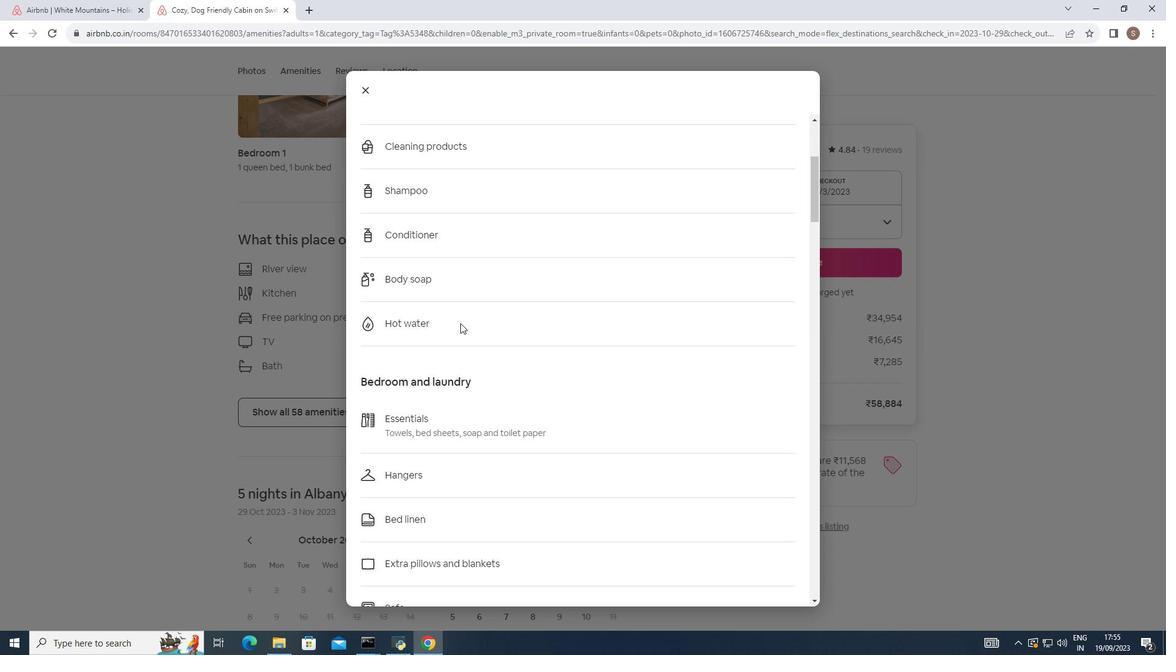 
Action: Mouse moved to (459, 329)
Screenshot: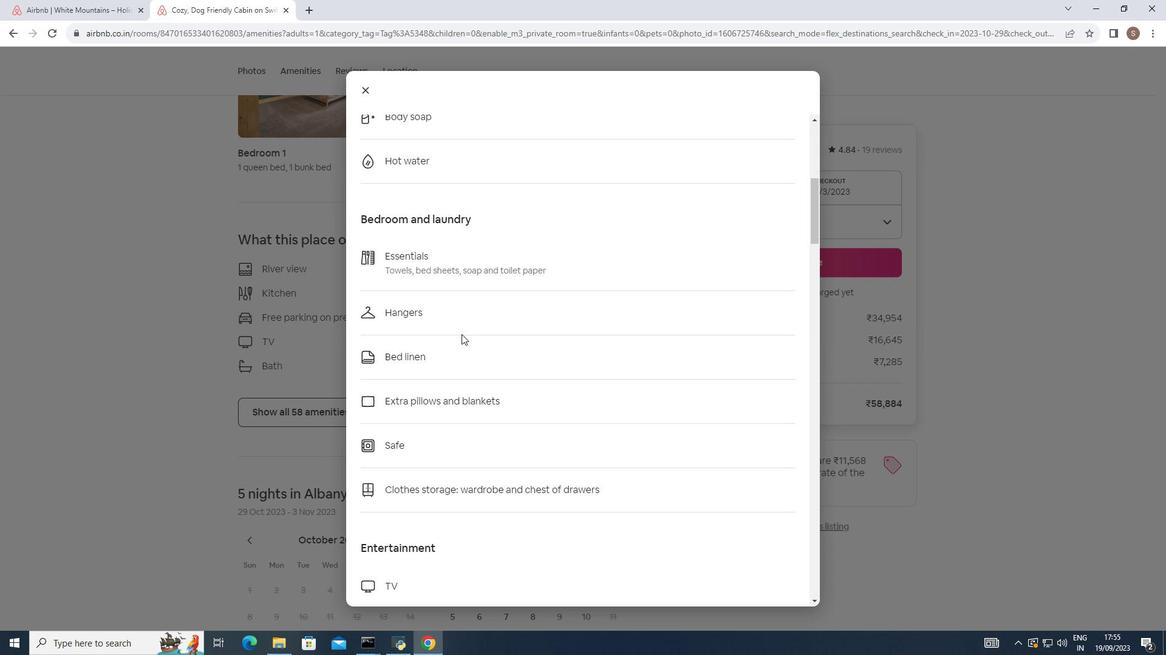 
Action: Mouse scrolled (459, 328) with delta (0, 0)
Screenshot: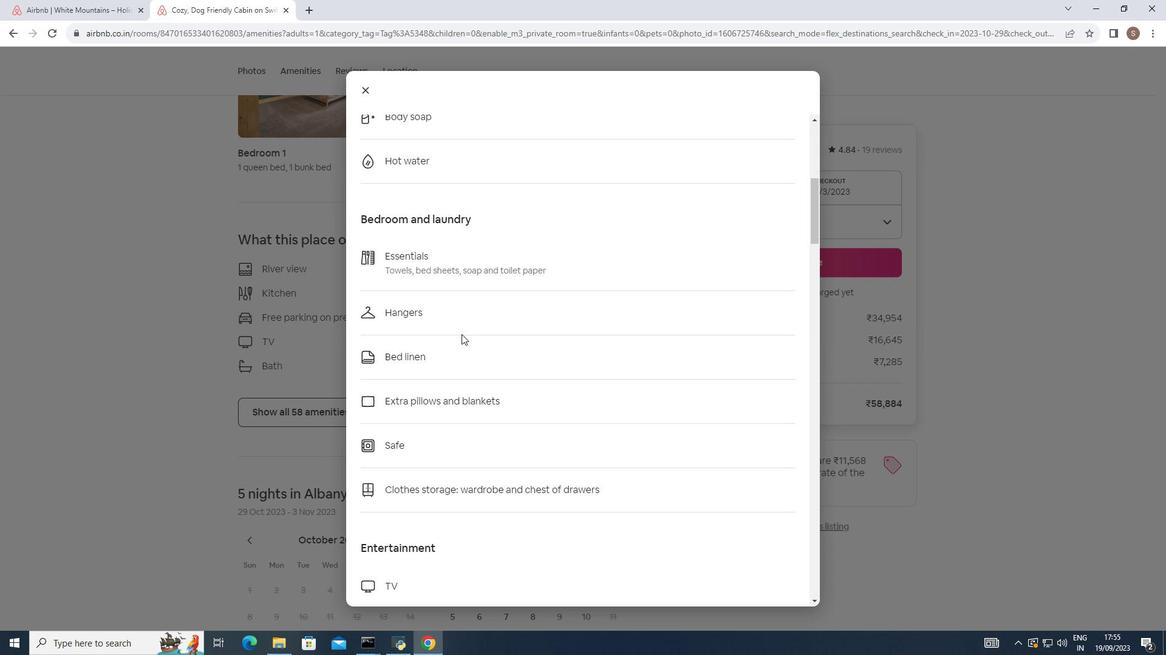 
Action: Mouse moved to (459, 332)
Screenshot: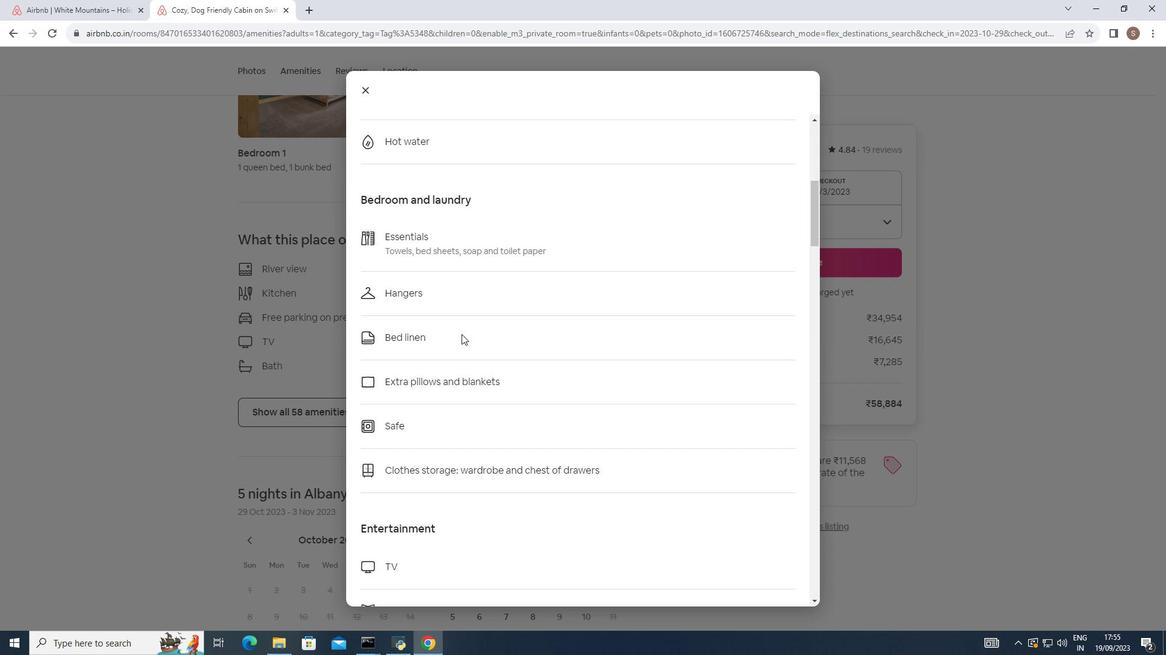 
Action: Mouse scrolled (459, 331) with delta (0, 0)
Screenshot: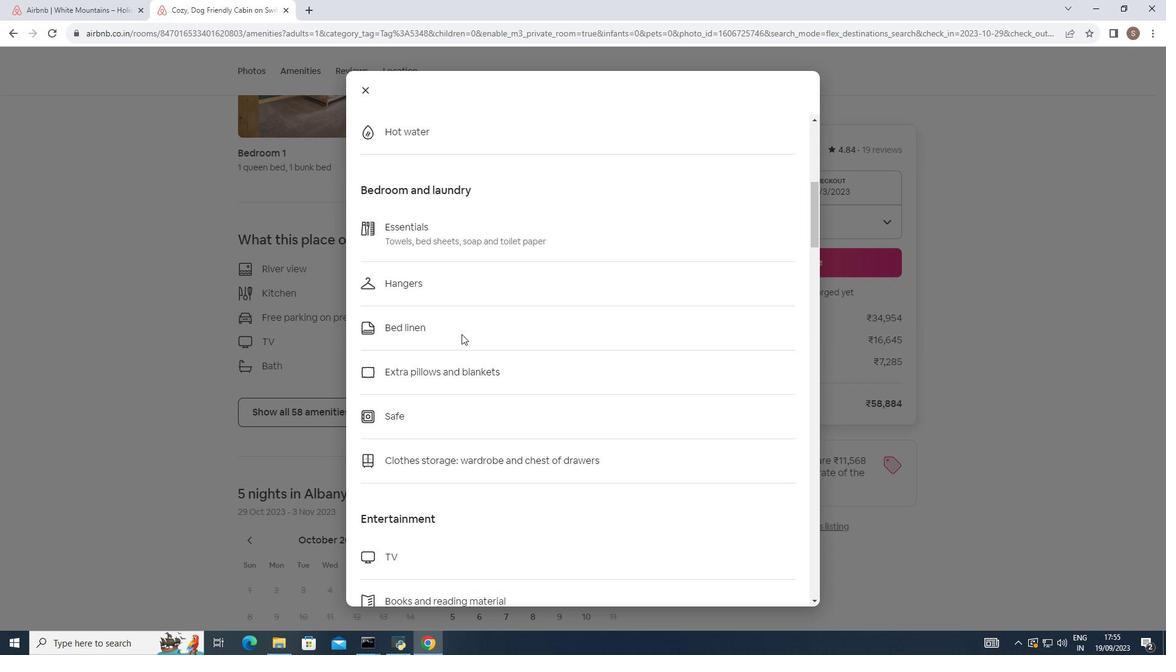 
Action: Mouse scrolled (459, 331) with delta (0, 0)
Screenshot: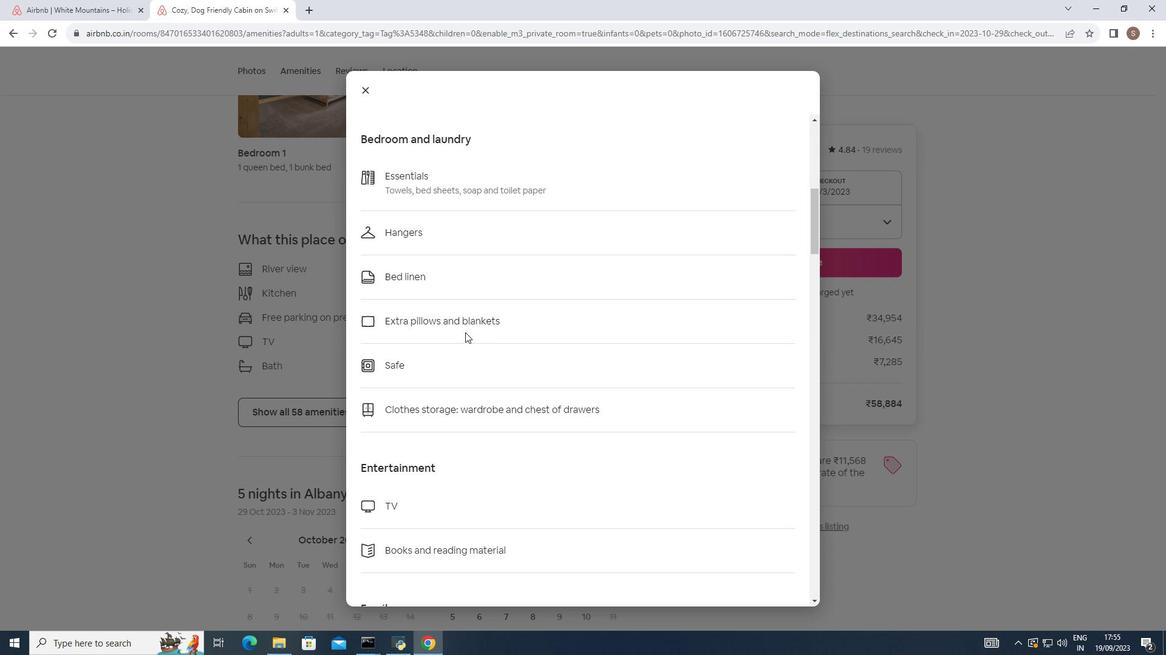 
Action: Mouse moved to (459, 332)
Screenshot: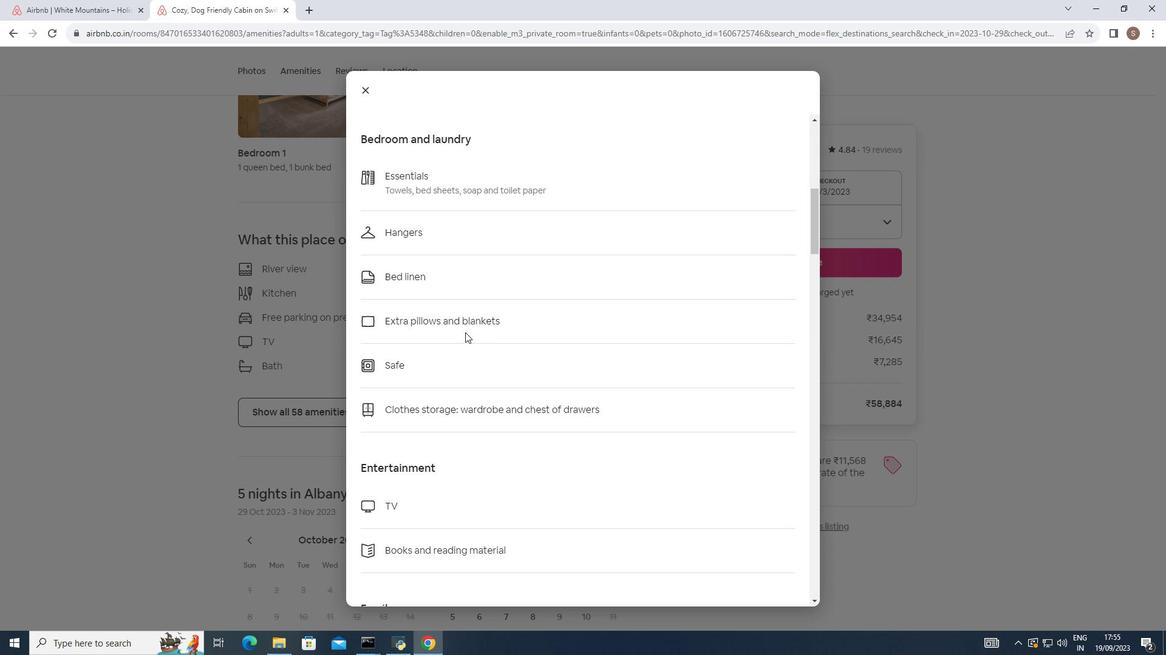 
Action: Mouse scrolled (459, 332) with delta (0, 0)
Screenshot: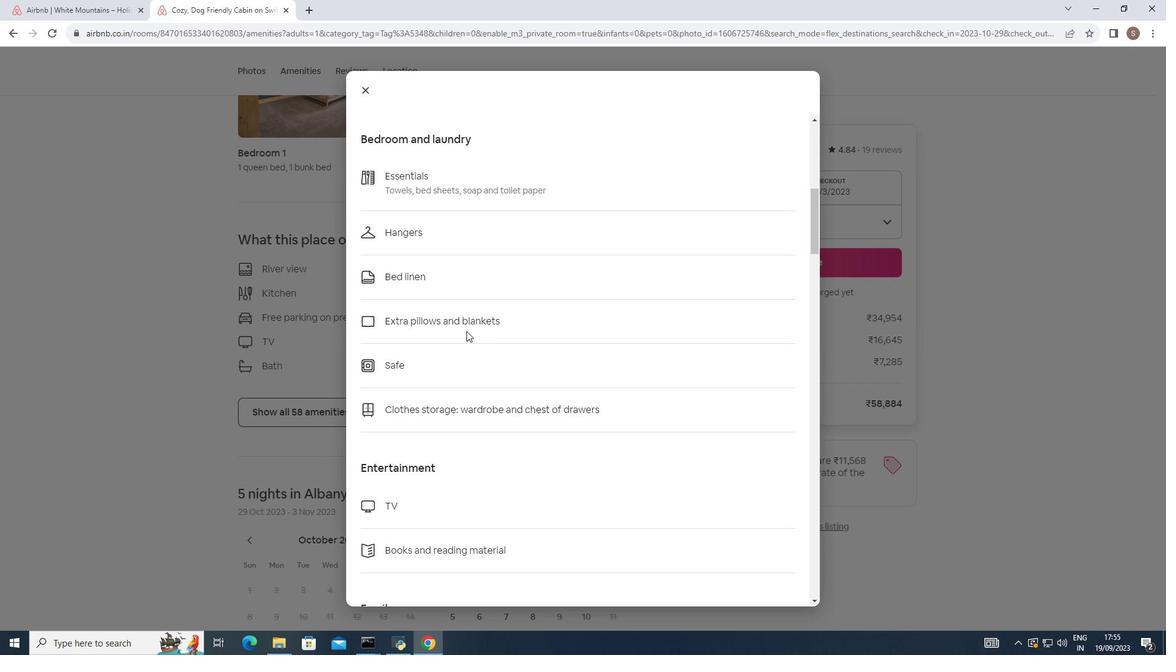 
Action: Mouse moved to (464, 329)
Screenshot: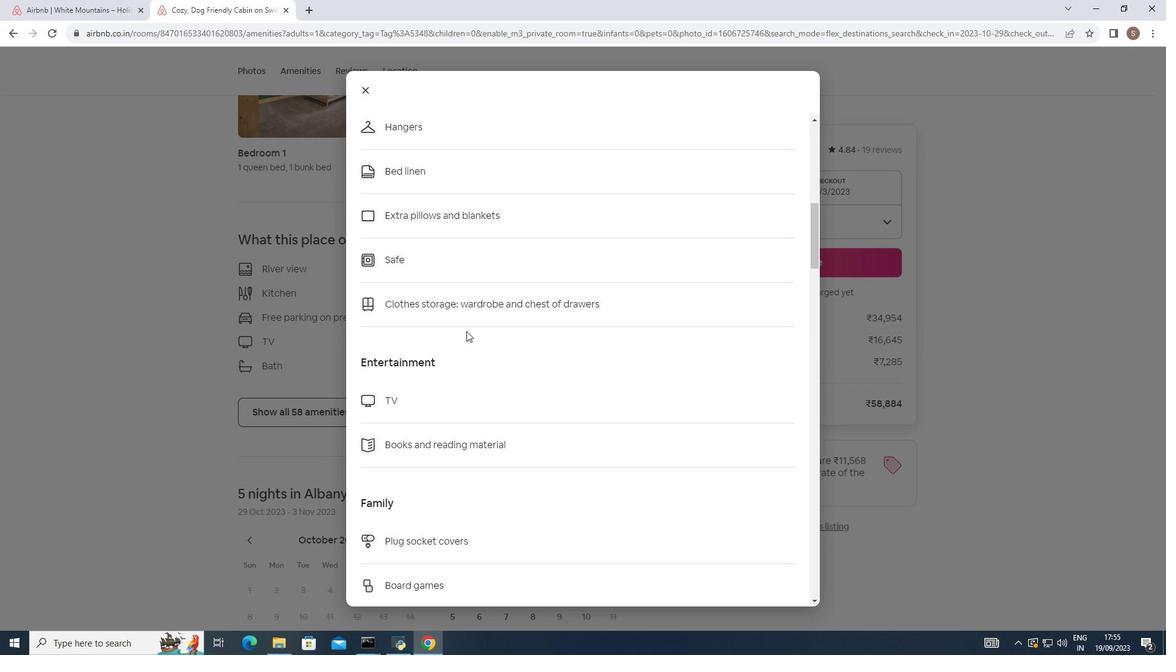 
Action: Mouse scrolled (464, 329) with delta (0, 0)
Screenshot: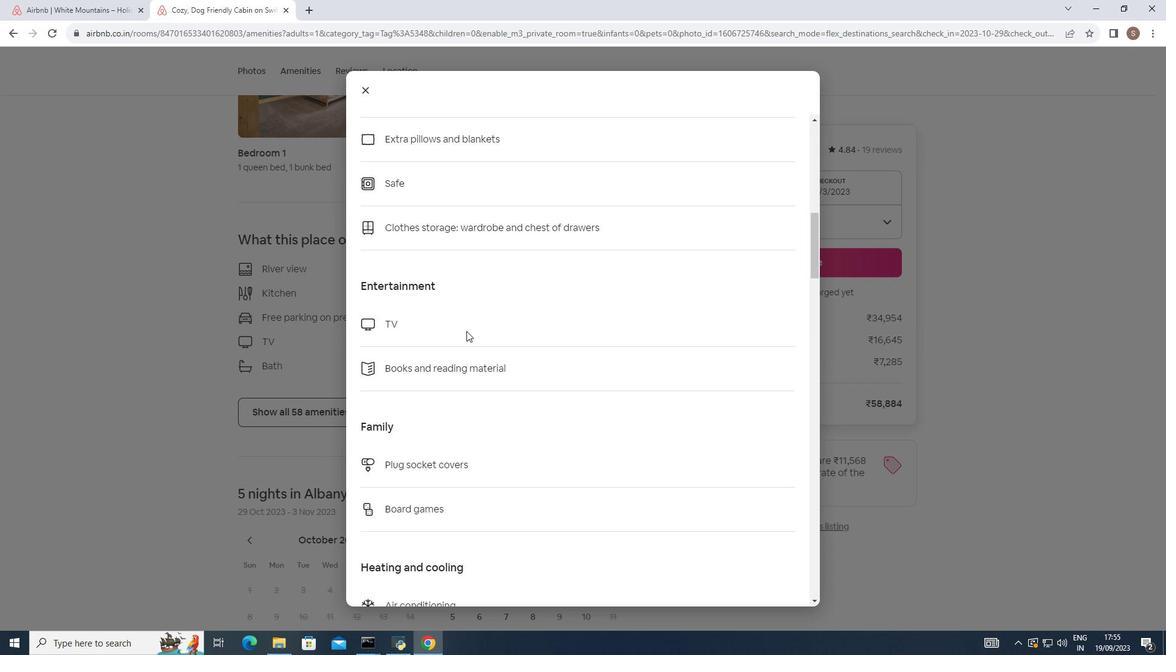 
Action: Mouse scrolled (464, 329) with delta (0, 0)
Screenshot: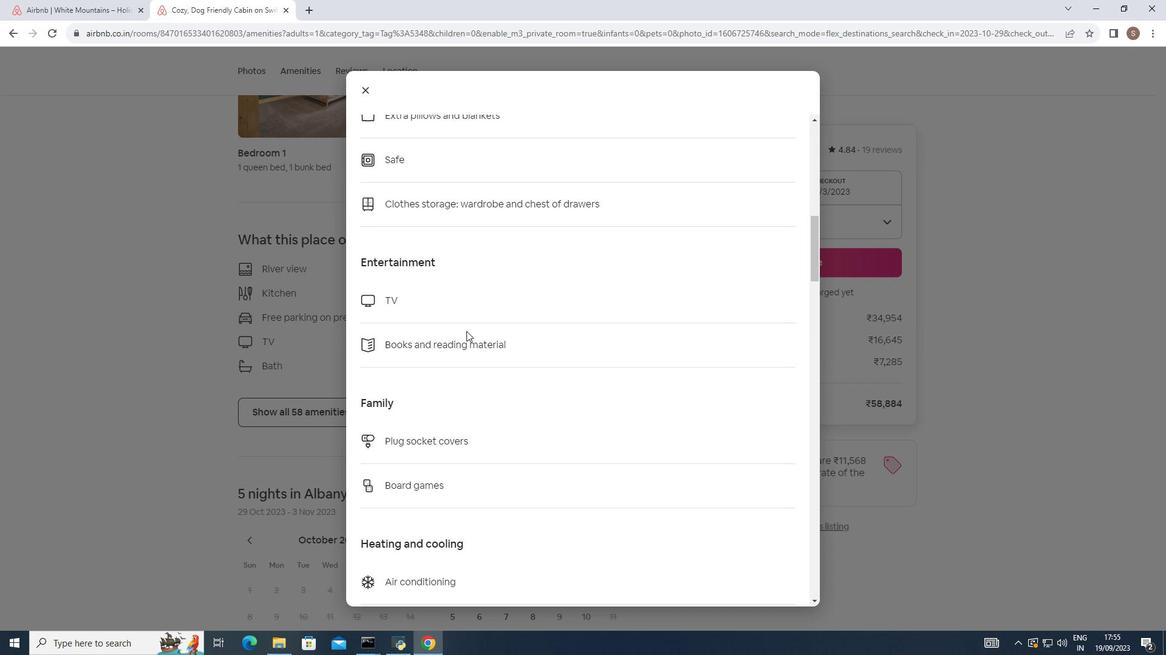 
Action: Mouse scrolled (464, 329) with delta (0, 0)
Screenshot: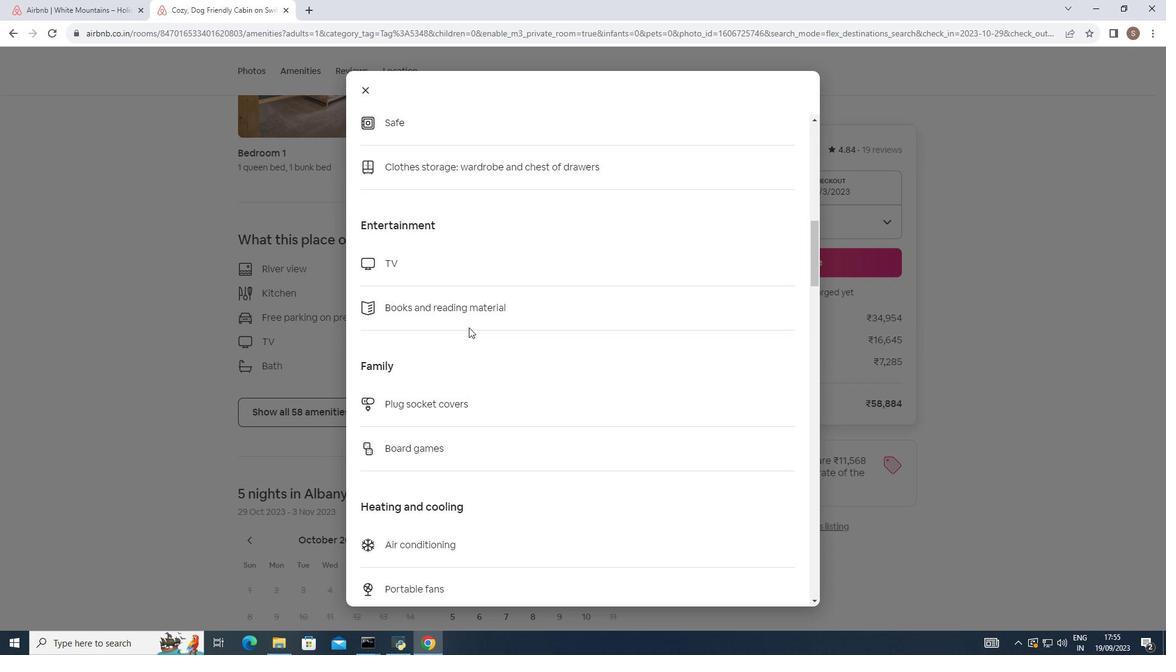 
Action: Mouse scrolled (464, 329) with delta (0, 0)
Screenshot: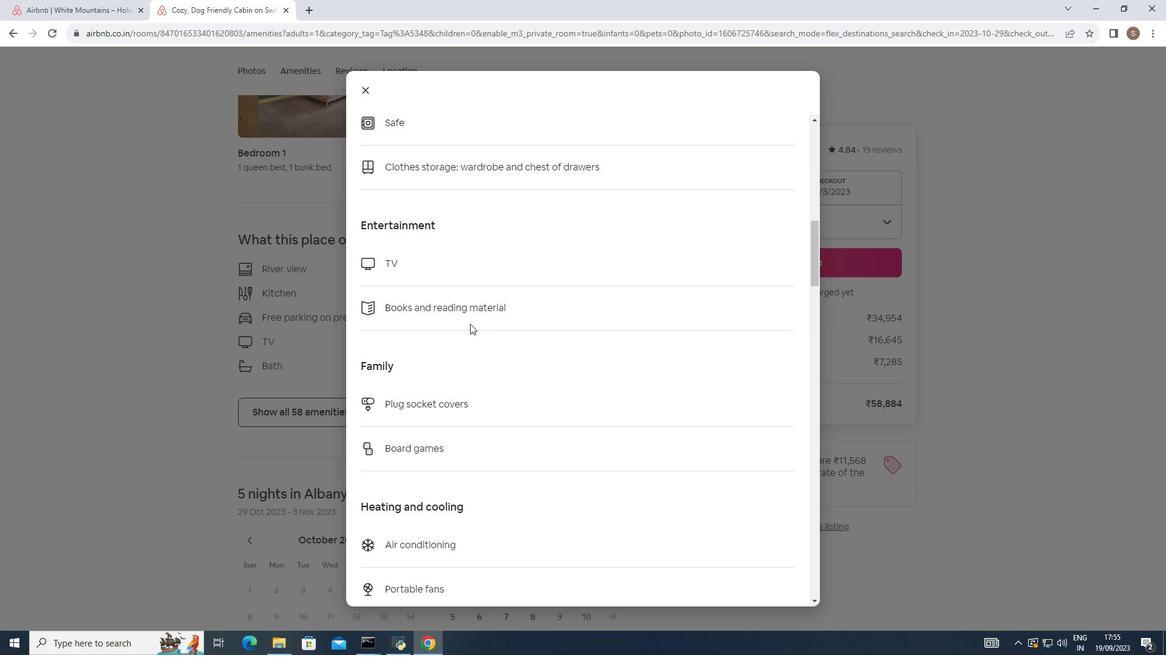 
Action: Mouse moved to (468, 322)
Screenshot: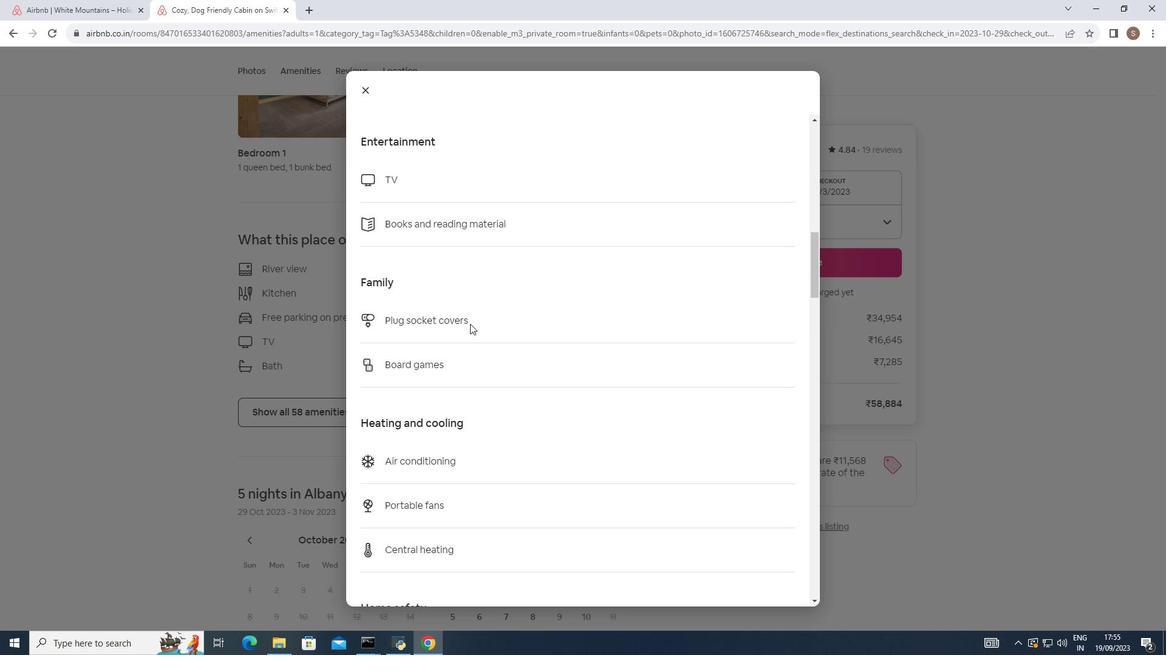 
Action: Mouse scrolled (468, 321) with delta (0, 0)
Screenshot: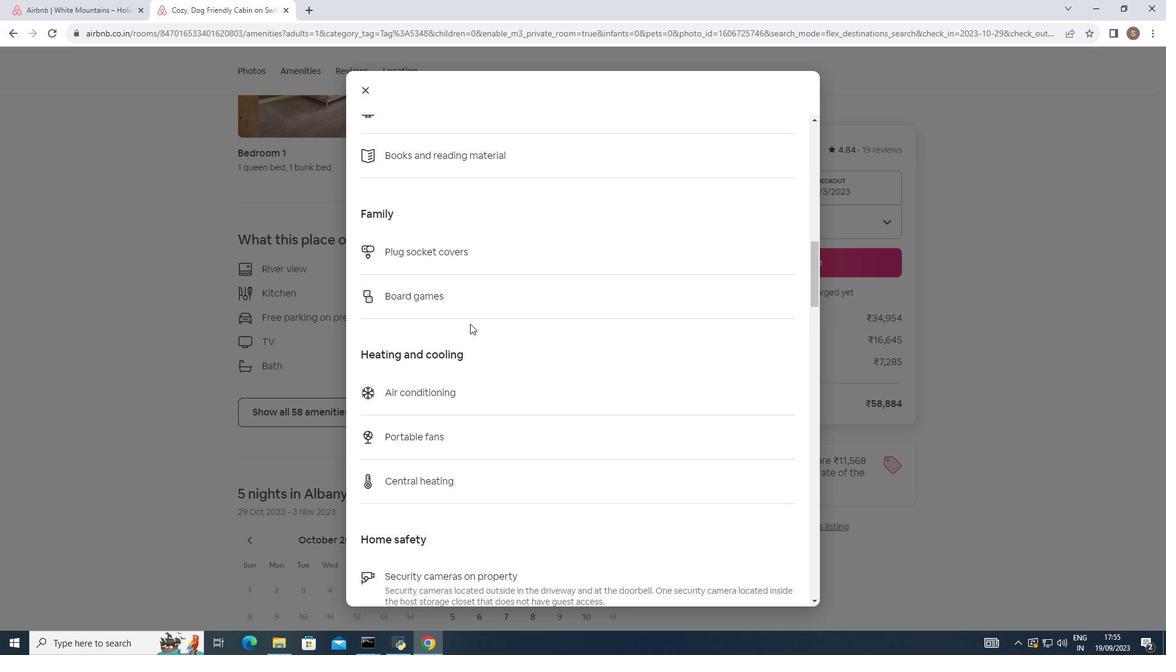 
Action: Mouse scrolled (468, 321) with delta (0, 0)
Screenshot: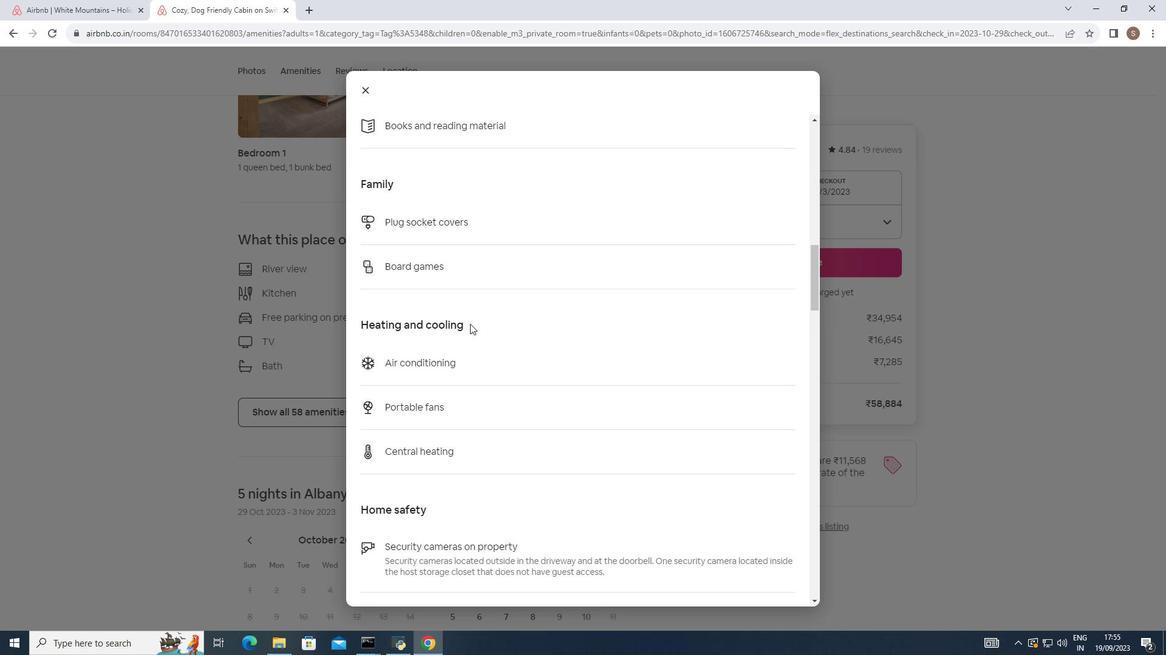 
Action: Mouse scrolled (468, 321) with delta (0, 0)
Screenshot: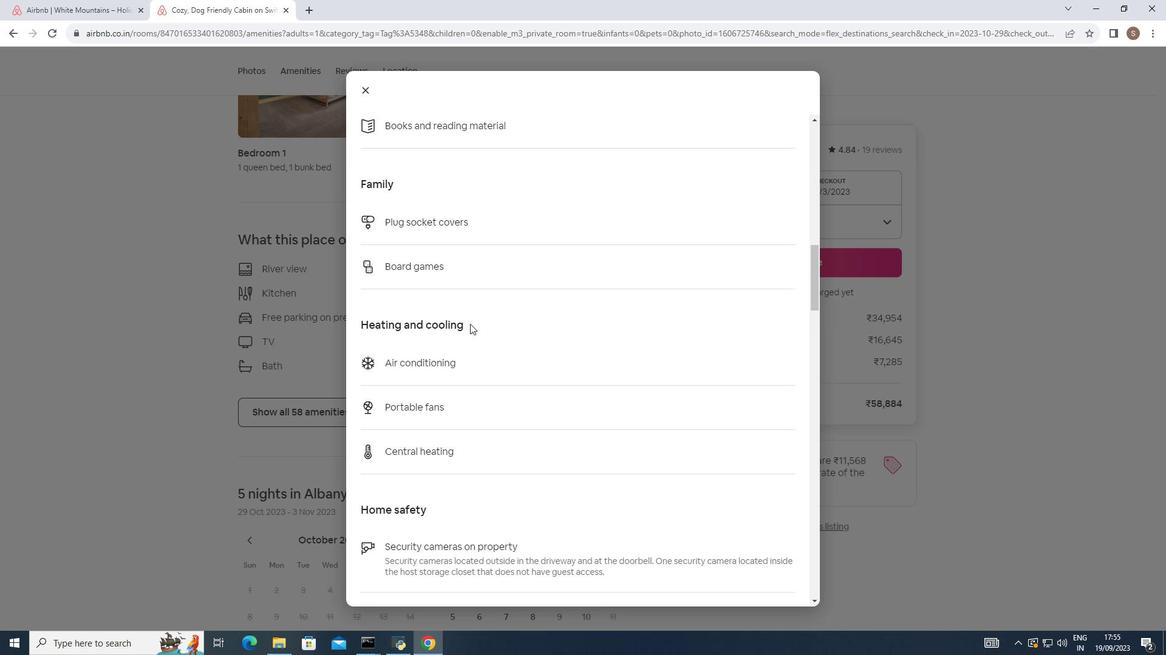 
Action: Mouse scrolled (468, 321) with delta (0, 0)
Screenshot: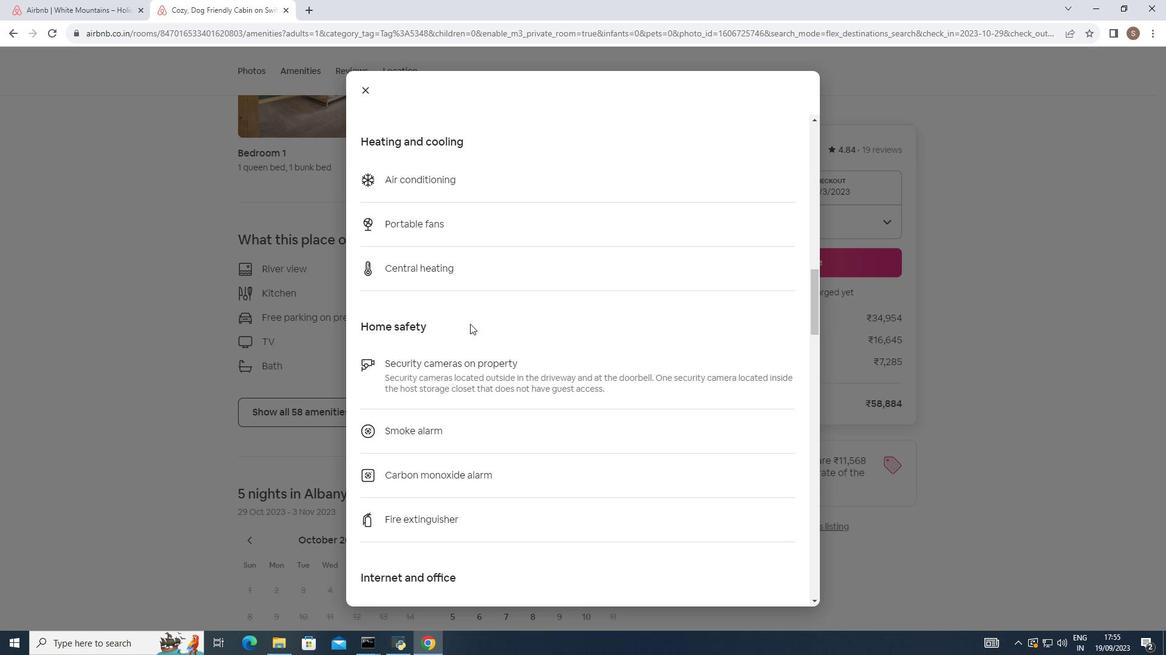 
Action: Mouse scrolled (468, 321) with delta (0, 0)
Screenshot: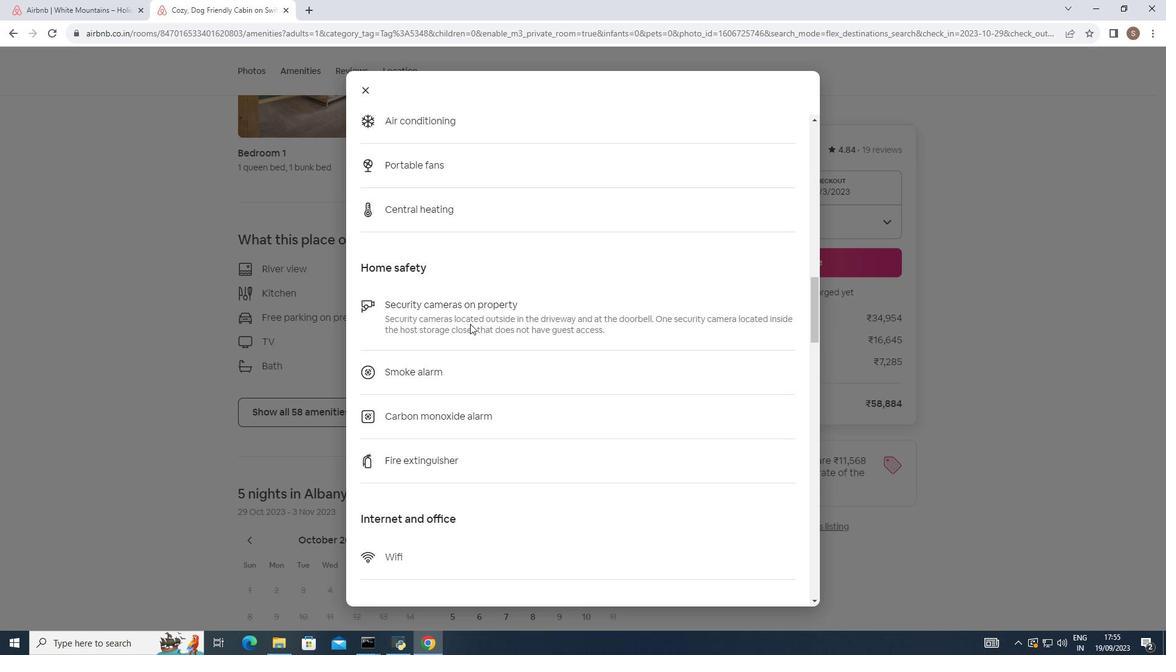 
Action: Mouse scrolled (468, 321) with delta (0, 0)
Screenshot: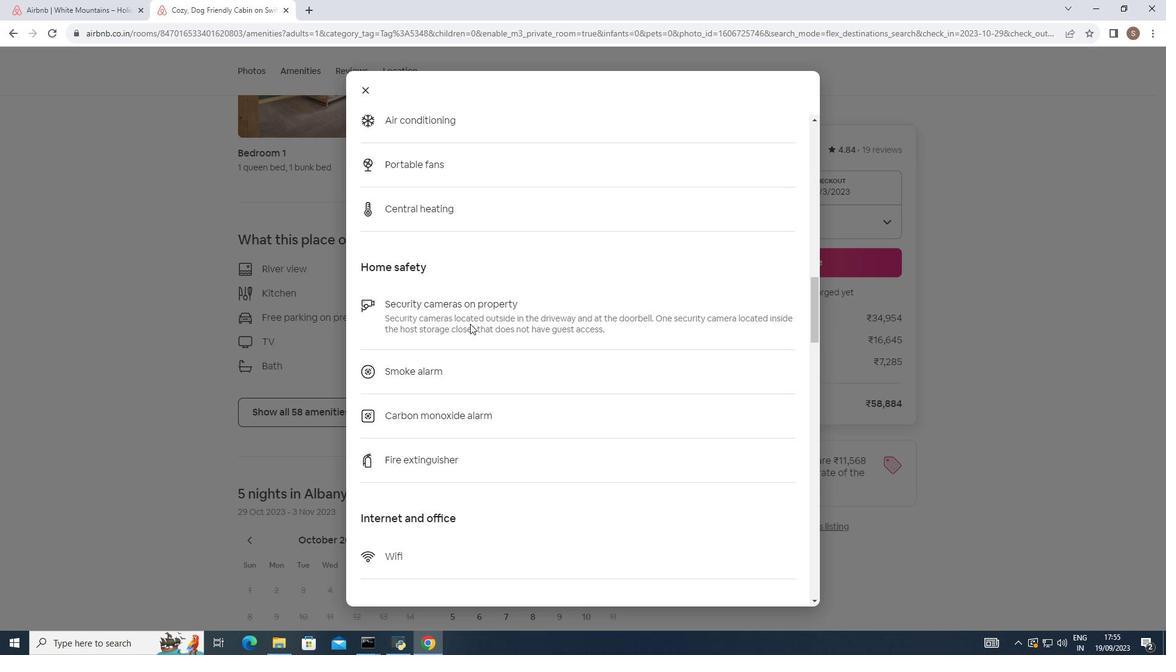 
Action: Mouse scrolled (468, 321) with delta (0, 0)
Screenshot: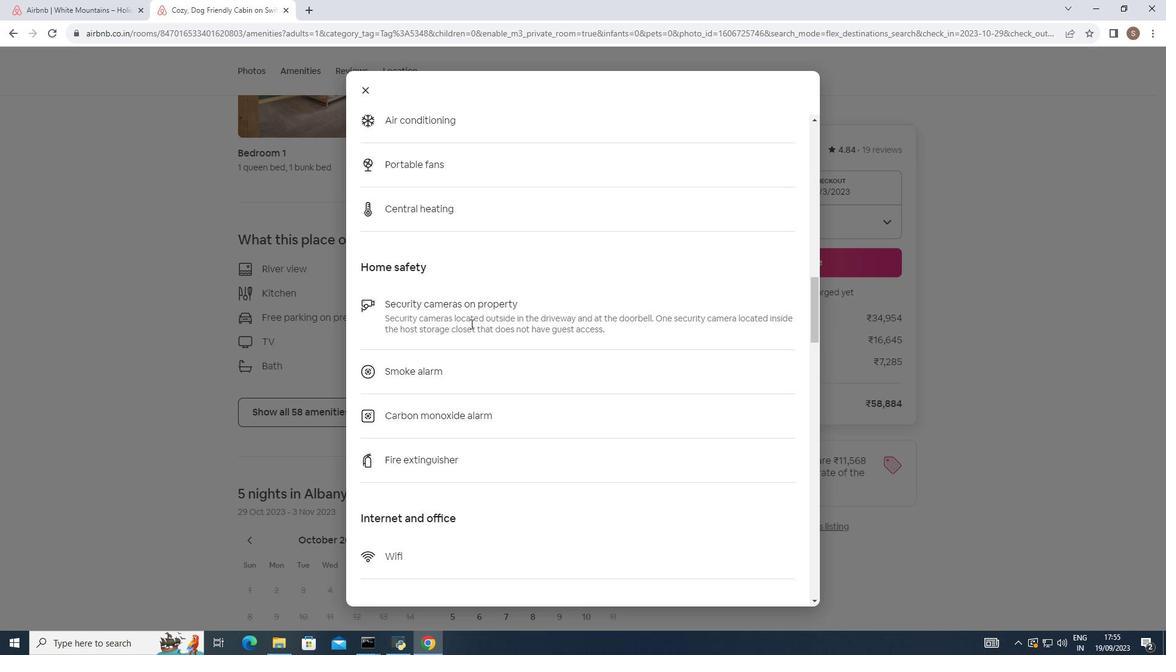 
Action: Mouse moved to (469, 322)
Screenshot: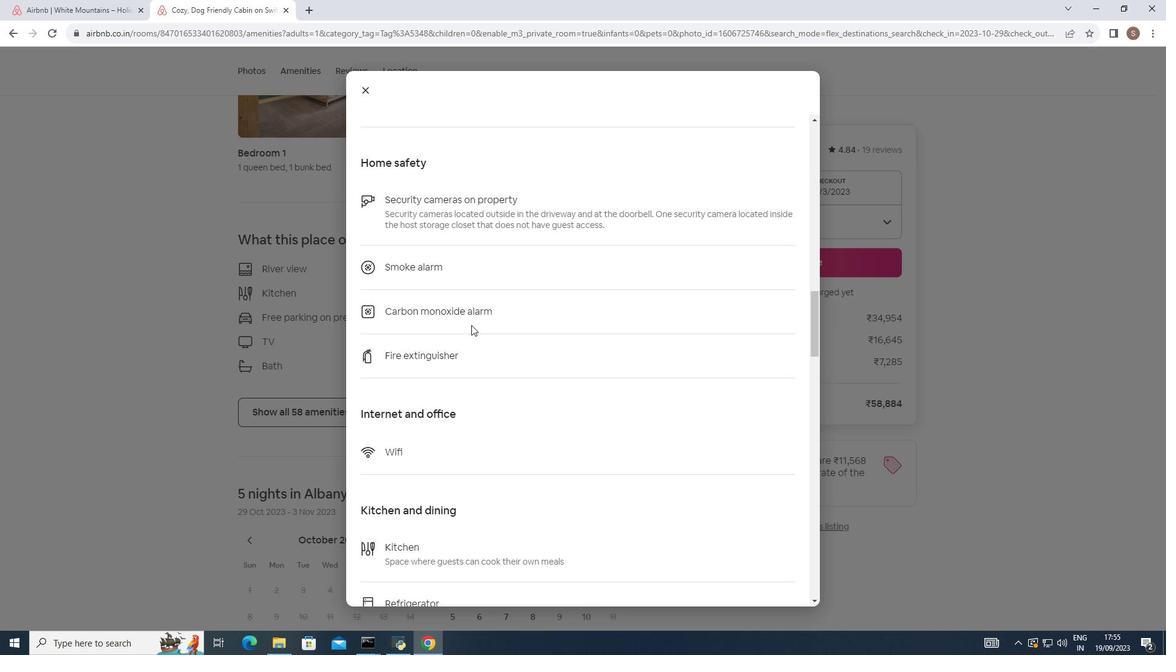 
Action: Mouse scrolled (469, 321) with delta (0, 0)
Screenshot: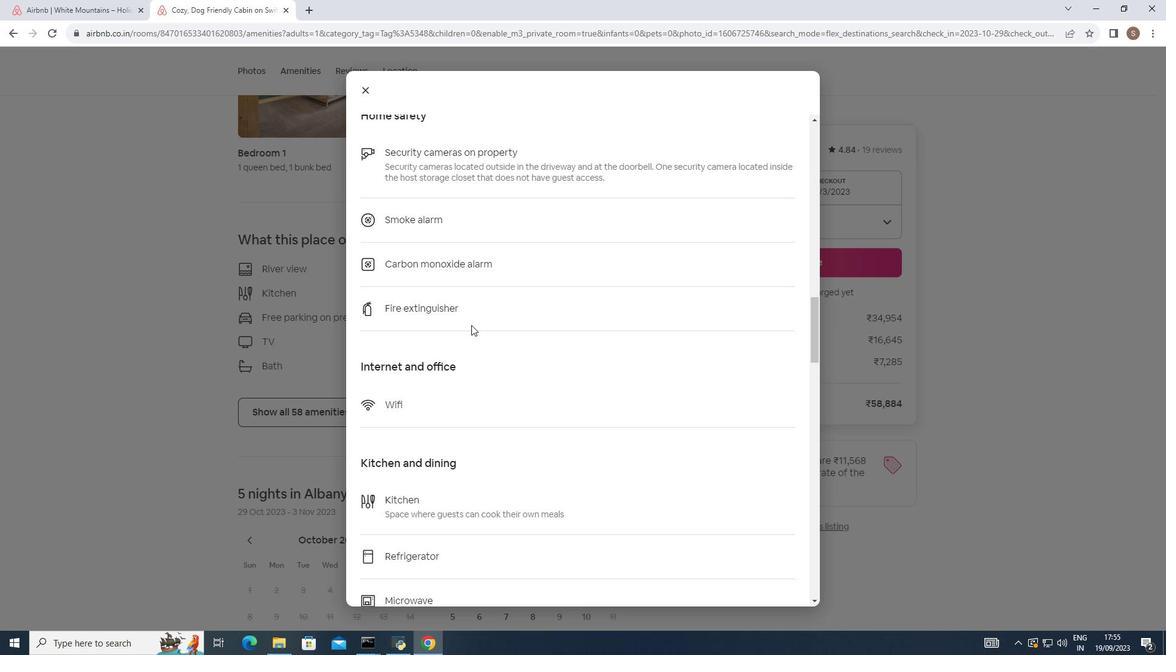 
Action: Mouse moved to (469, 323)
Screenshot: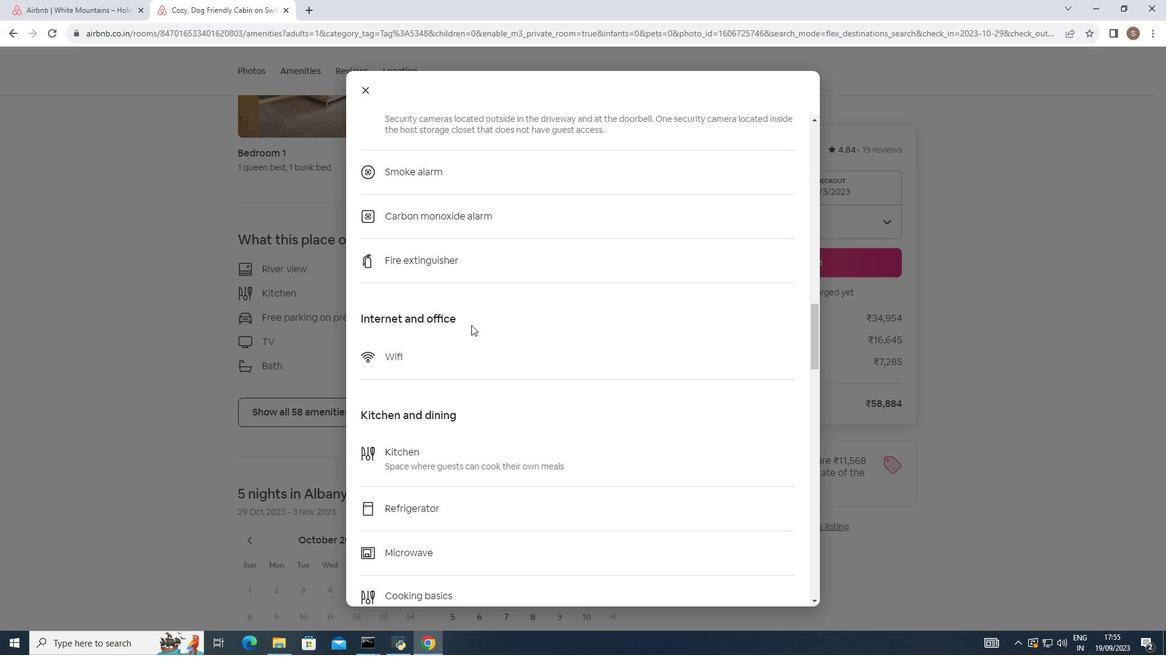 
Action: Mouse scrolled (469, 322) with delta (0, 0)
Screenshot: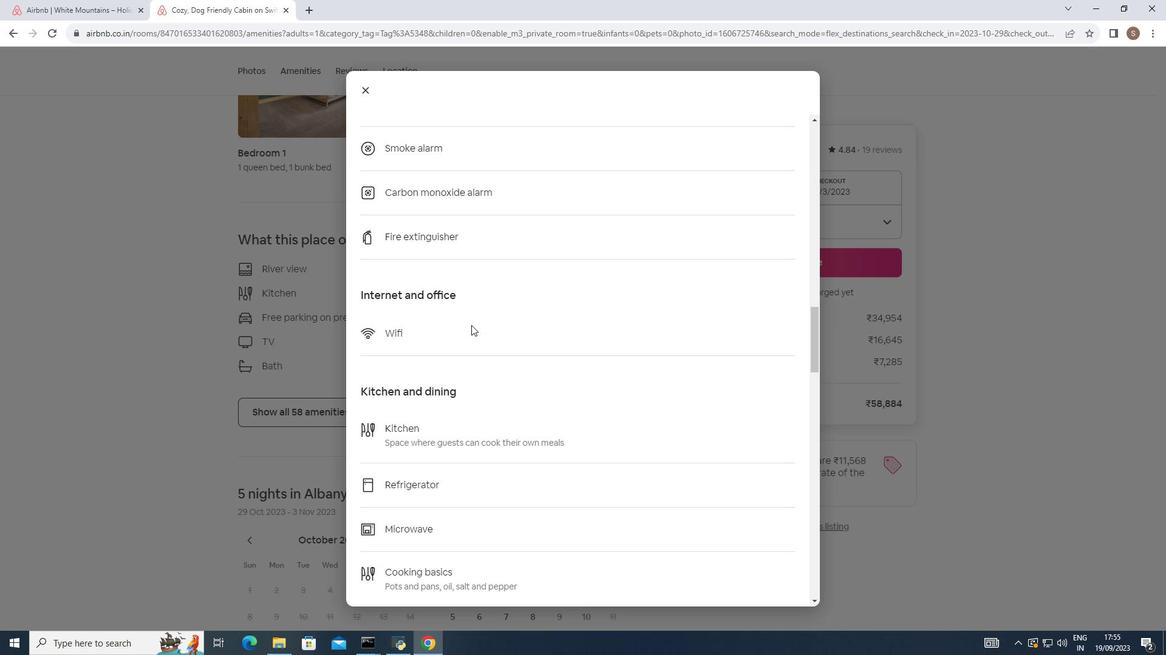 
Action: Mouse moved to (469, 323)
Screenshot: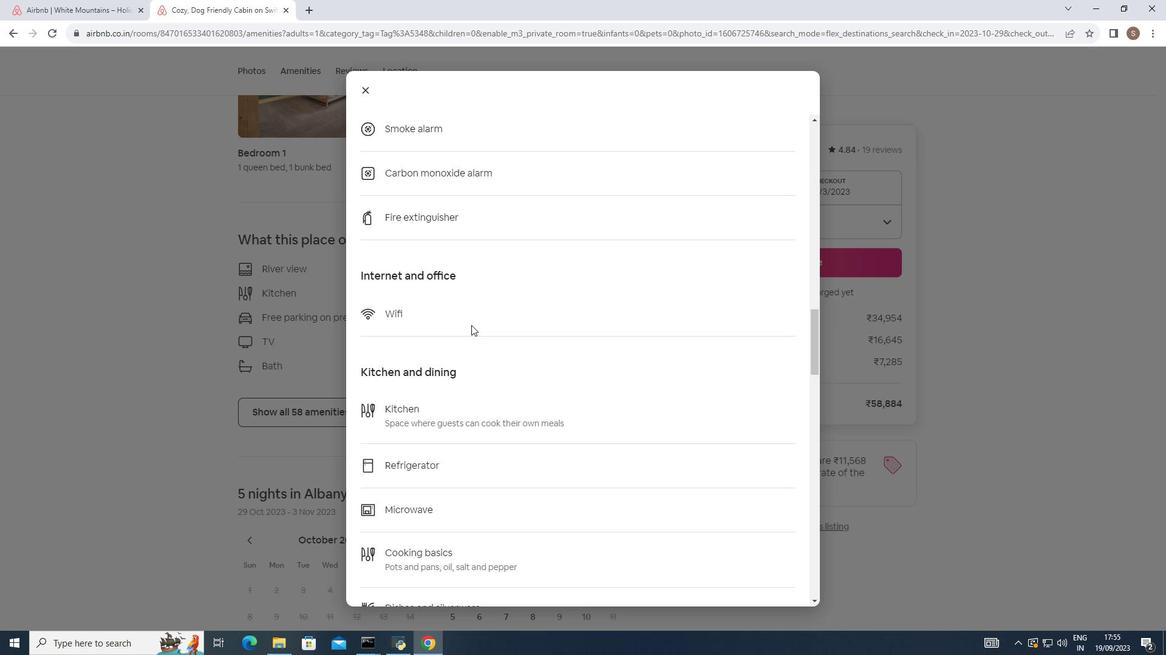 
Action: Mouse scrolled (469, 323) with delta (0, 0)
Screenshot: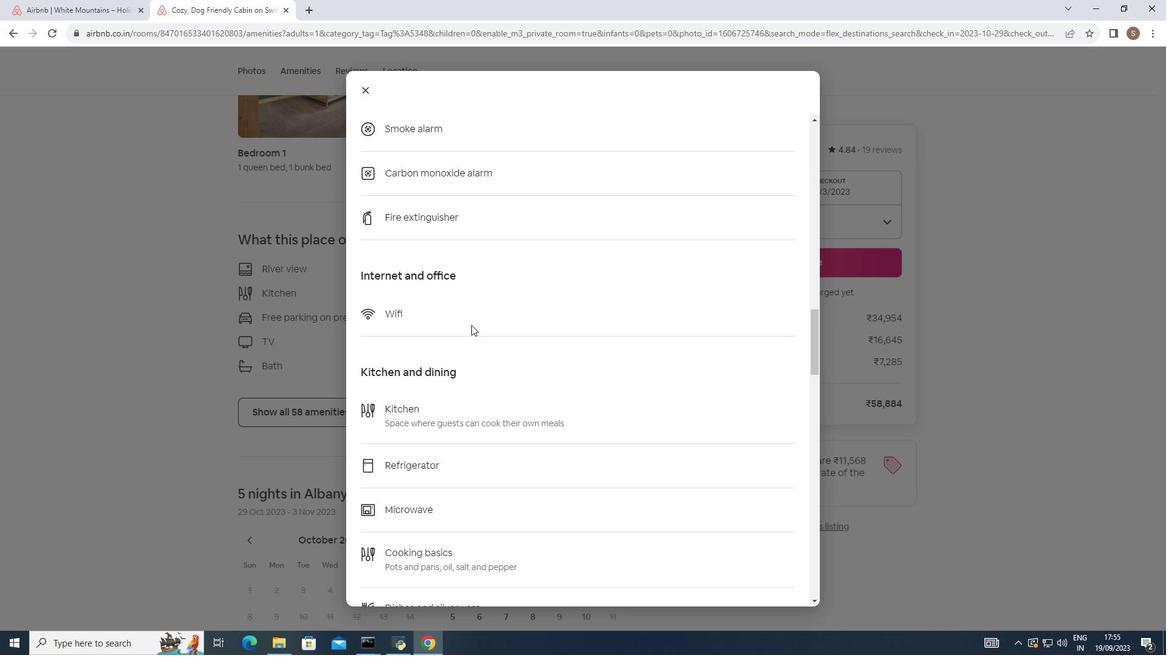 
Action: Mouse scrolled (469, 323) with delta (0, 0)
Screenshot: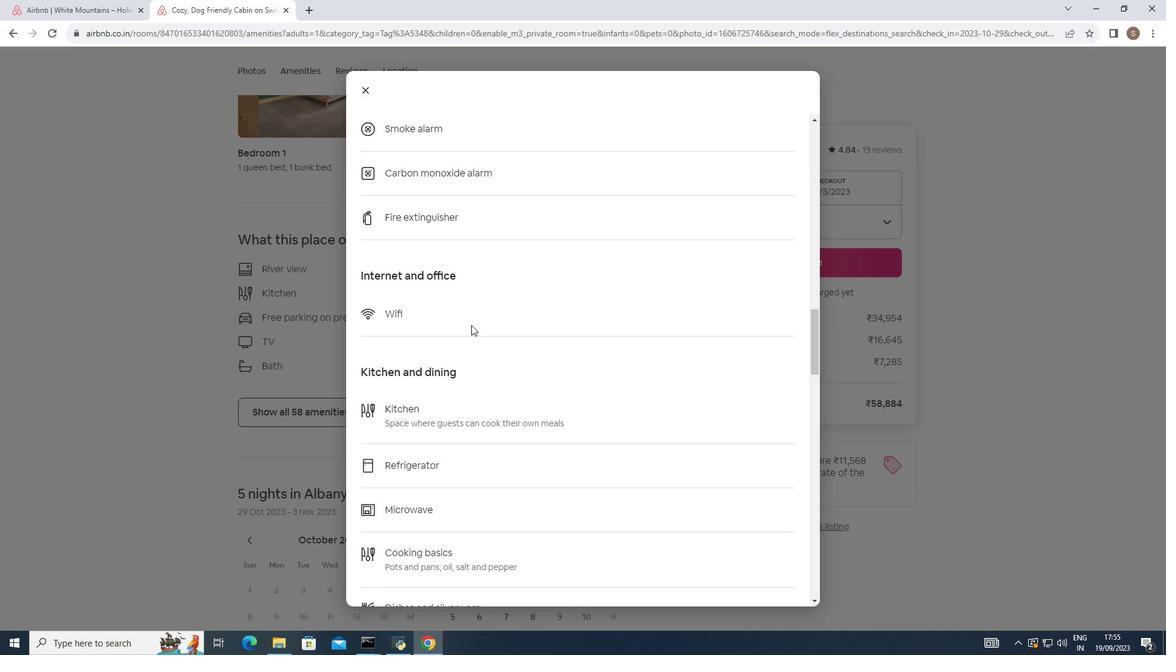 
Action: Mouse scrolled (469, 323) with delta (0, 0)
Screenshot: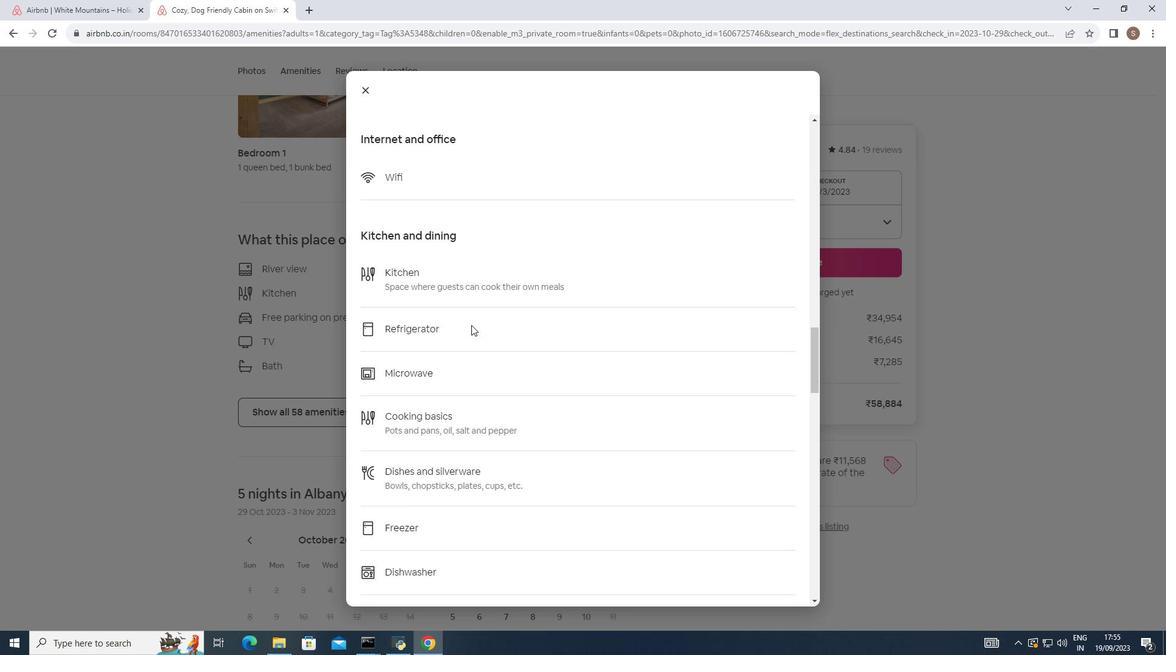 
Action: Mouse moved to (469, 323)
Screenshot: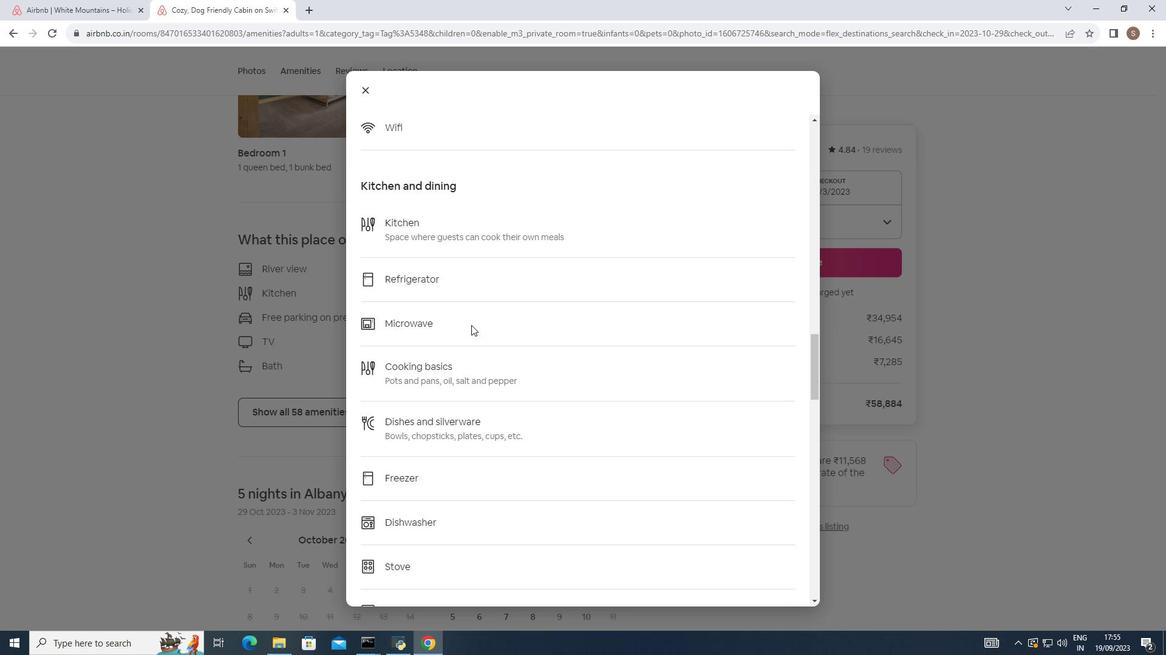 
Action: Mouse scrolled (469, 323) with delta (0, 0)
Screenshot: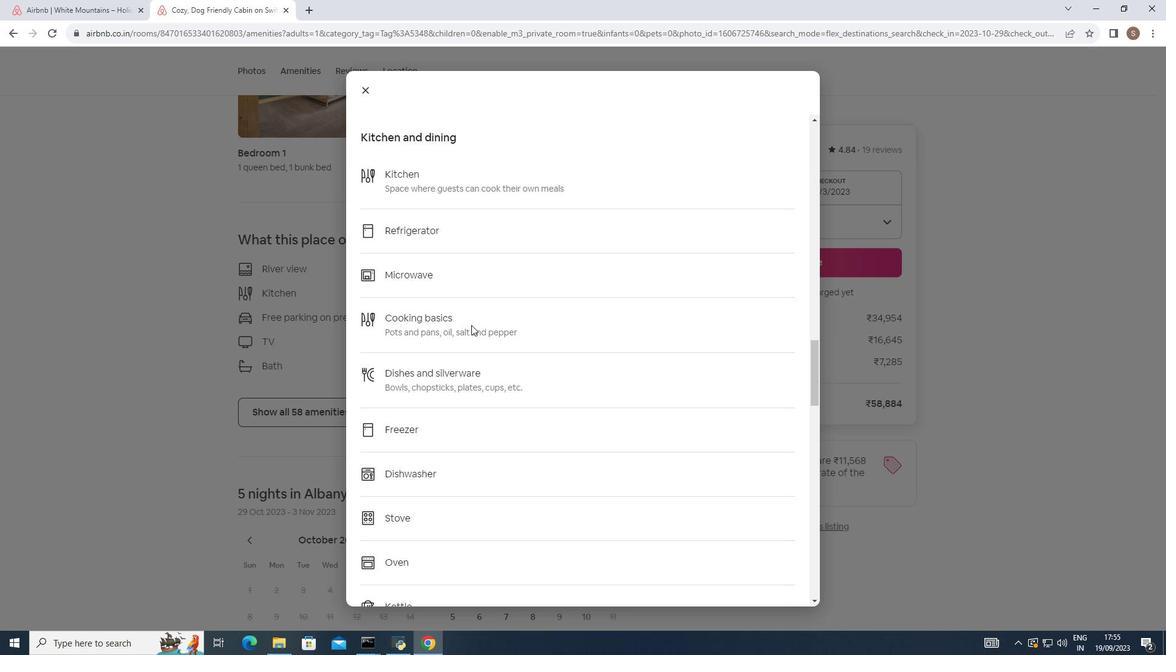 
Action: Mouse moved to (469, 323)
Screenshot: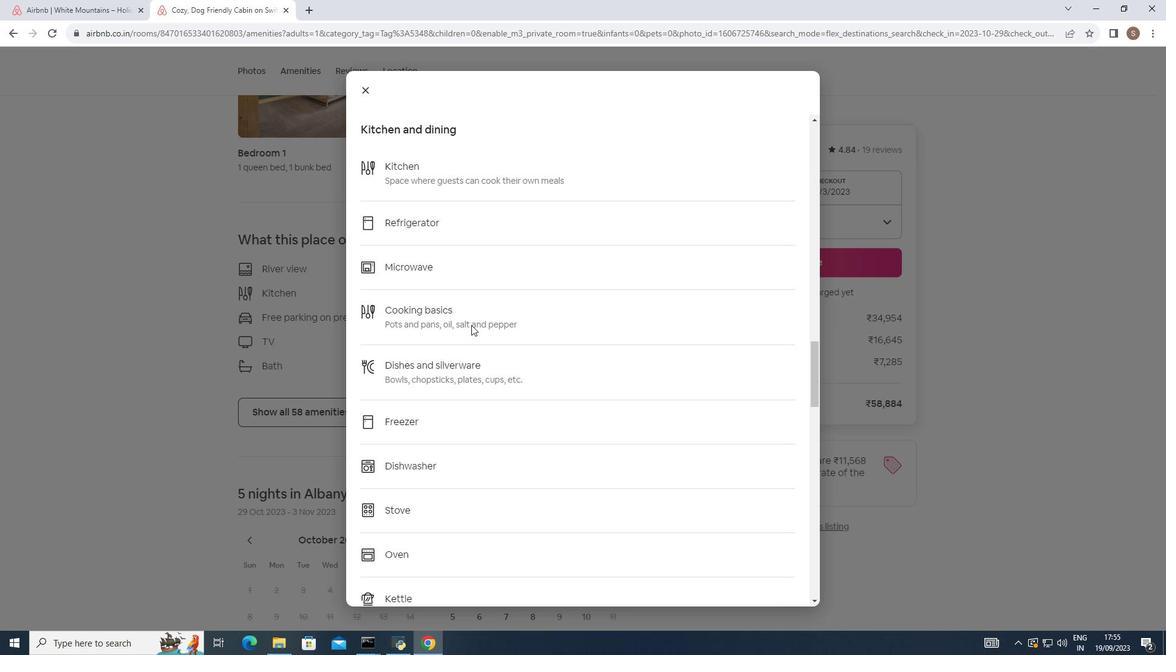 
Action: Mouse scrolled (469, 323) with delta (0, 0)
Screenshot: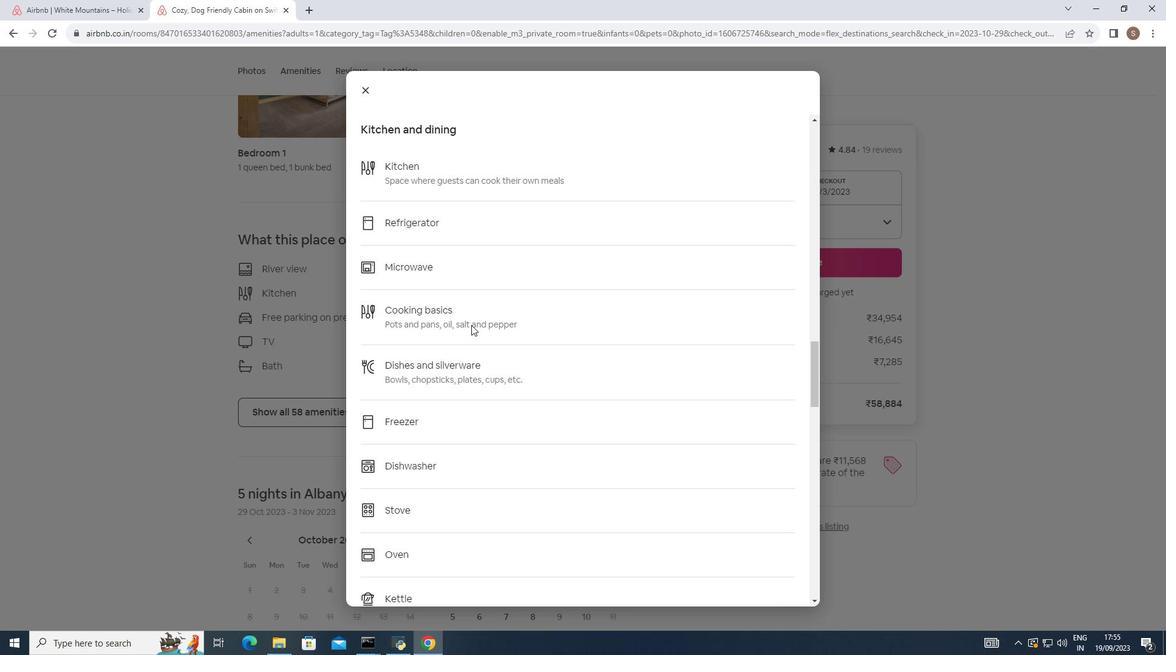 
Action: Mouse scrolled (469, 323) with delta (0, 0)
Screenshot: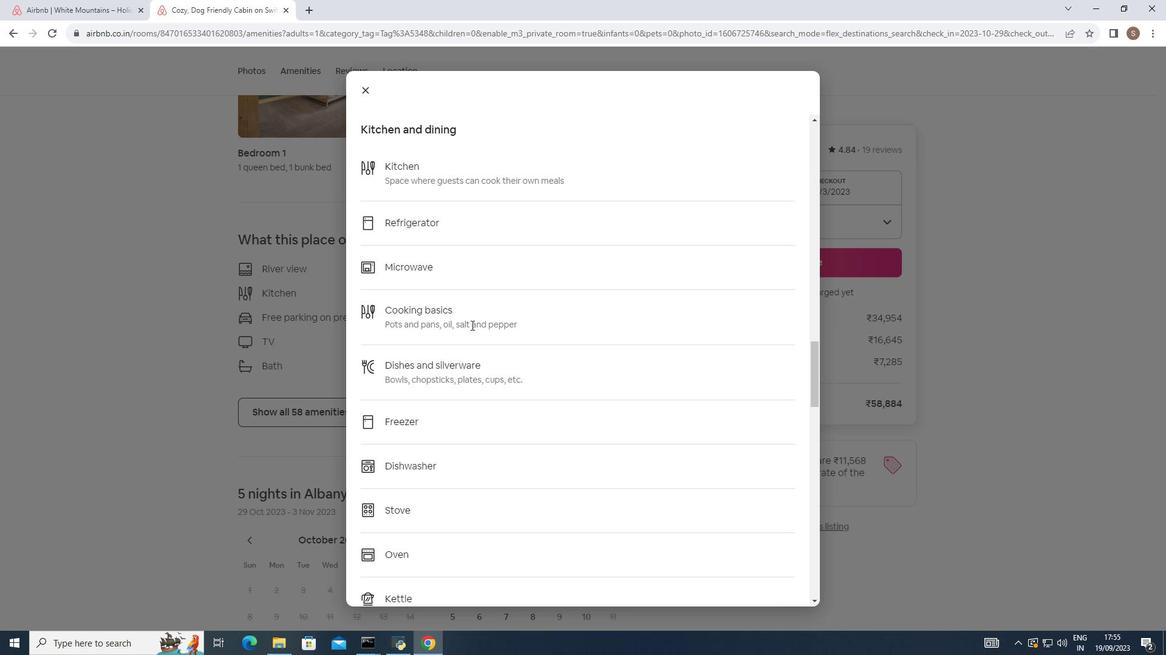 
Action: Mouse scrolled (469, 323) with delta (0, 0)
Screenshot: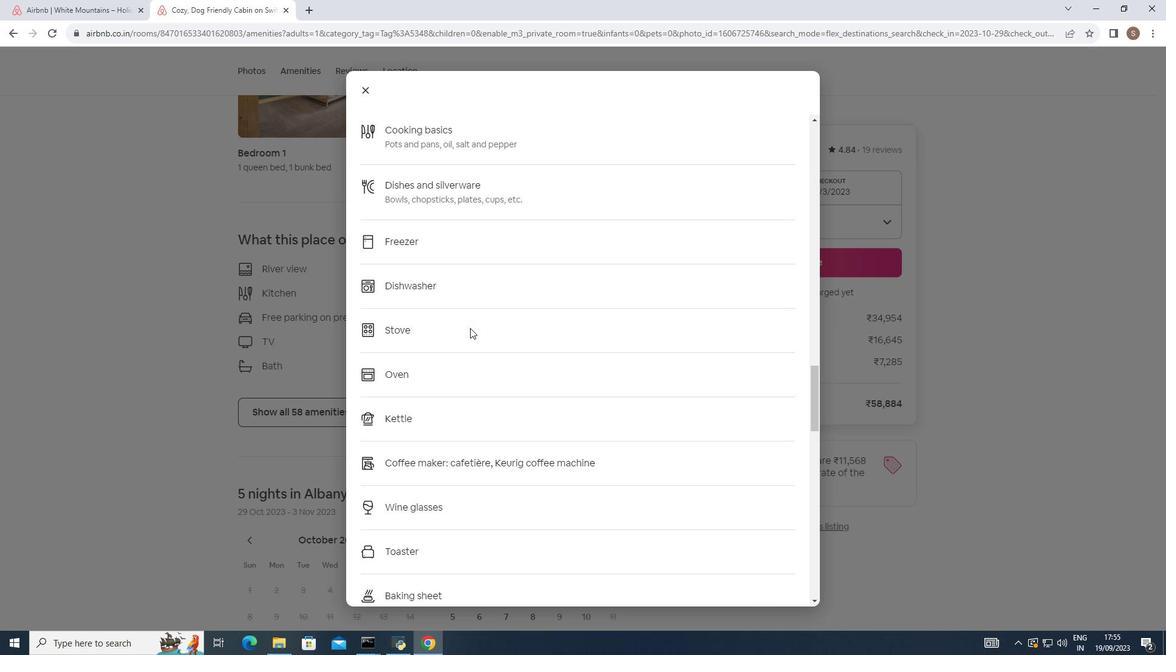 
Action: Mouse moved to (468, 324)
Screenshot: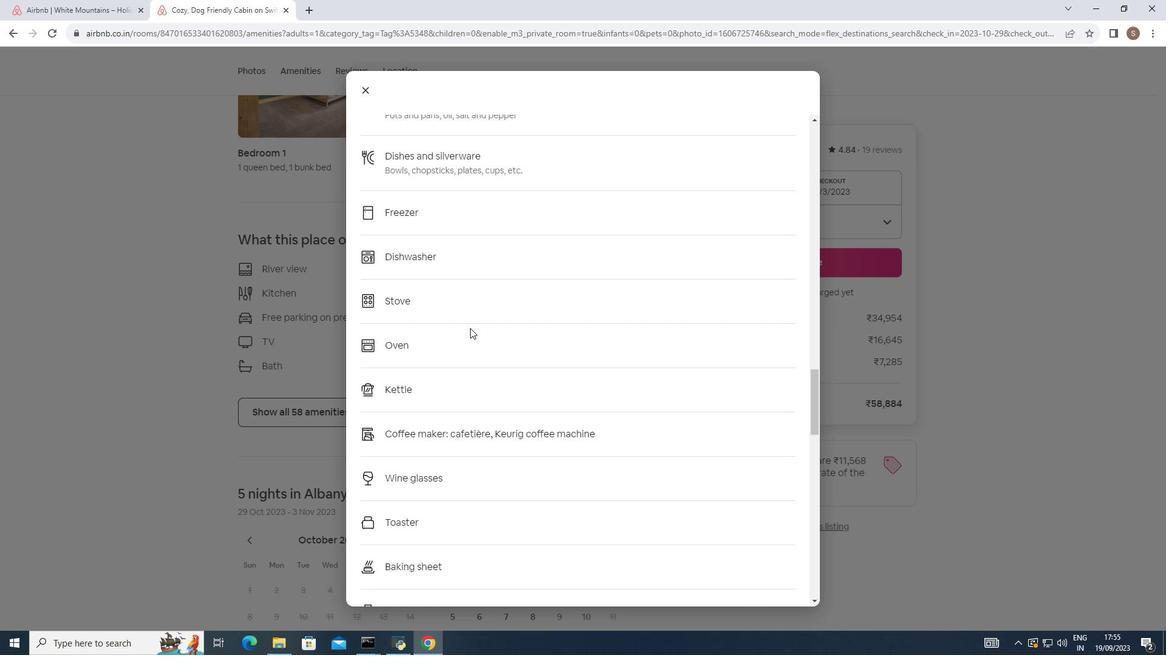 
Action: Mouse scrolled (468, 323) with delta (0, 0)
Screenshot: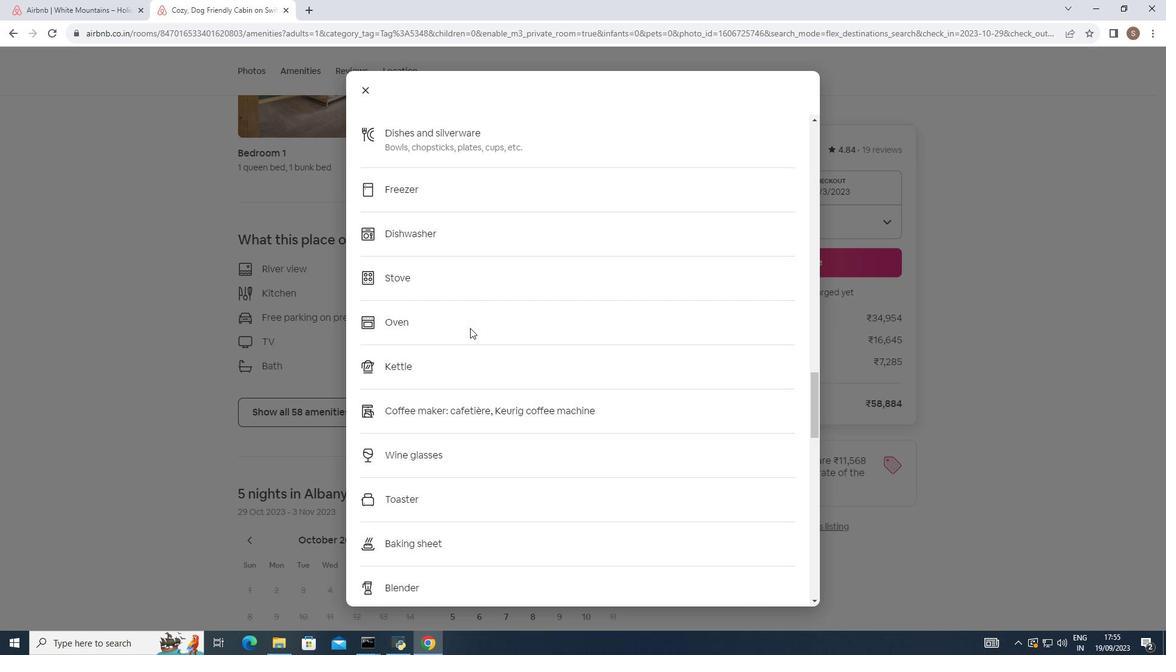 
Action: Mouse moved to (468, 325)
Screenshot: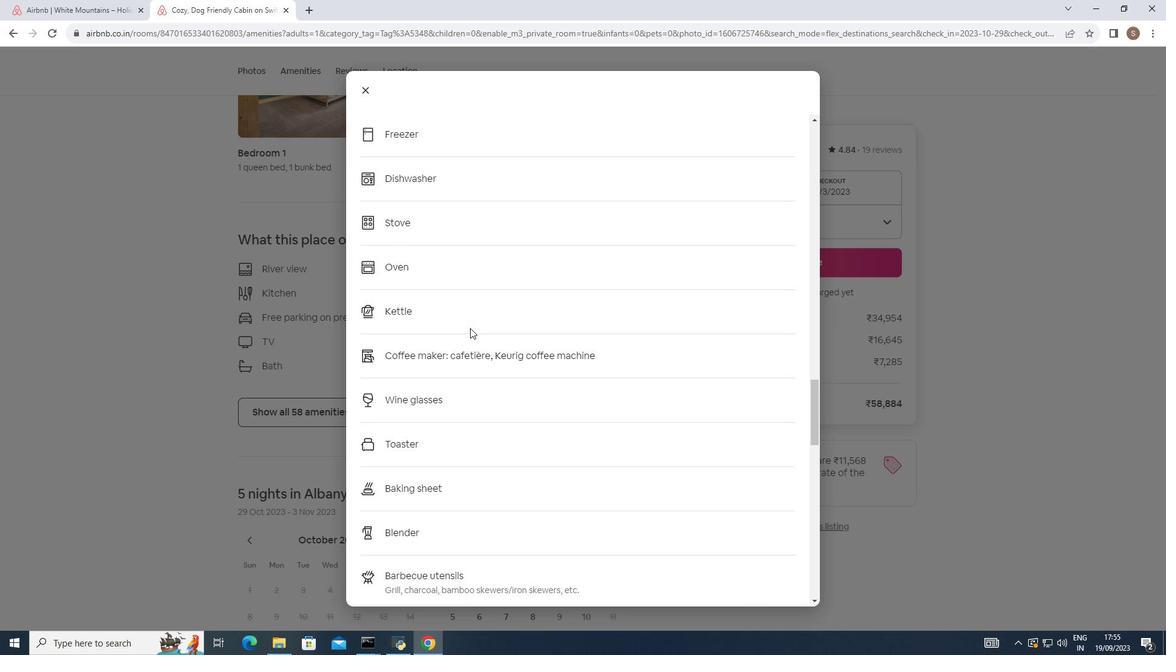 
Action: Mouse scrolled (468, 324) with delta (0, 0)
Screenshot: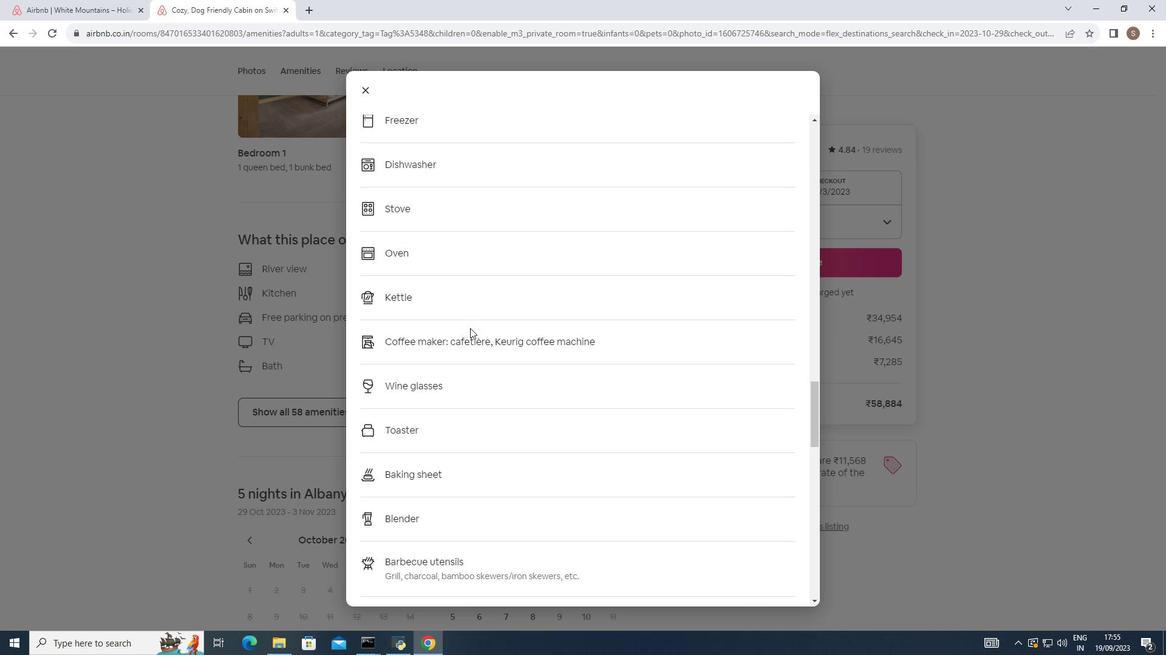 
Action: Mouse moved to (468, 326)
Screenshot: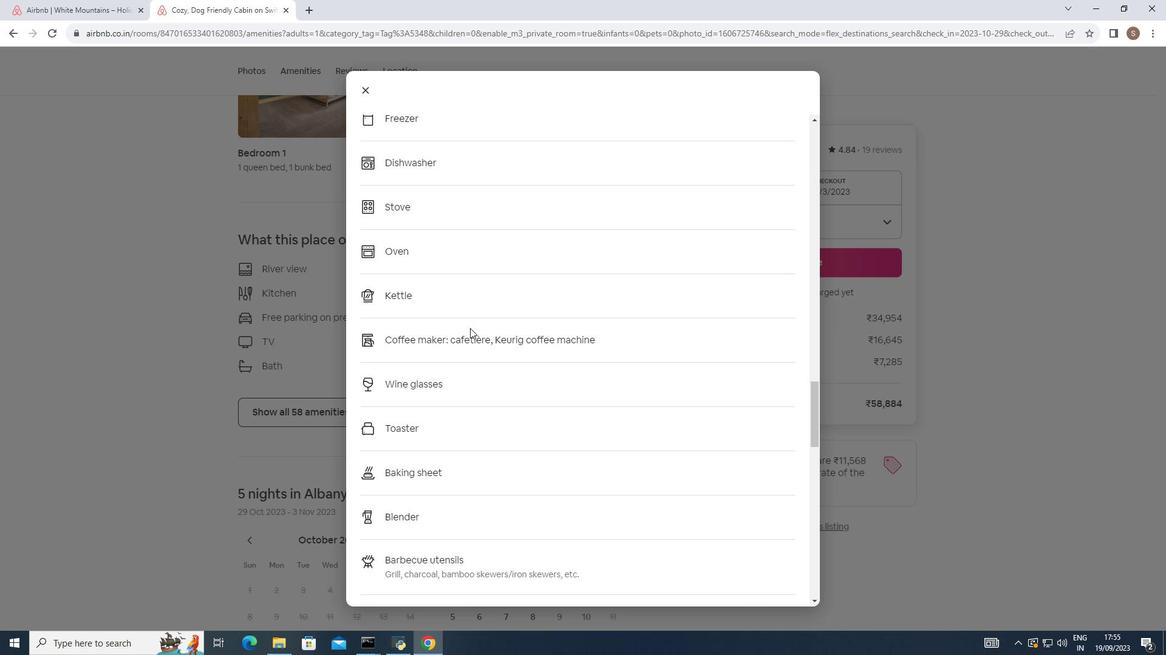 
Action: Mouse scrolled (468, 326) with delta (0, 0)
Screenshot: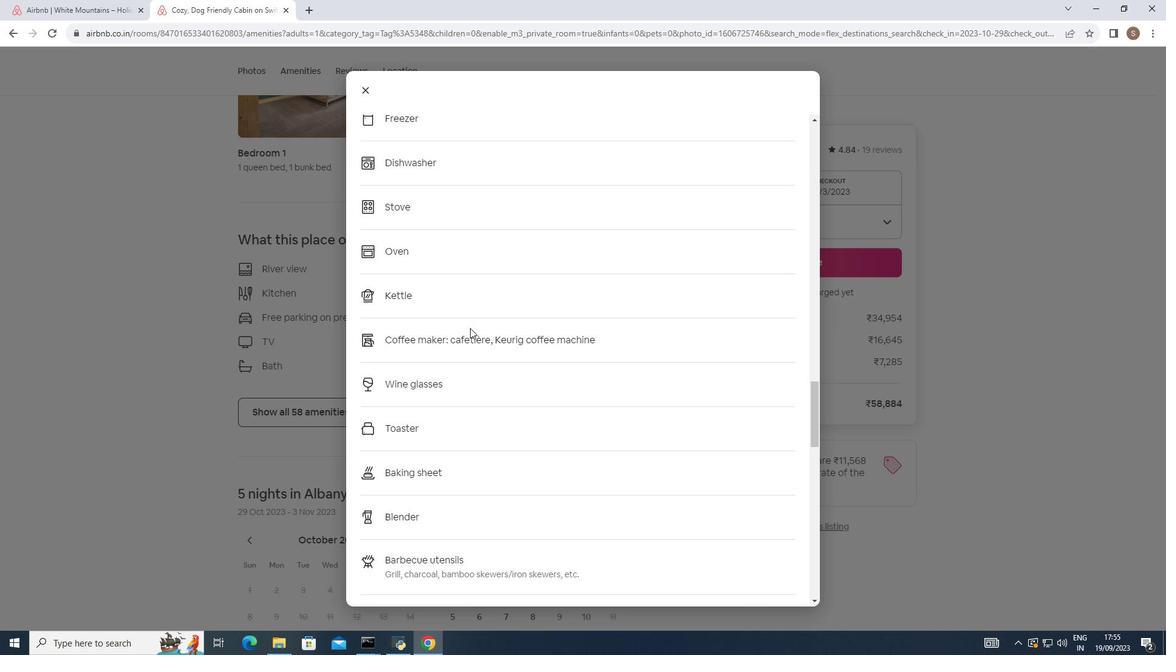 
Action: Mouse scrolled (468, 326) with delta (0, 0)
Screenshot: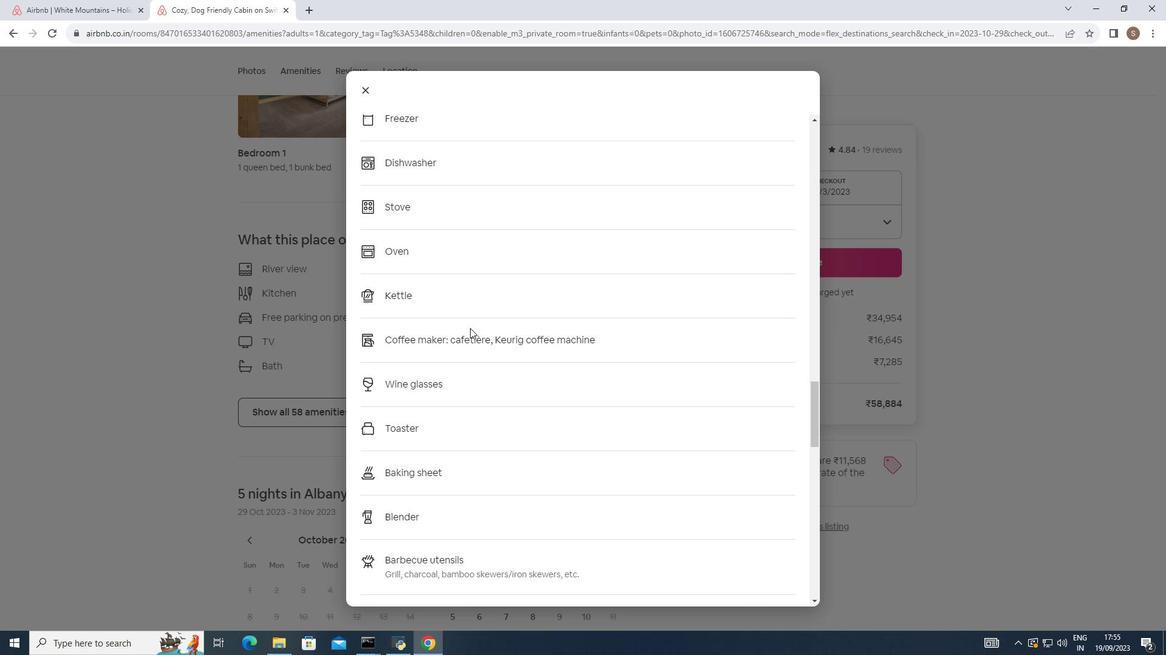 
Action: Mouse moved to (468, 326)
Screenshot: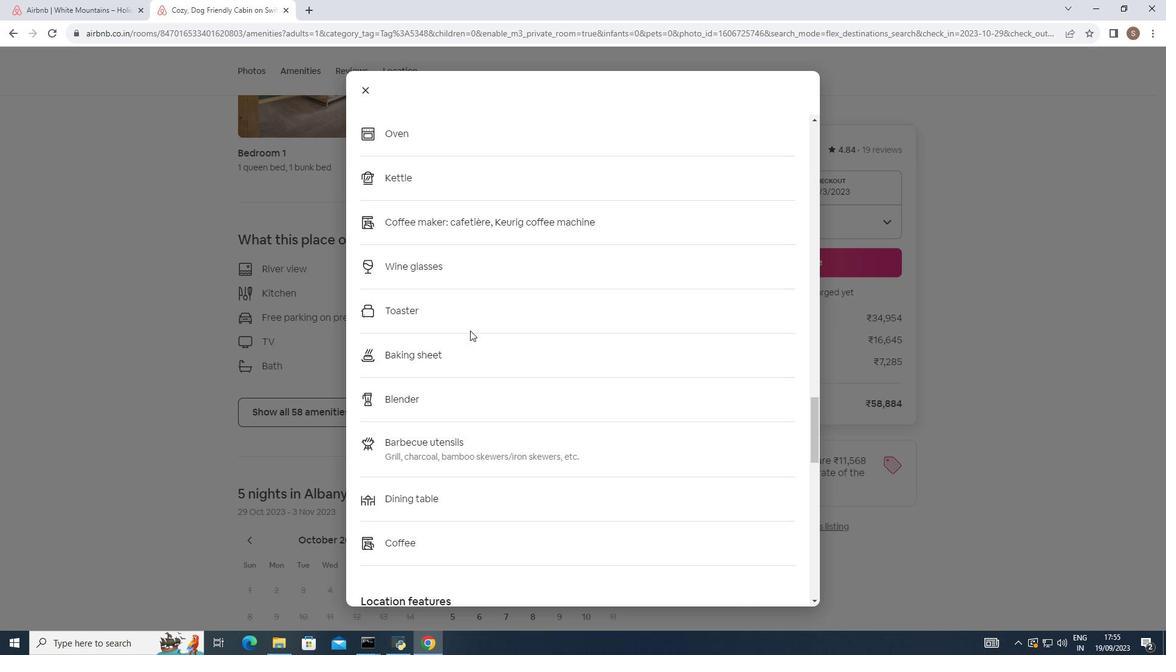 
Action: Mouse scrolled (468, 326) with delta (0, 0)
Screenshot: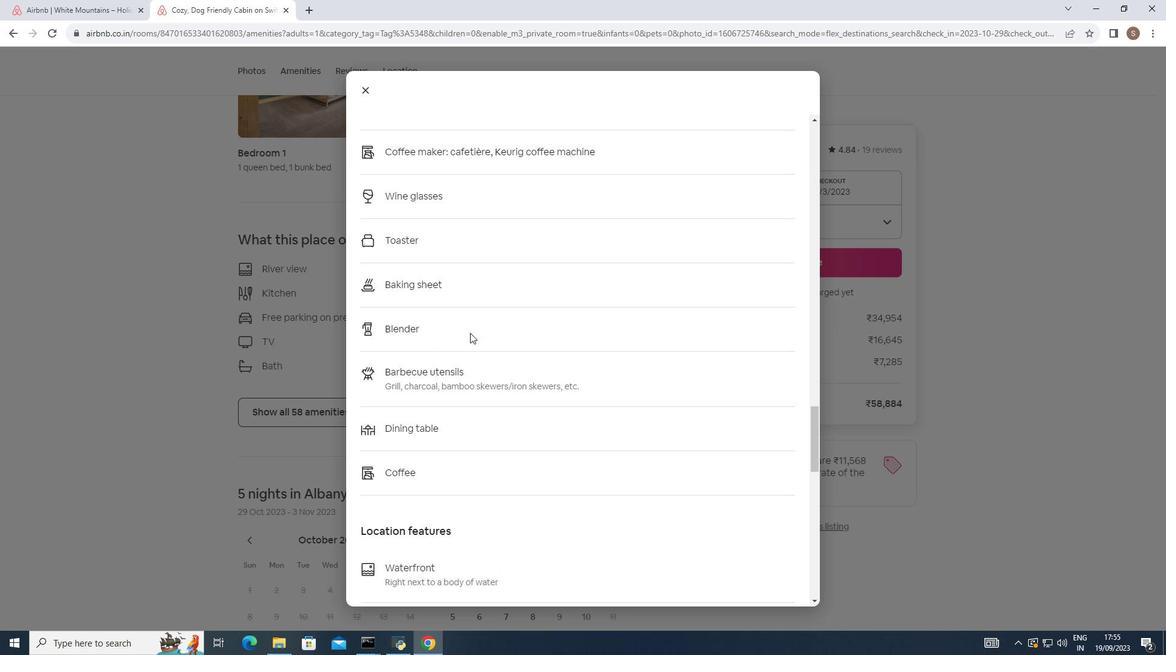 
Action: Mouse scrolled (468, 326) with delta (0, 0)
Screenshot: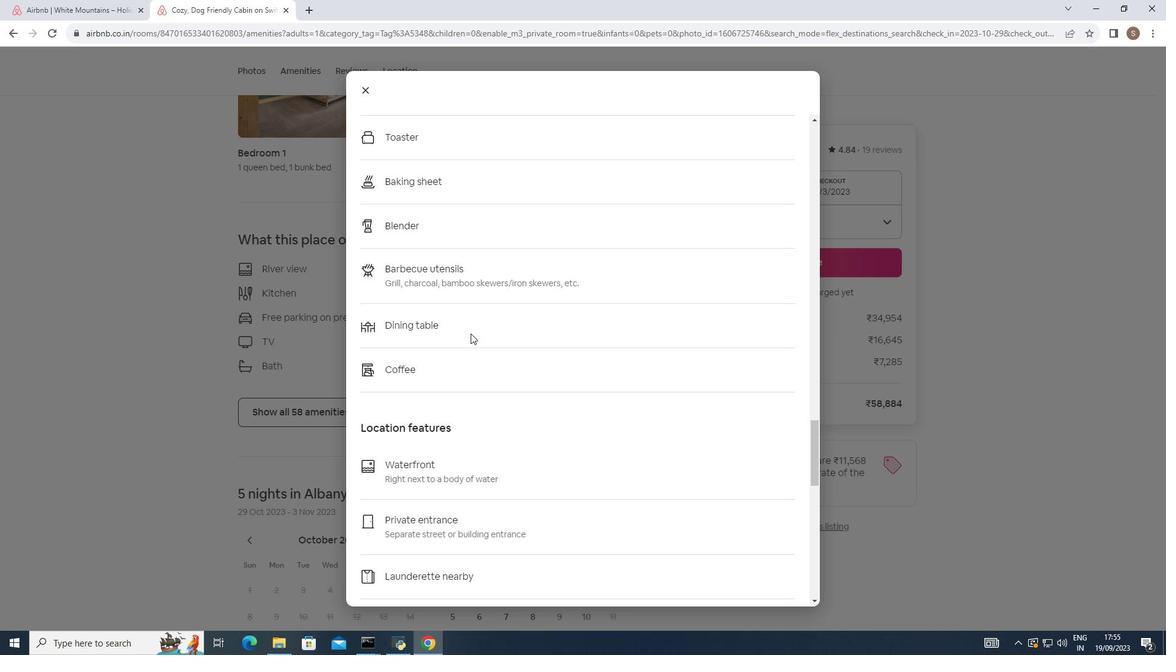 
Action: Mouse moved to (468, 327)
Screenshot: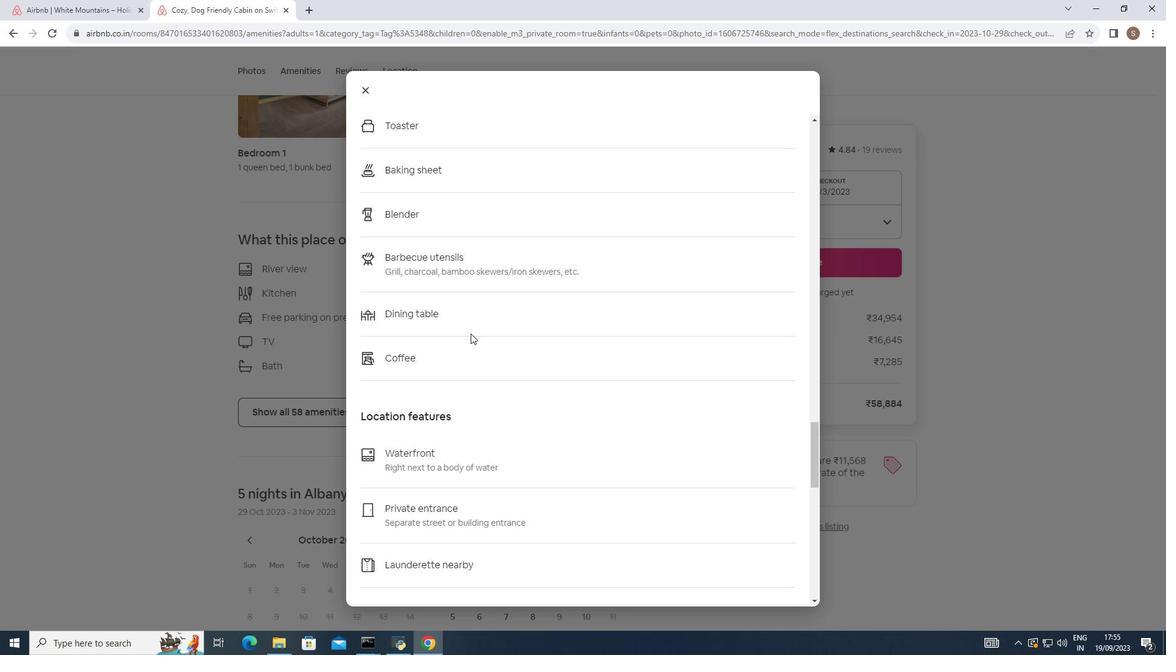 
Action: Mouse scrolled (468, 327) with delta (0, 0)
Screenshot: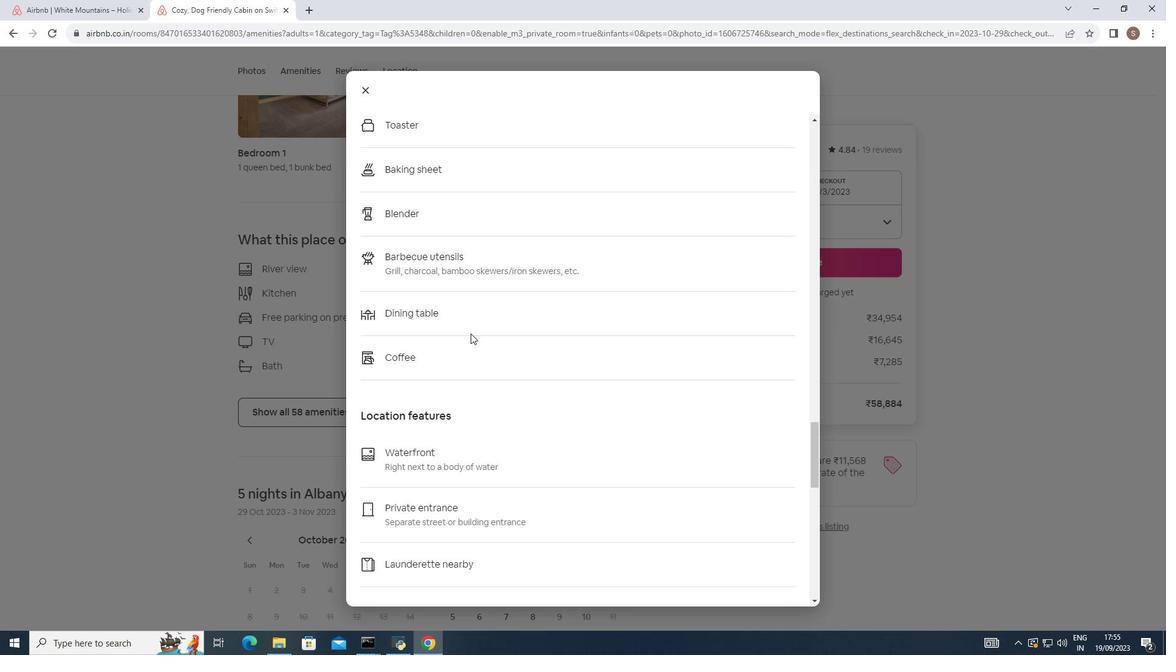 
Action: Mouse moved to (468, 329)
Screenshot: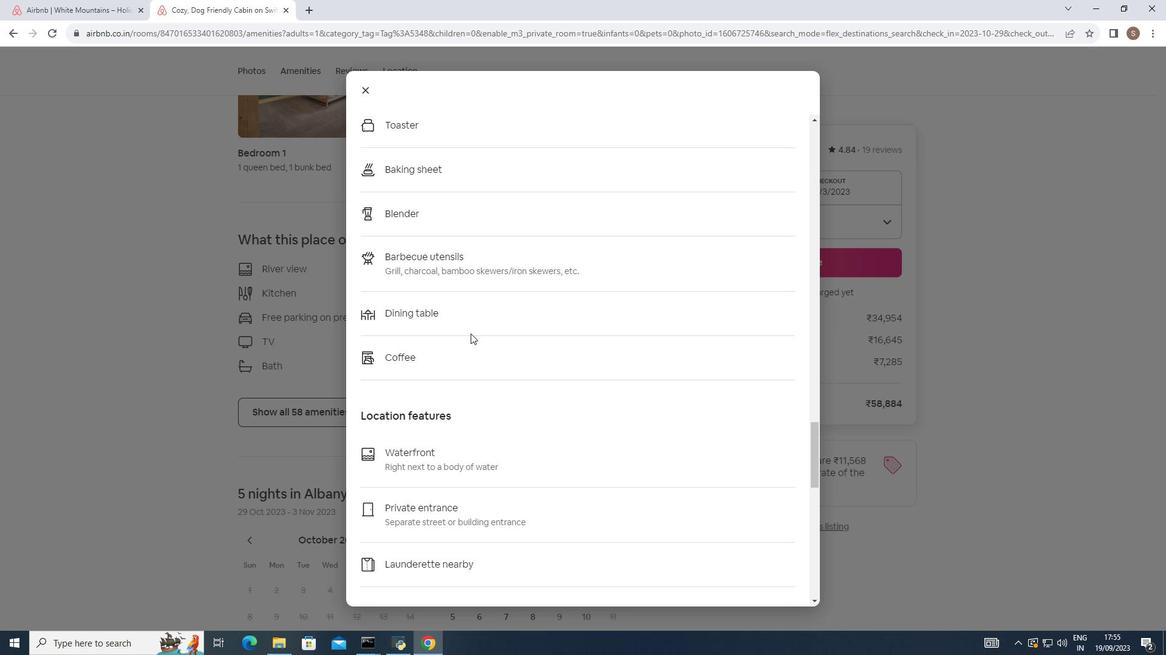 
Action: Mouse scrolled (468, 329) with delta (0, 0)
Screenshot: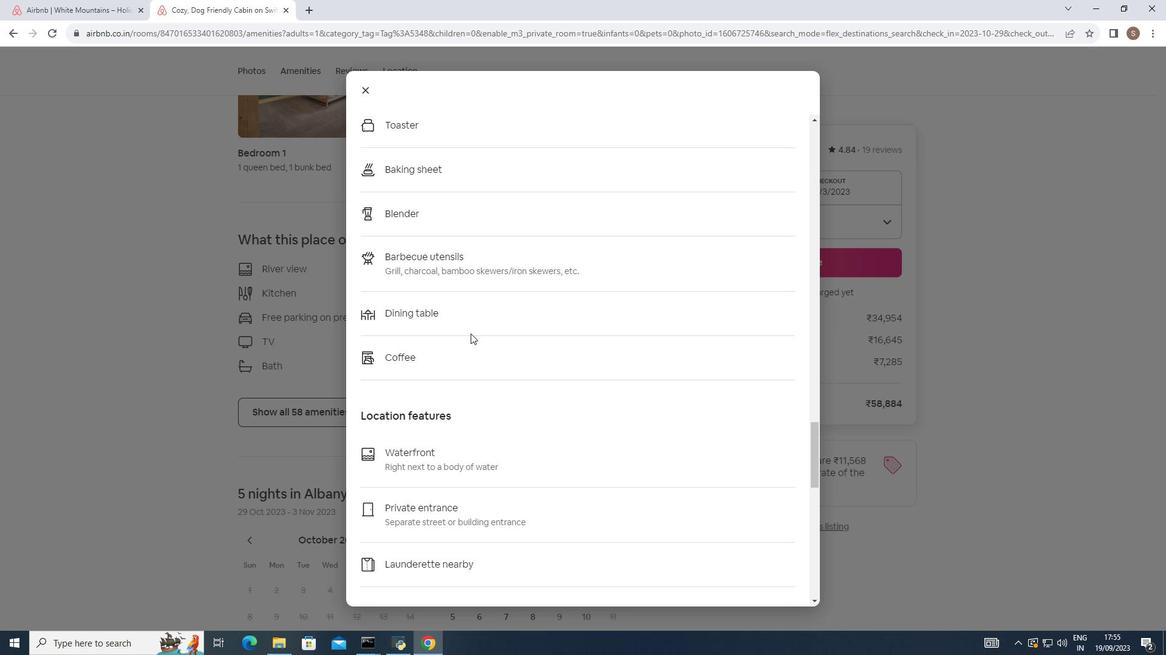 
Action: Mouse moved to (468, 331)
Screenshot: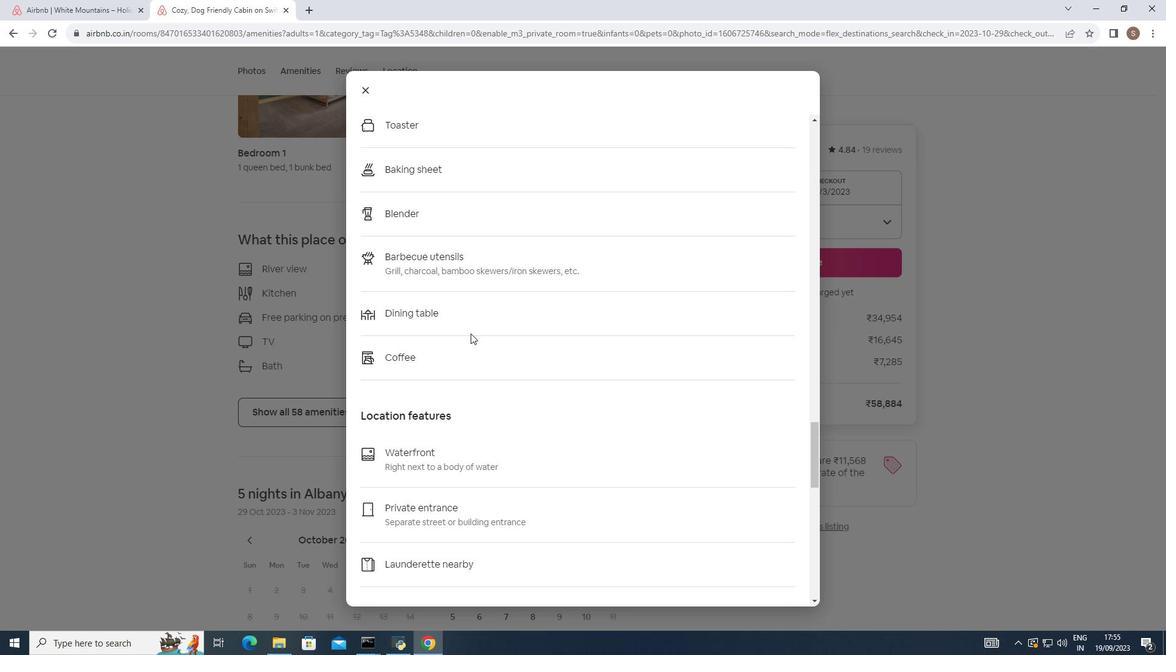
Action: Mouse scrolled (468, 330) with delta (0, 0)
Screenshot: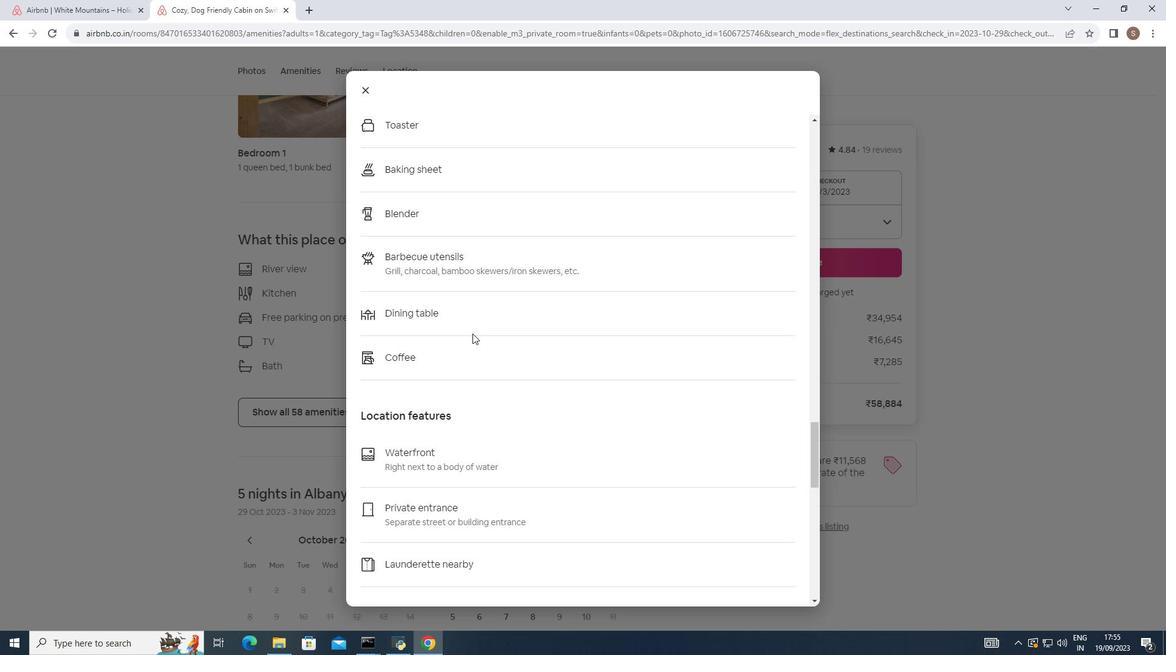
Action: Mouse moved to (470, 332)
Screenshot: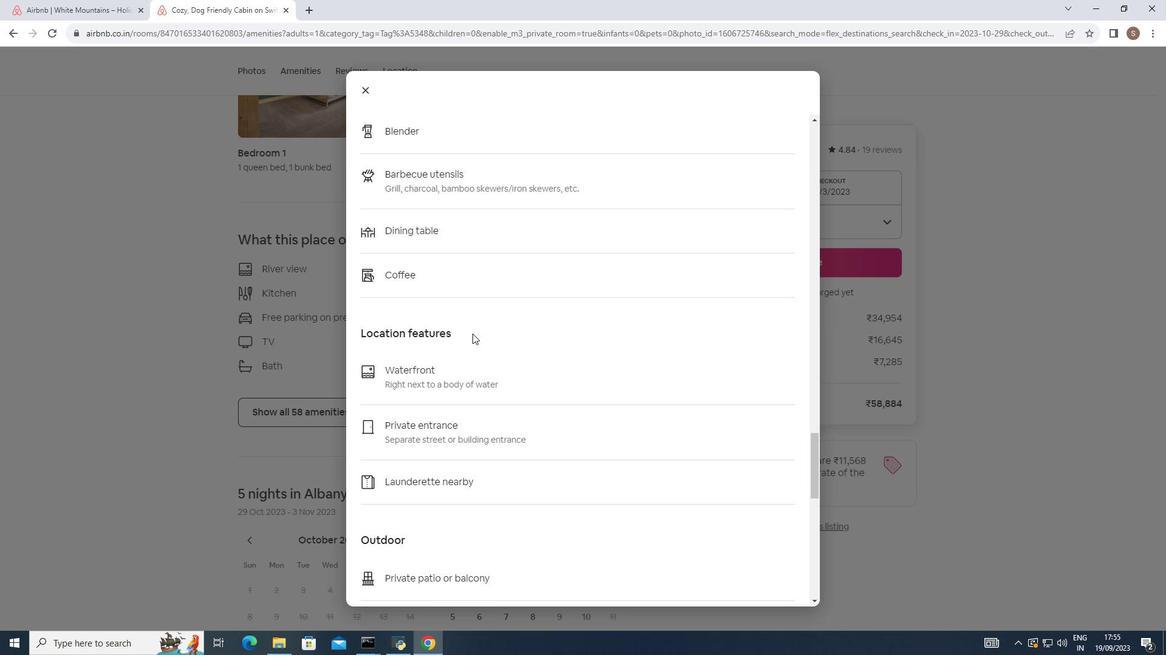 
Action: Mouse scrolled (470, 331) with delta (0, 0)
Screenshot: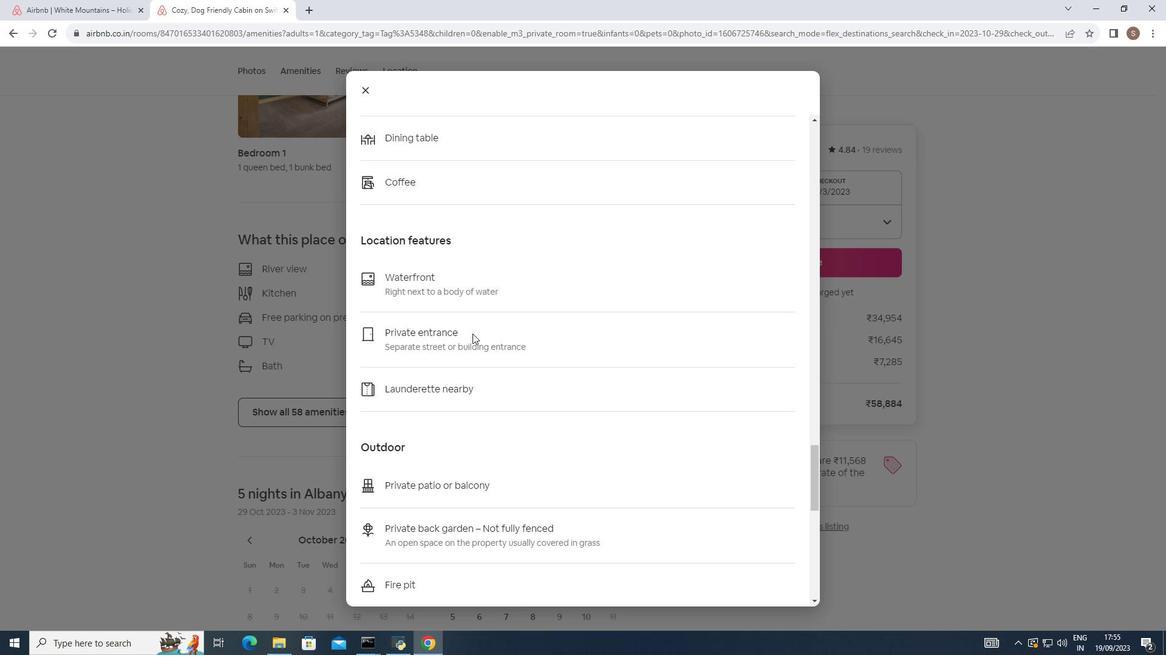 
Action: Mouse scrolled (470, 331) with delta (0, 0)
Screenshot: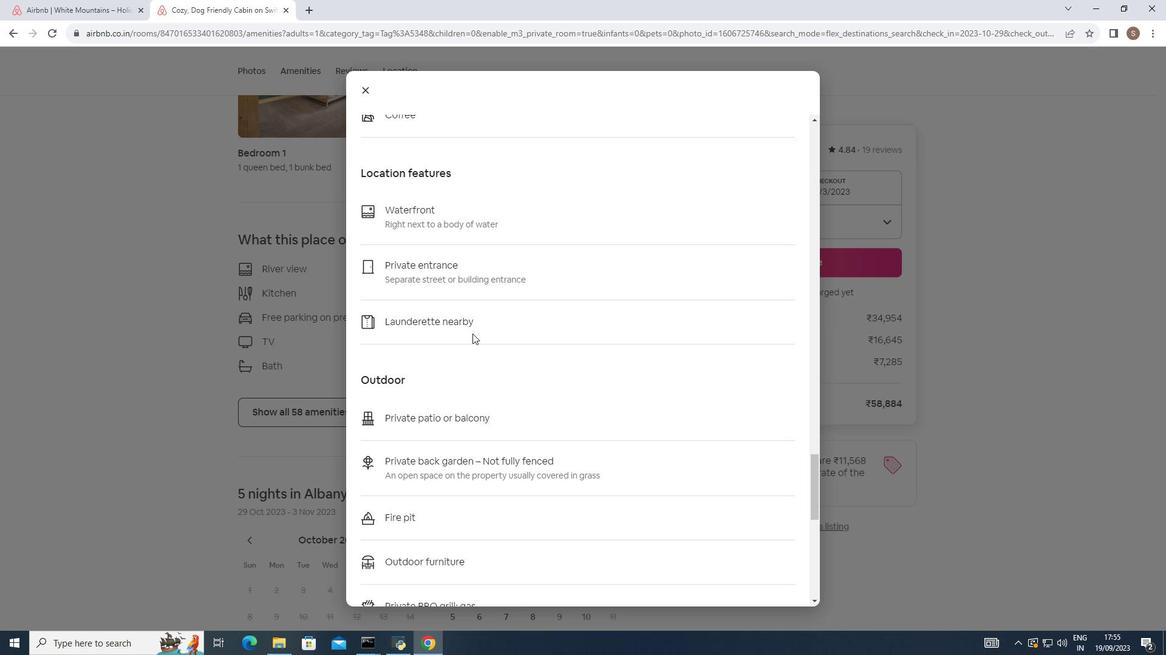 
Action: Mouse scrolled (470, 331) with delta (0, 0)
Screenshot: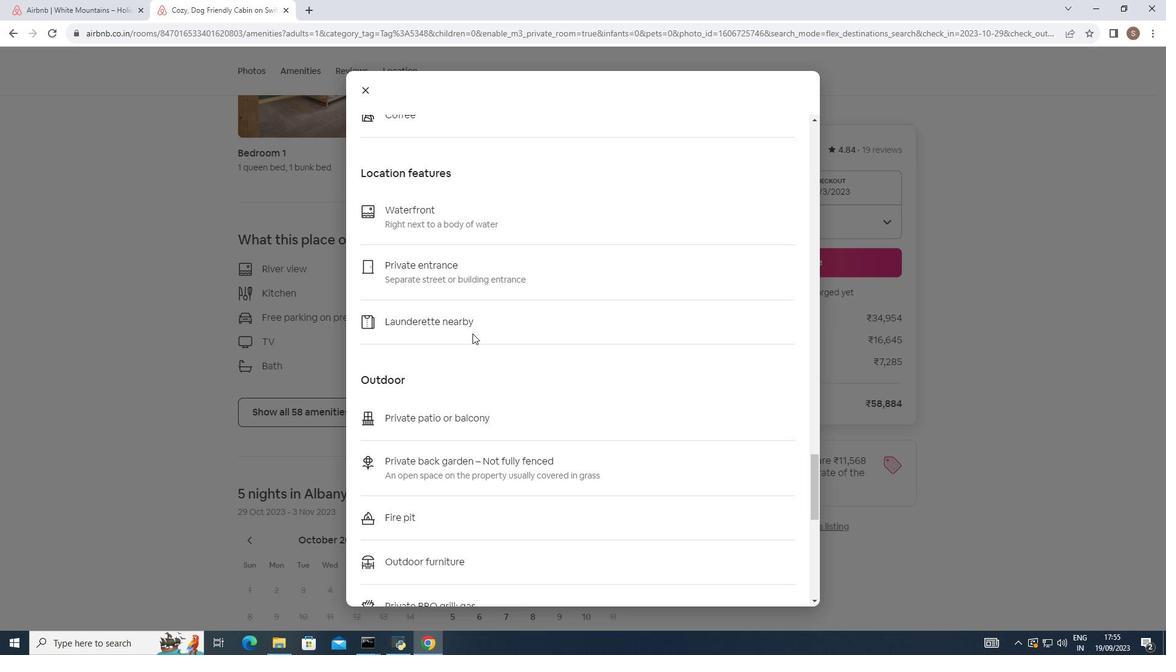 
Action: Mouse scrolled (470, 331) with delta (0, 0)
Screenshot: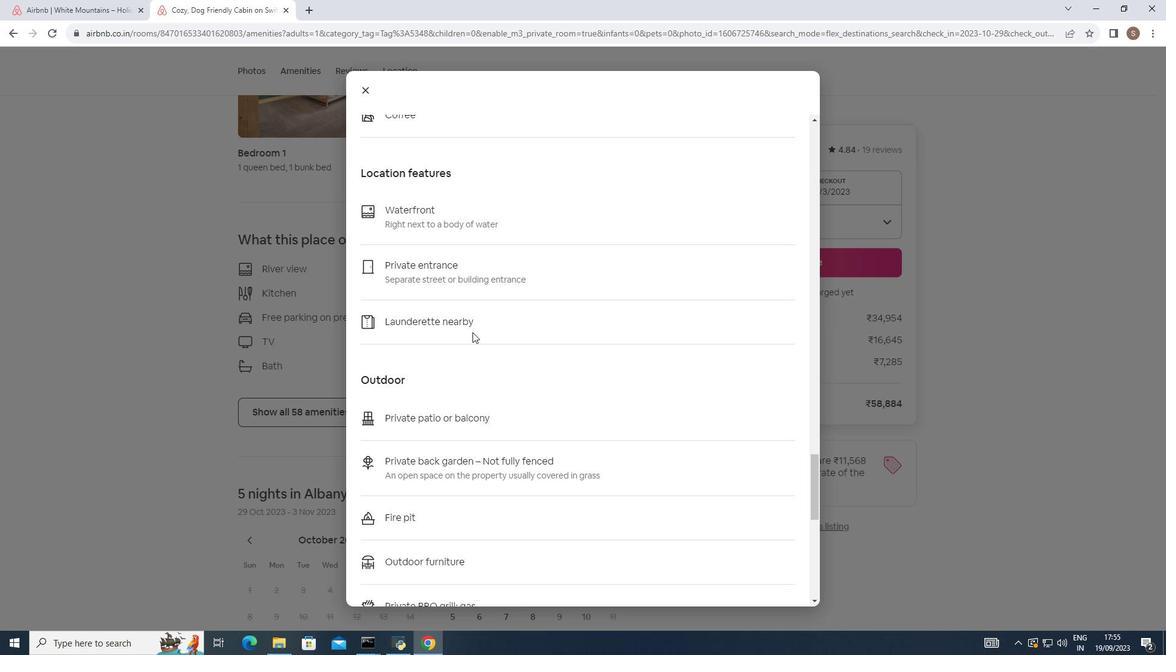 
Action: Mouse moved to (470, 330)
Screenshot: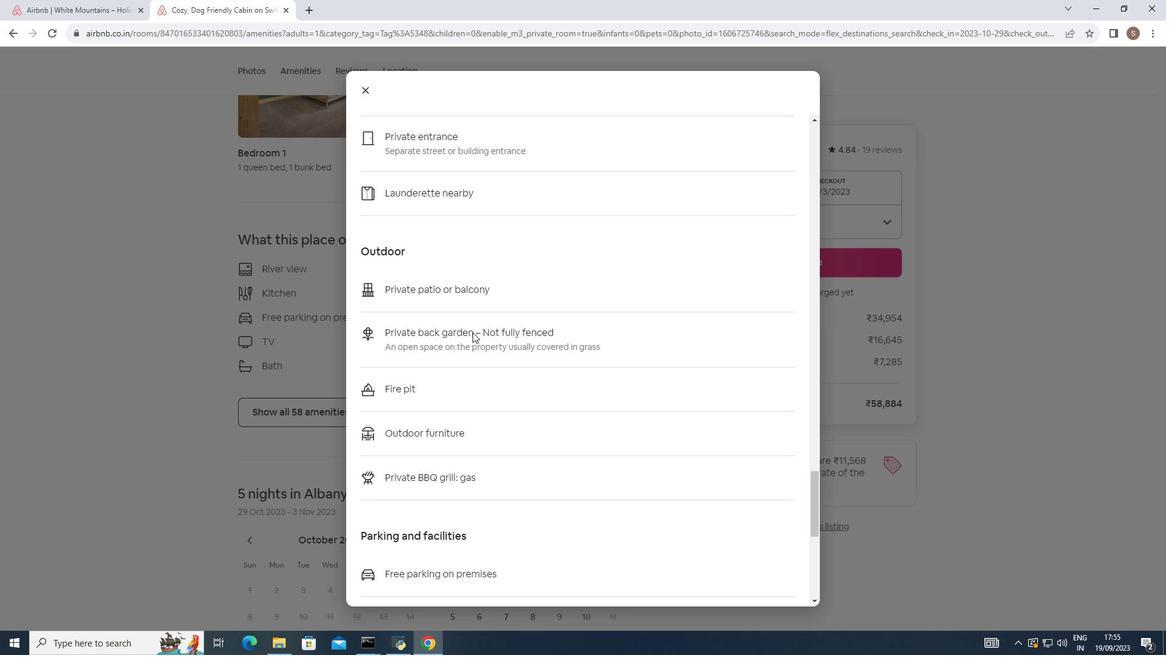 
Action: Mouse scrolled (470, 330) with delta (0, 0)
Screenshot: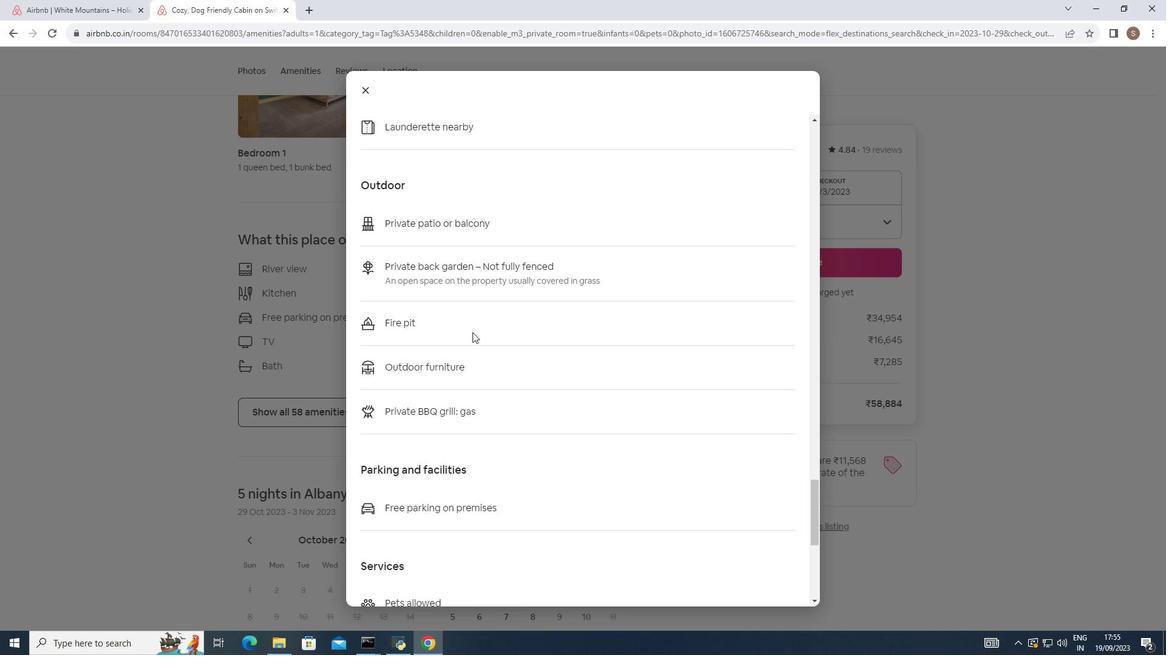 
Action: Mouse scrolled (470, 330) with delta (0, 0)
Screenshot: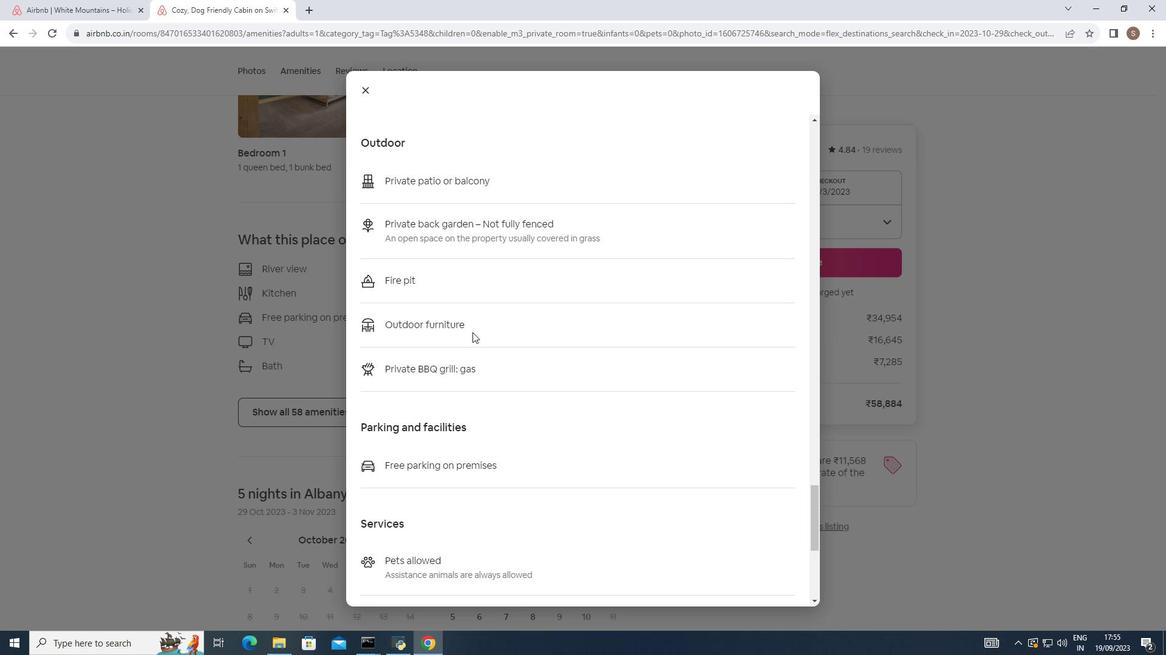 
Action: Mouse scrolled (470, 330) with delta (0, 0)
Screenshot: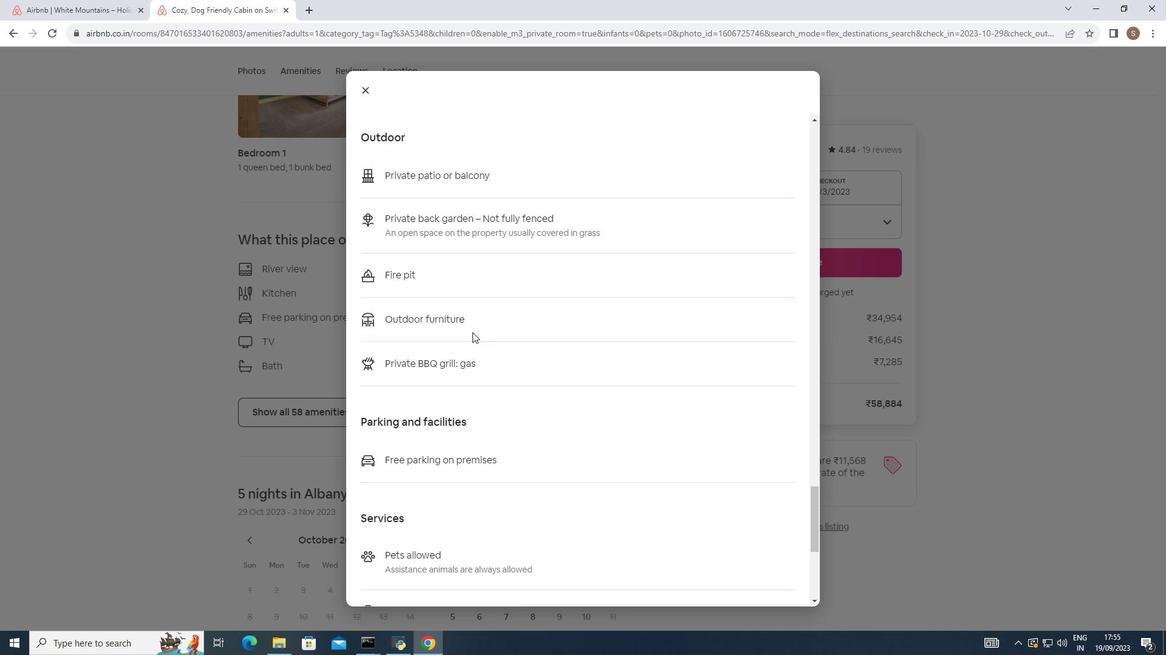
Action: Mouse scrolled (470, 330) with delta (0, 0)
Screenshot: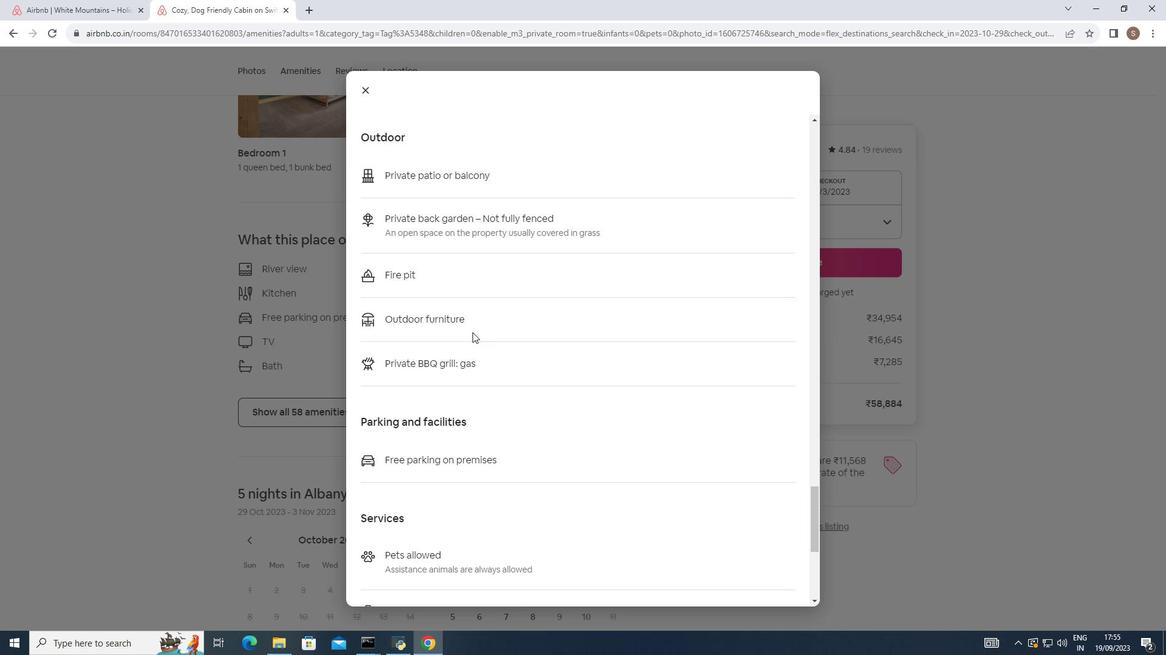 
Action: Mouse moved to (471, 330)
Screenshot: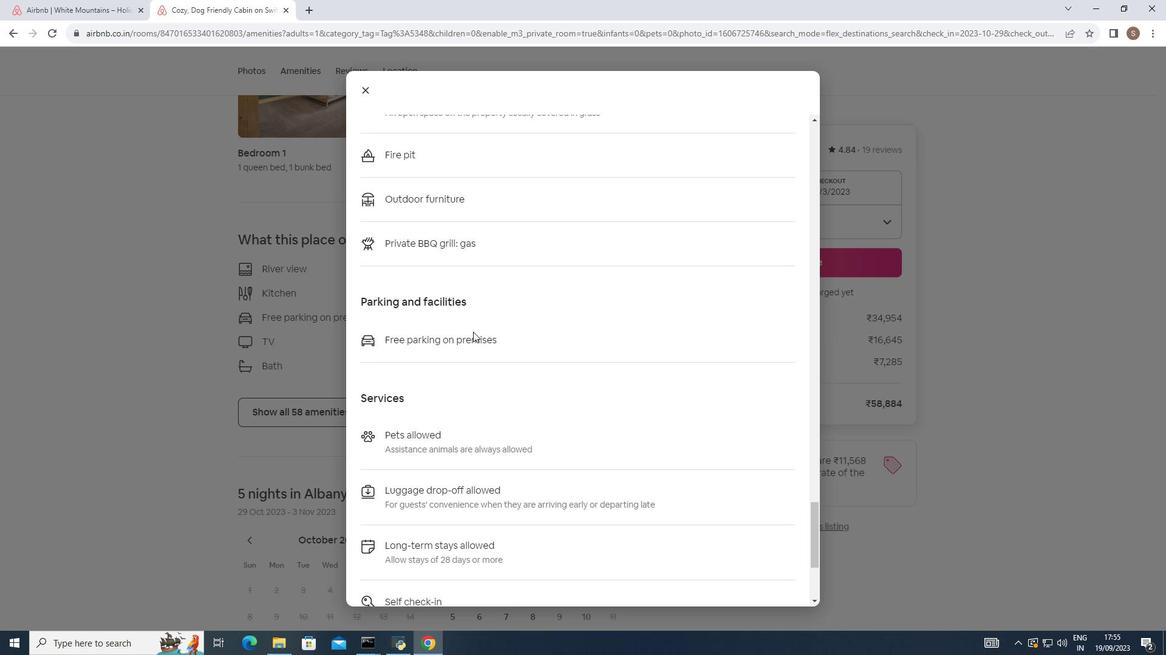 
Action: Mouse scrolled (471, 329) with delta (0, 0)
Screenshot: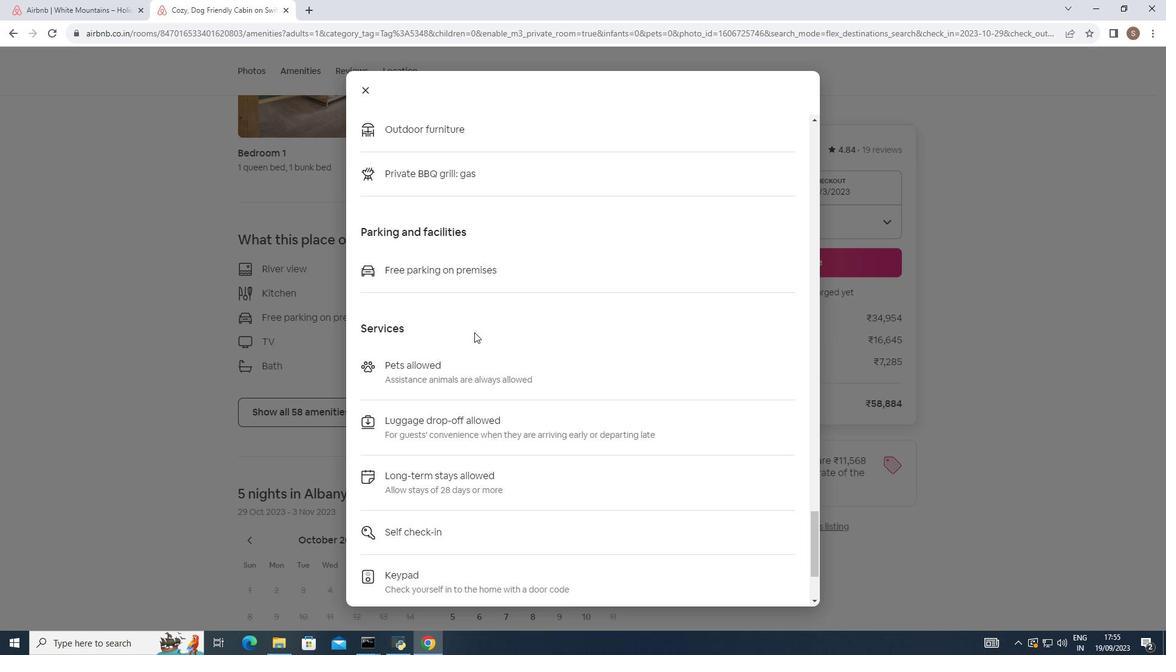 
Action: Mouse moved to (471, 330)
Screenshot: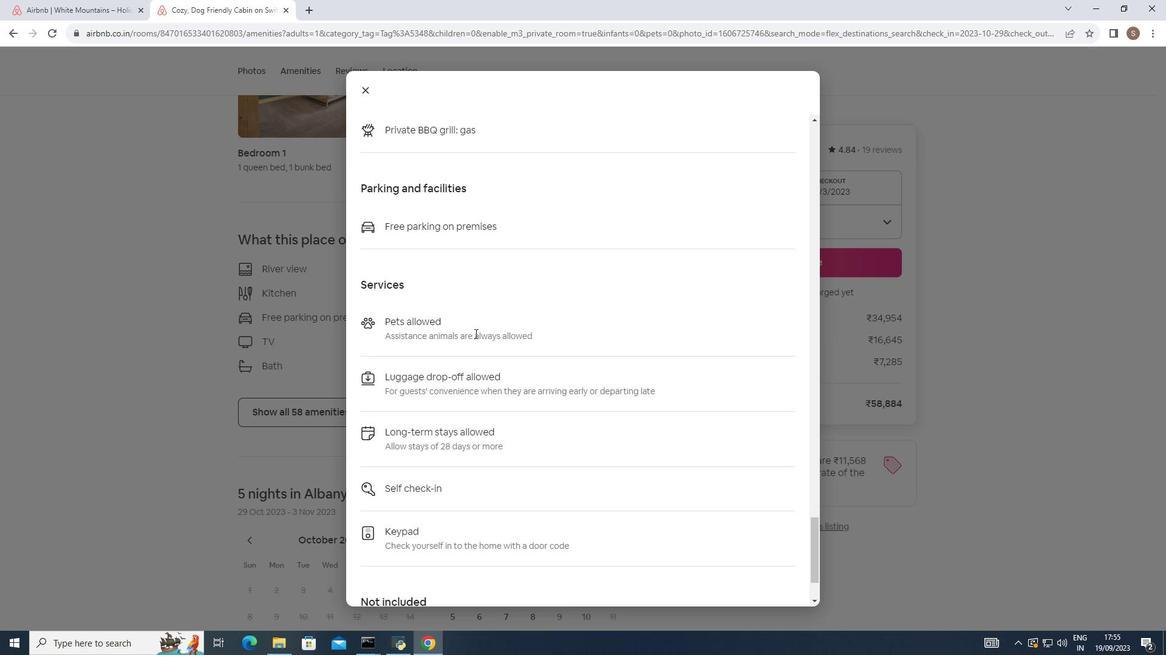 
Action: Mouse scrolled (471, 329) with delta (0, 0)
Screenshot: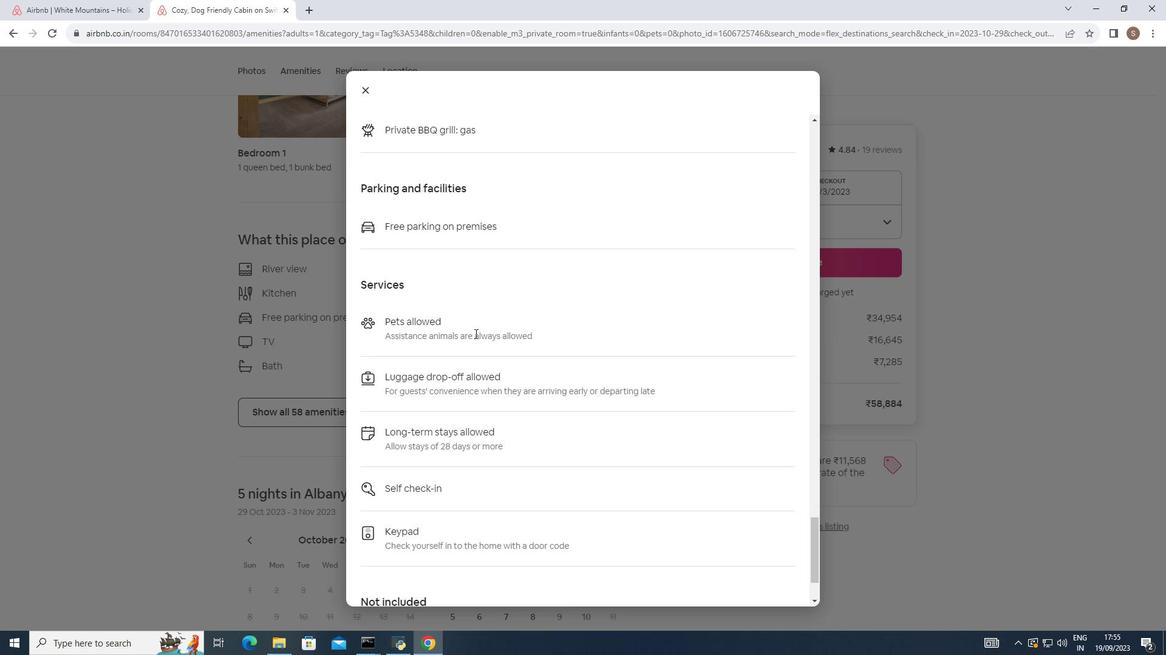 
Action: Mouse moved to (471, 330)
Screenshot: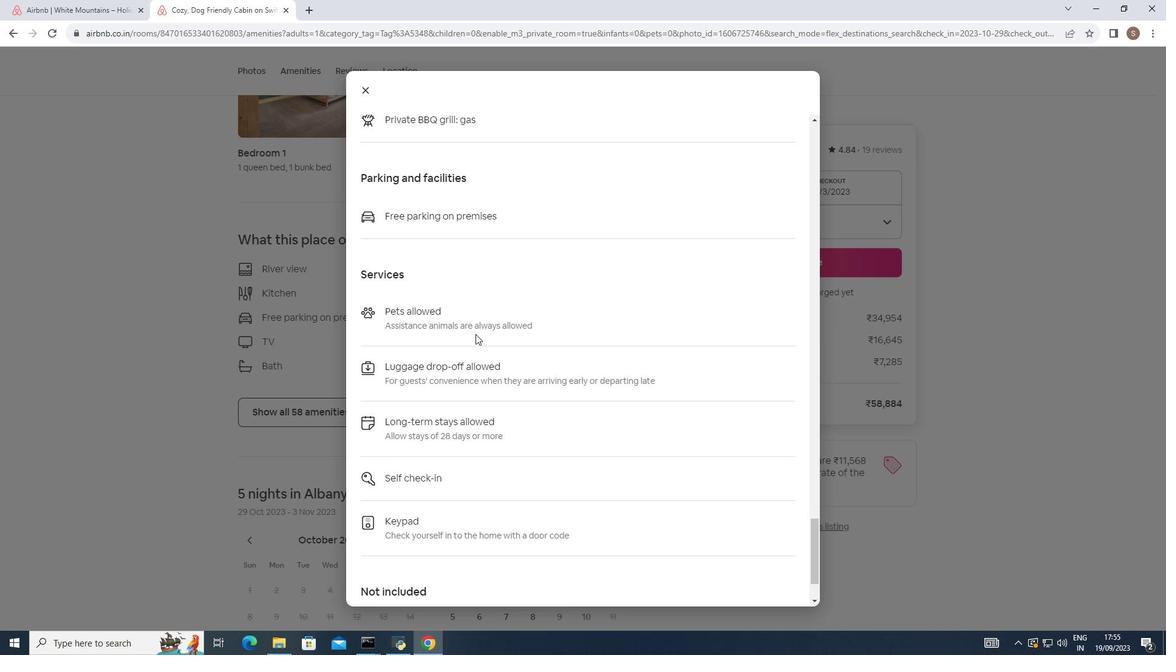 
Action: Mouse scrolled (471, 329) with delta (0, 0)
Screenshot: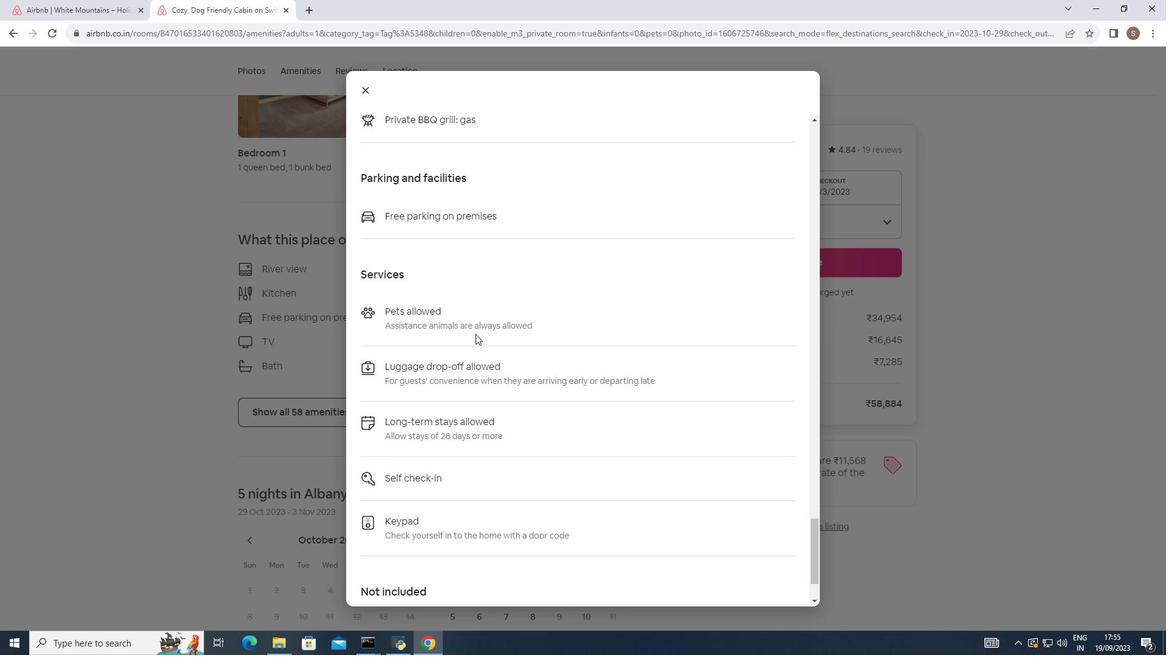 
Action: Mouse moved to (471, 330)
Screenshot: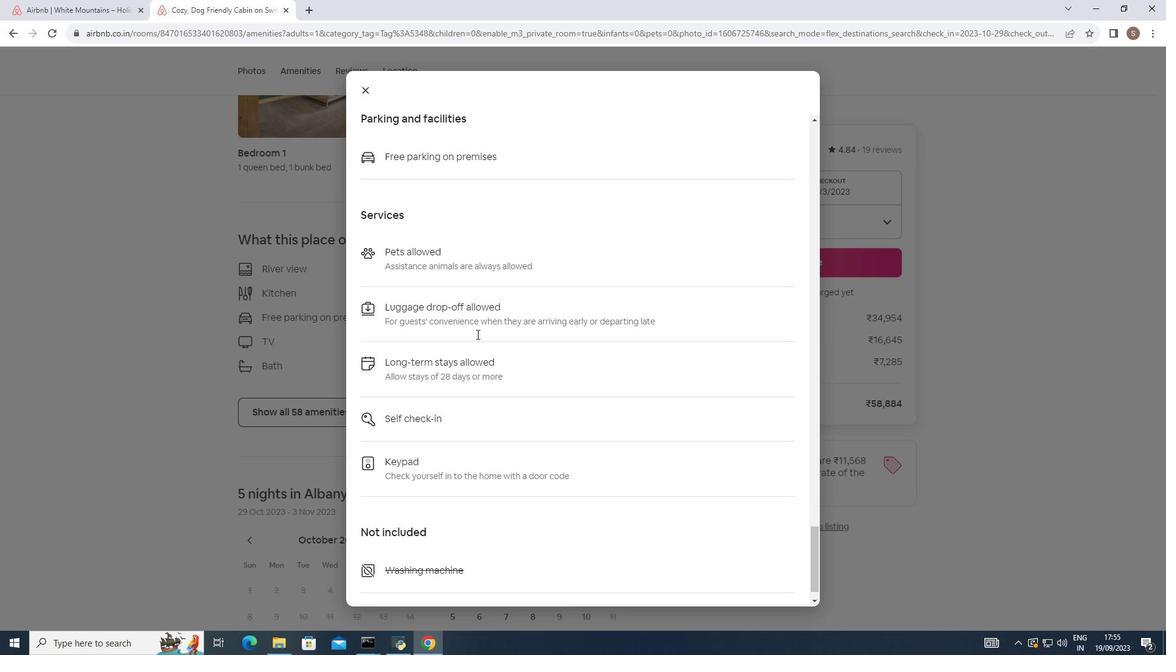 
Action: Mouse scrolled (471, 330) with delta (0, 0)
Screenshot: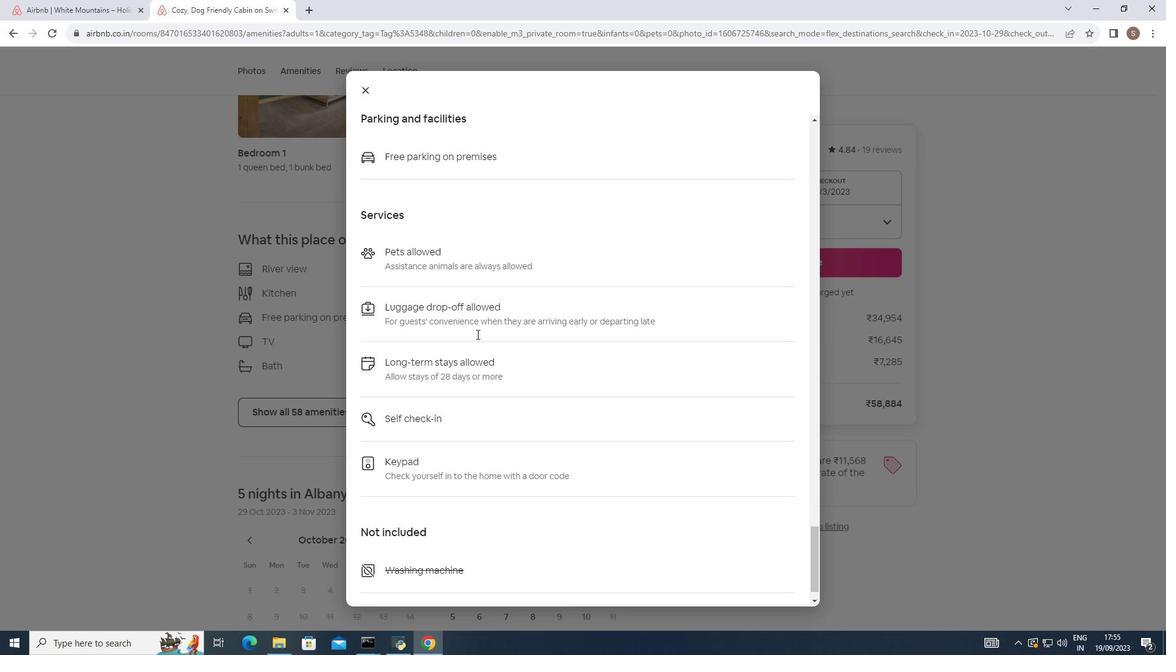 
Action: Mouse moved to (473, 332)
